 Task: Display skiing trails near Riverside and Salt Lake City with ski rentals available.
Action: Mouse moved to (48, 76)
Screenshot: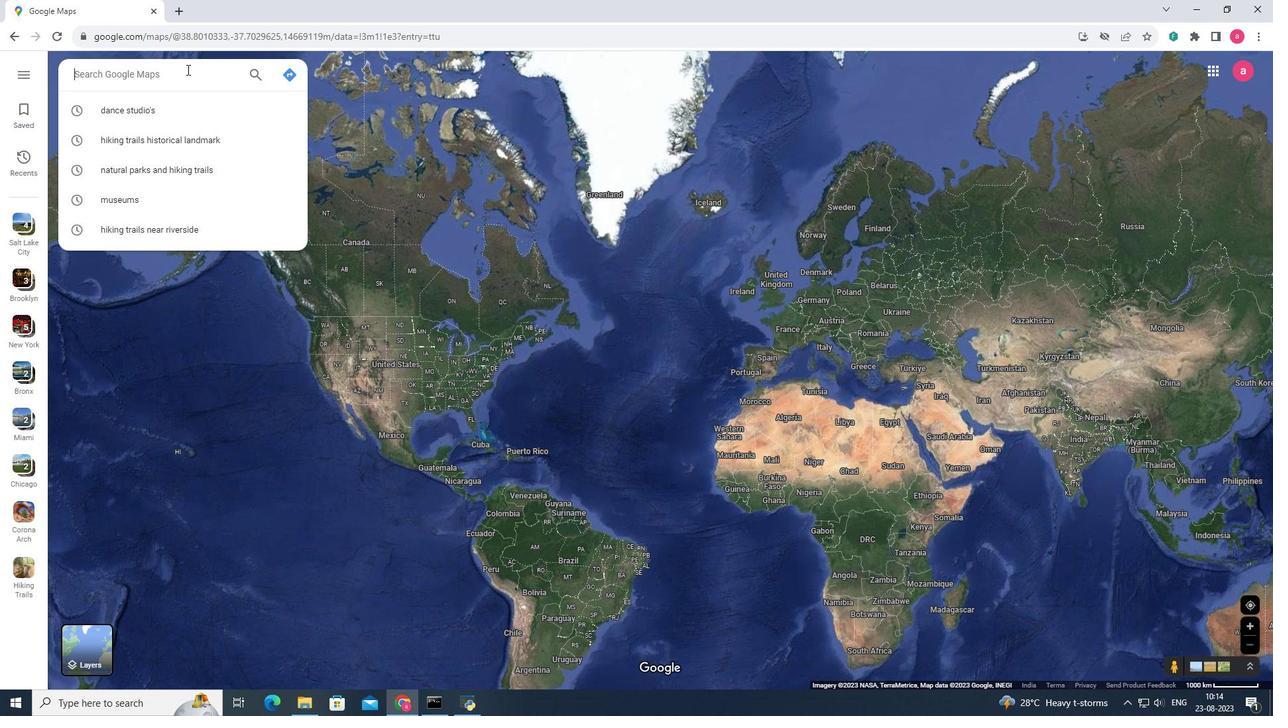
Action: Mouse pressed left at (48, 76)
Screenshot: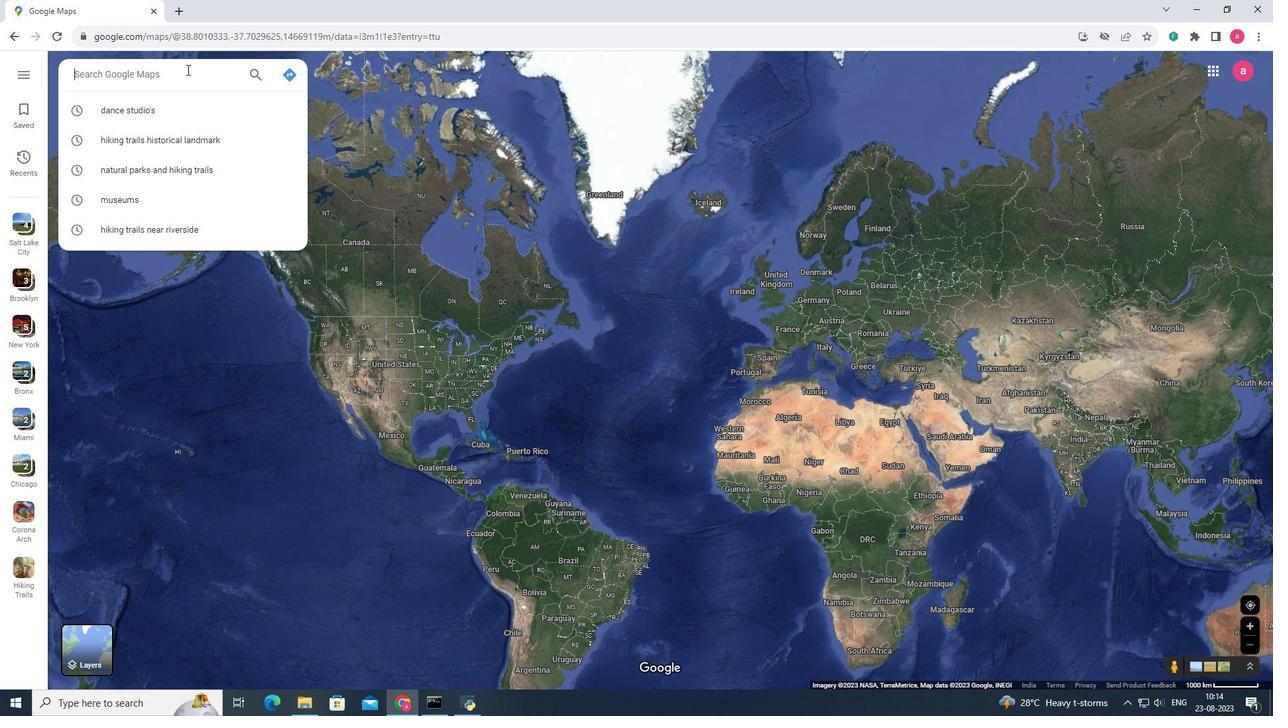 
Action: Key pressed <Key.shift><Key.shift><Key.shift><Key.shift><Key.shift><Key.shift><Key.shift><Key.shift><Key.shift><Key.shift><Key.shift><Key.shift><Key.shift><Key.shift><Key.shift>River
Screenshot: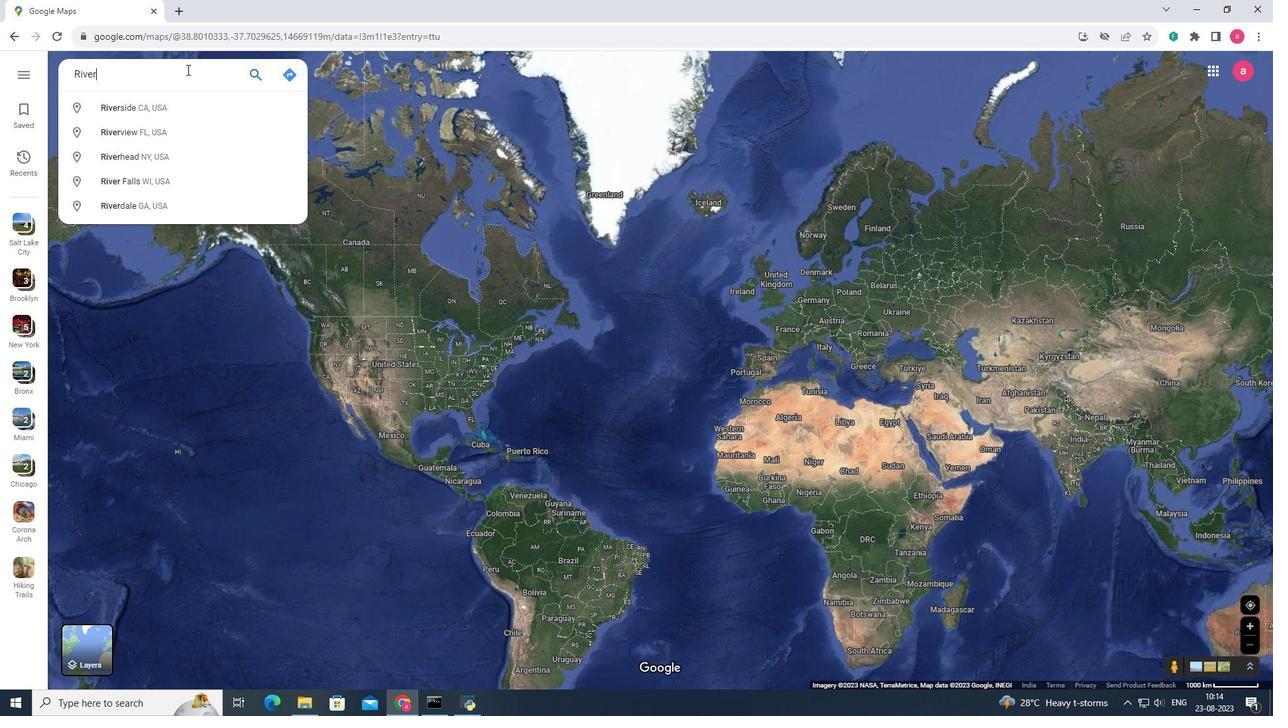 
Action: Mouse moved to (51, 105)
Screenshot: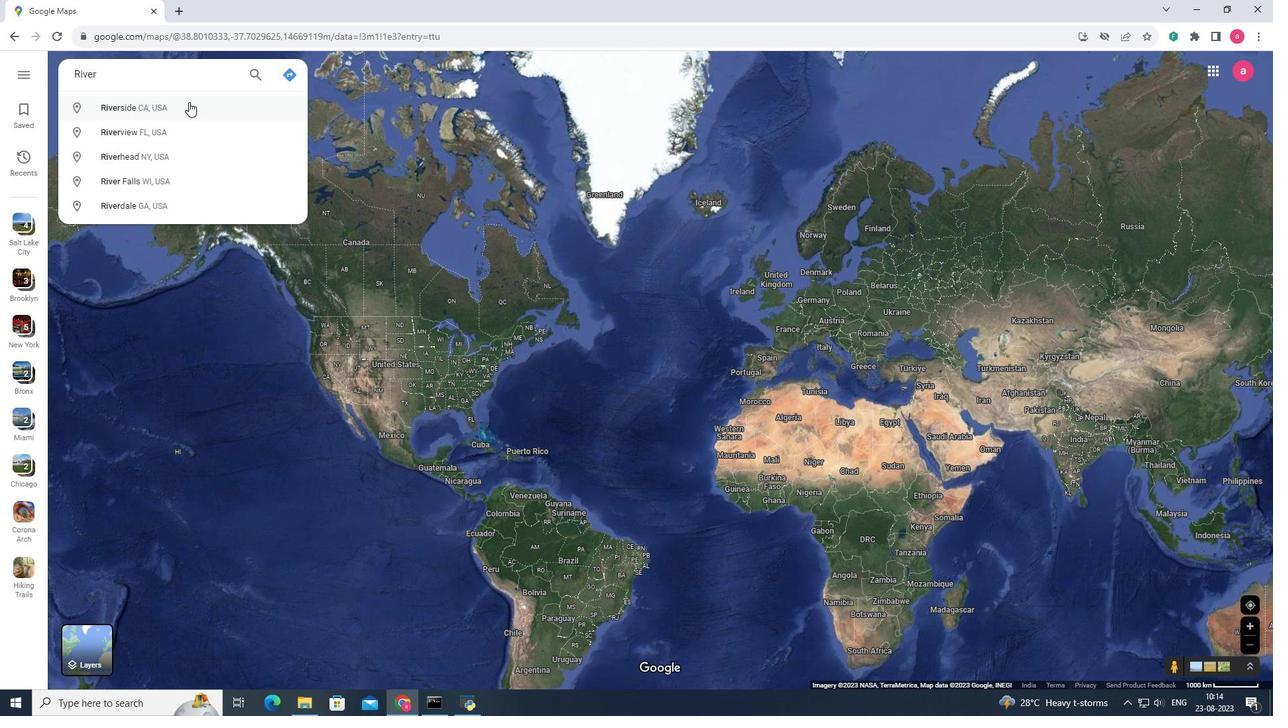 
Action: Mouse pressed left at (51, 105)
Screenshot: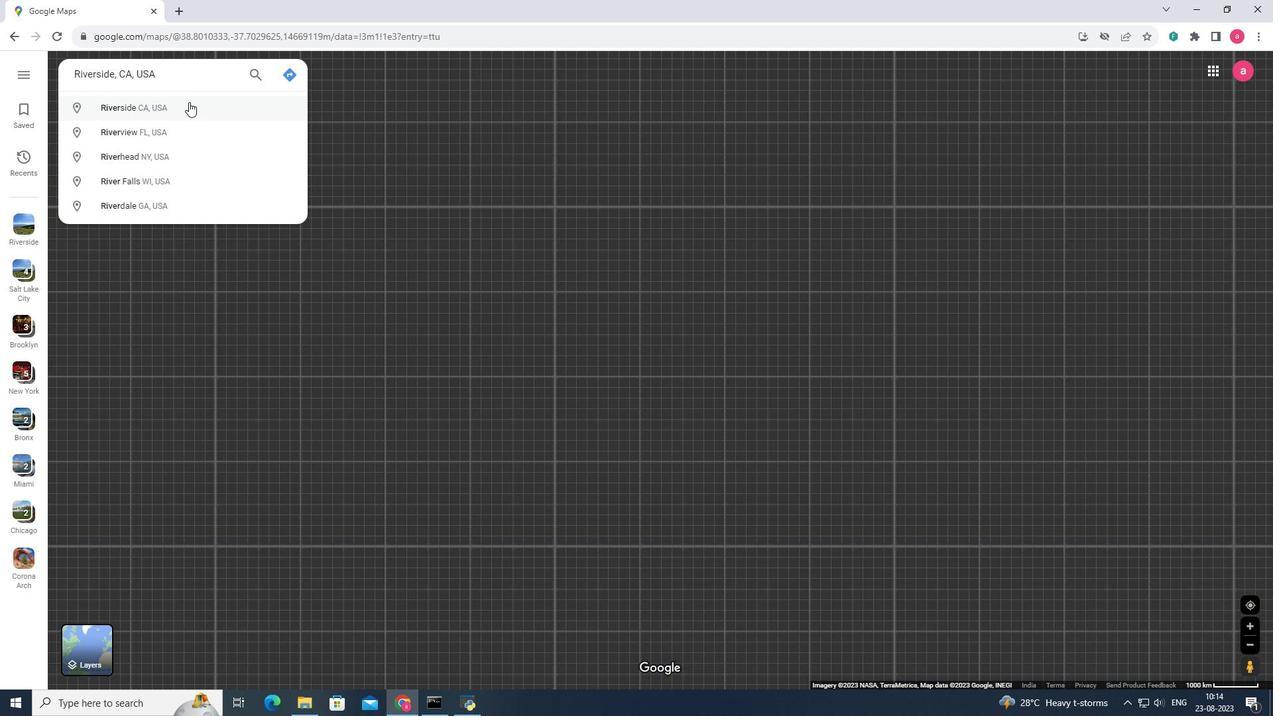 
Action: Mouse moved to (40, 276)
Screenshot: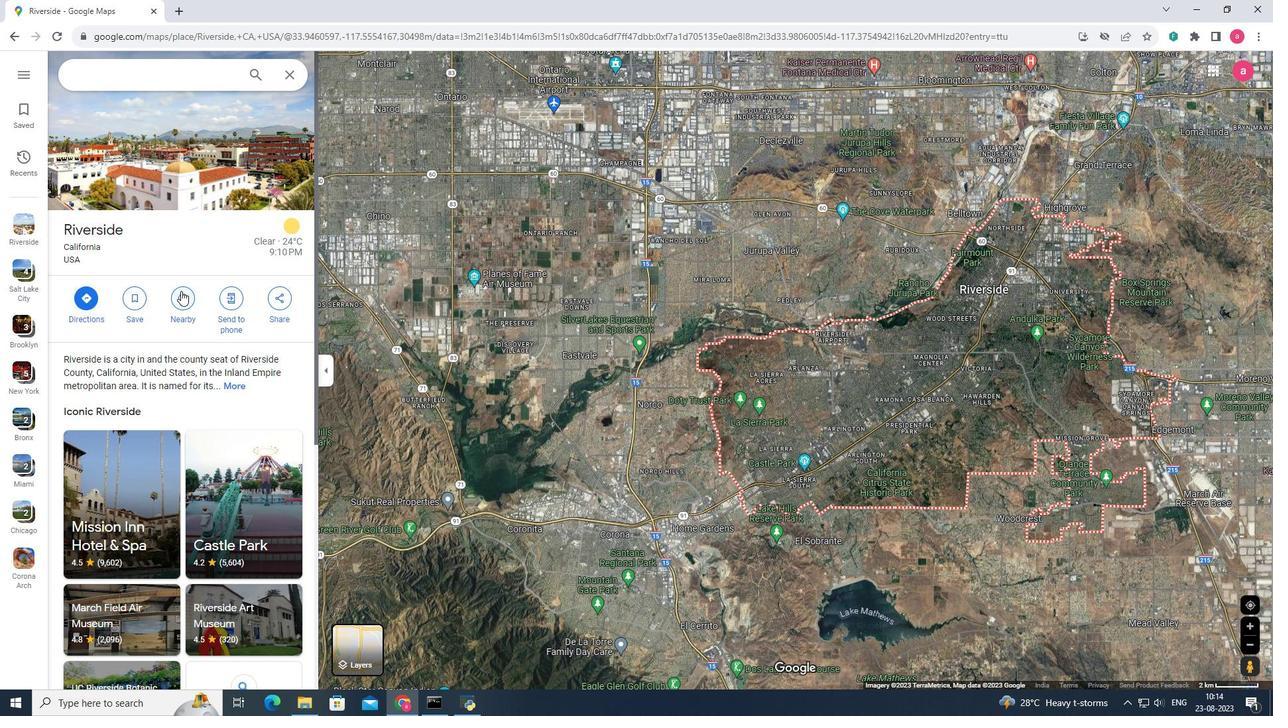 
Action: Mouse pressed left at (40, 276)
Screenshot: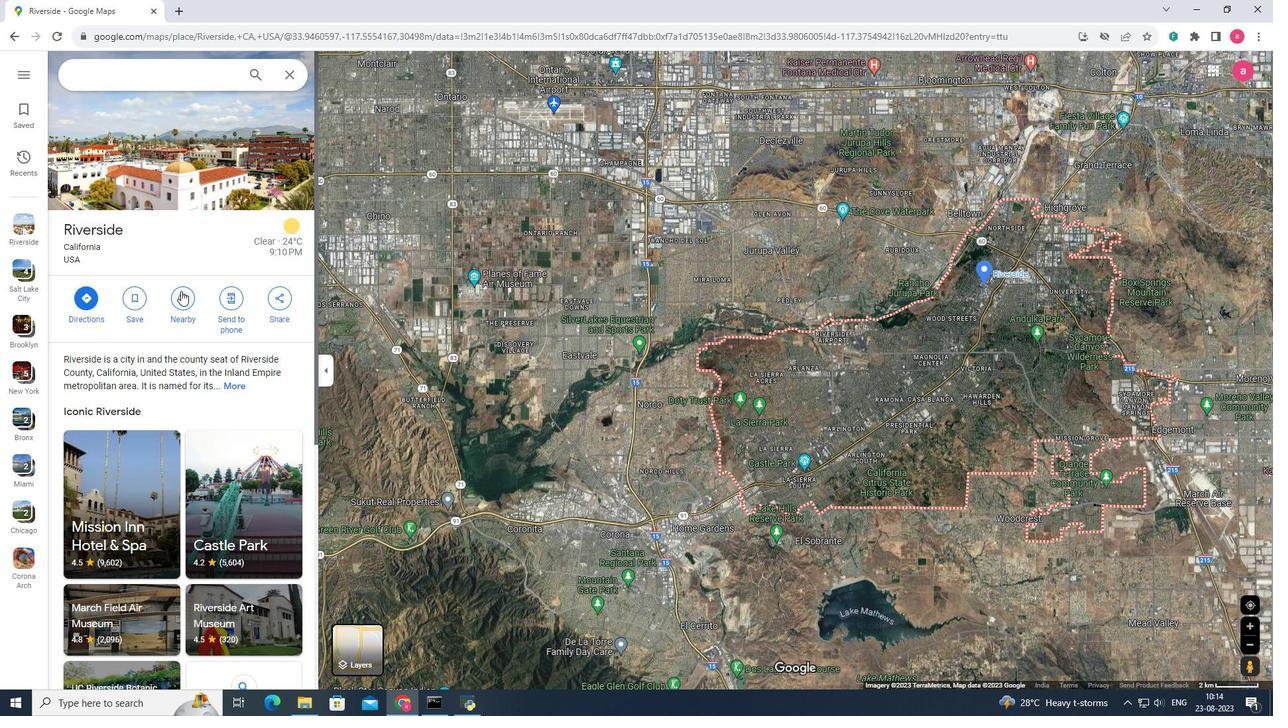 
Action: Key pressed <Key.shift>Skiing<Key.space>trails<Key.enter>
Screenshot: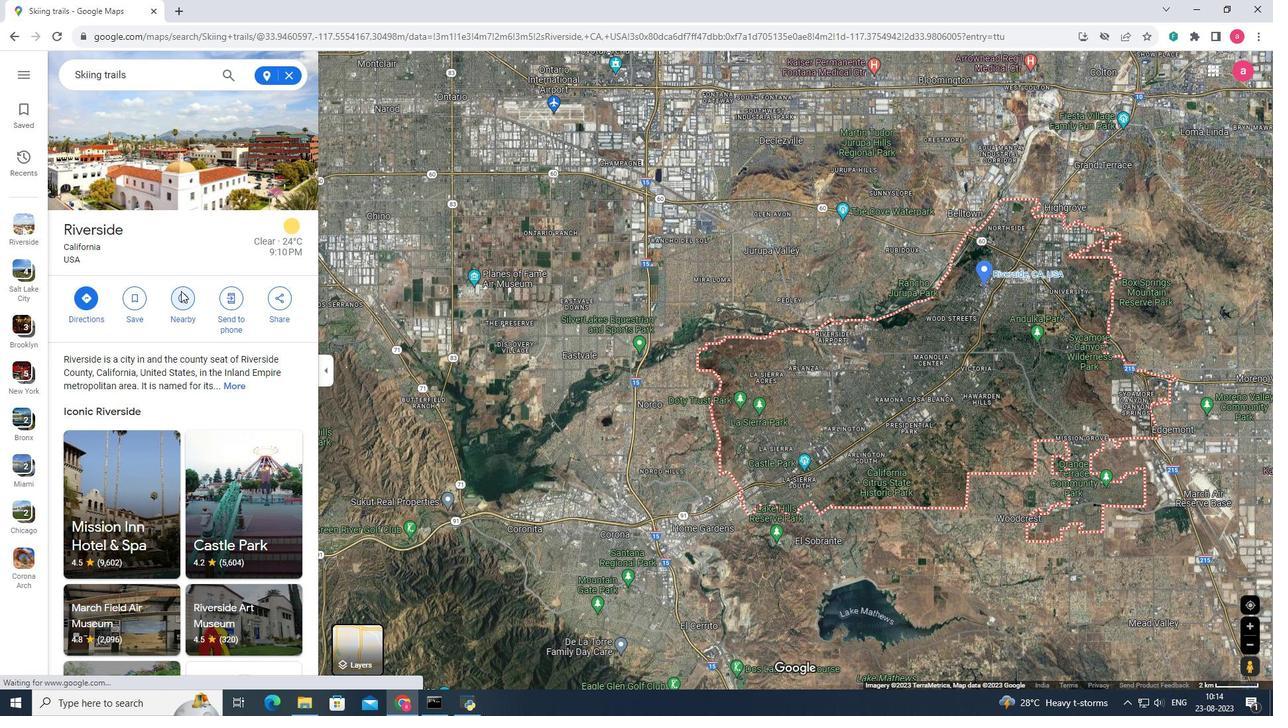 
Action: Mouse moved to (170, 153)
Screenshot: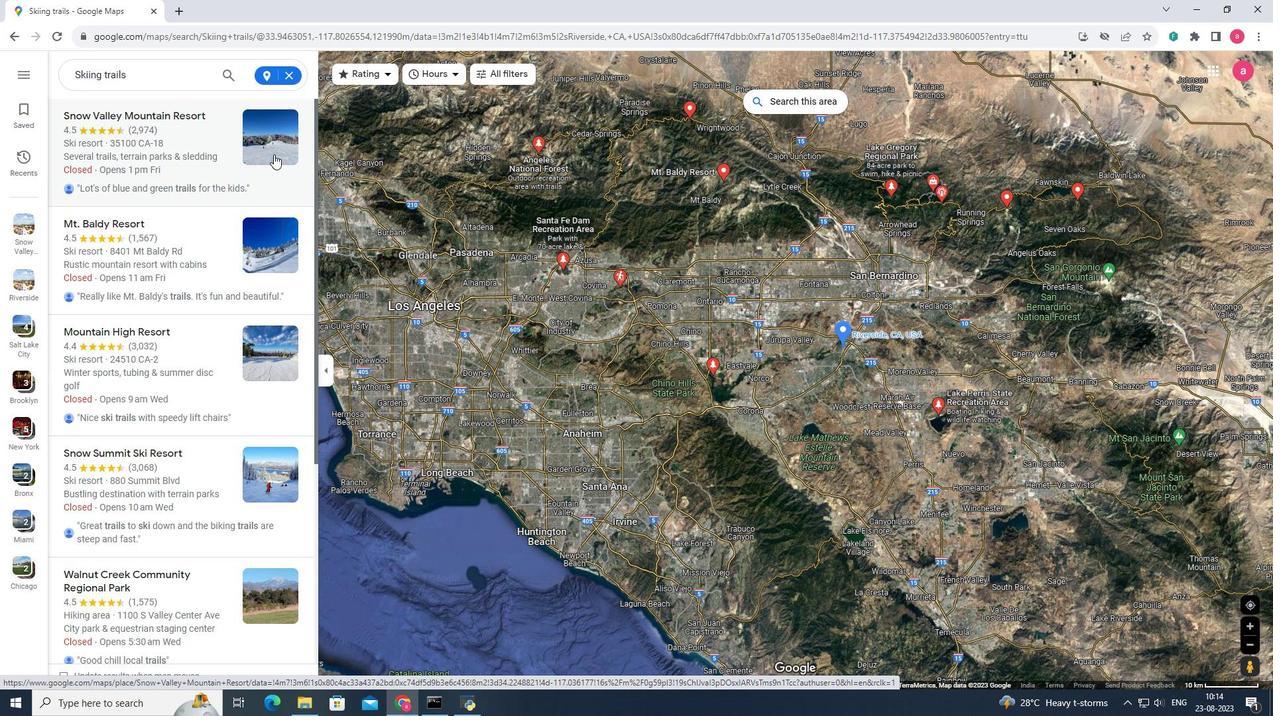 
Action: Mouse pressed left at (170, 153)
Screenshot: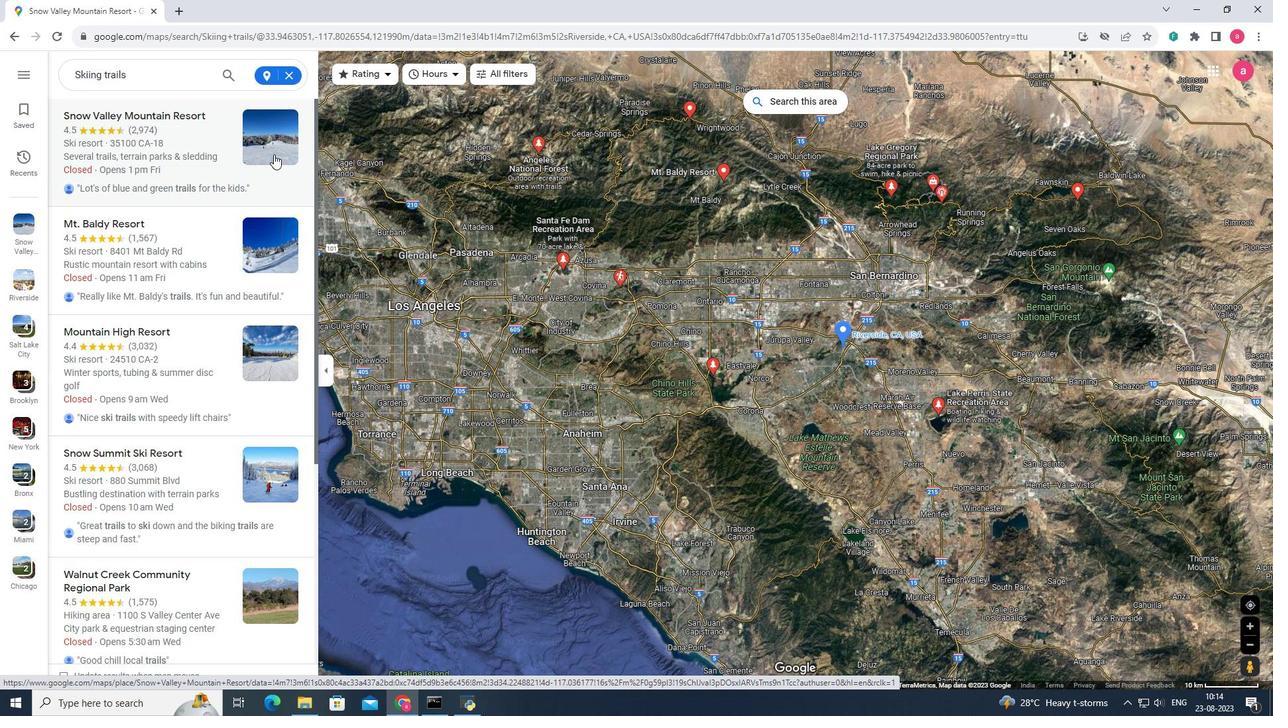 
Action: Mouse moved to (302, 218)
Screenshot: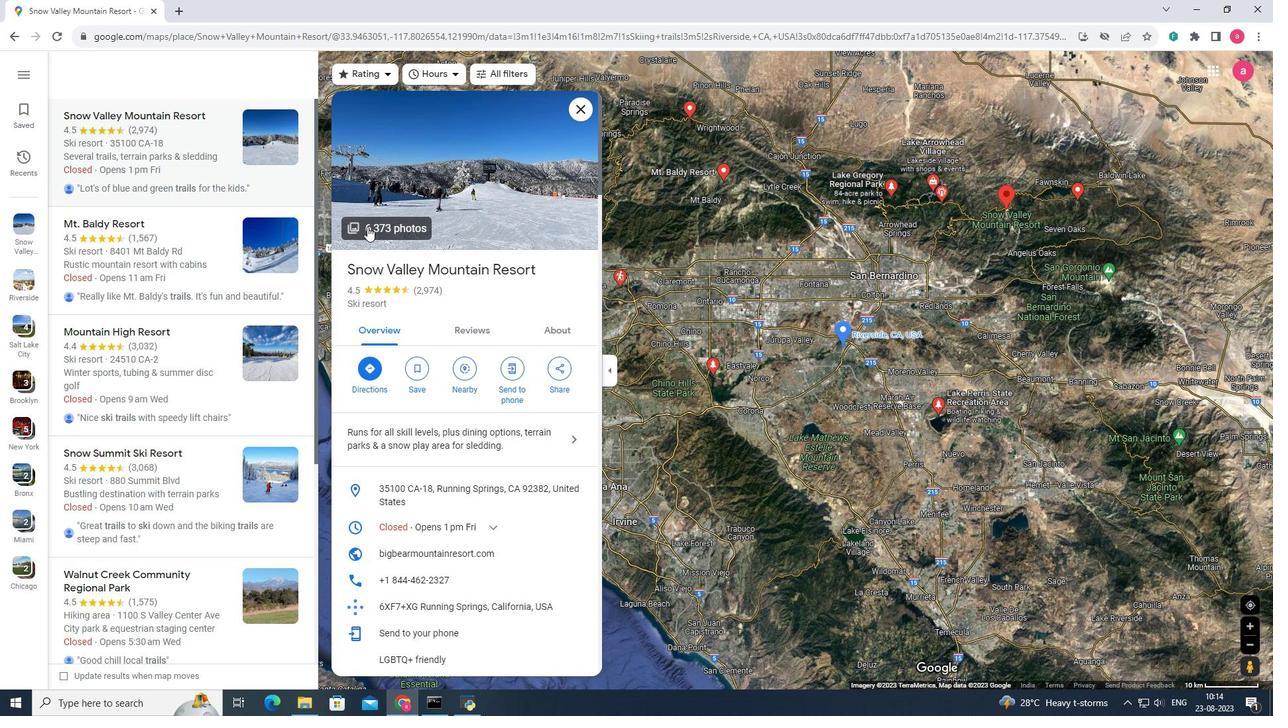 
Action: Mouse pressed left at (302, 218)
Screenshot: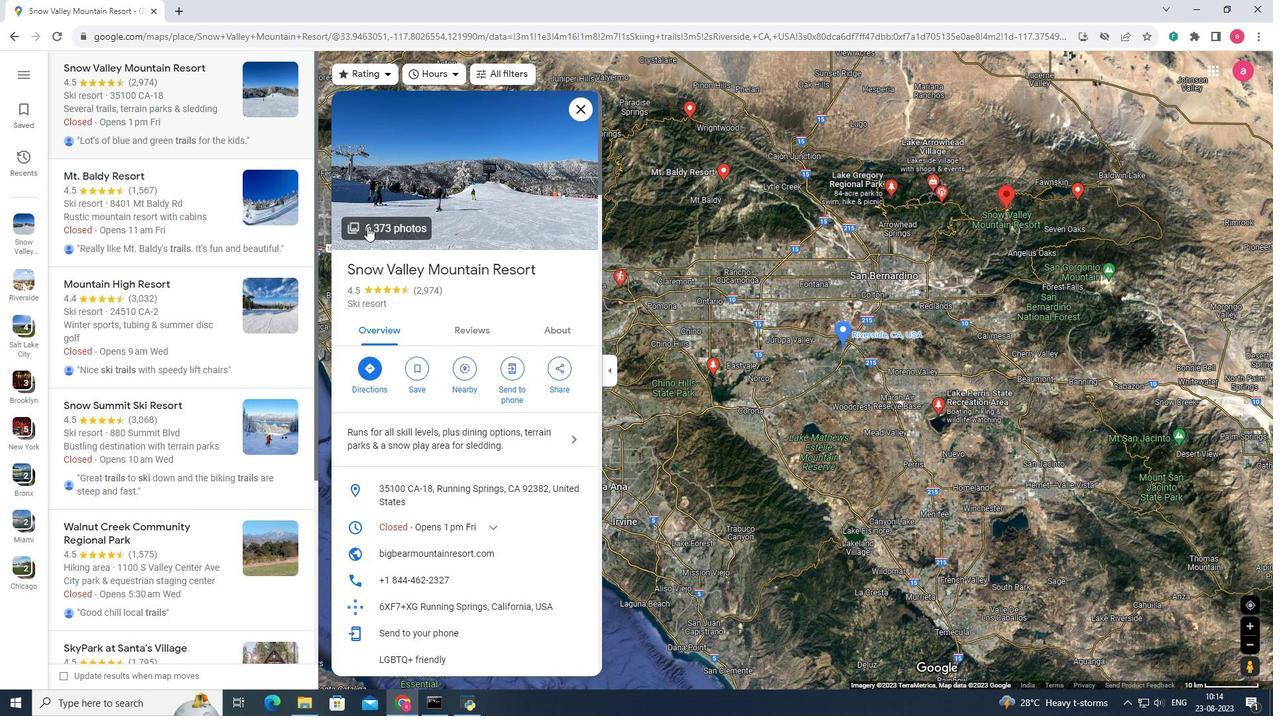 
Action: Mouse moved to (920, 551)
Screenshot: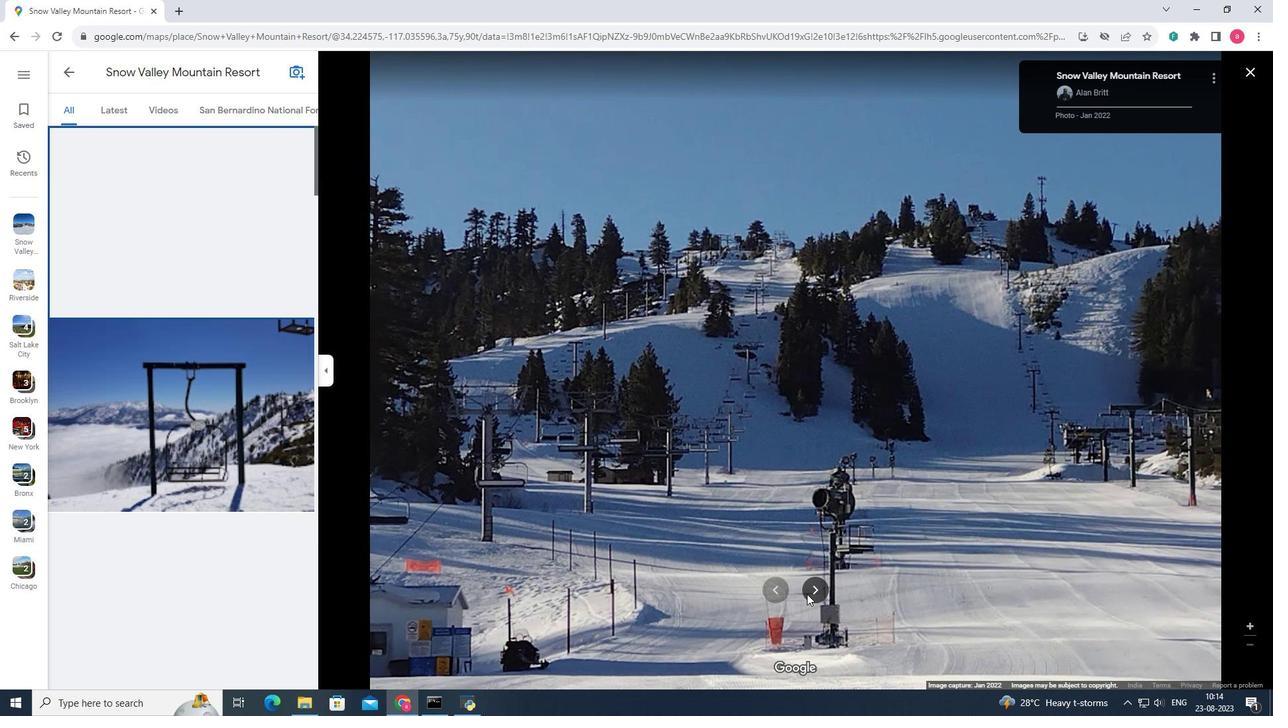 
Action: Mouse pressed left at (920, 551)
Screenshot: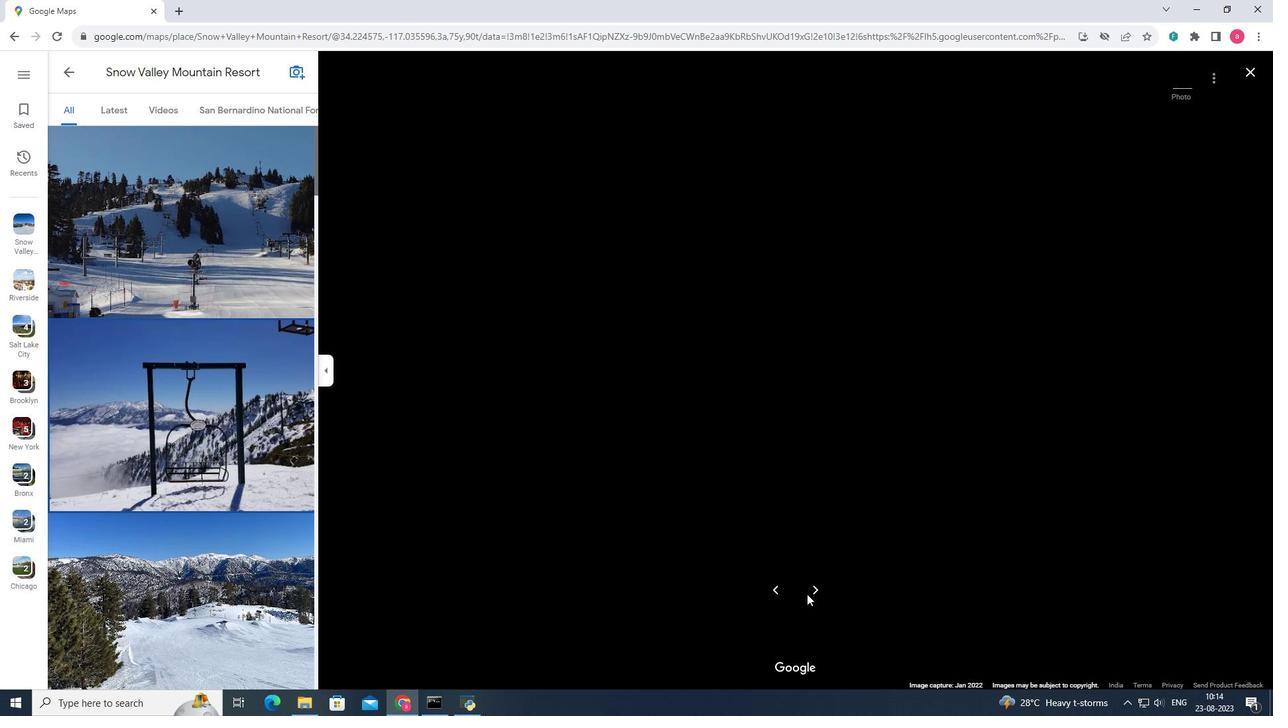 
Action: Key pressed <Key.right><Key.right><Key.right><Key.right><Key.right><Key.right><Key.right><Key.right><Key.right><Key.right><Key.right><Key.right><Key.right><Key.right><Key.left><Key.right><Key.right><Key.right><Key.right><Key.right><Key.right><Key.right><Key.right><Key.right><Key.right><Key.right><Key.right><Key.right><Key.right><Key.right><Key.right><Key.right><Key.right>
Screenshot: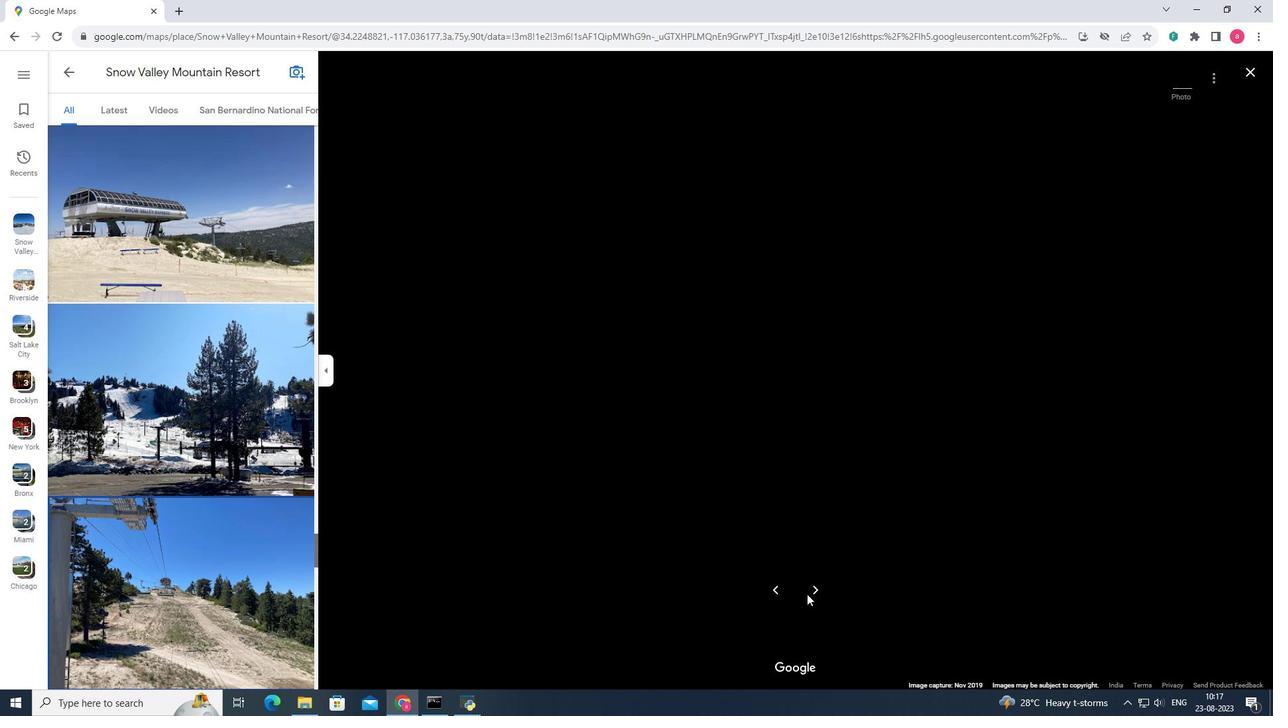 
Action: Mouse moved to (912, 545)
Screenshot: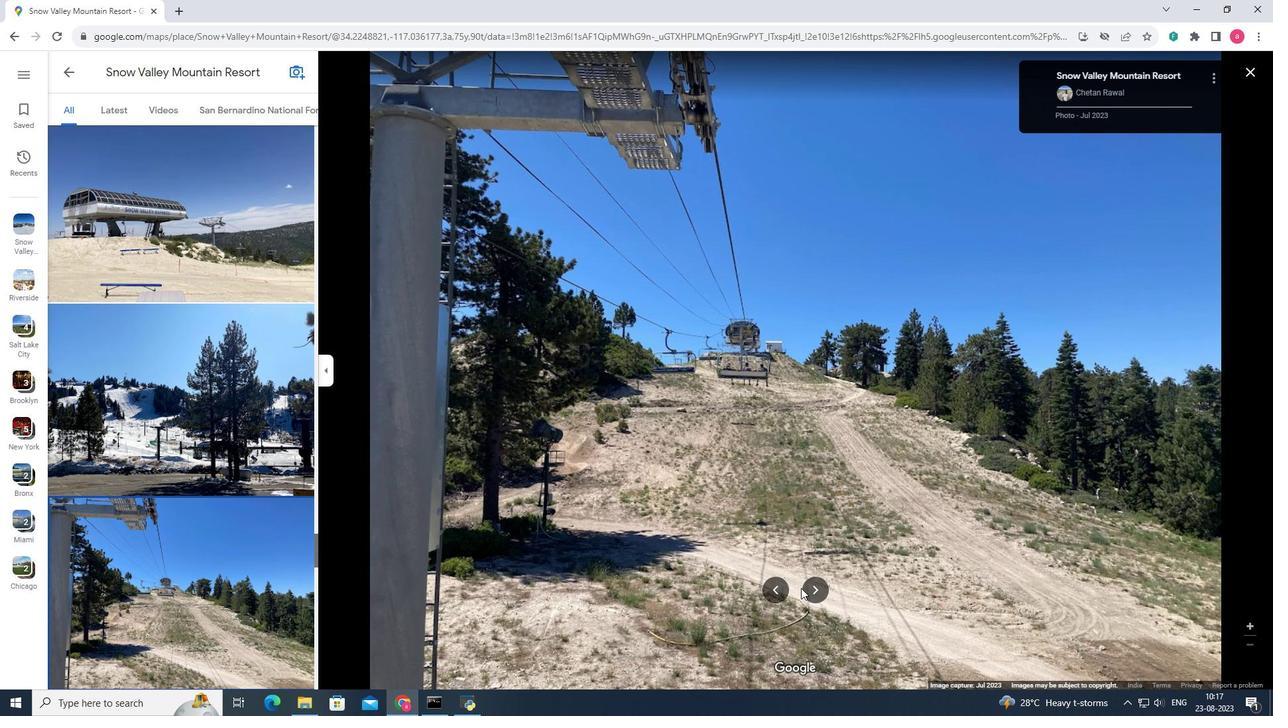 
Action: Key pressed <Key.right><Key.right><Key.right><Key.right><Key.right><Key.right><Key.right><Key.right>
Screenshot: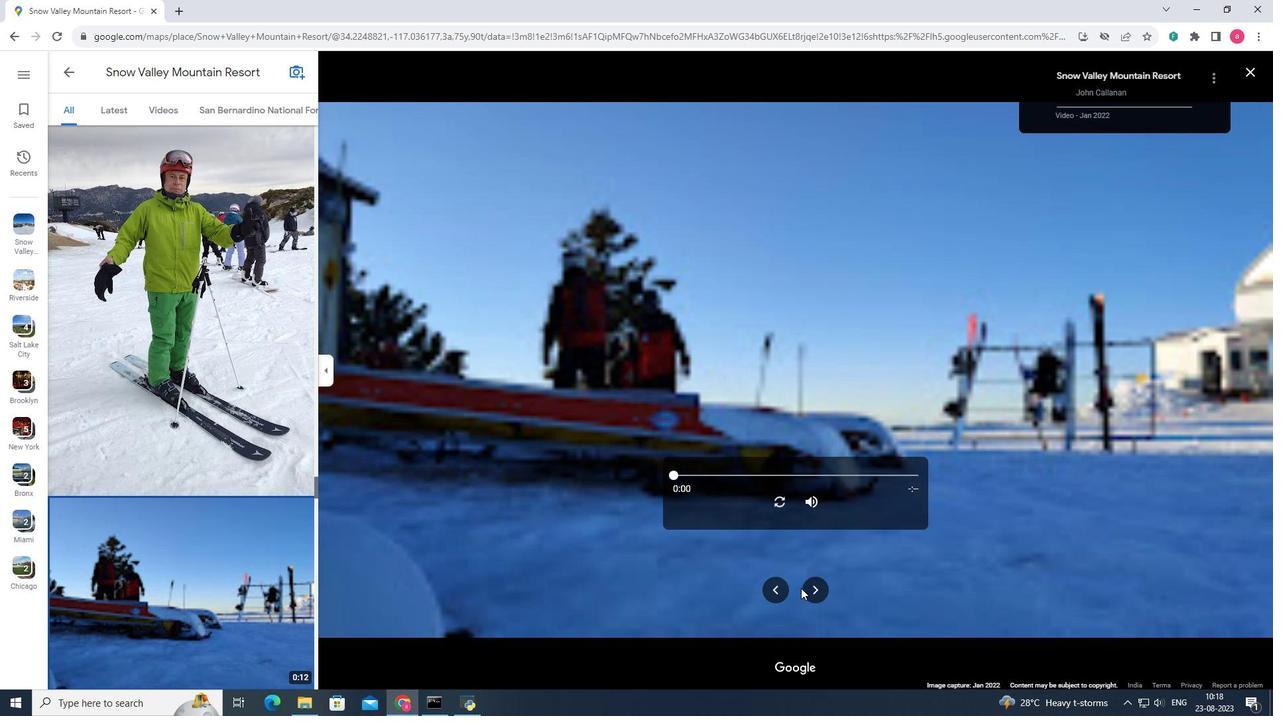 
Action: Mouse moved to (877, 468)
Screenshot: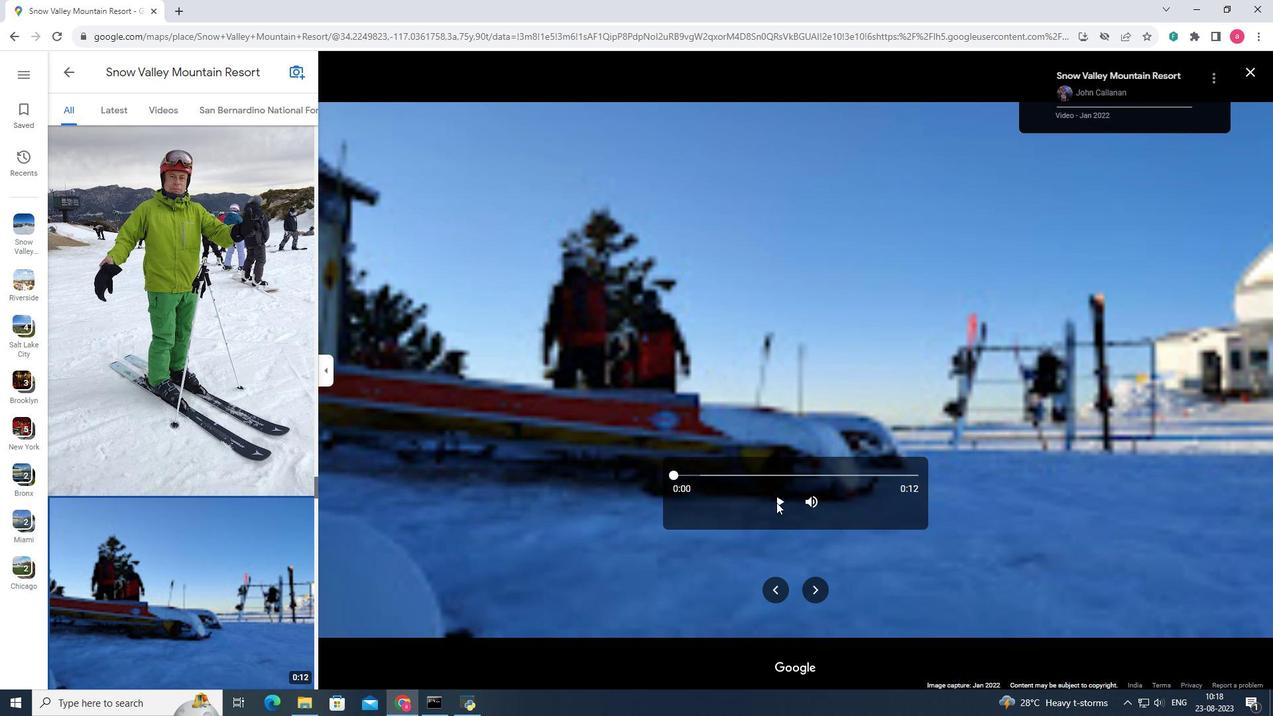 
Action: Mouse pressed left at (877, 468)
Screenshot: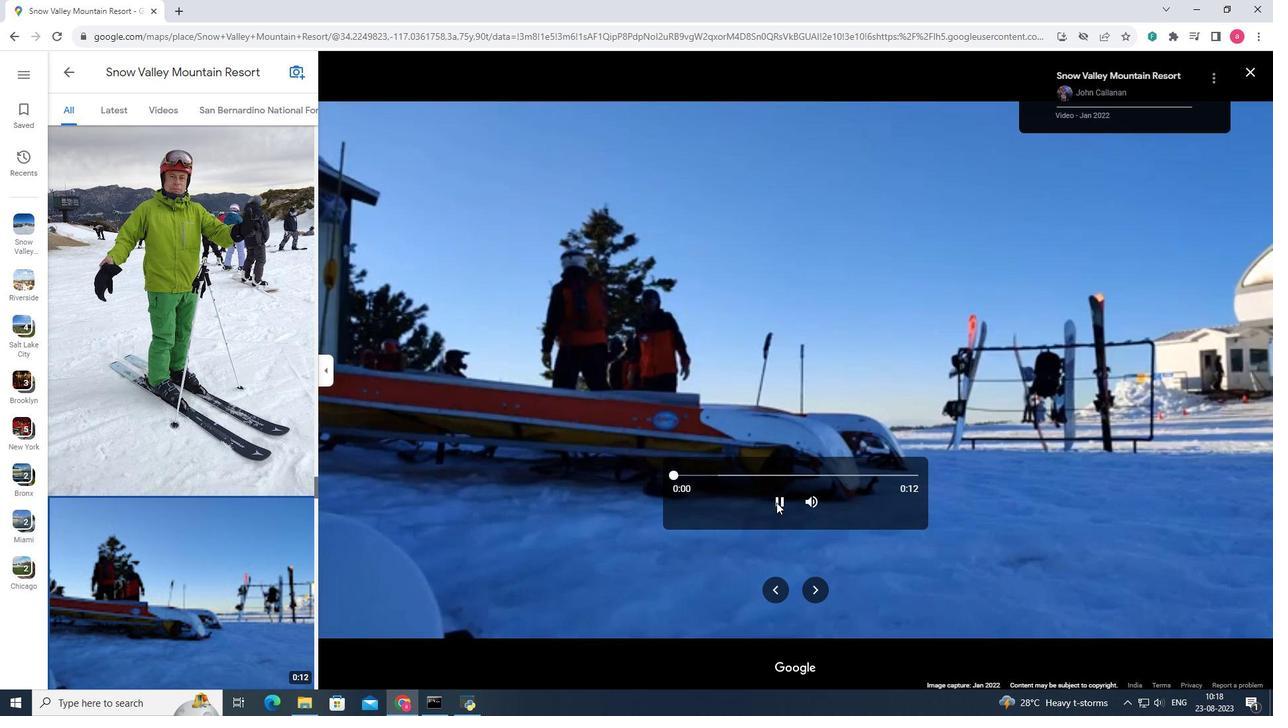 
Action: Mouse moved to (55, 438)
Screenshot: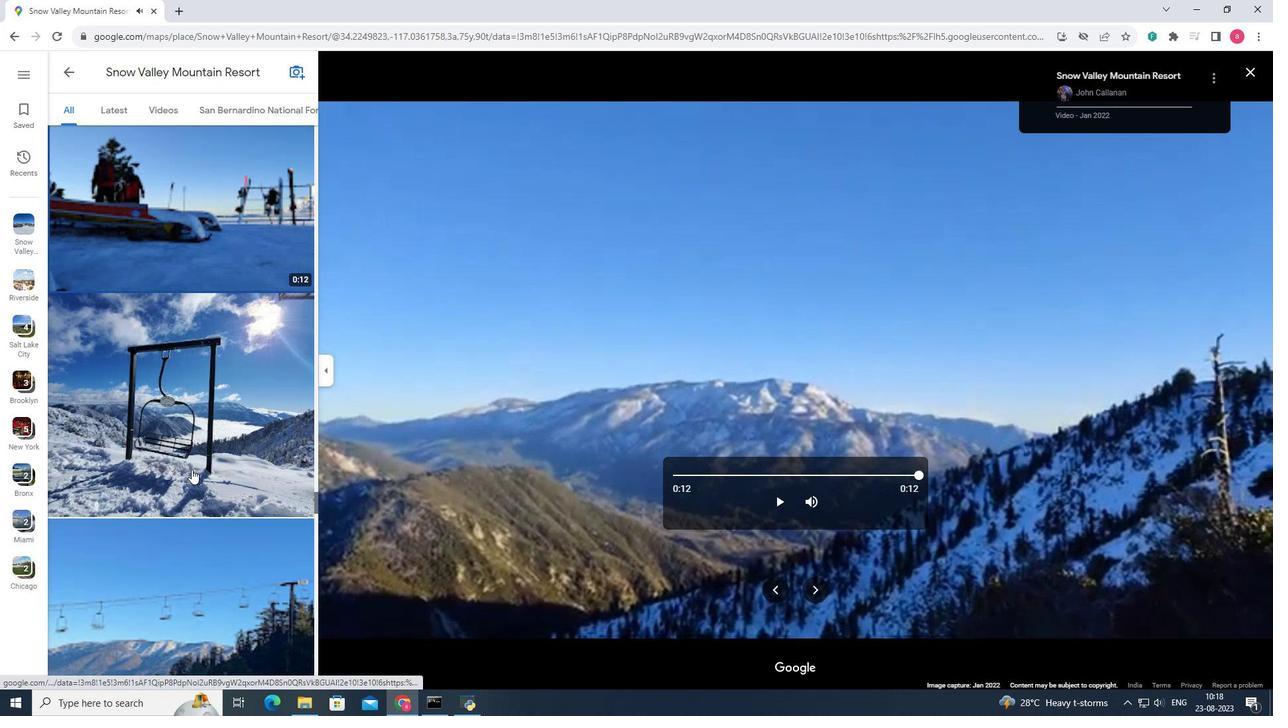 
Action: Mouse scrolled (55, 437) with delta (0, 0)
Screenshot: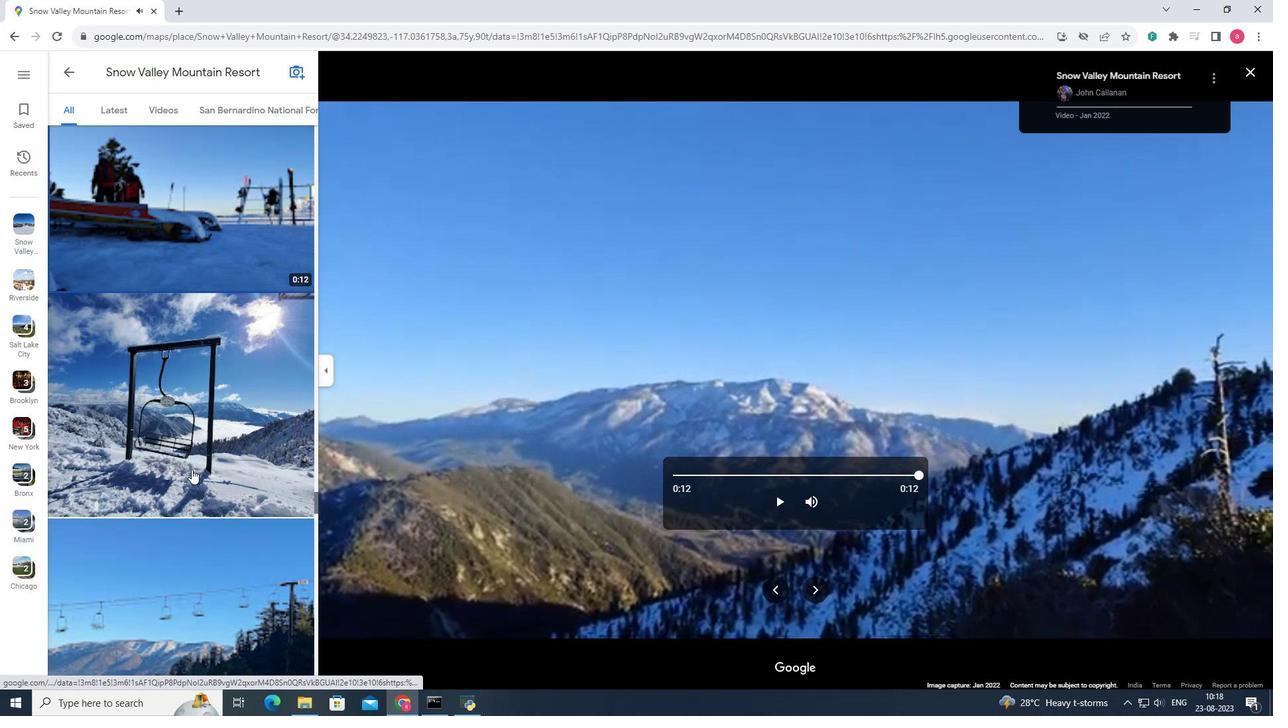 
Action: Mouse moved to (55, 438)
Screenshot: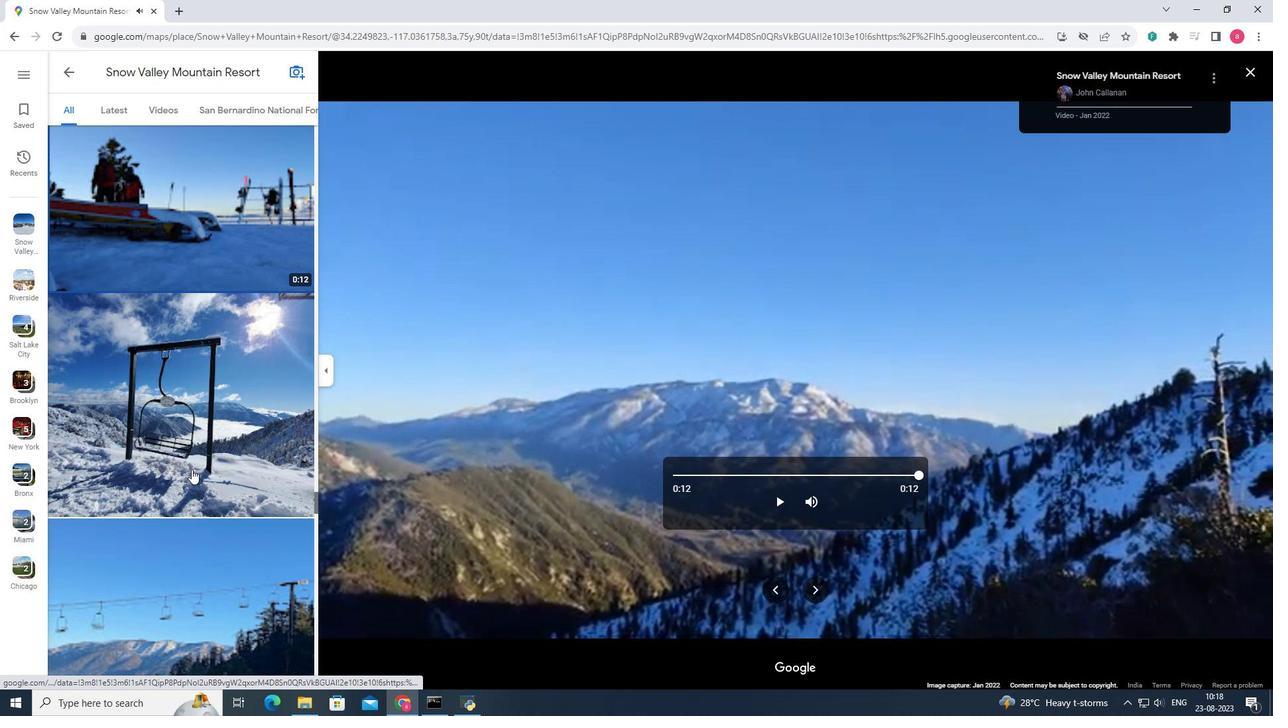 
Action: Mouse scrolled (55, 437) with delta (0, 0)
Screenshot: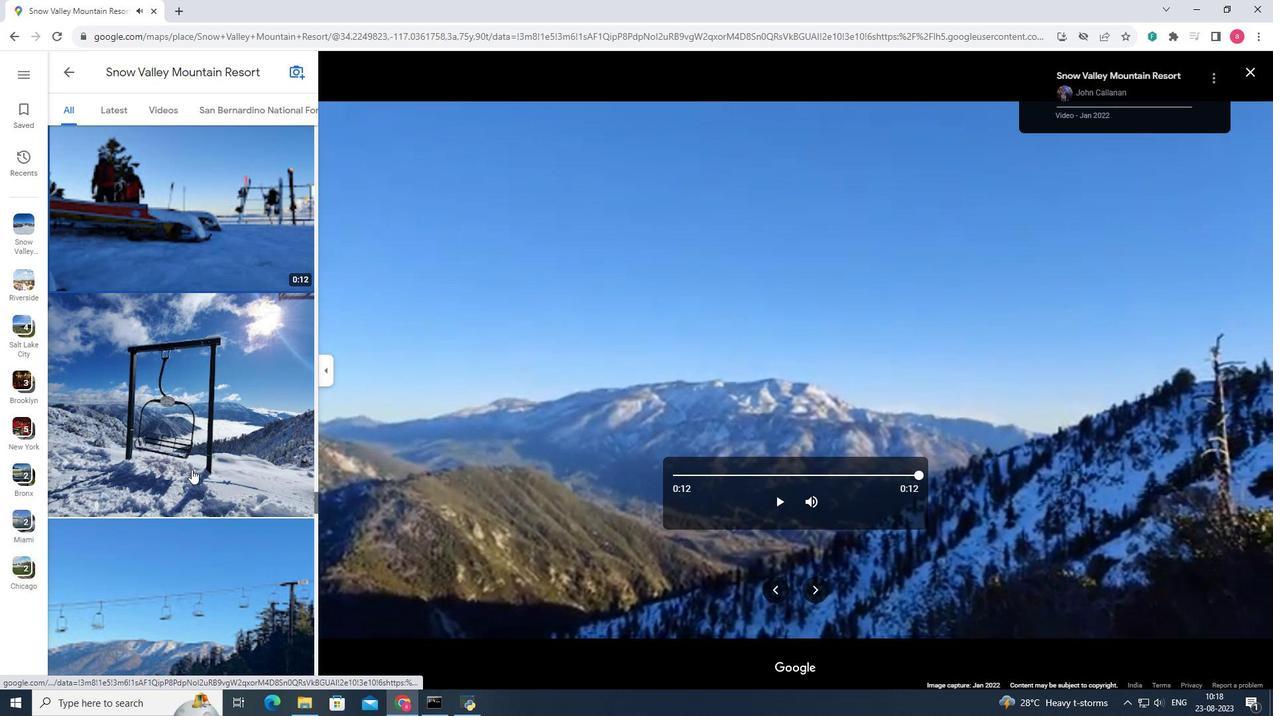 
Action: Mouse scrolled (55, 437) with delta (0, 0)
Screenshot: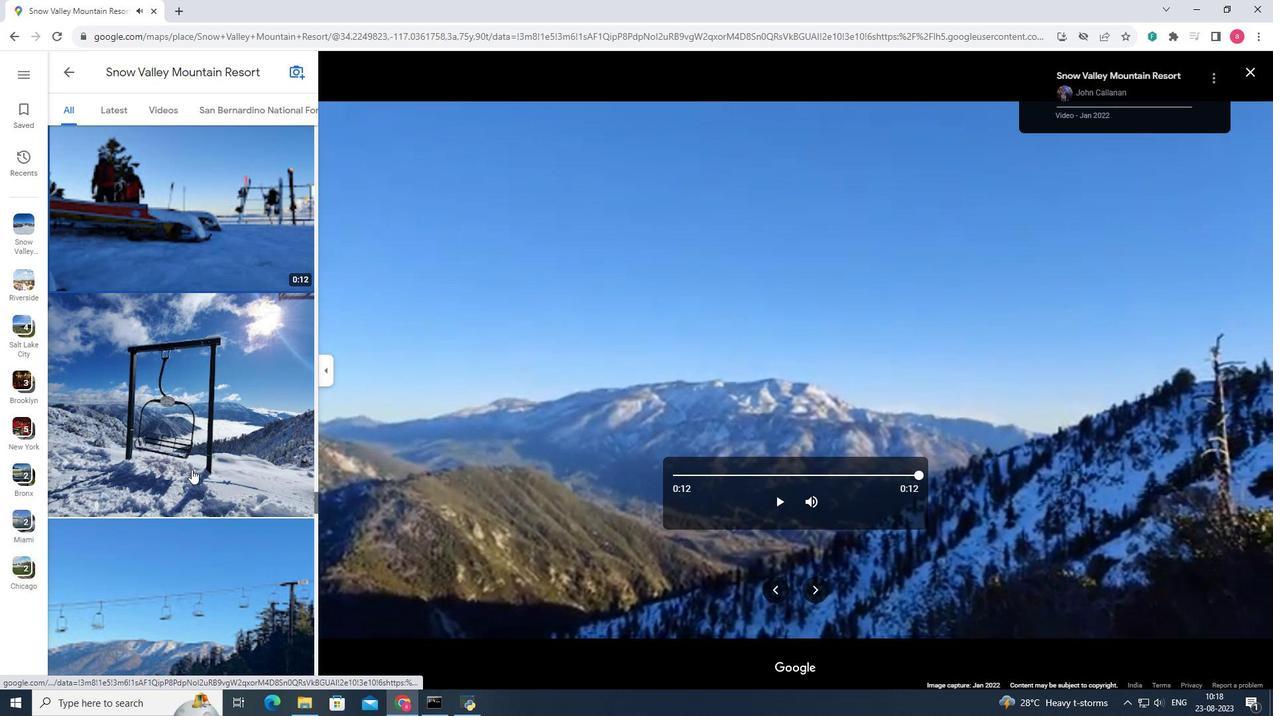 
Action: Mouse scrolled (55, 437) with delta (0, 0)
Screenshot: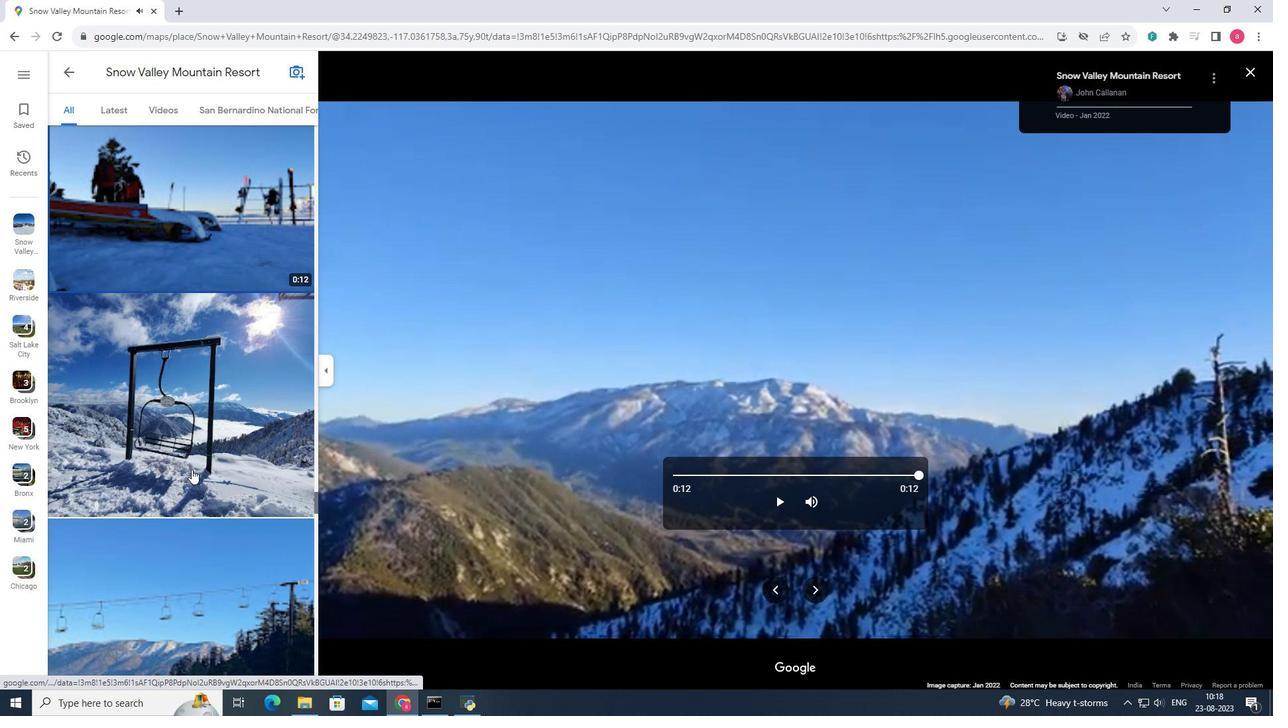 
Action: Mouse scrolled (55, 437) with delta (0, 0)
Screenshot: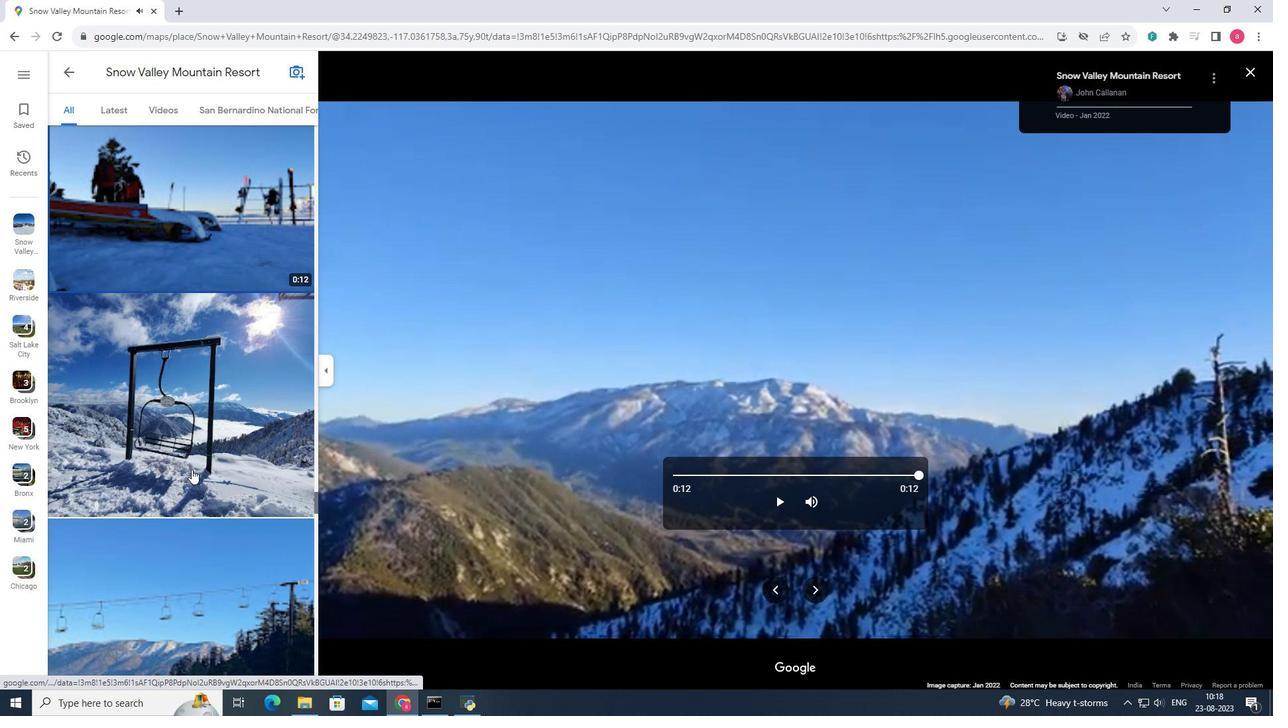 
Action: Mouse scrolled (55, 437) with delta (0, 0)
Screenshot: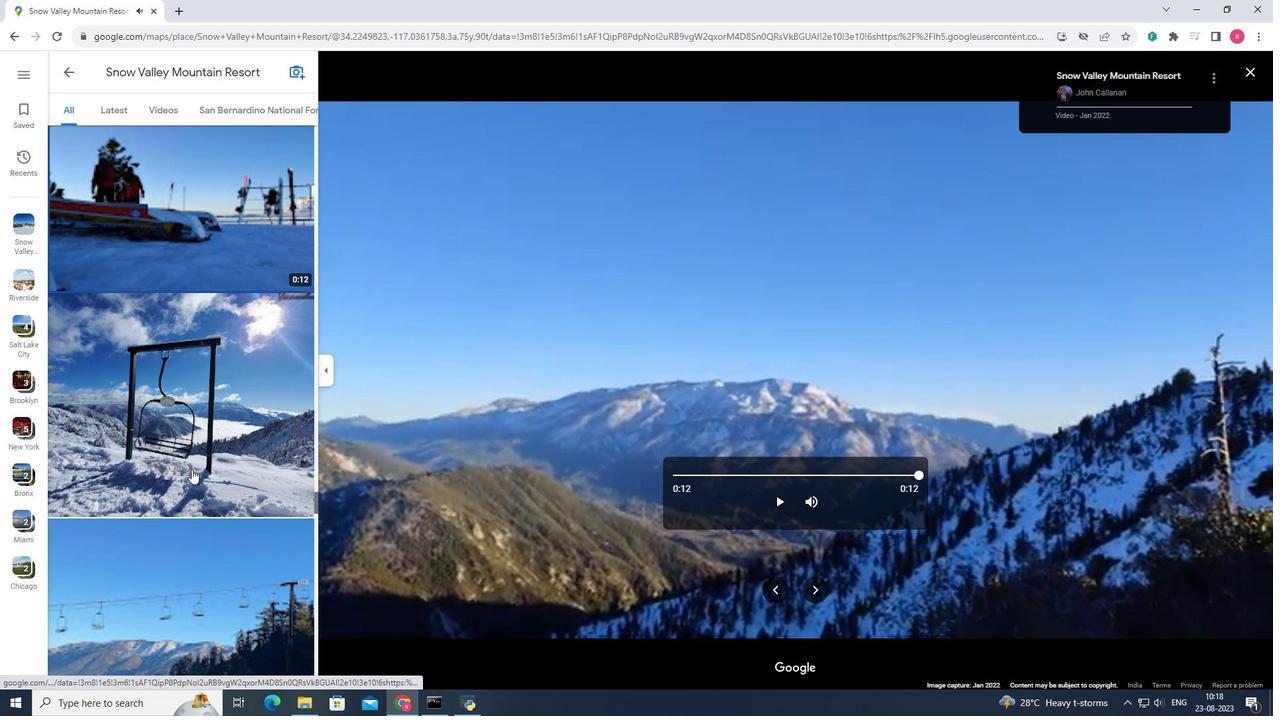 
Action: Mouse moved to (53, 425)
Screenshot: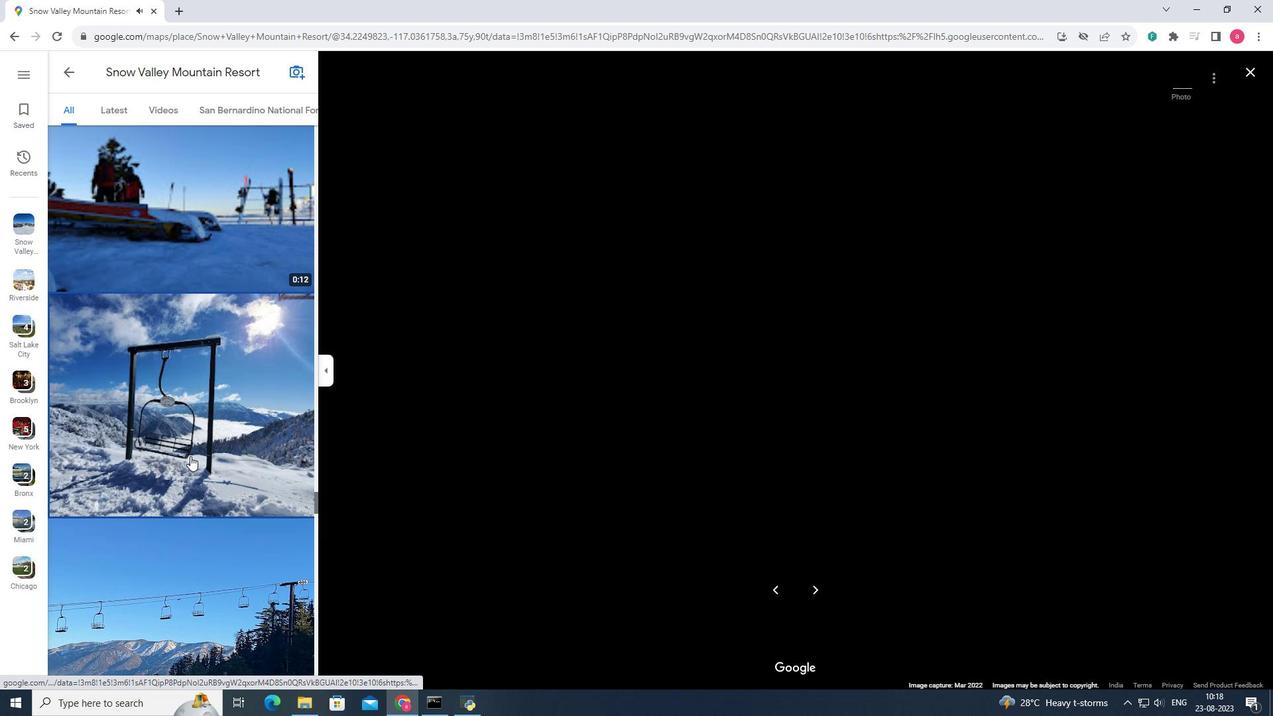 
Action: Mouse pressed left at (53, 425)
Screenshot: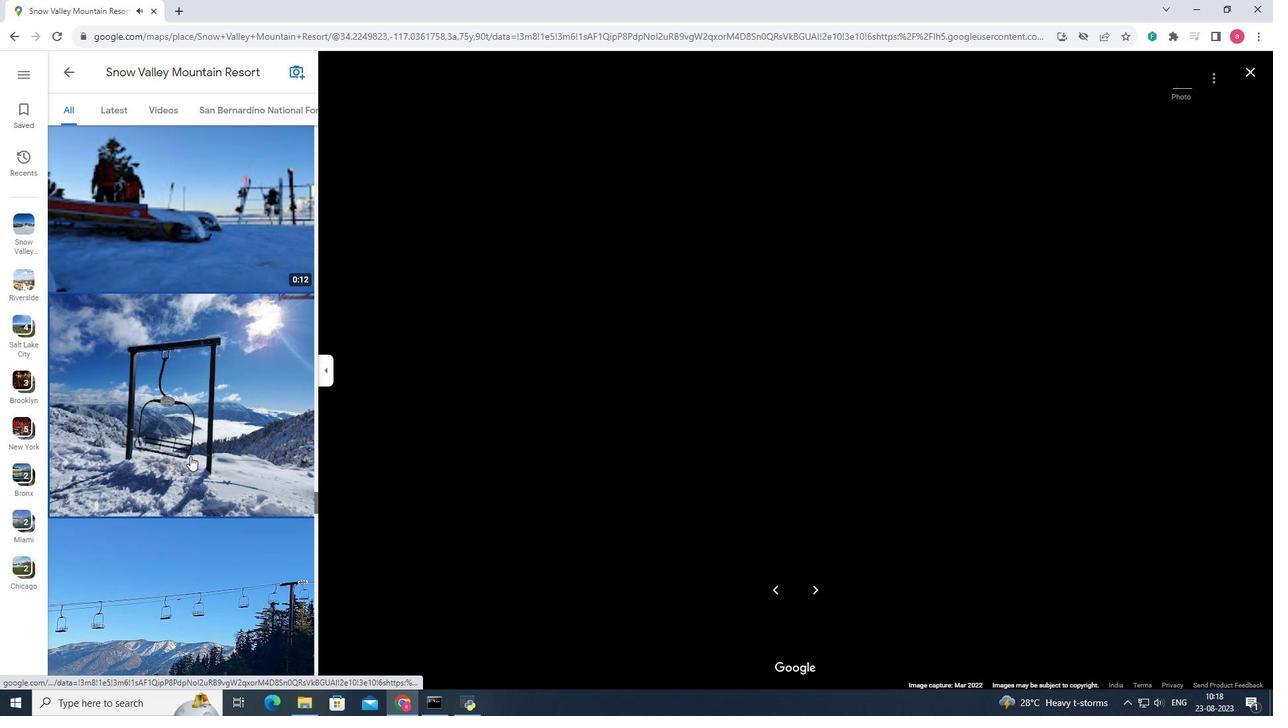 
Action: Mouse moved to (51, 425)
Screenshot: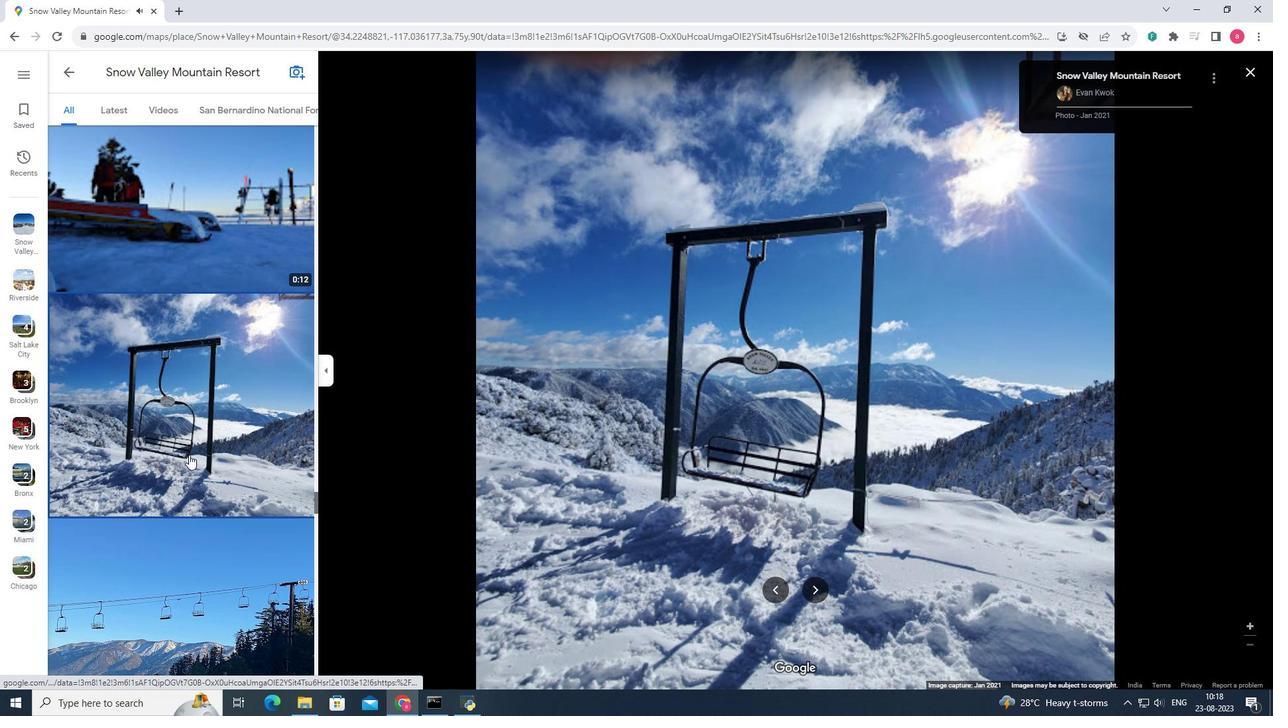 
Action: Key pressed <Key.right><Key.left>
Screenshot: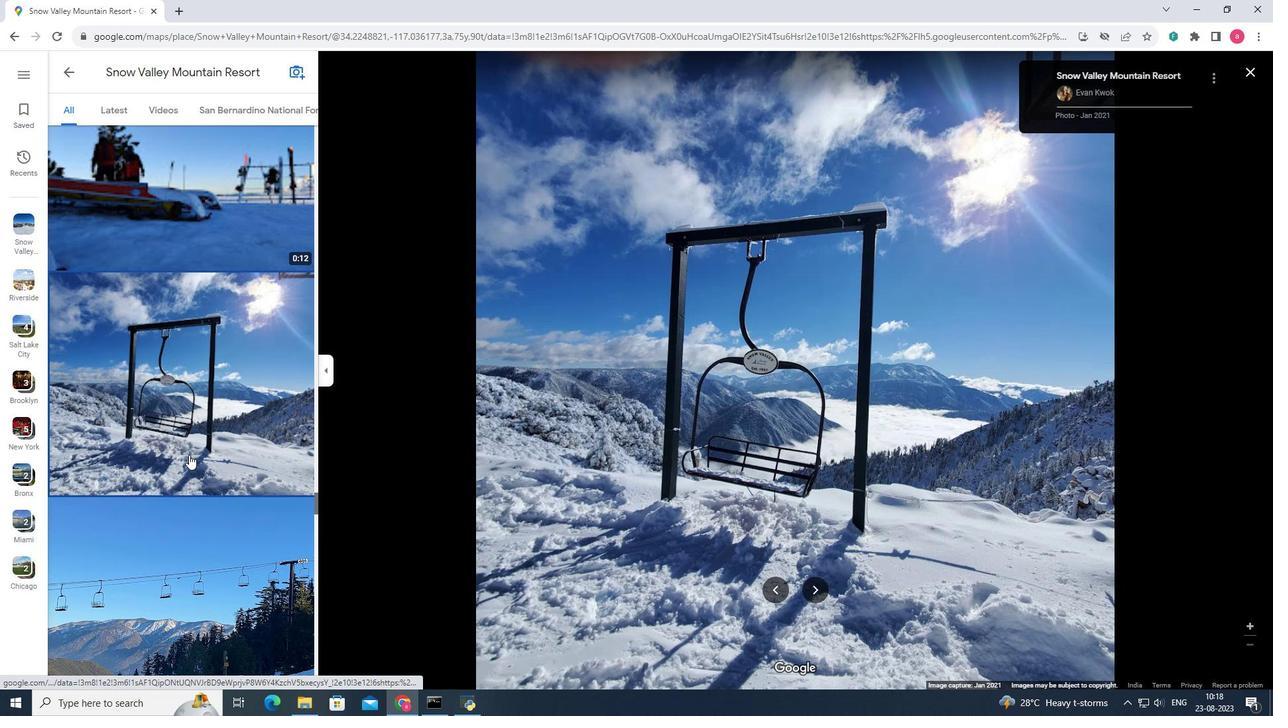 
Action: Mouse moved to (790, 373)
Screenshot: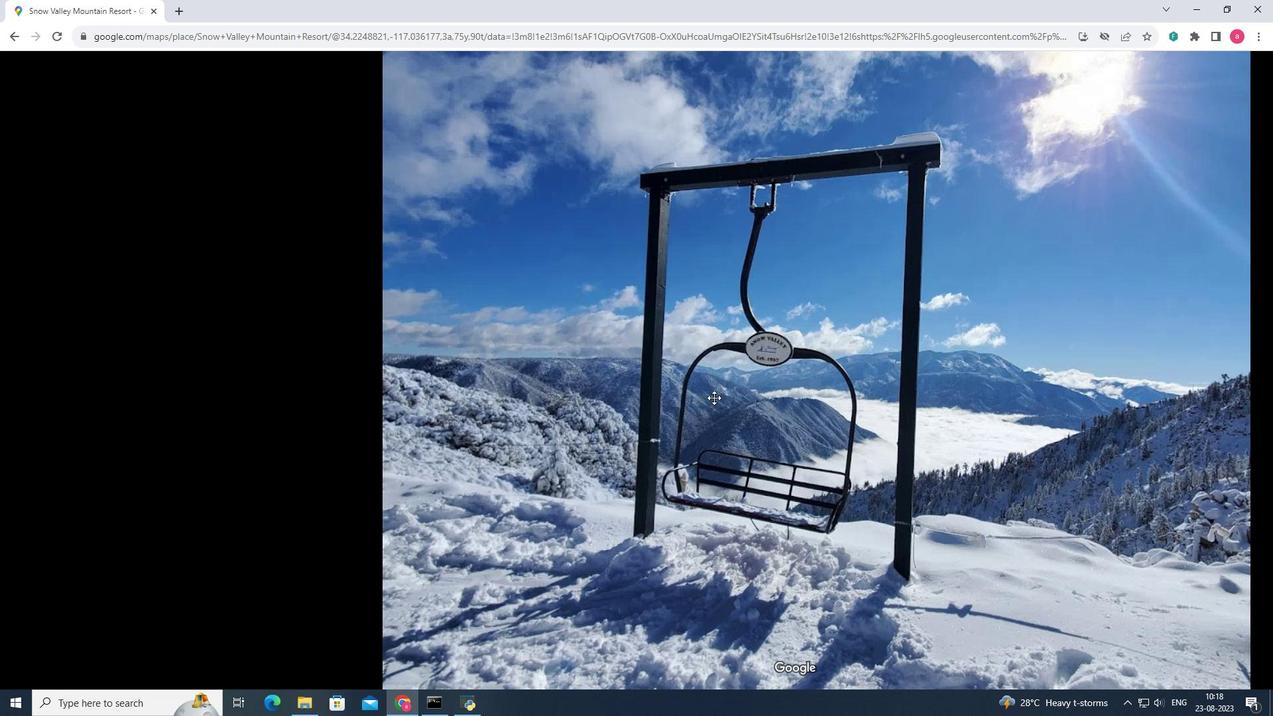 
Action: Mouse scrolled (790, 374) with delta (0, 0)
Screenshot: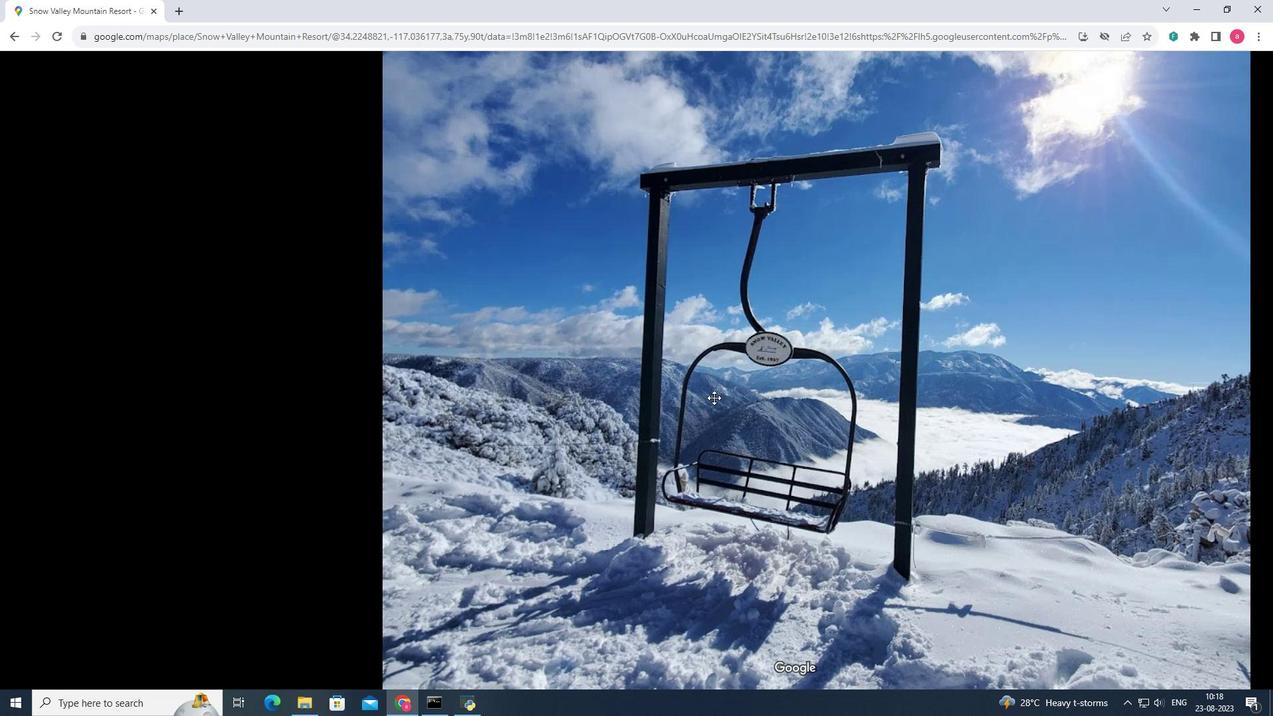 
Action: Mouse scrolled (790, 374) with delta (0, 0)
Screenshot: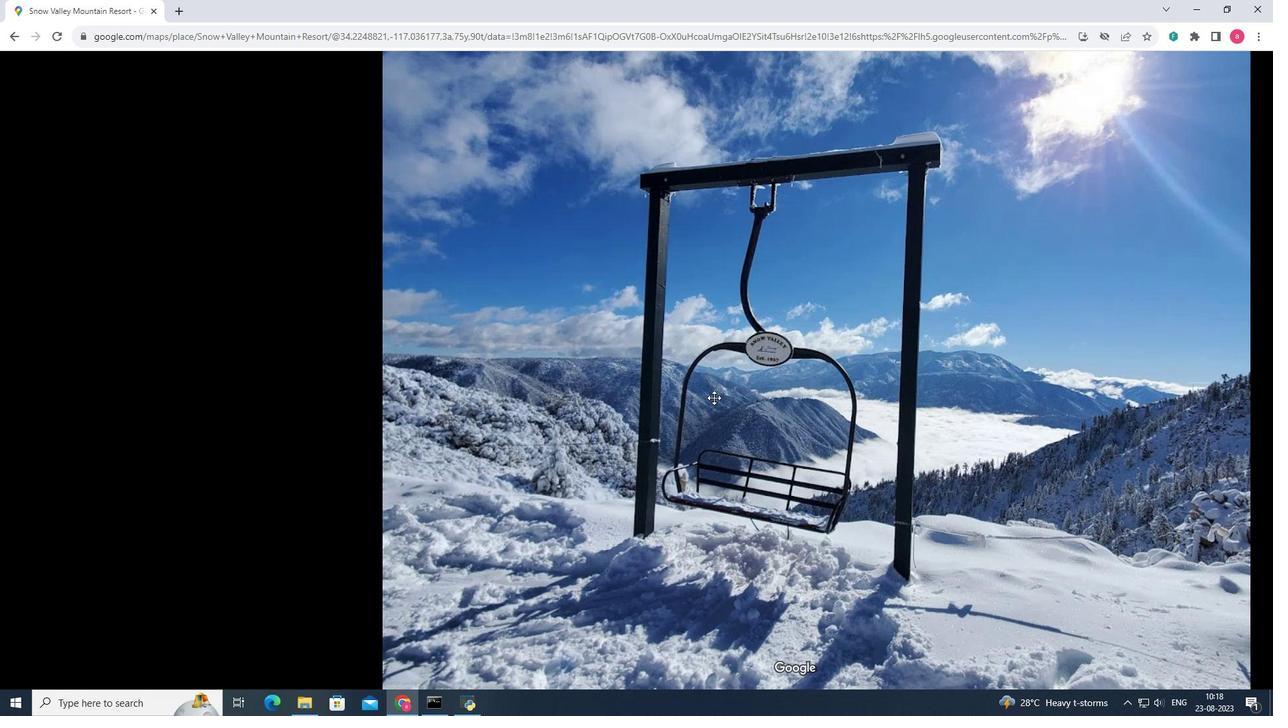 
Action: Mouse scrolled (790, 374) with delta (0, 0)
Screenshot: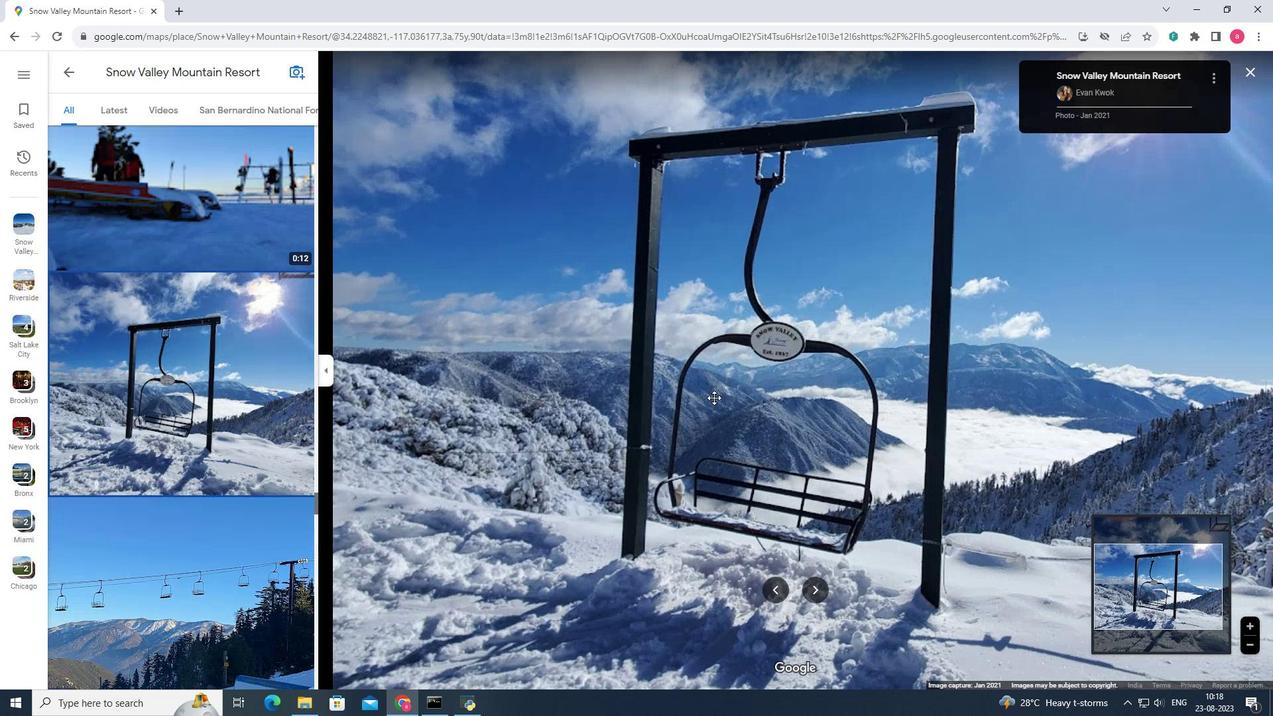 
Action: Mouse moved to (822, 390)
Screenshot: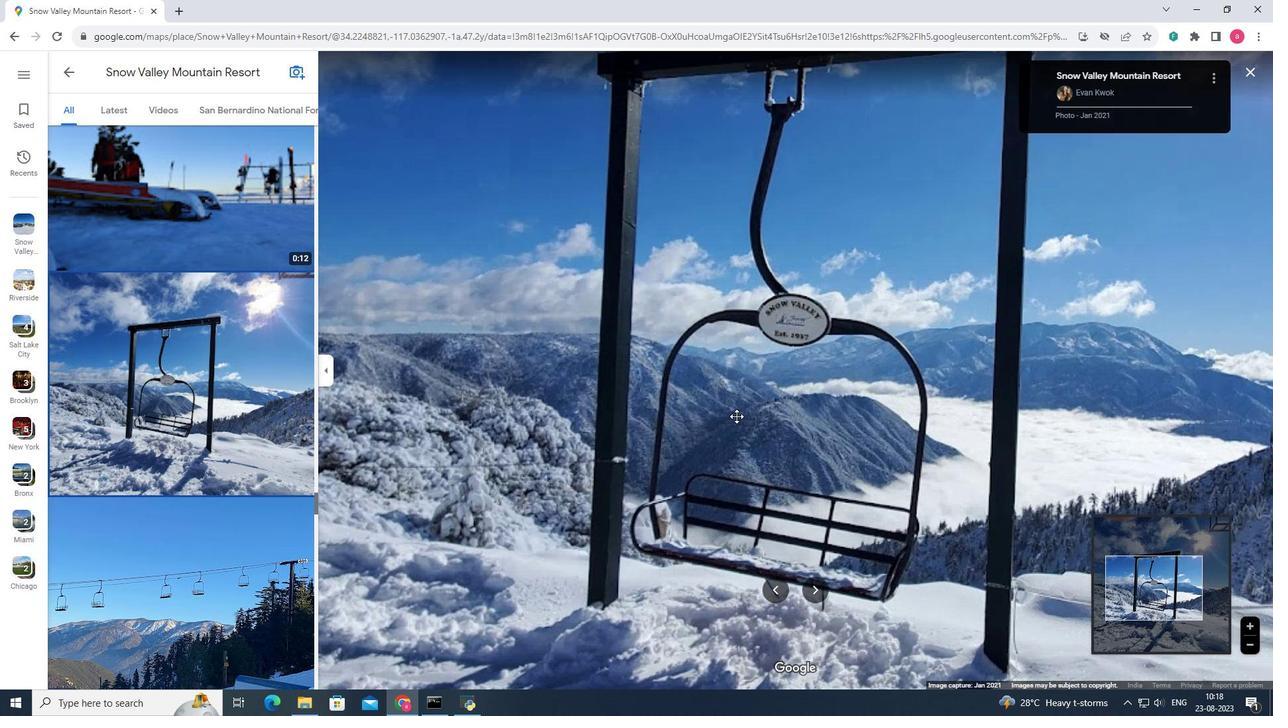 
Action: Mouse scrolled (822, 390) with delta (0, 0)
Screenshot: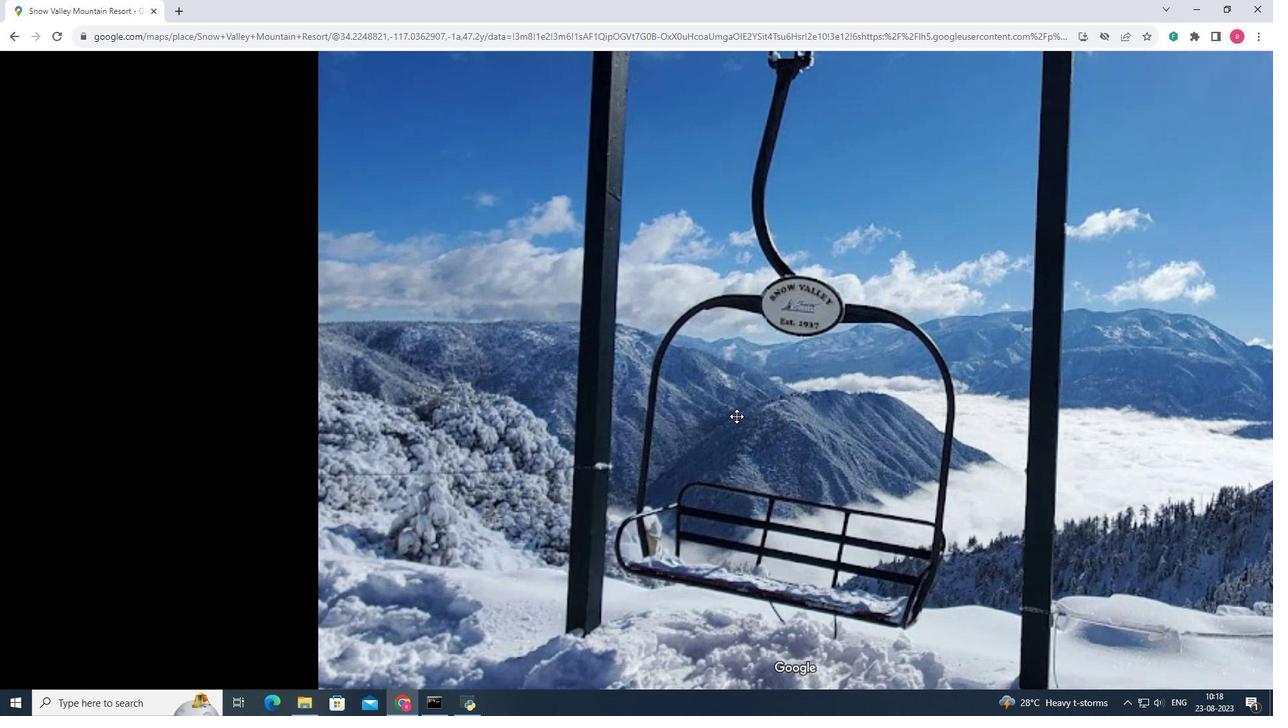 
Action: Mouse scrolled (822, 390) with delta (0, 0)
Screenshot: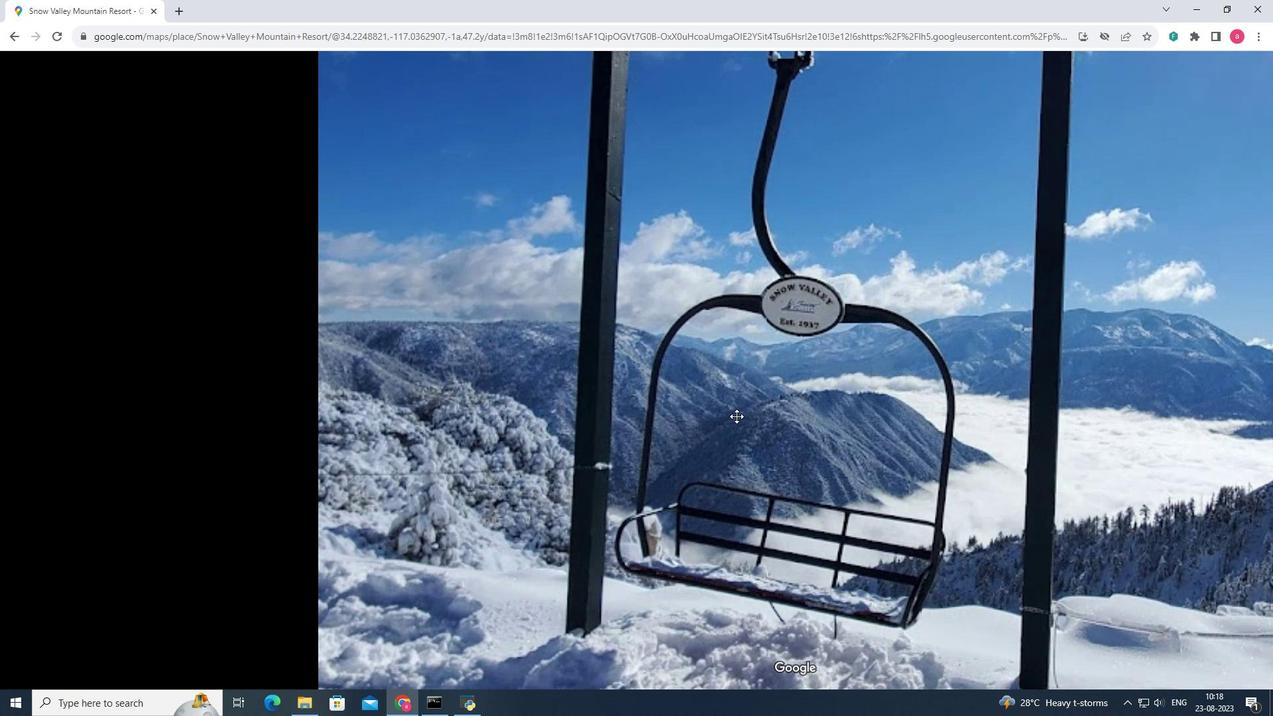 
Action: Mouse scrolled (822, 390) with delta (0, 0)
Screenshot: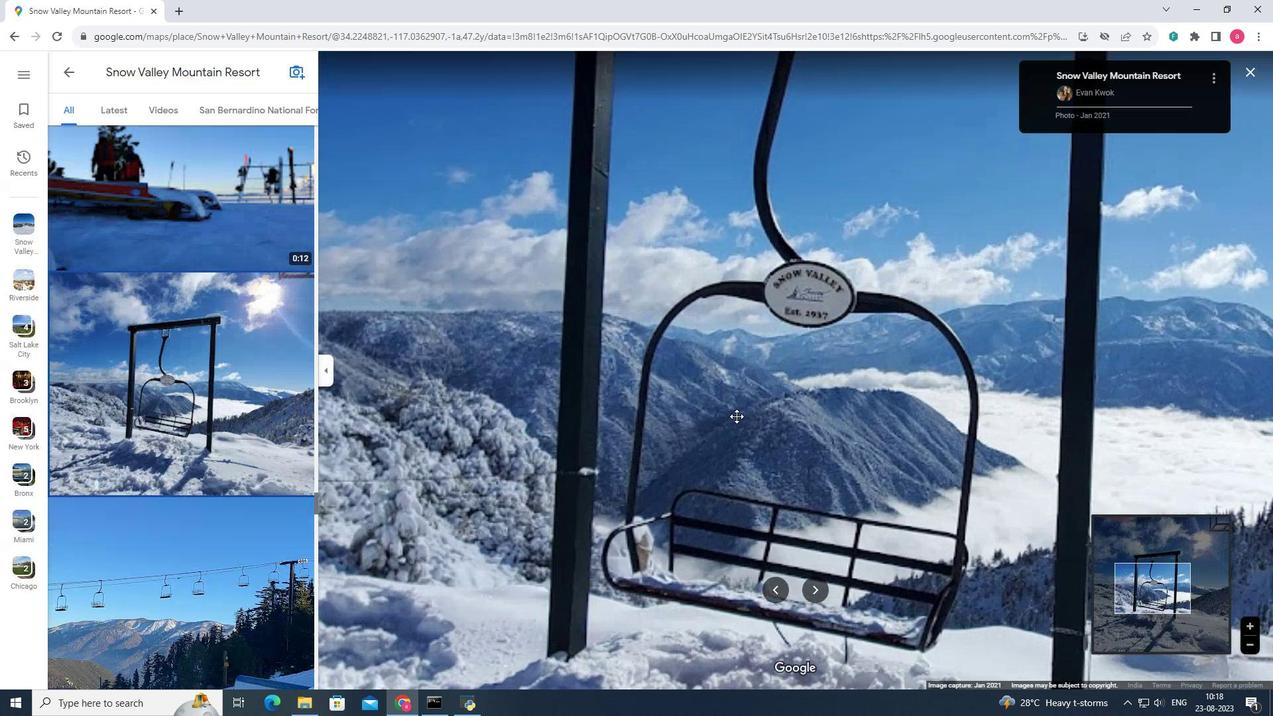 
Action: Mouse scrolled (822, 389) with delta (0, 0)
Screenshot: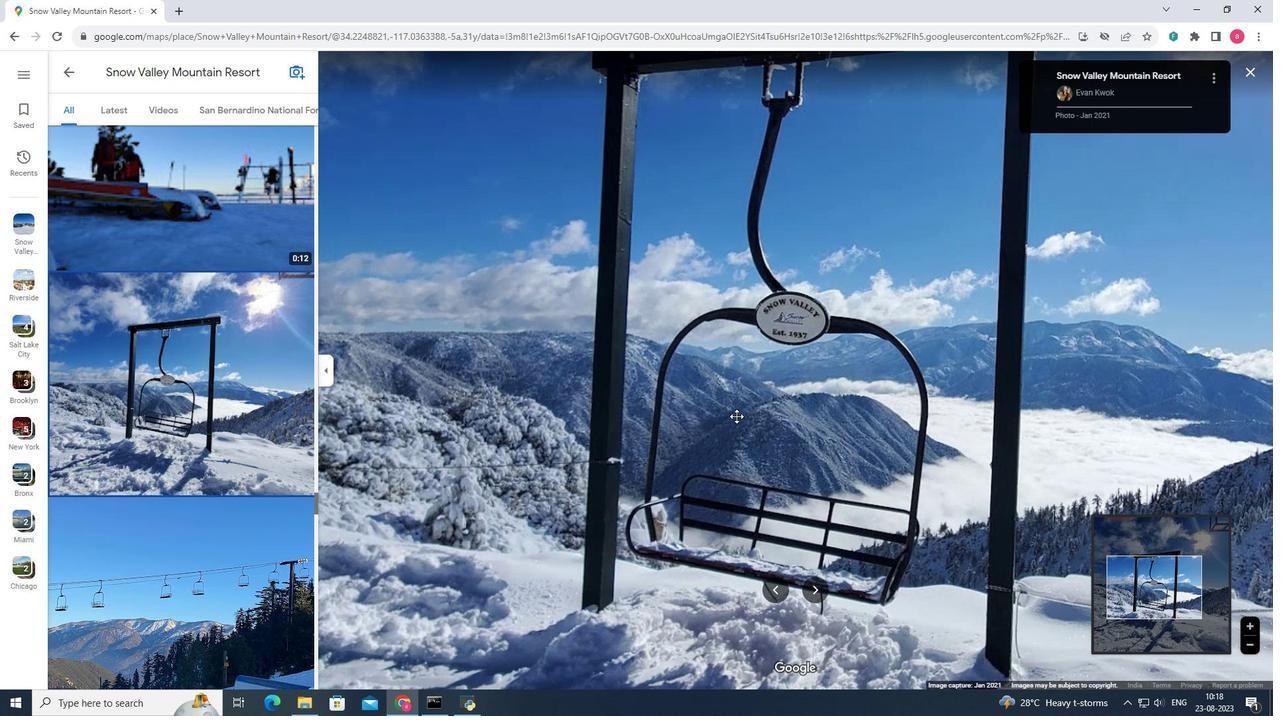 
Action: Mouse scrolled (822, 389) with delta (0, 0)
Screenshot: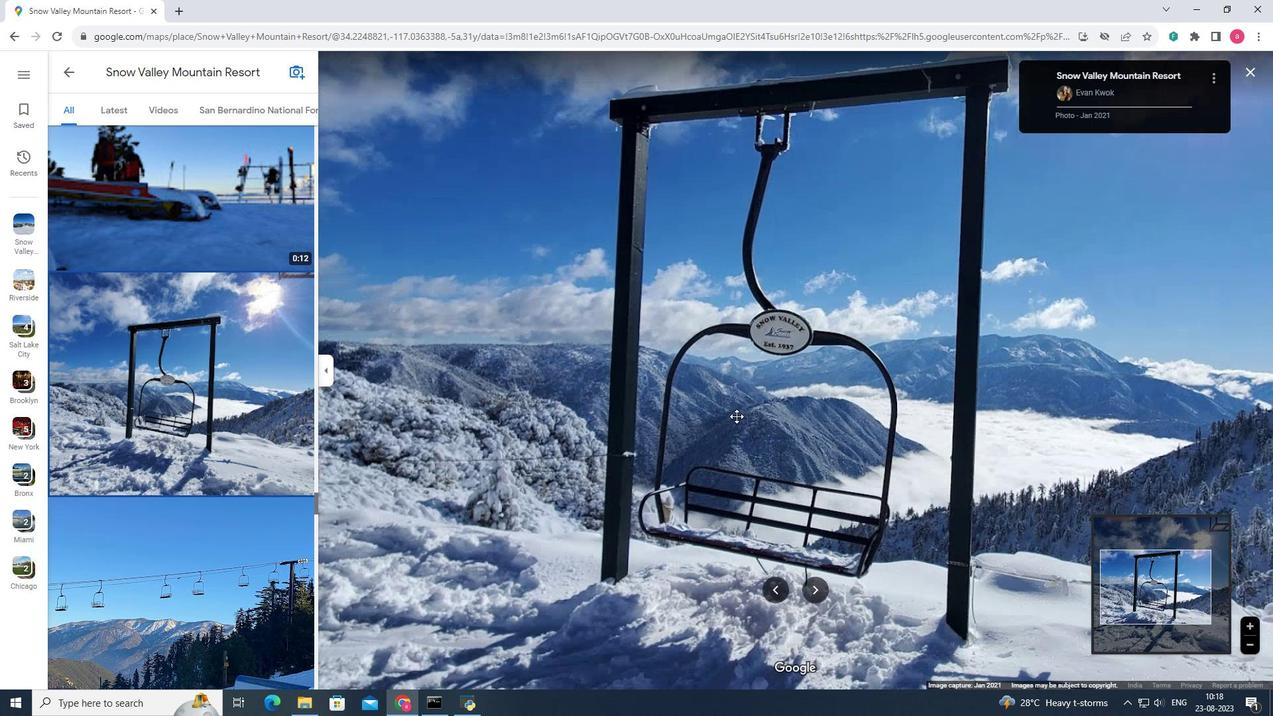 
Action: Mouse scrolled (822, 389) with delta (0, 0)
Screenshot: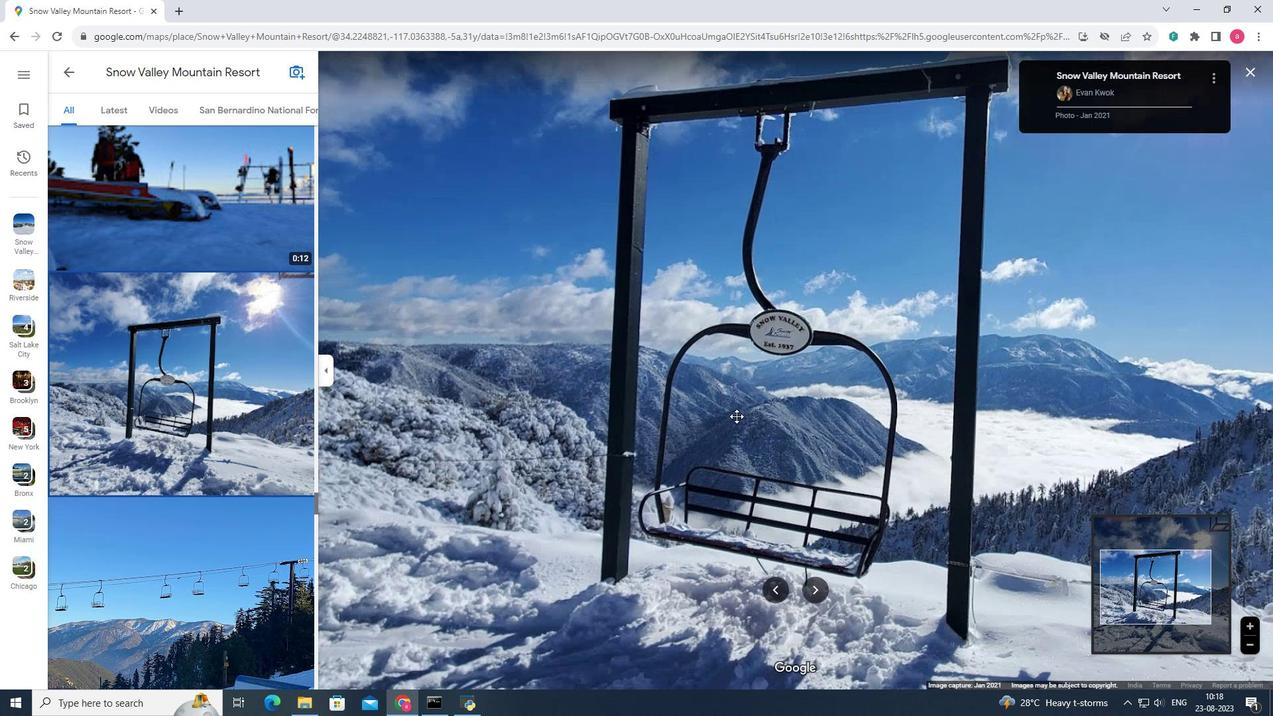 
Action: Mouse scrolled (822, 389) with delta (0, 0)
Screenshot: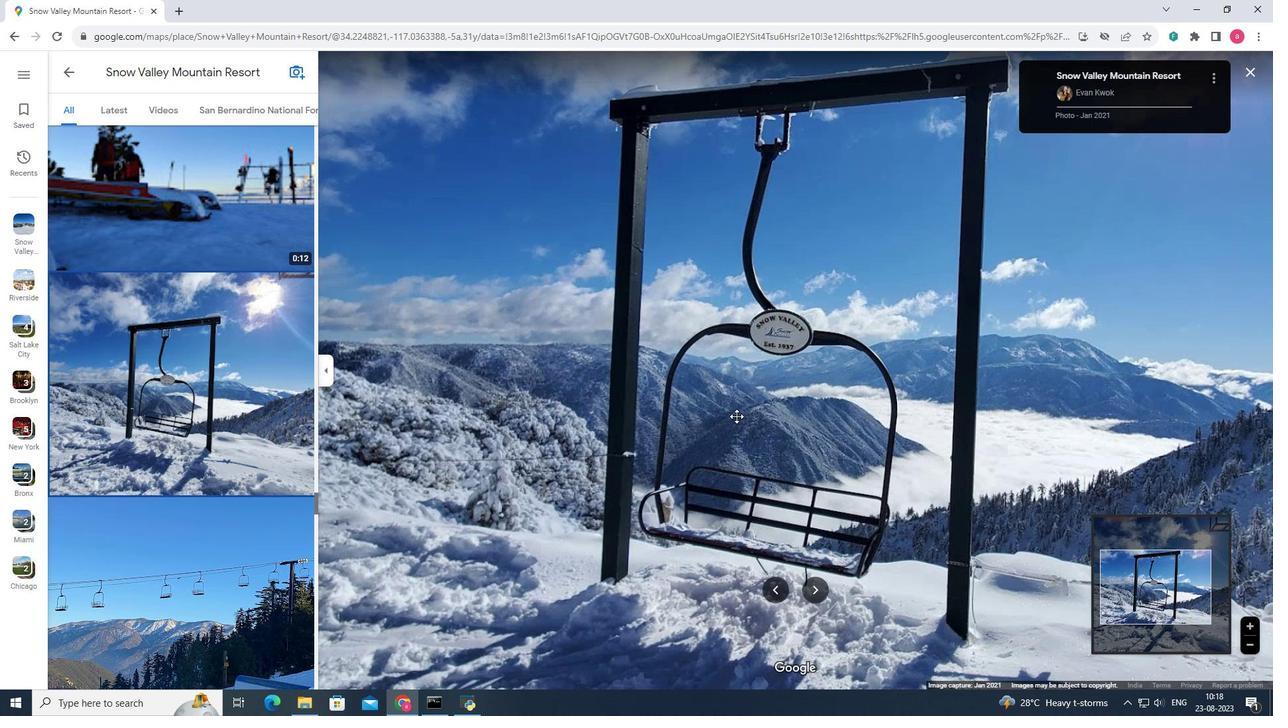 
Action: Mouse scrolled (822, 389) with delta (0, 0)
Screenshot: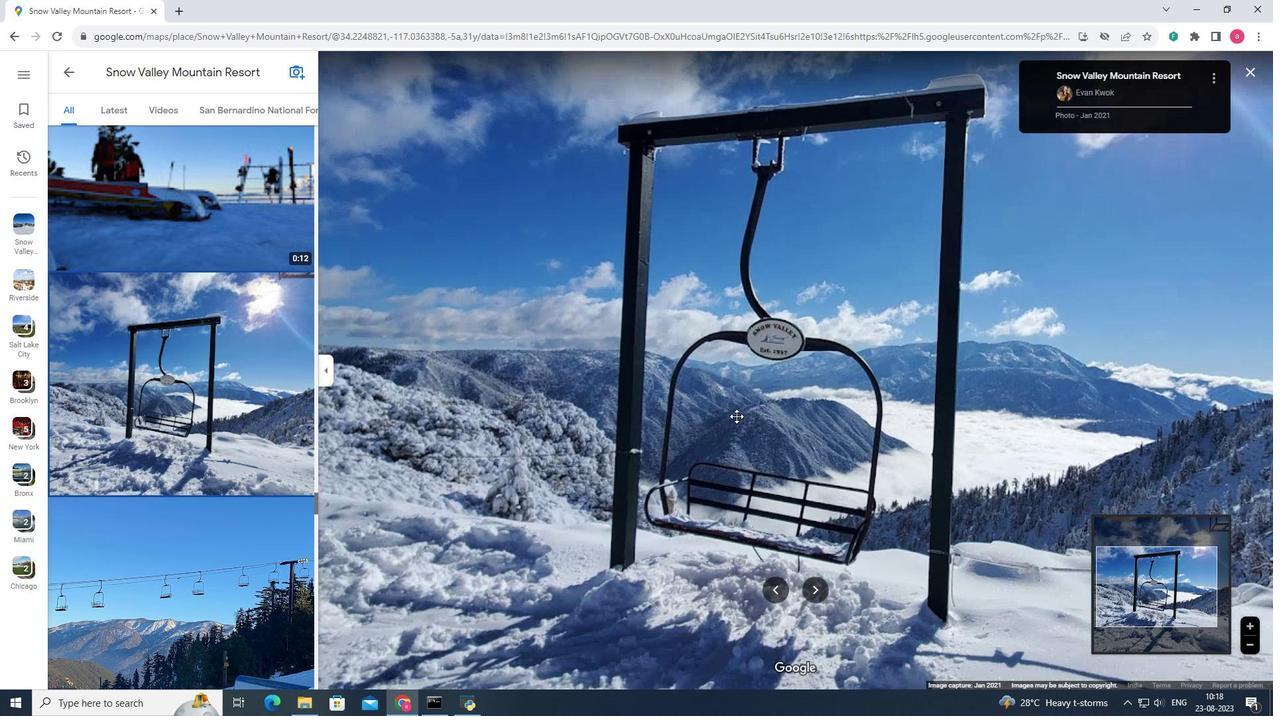 
Action: Key pressed <Key.right>
Screenshot: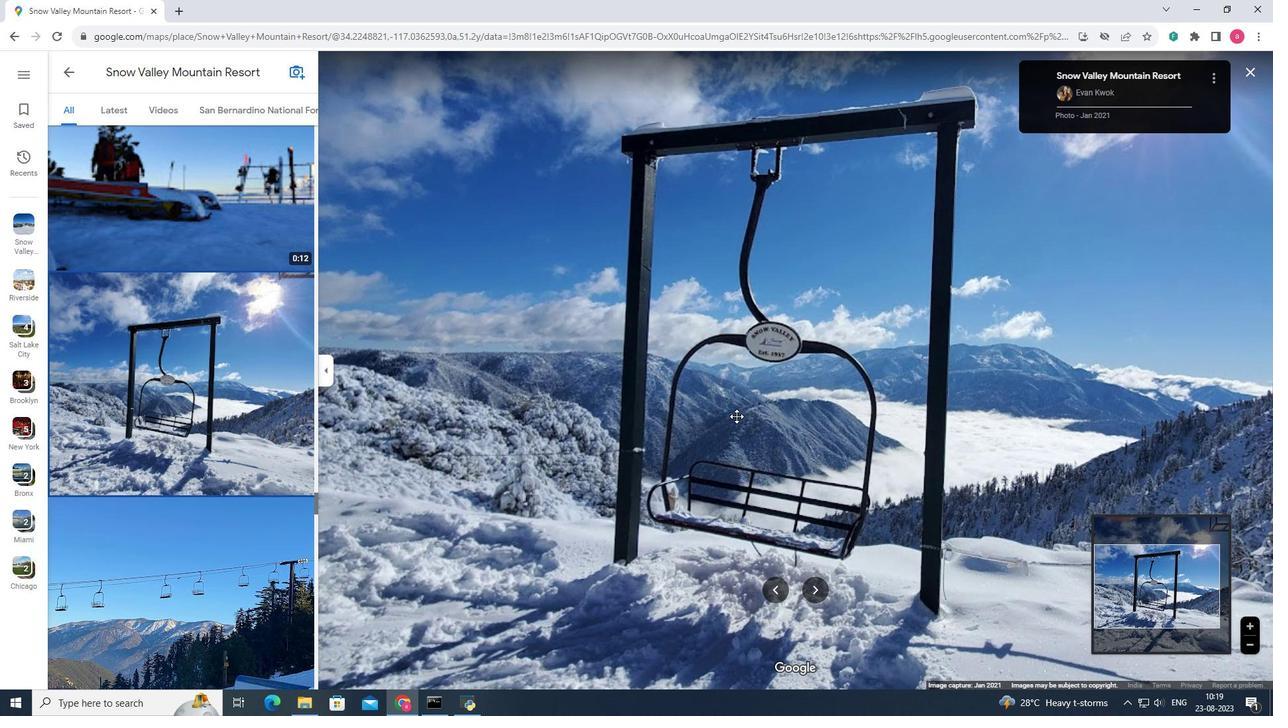 
Action: Mouse moved to (1191, 430)
Screenshot: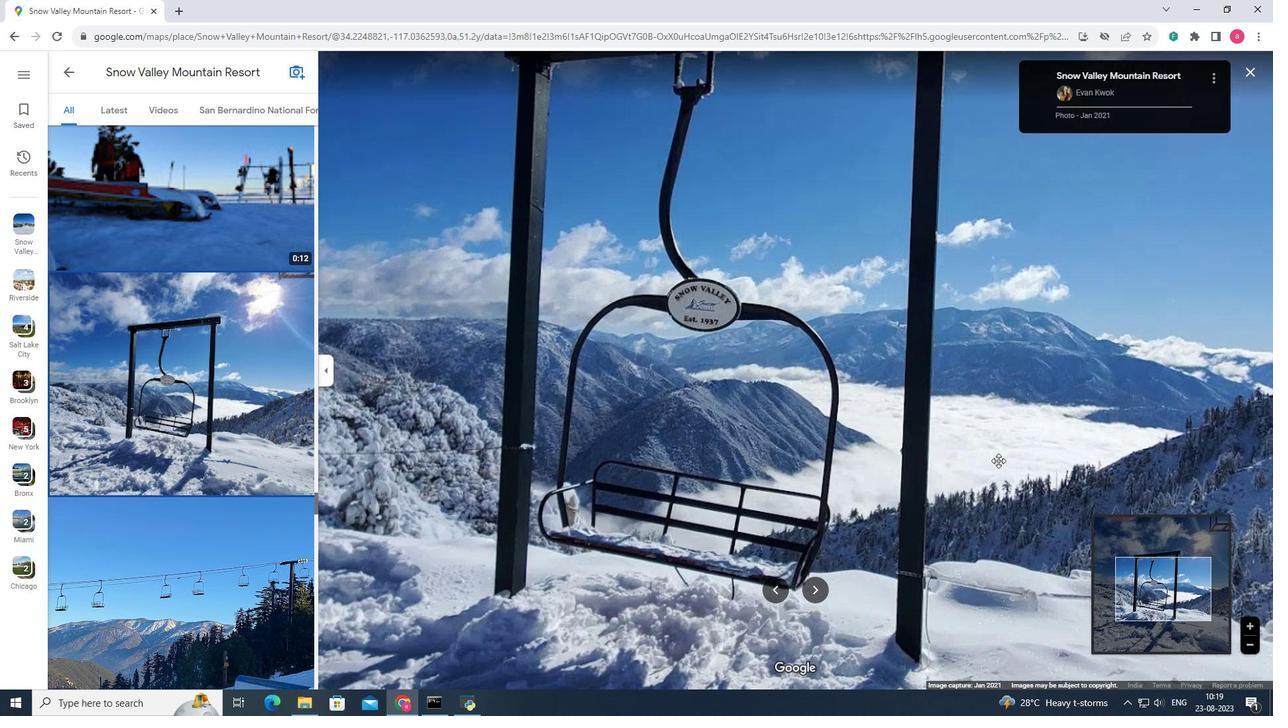 
Action: Mouse scrolled (1184, 433) with delta (0, 0)
Screenshot: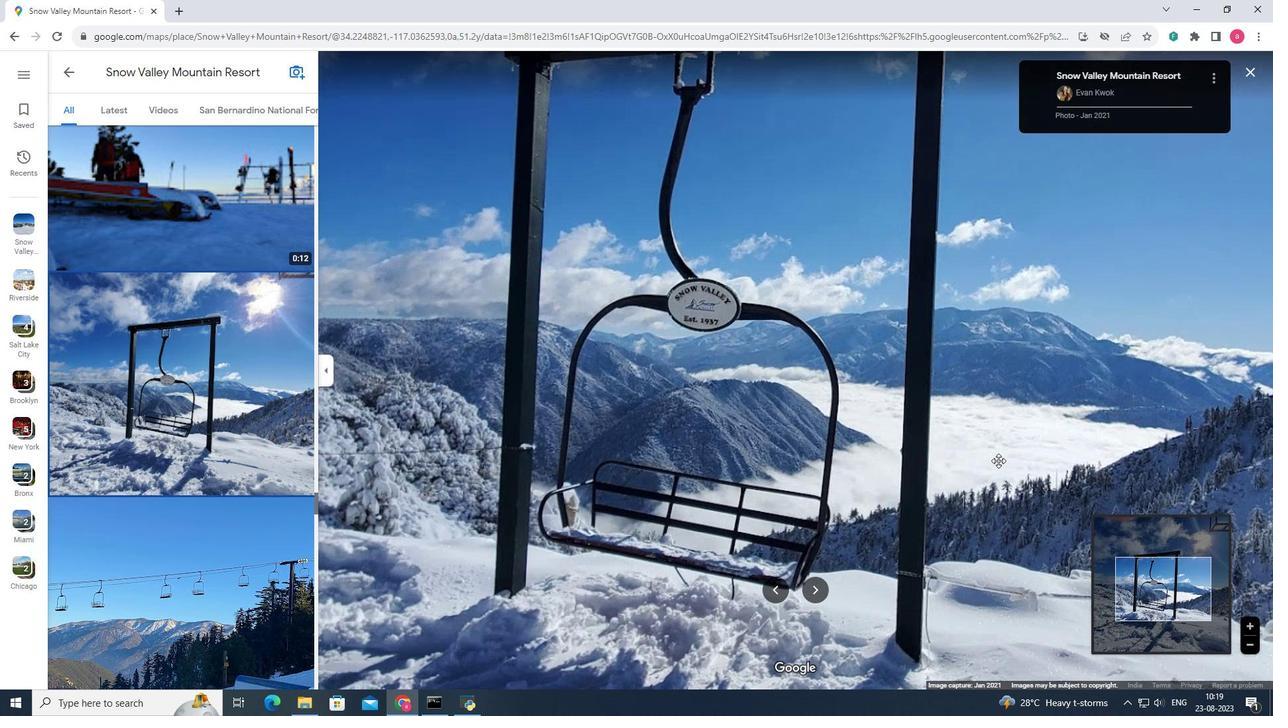 
Action: Mouse scrolled (1189, 431) with delta (0, 0)
Screenshot: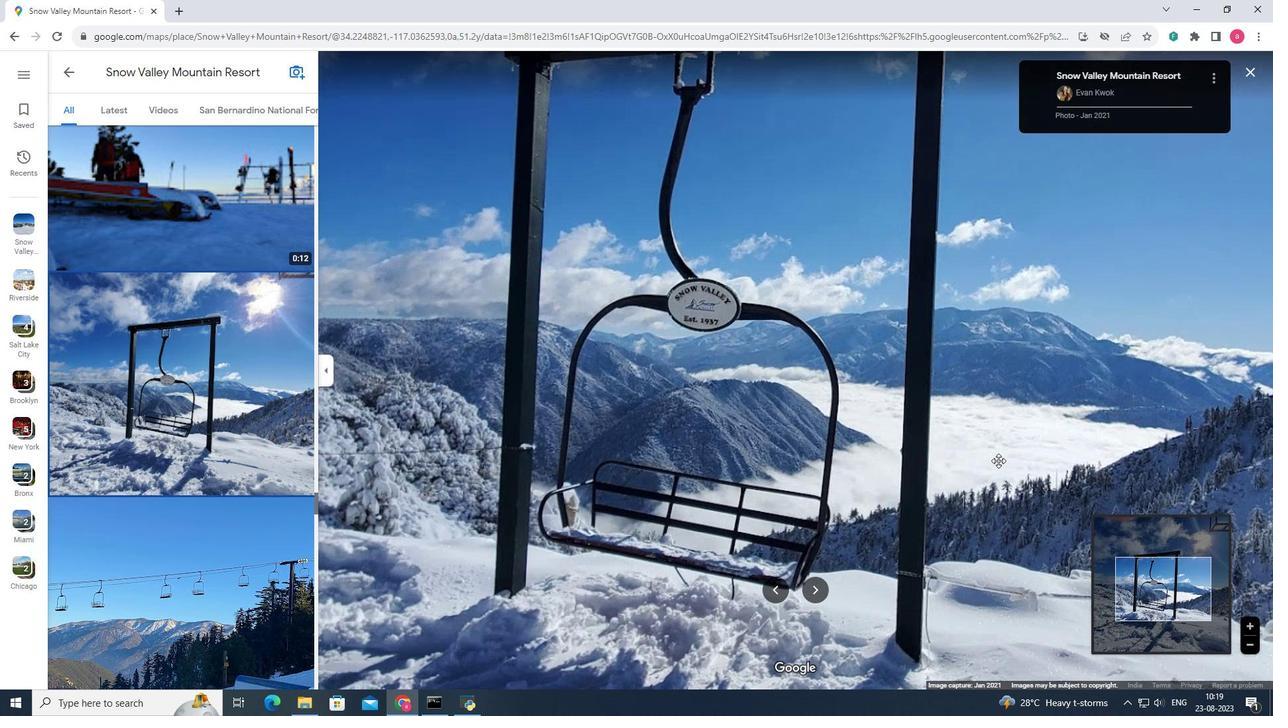 
Action: Mouse scrolled (1191, 431) with delta (0, 0)
Screenshot: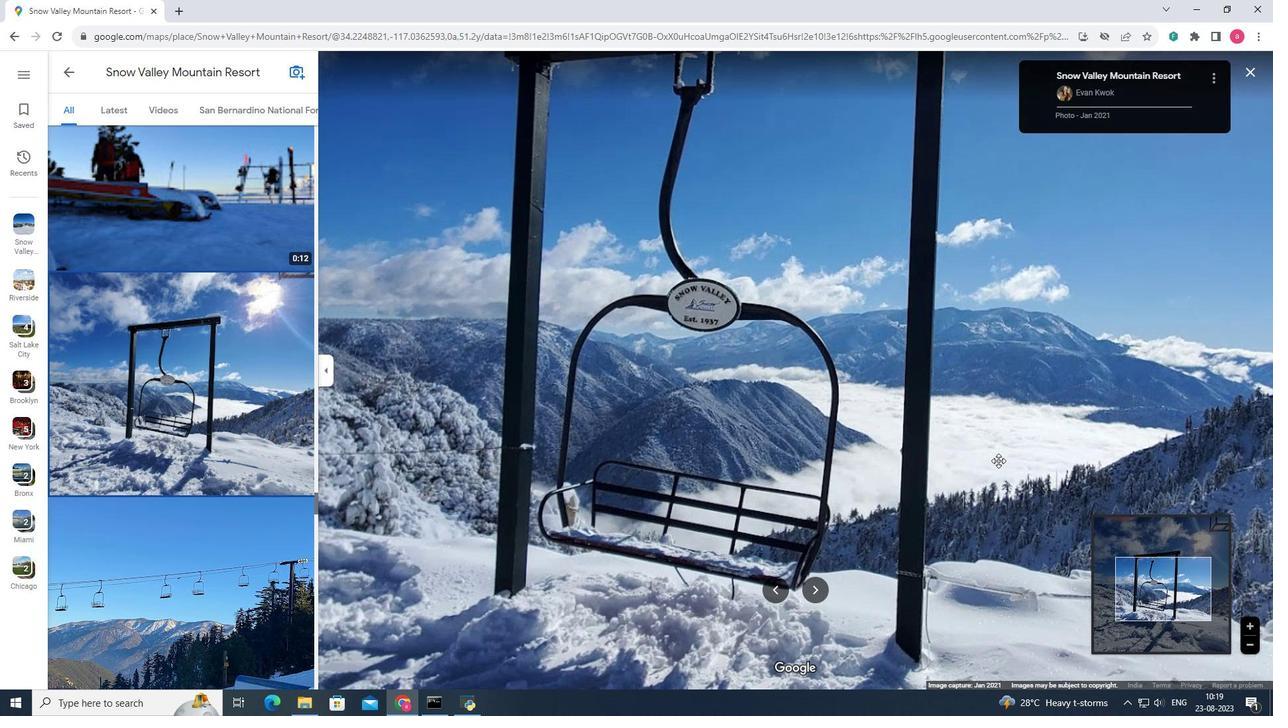 
Action: Mouse scrolled (1191, 431) with delta (0, 0)
Screenshot: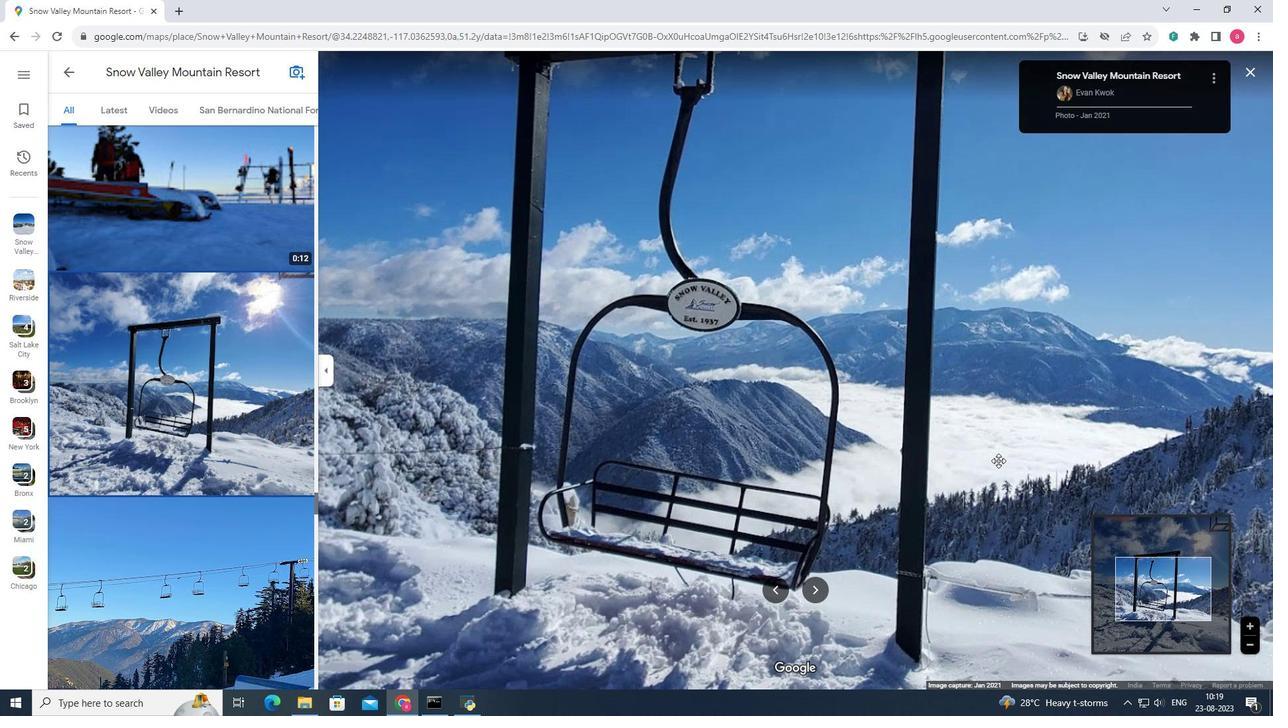 
Action: Mouse scrolled (1191, 431) with delta (0, 0)
Screenshot: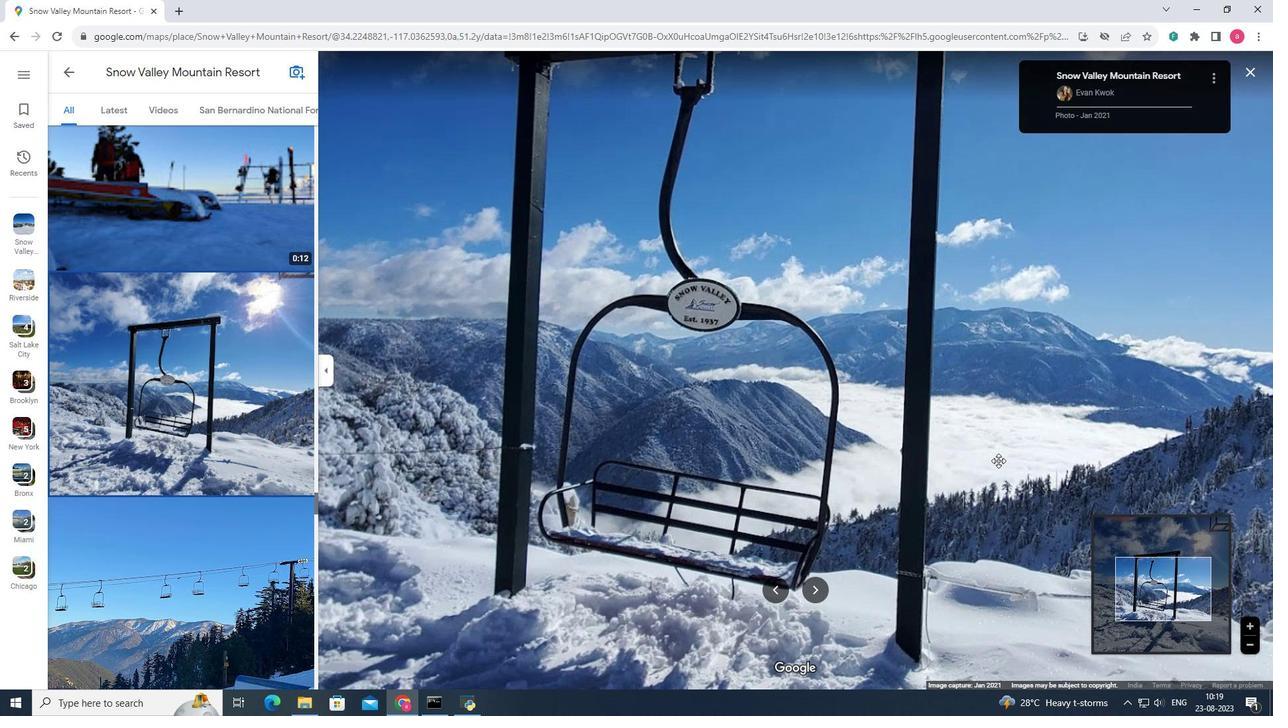 
Action: Mouse scrolled (1191, 431) with delta (0, 0)
Screenshot: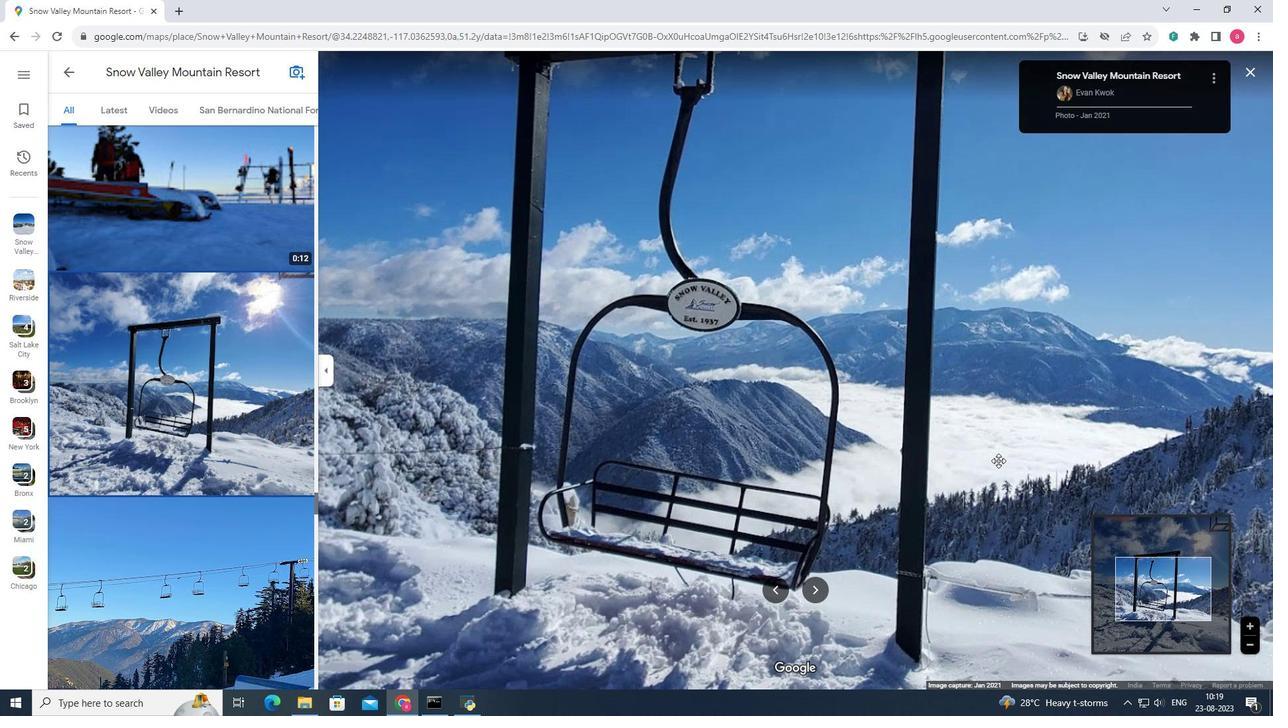 
Action: Mouse scrolled (1191, 431) with delta (0, 0)
Screenshot: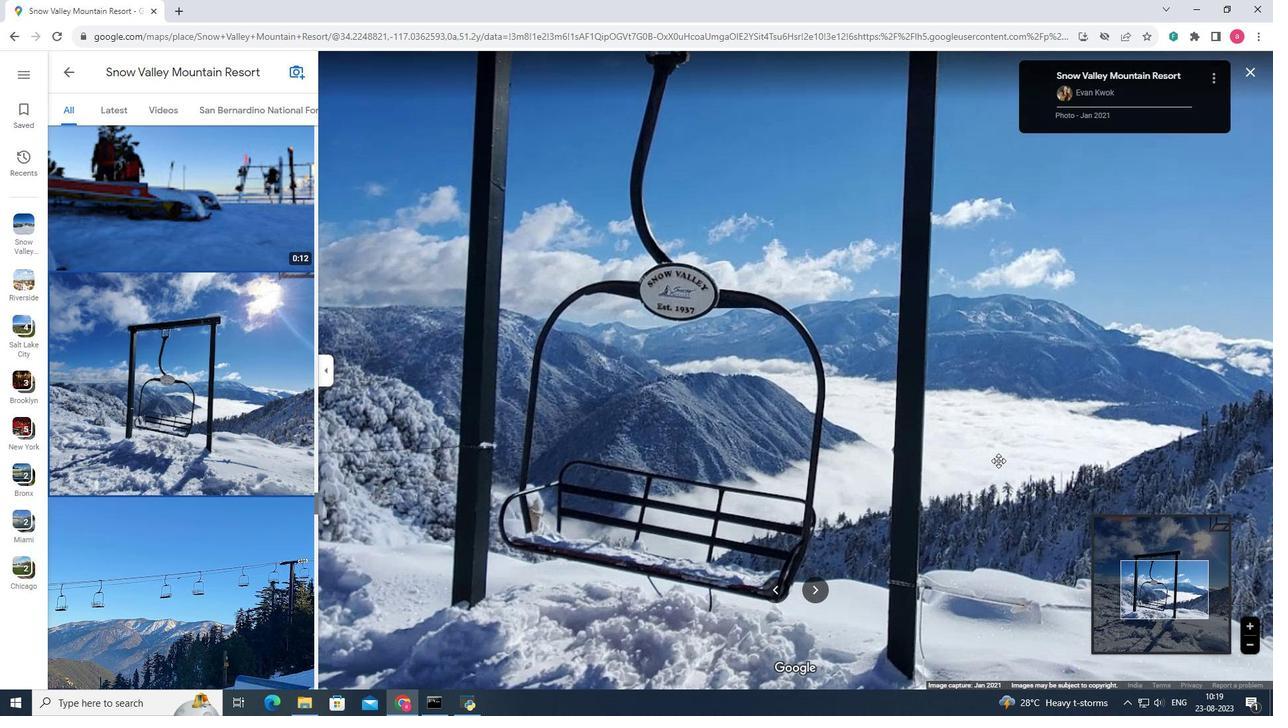 
Action: Mouse scrolled (1191, 431) with delta (0, 0)
Screenshot: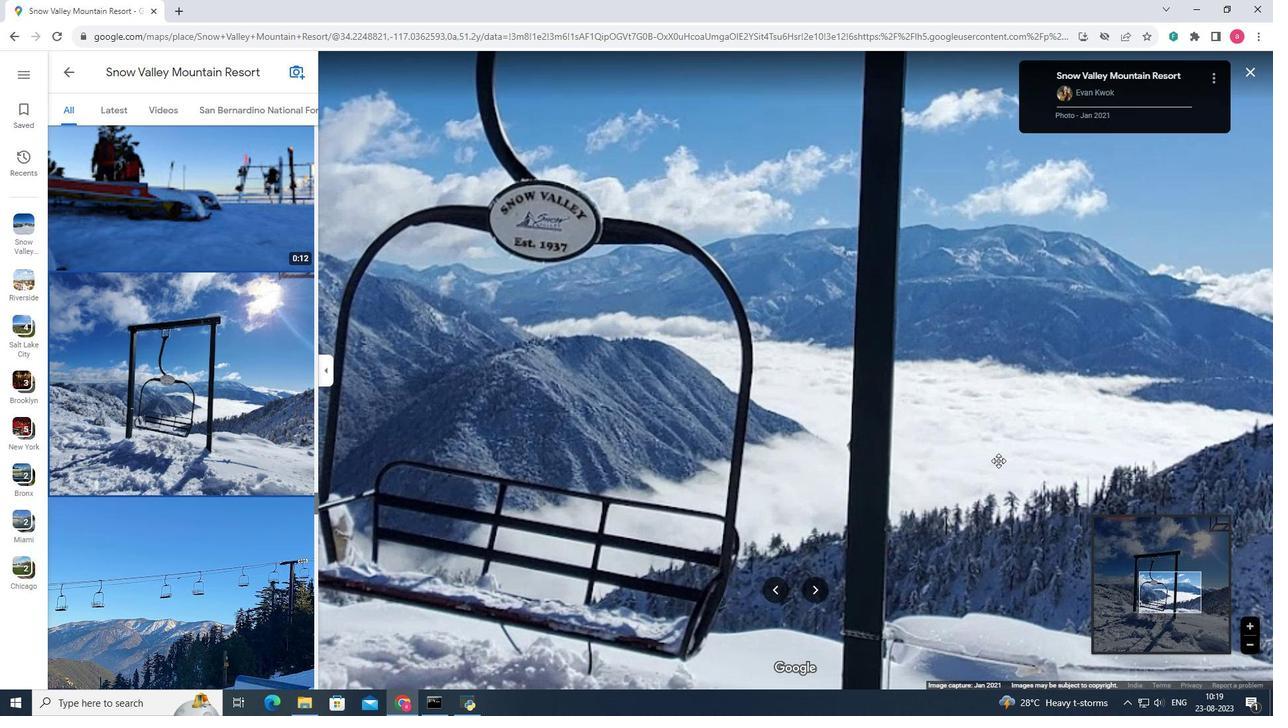 
Action: Mouse scrolled (1191, 431) with delta (0, 0)
Screenshot: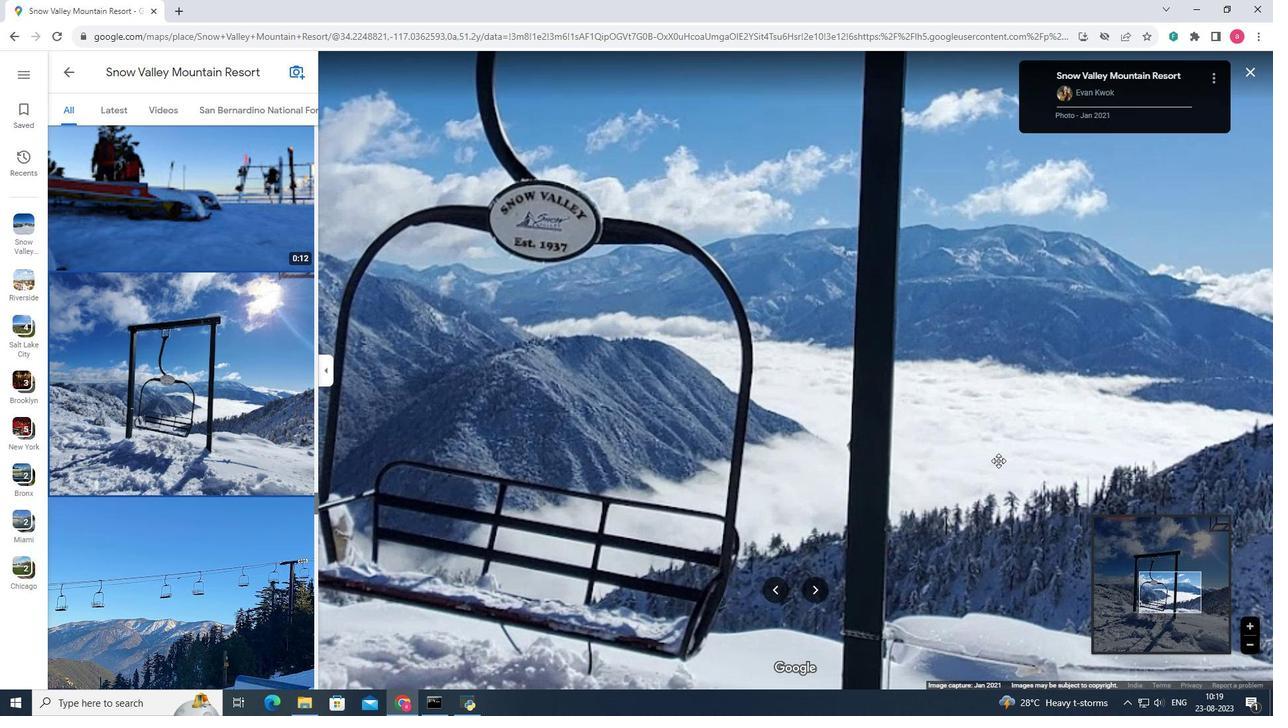 
Action: Mouse scrolled (1191, 431) with delta (0, 0)
Screenshot: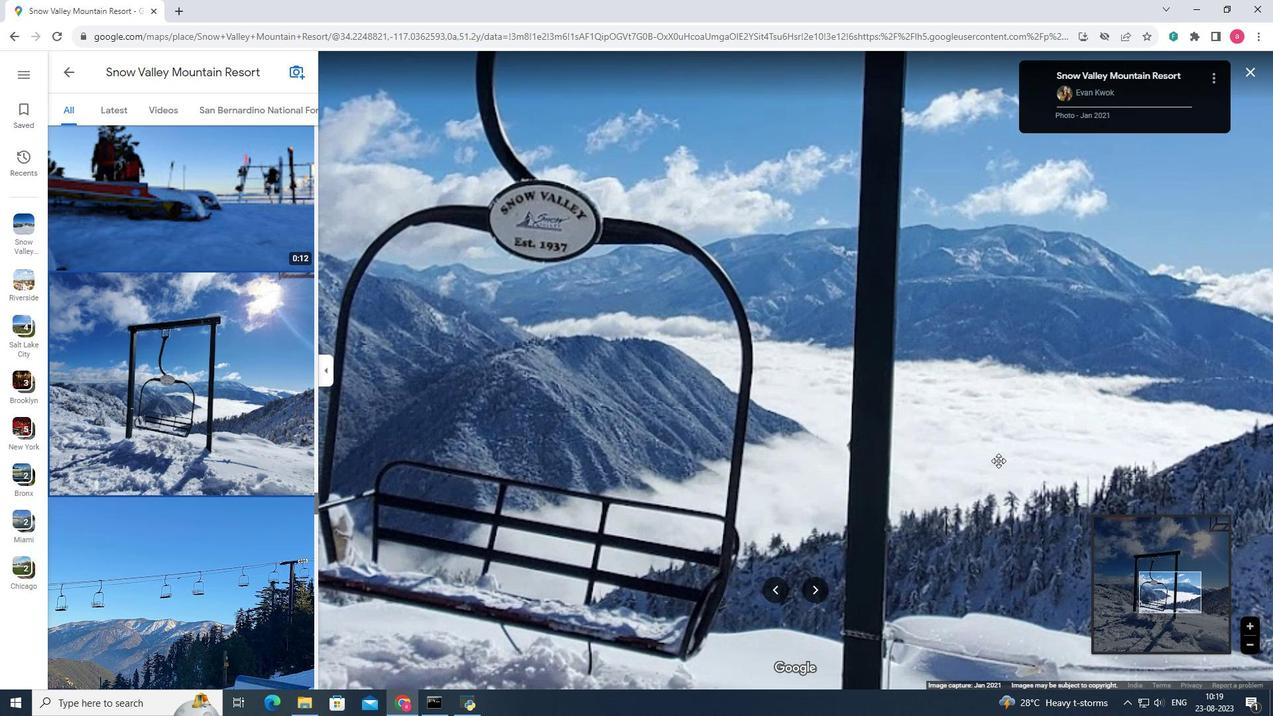 
Action: Mouse scrolled (1191, 431) with delta (0, 0)
Screenshot: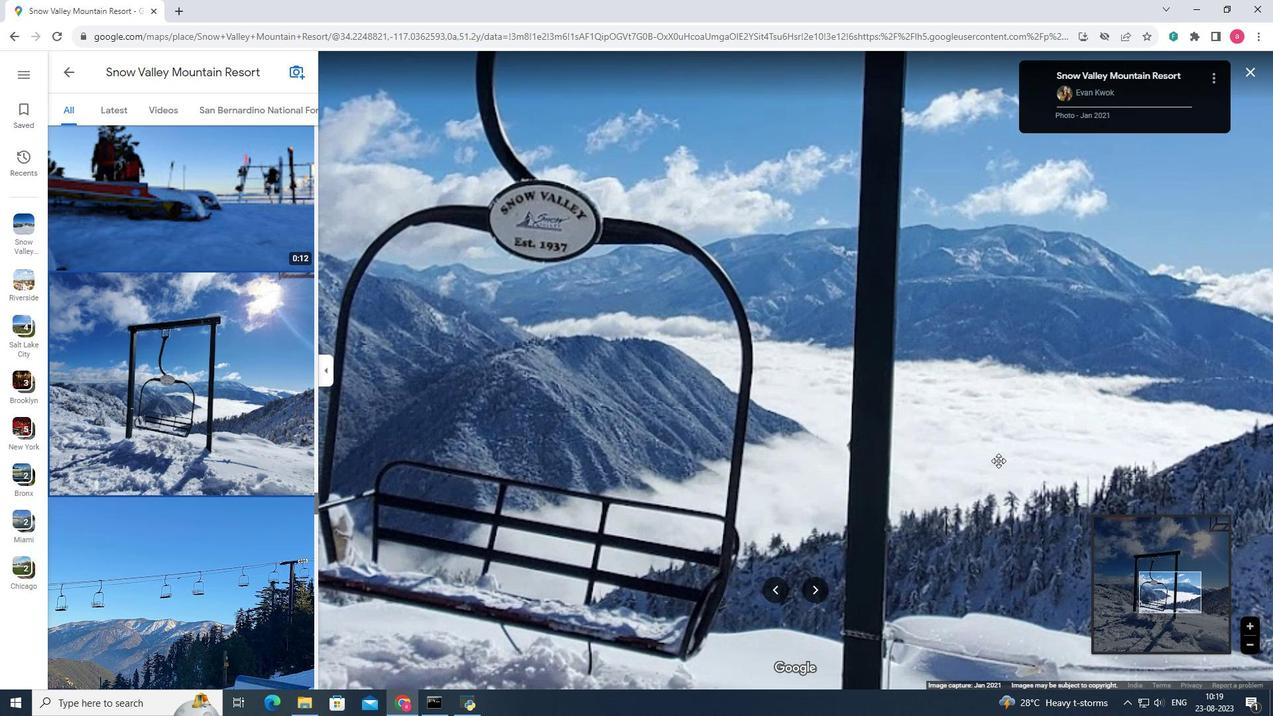 
Action: Mouse scrolled (1191, 431) with delta (0, 0)
Screenshot: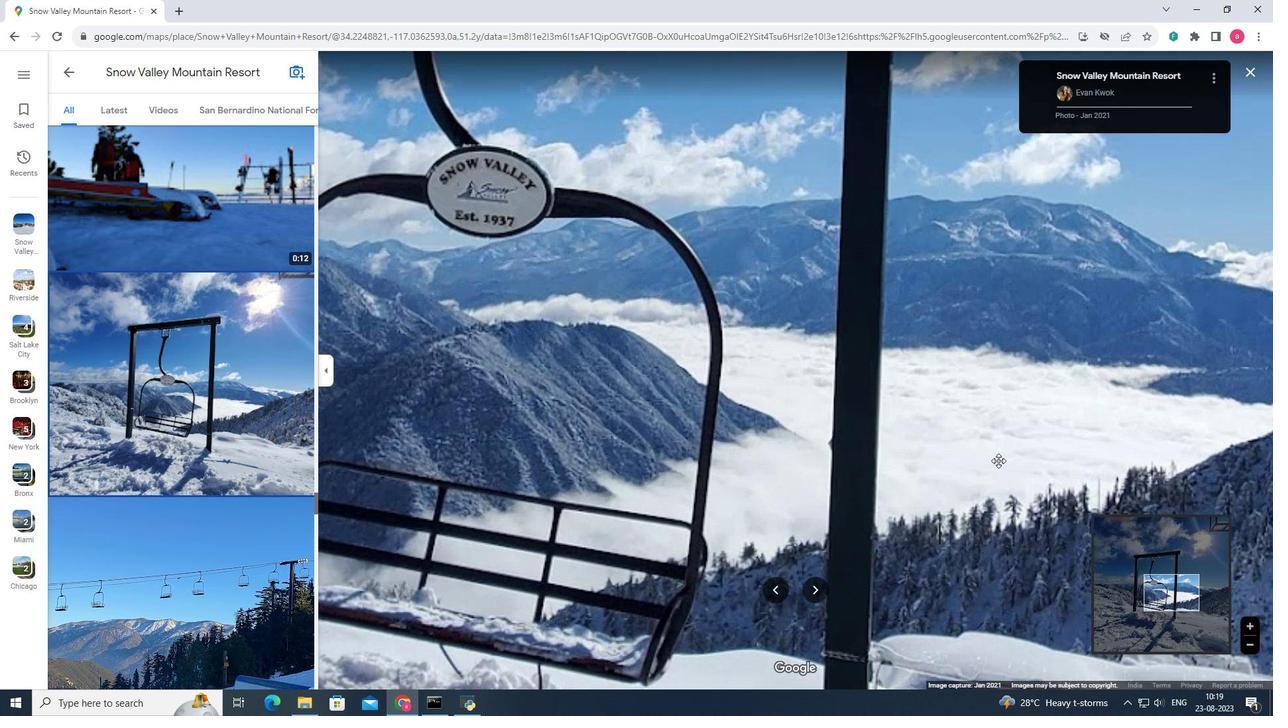 
Action: Mouse scrolled (1191, 431) with delta (0, 0)
Screenshot: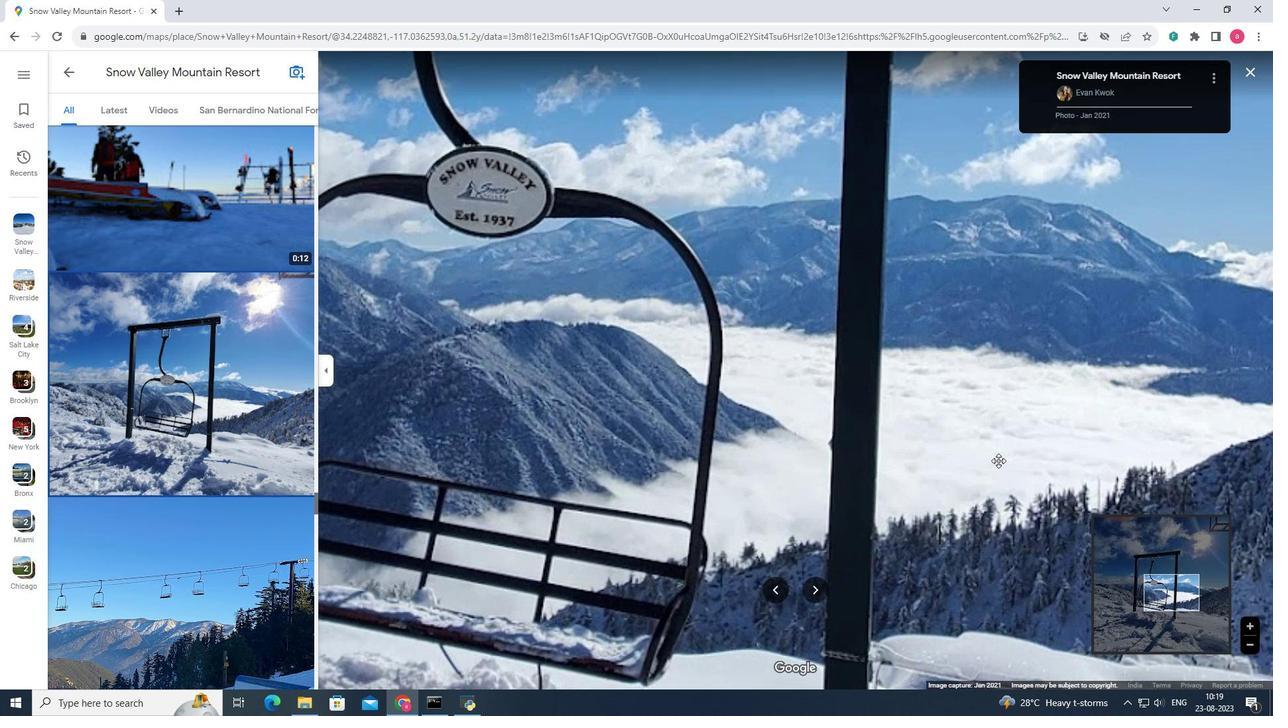 
Action: Mouse scrolled (1191, 431) with delta (0, 0)
Screenshot: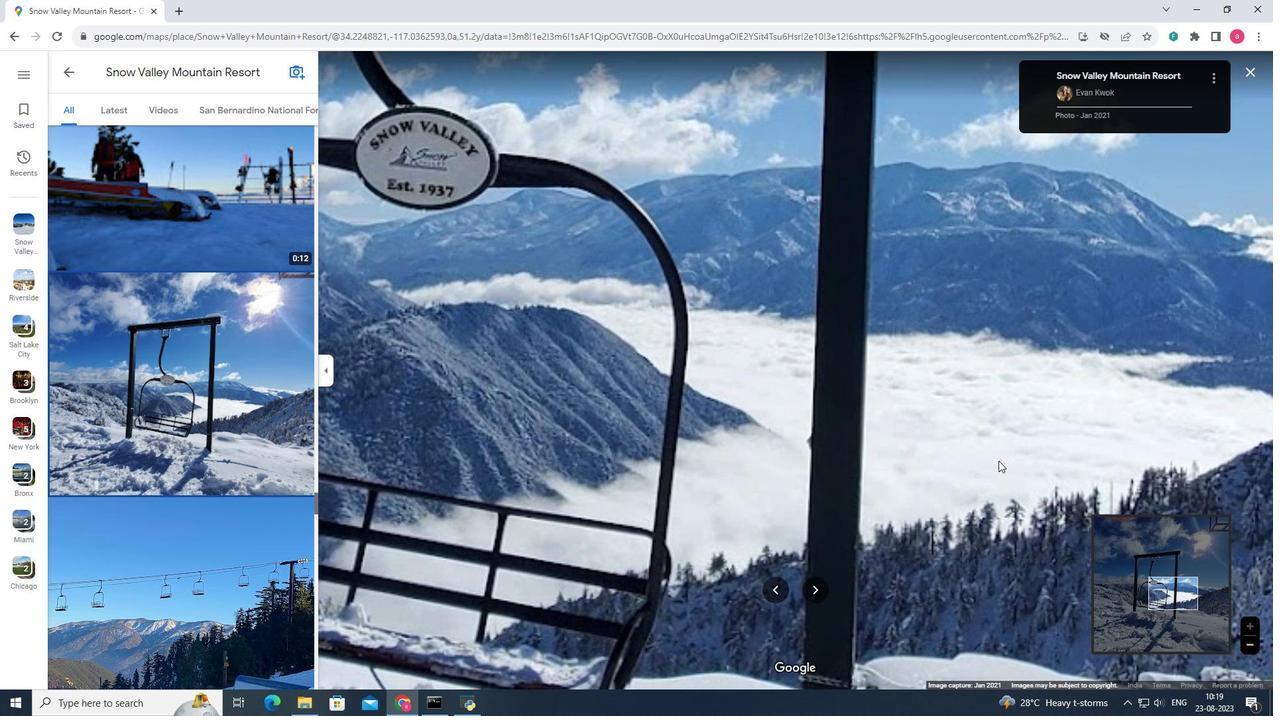 
Action: Mouse scrolled (1191, 431) with delta (0, 0)
Screenshot: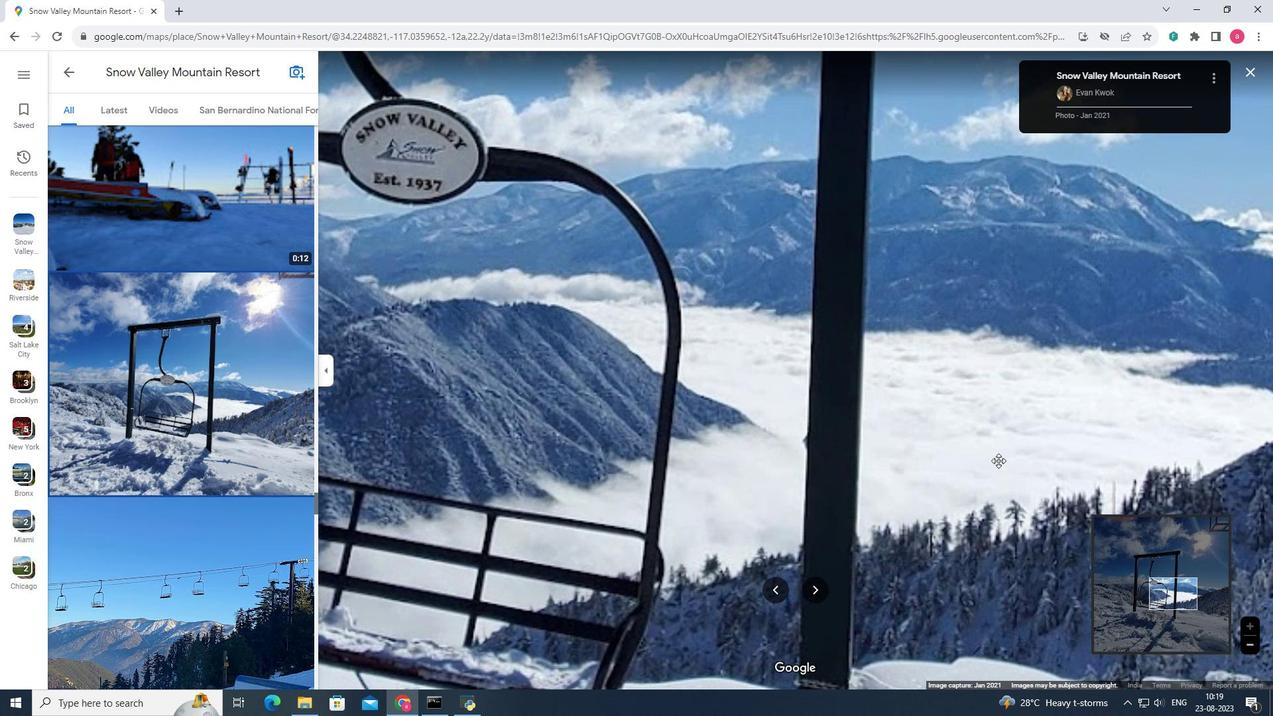 
Action: Mouse scrolled (1191, 431) with delta (0, 0)
Screenshot: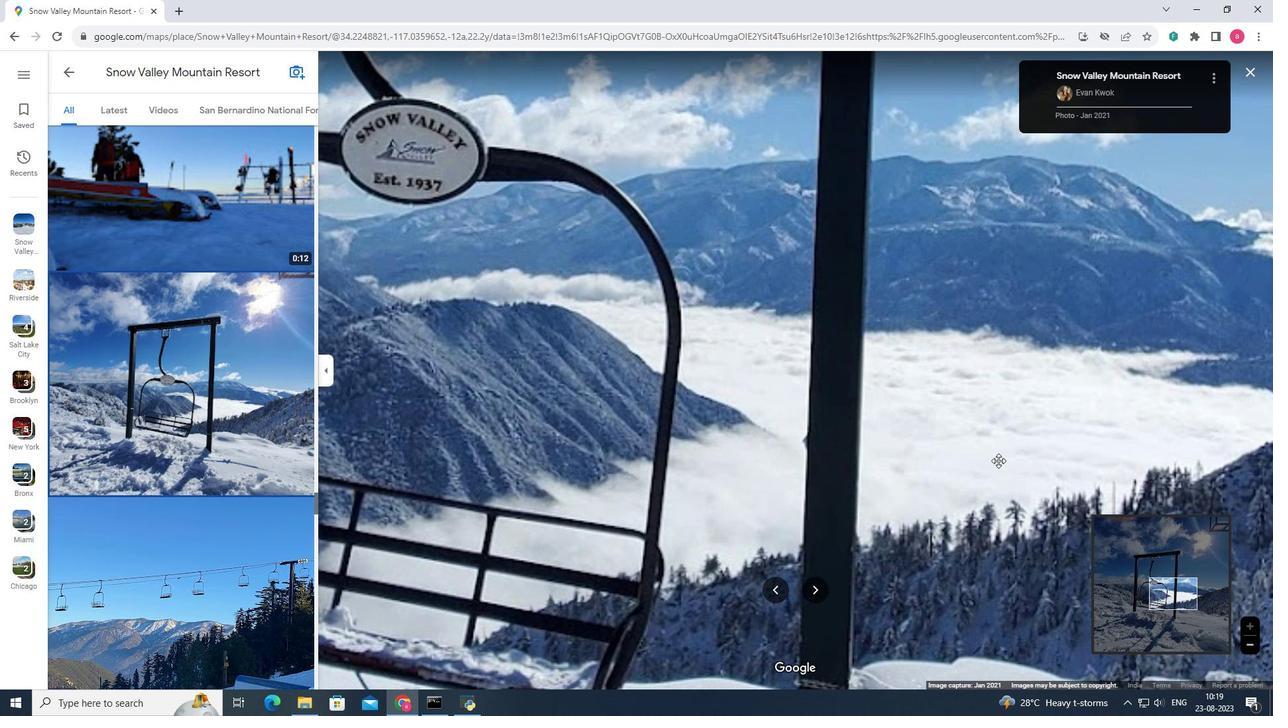 
Action: Mouse scrolled (1191, 431) with delta (0, 0)
Screenshot: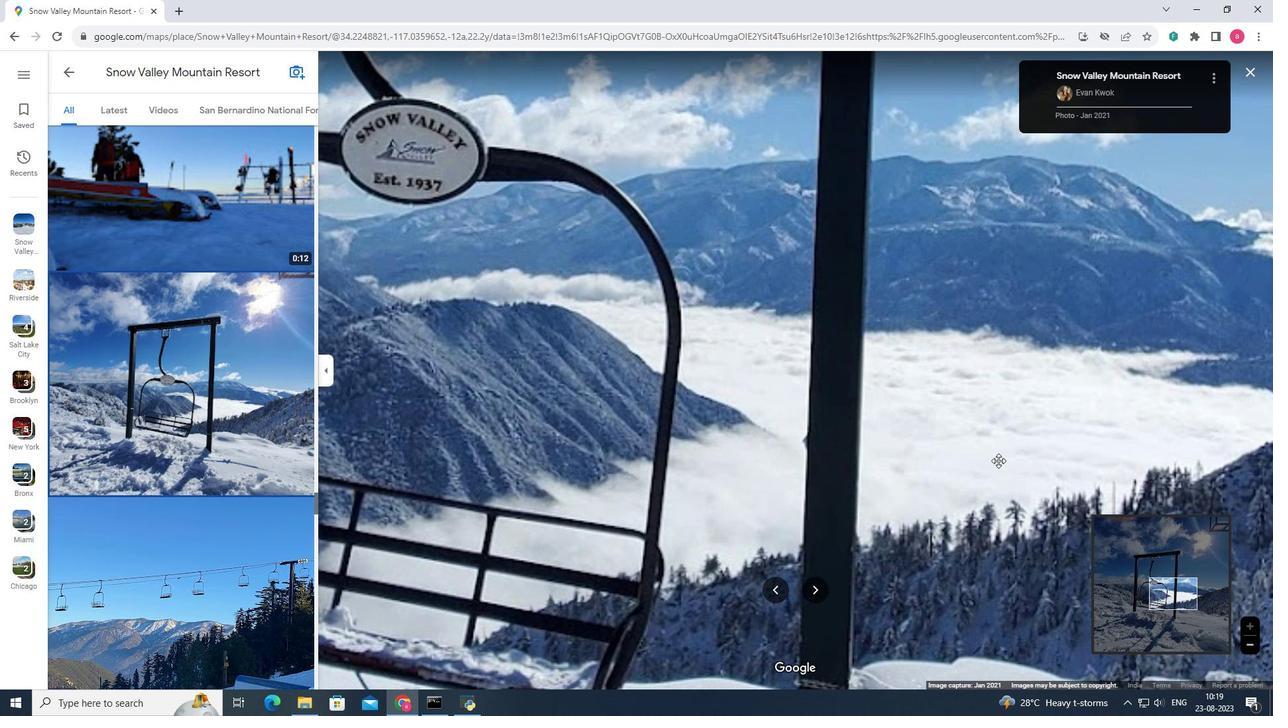 
Action: Mouse scrolled (1191, 431) with delta (0, 0)
Screenshot: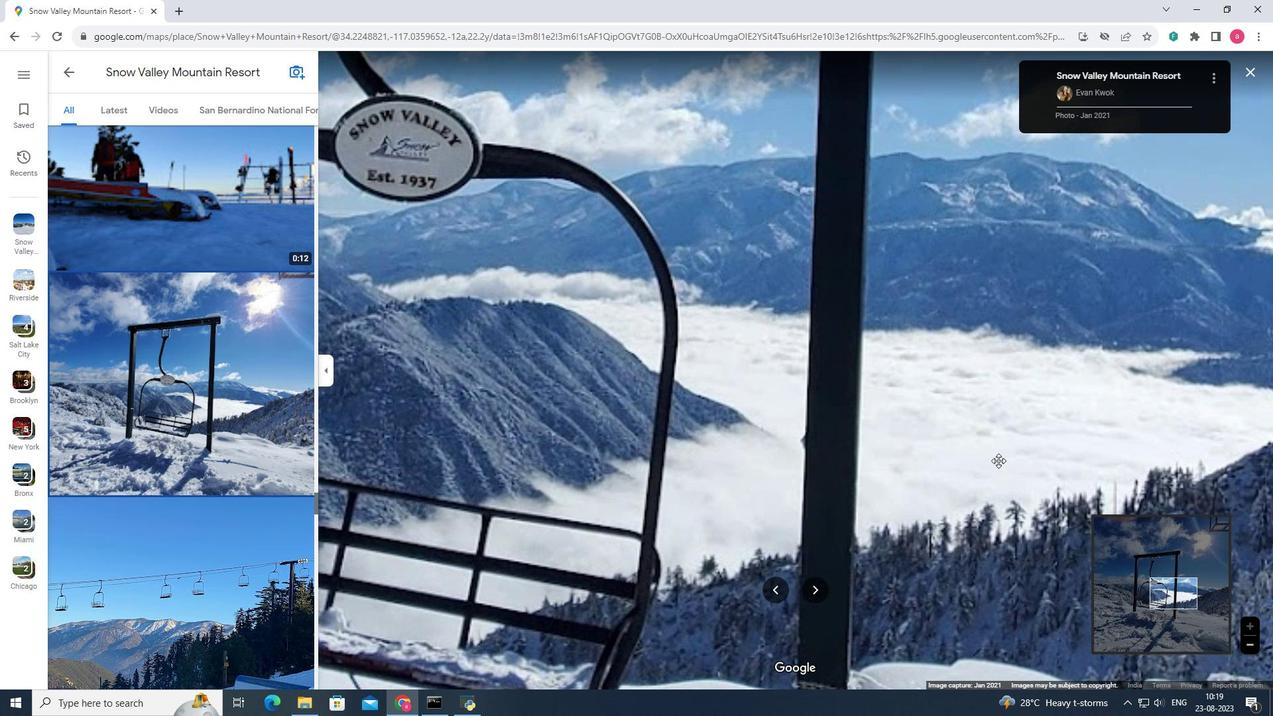 
Action: Mouse scrolled (1191, 431) with delta (0, 0)
Screenshot: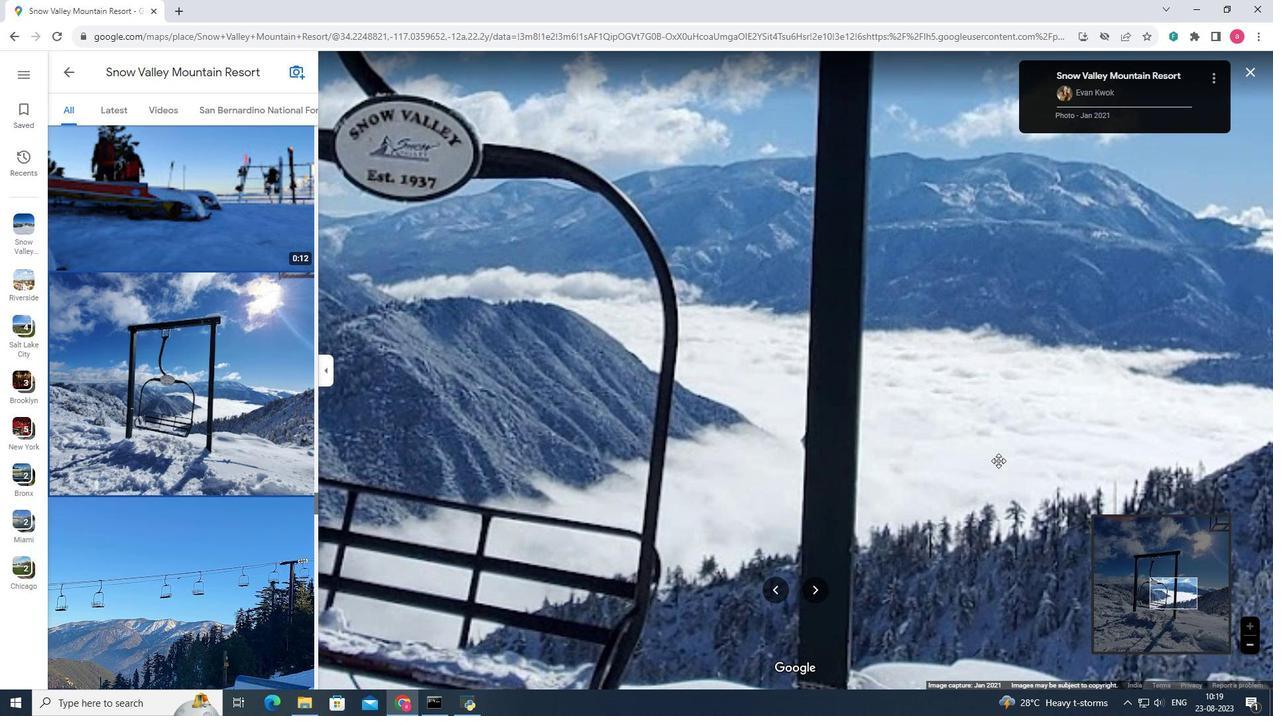 
Action: Mouse scrolled (1191, 431) with delta (0, 0)
Screenshot: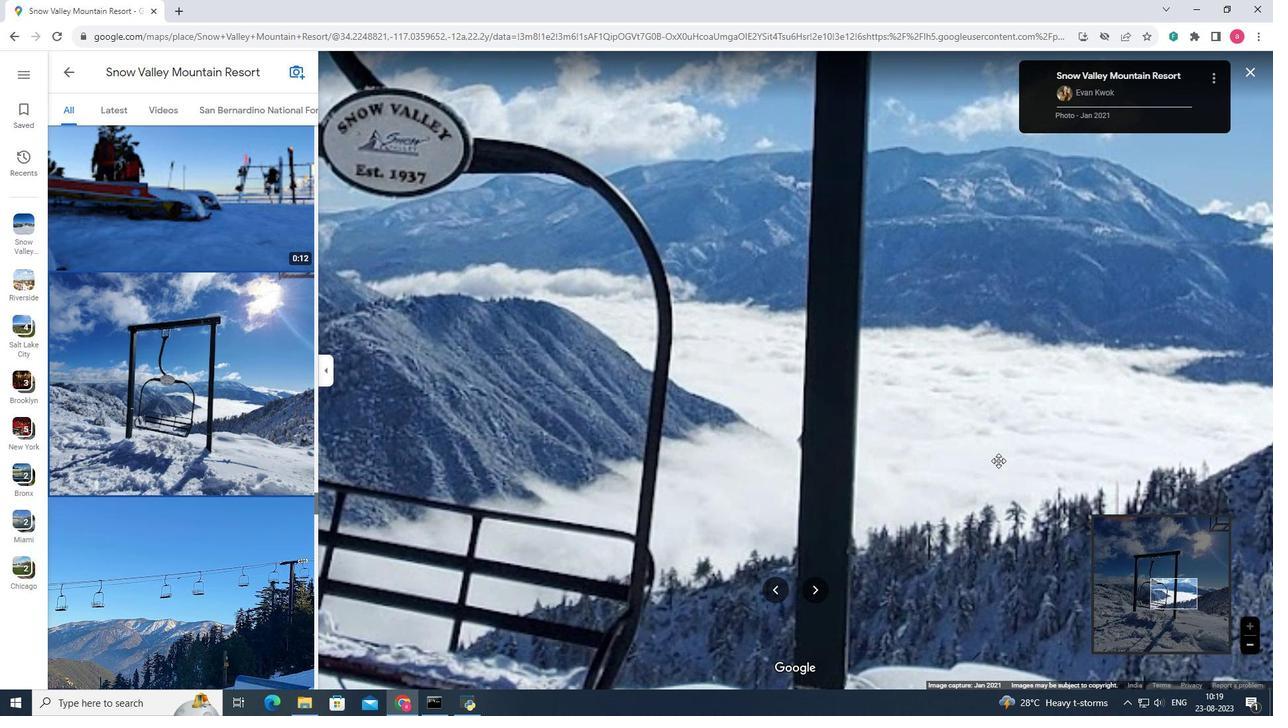 
Action: Mouse scrolled (1191, 429) with delta (0, 0)
Screenshot: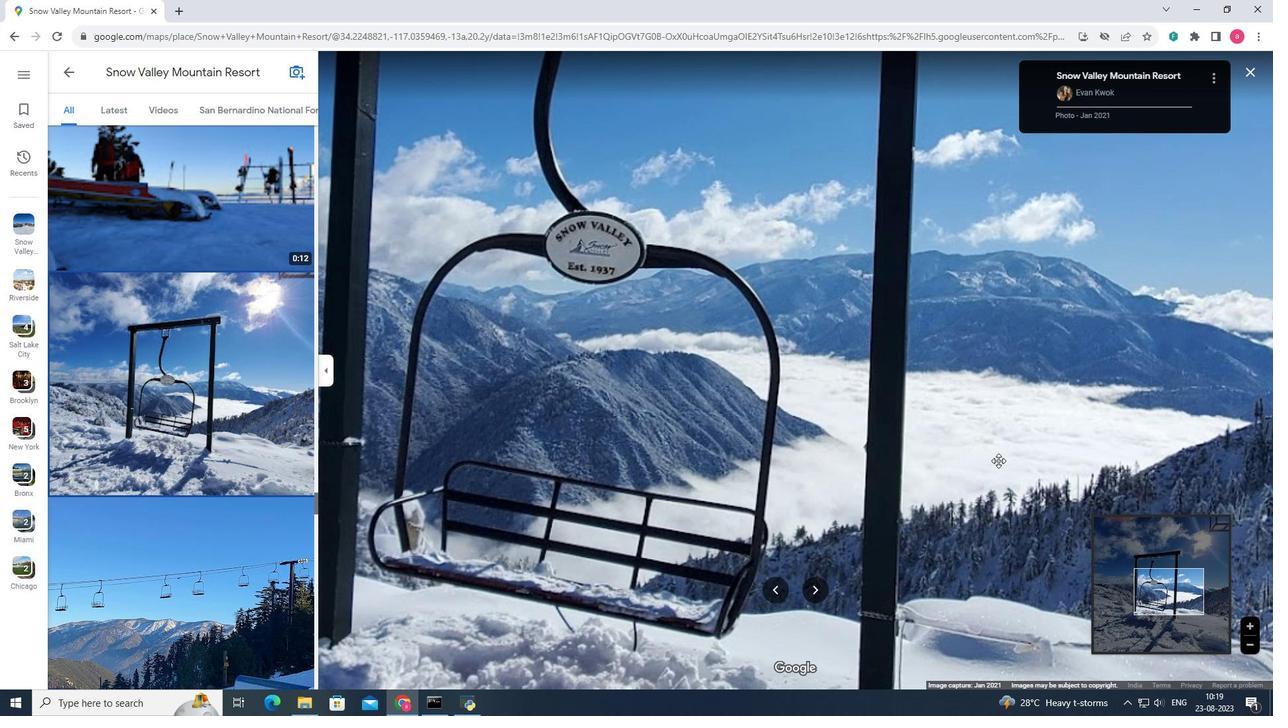 
Action: Mouse scrolled (1191, 429) with delta (0, 0)
Screenshot: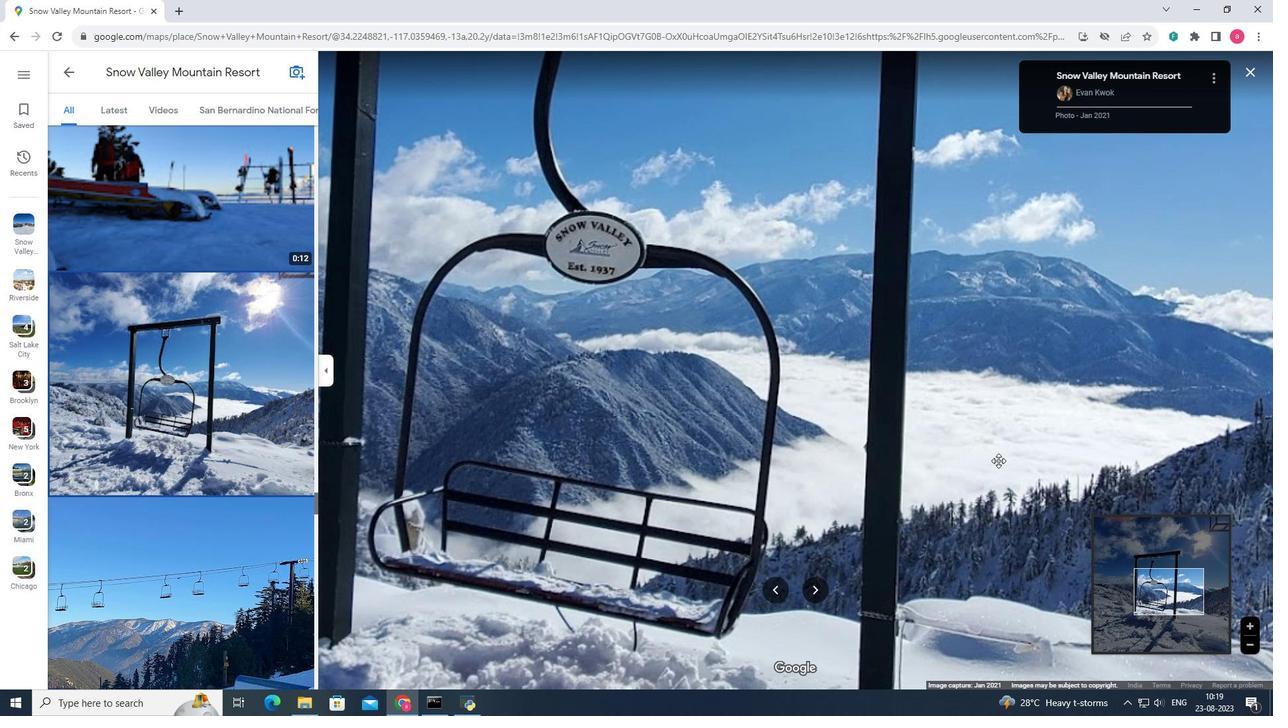 
Action: Mouse scrolled (1191, 429) with delta (0, 0)
Screenshot: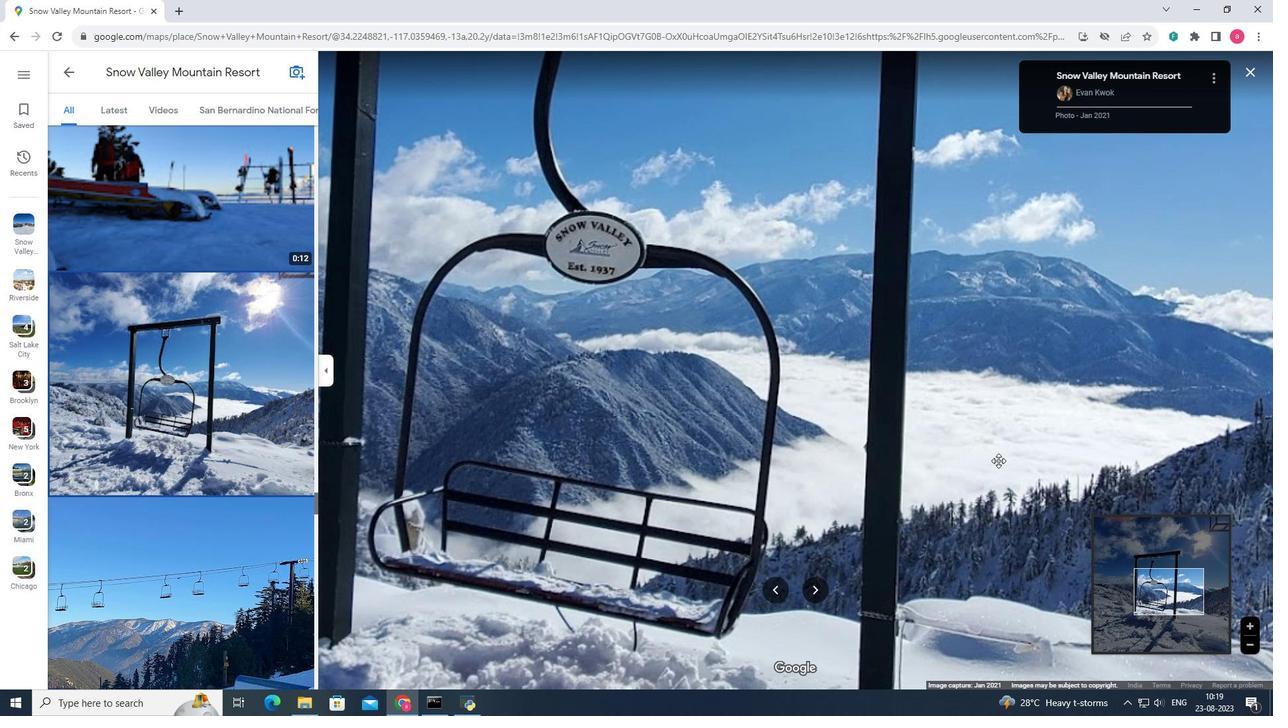 
Action: Mouse scrolled (1191, 429) with delta (0, 0)
Screenshot: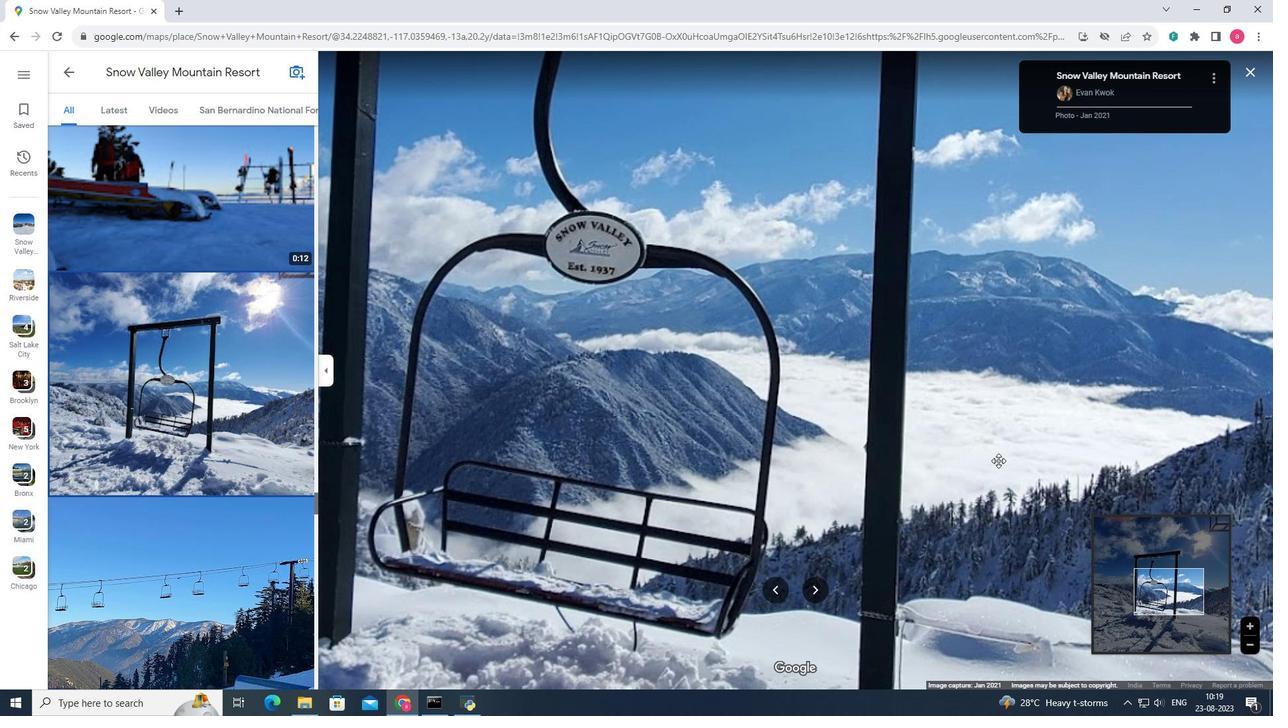 
Action: Mouse scrolled (1191, 429) with delta (0, 0)
Screenshot: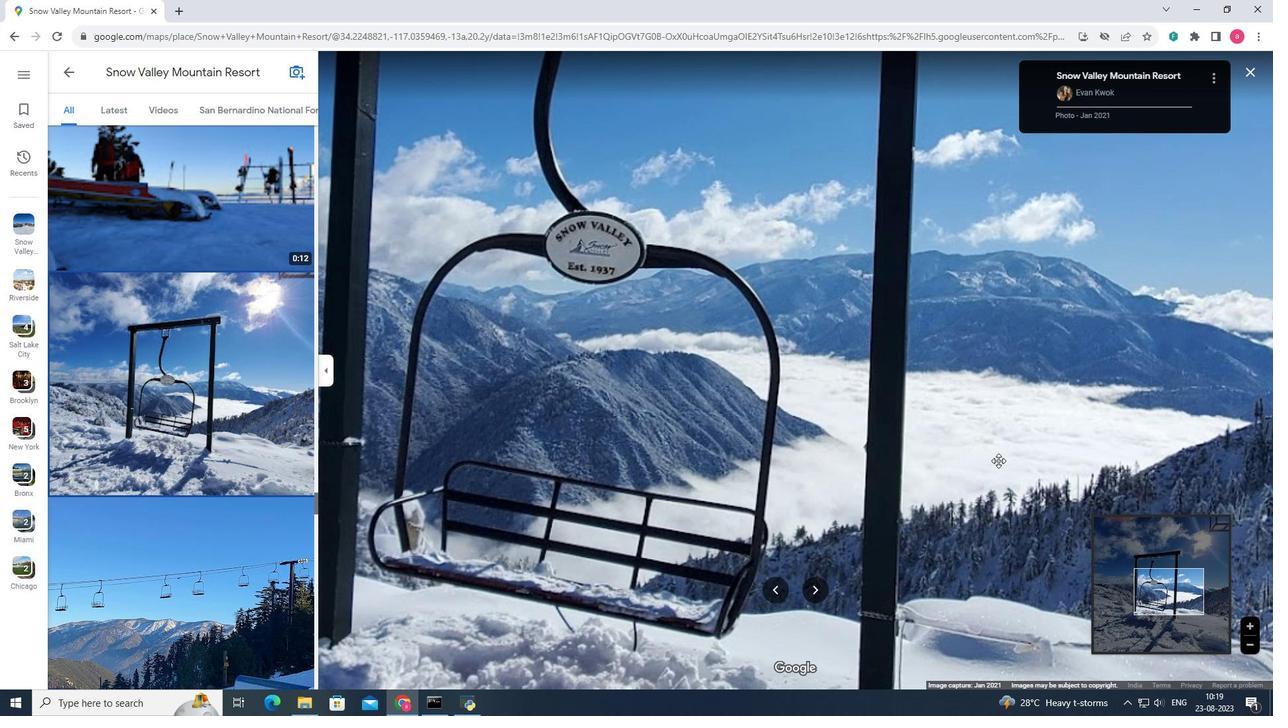 
Action: Mouse scrolled (1191, 429) with delta (0, 0)
Screenshot: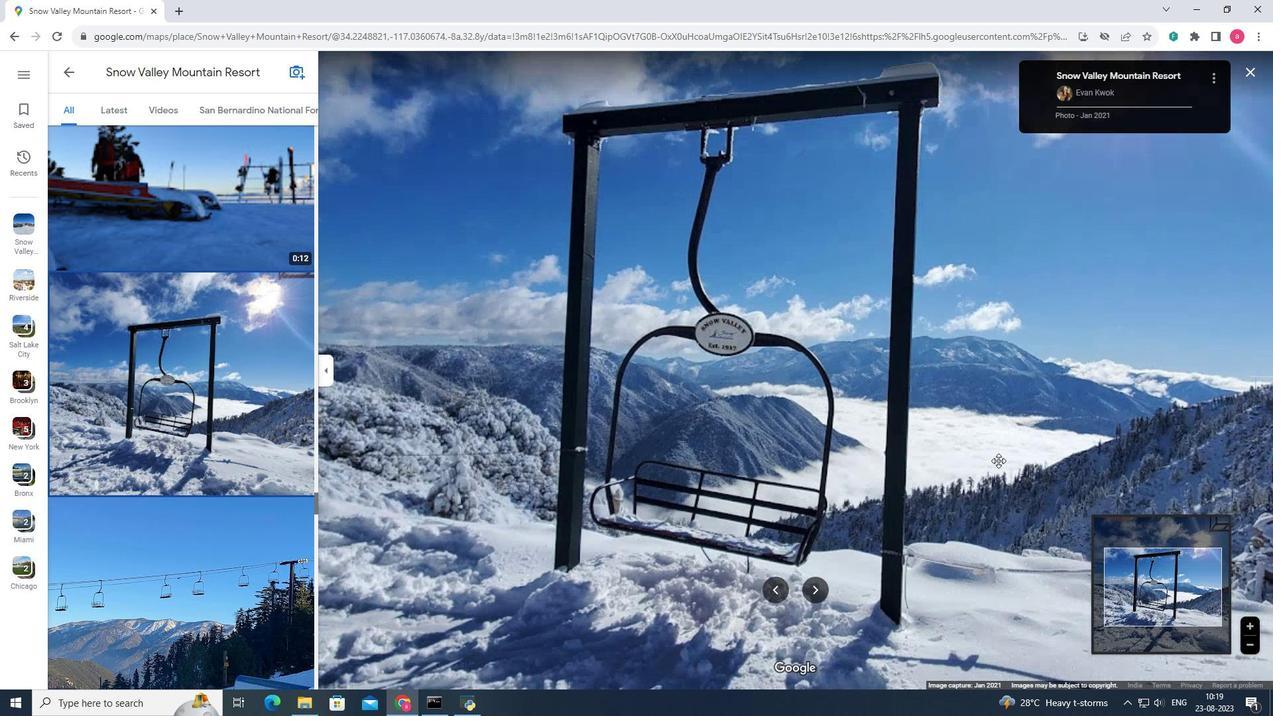 
Action: Mouse scrolled (1191, 429) with delta (0, 0)
Screenshot: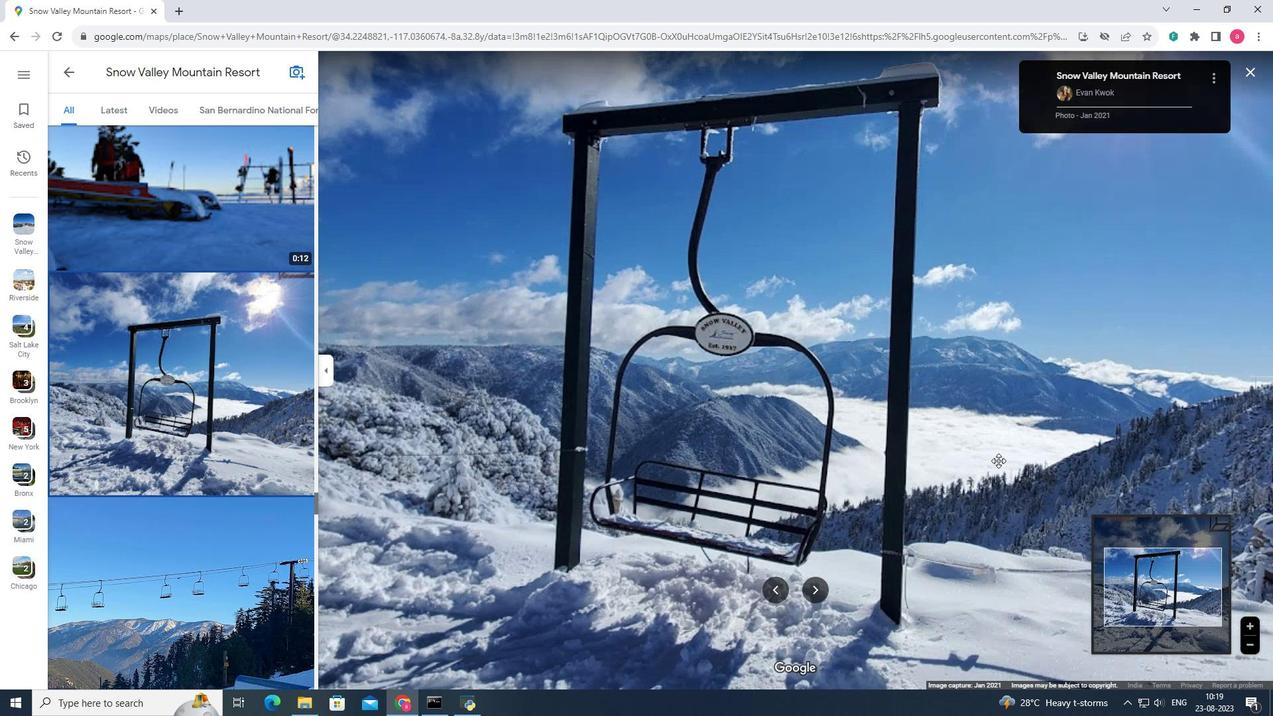 
Action: Mouse scrolled (1191, 429) with delta (0, 0)
Screenshot: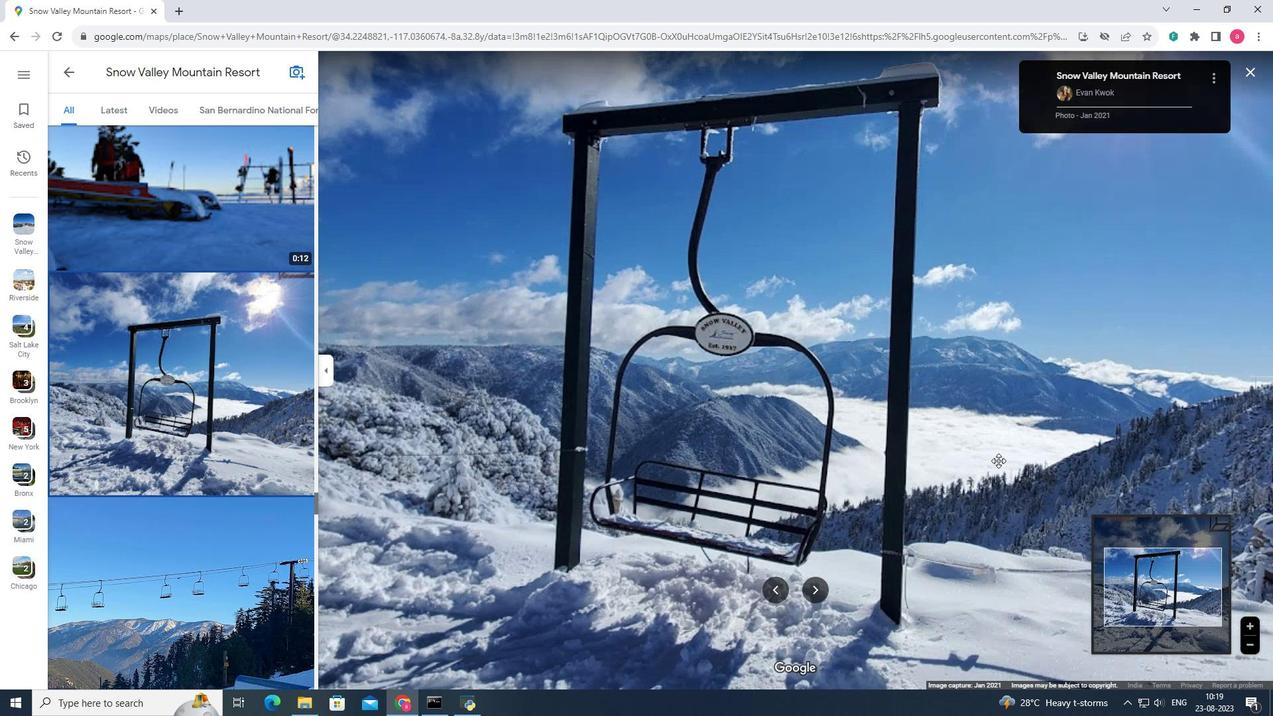 
Action: Mouse scrolled (1191, 429) with delta (0, 0)
Screenshot: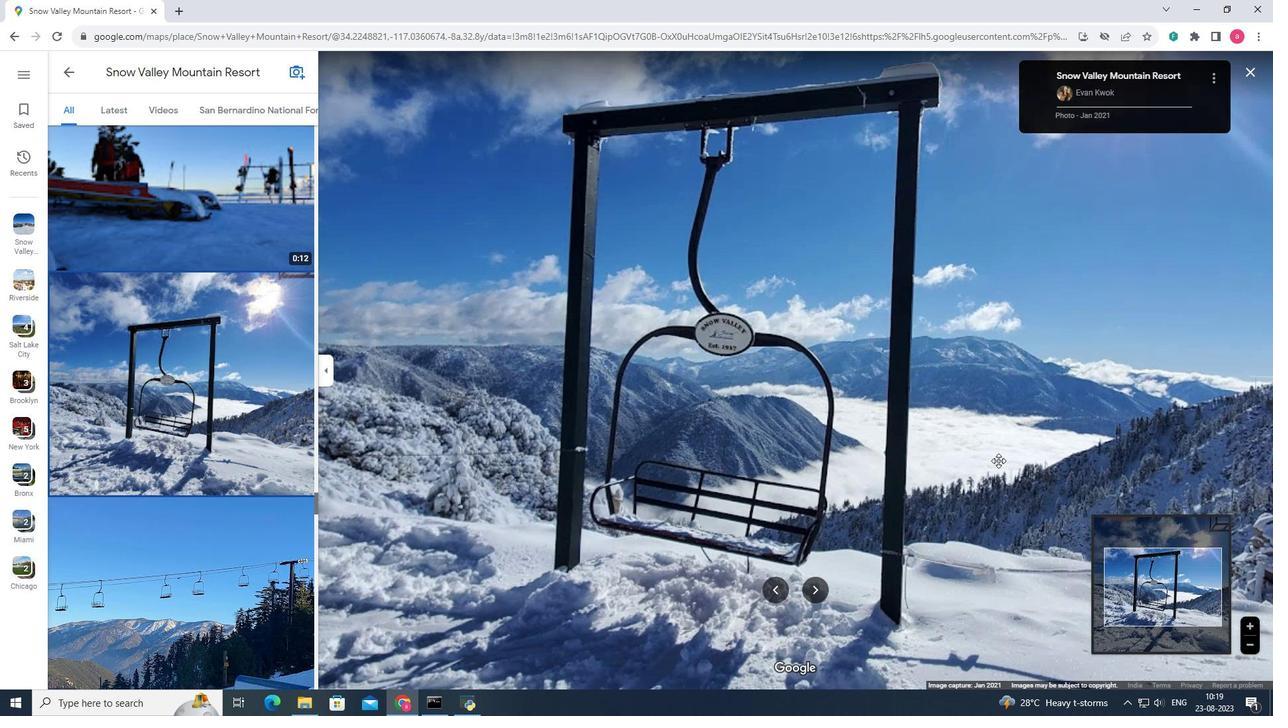 
Action: Mouse scrolled (1191, 429) with delta (0, 0)
Screenshot: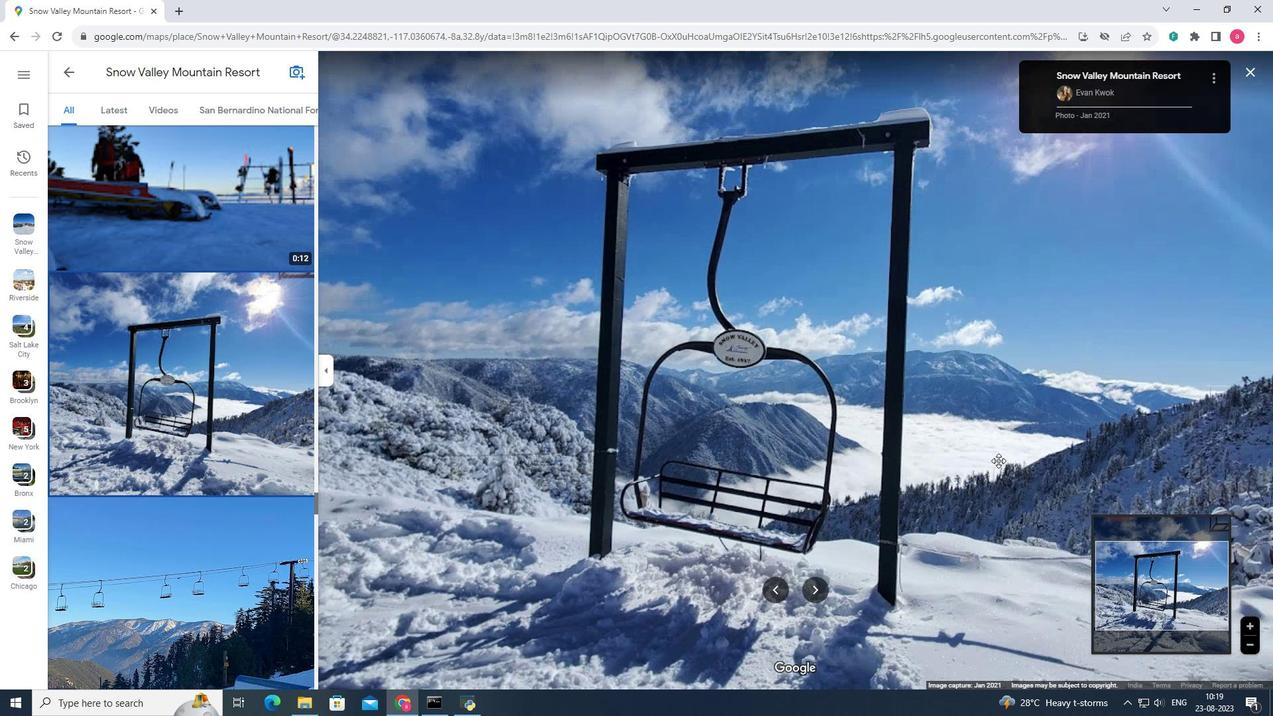 
Action: Mouse scrolled (1191, 429) with delta (0, 0)
Screenshot: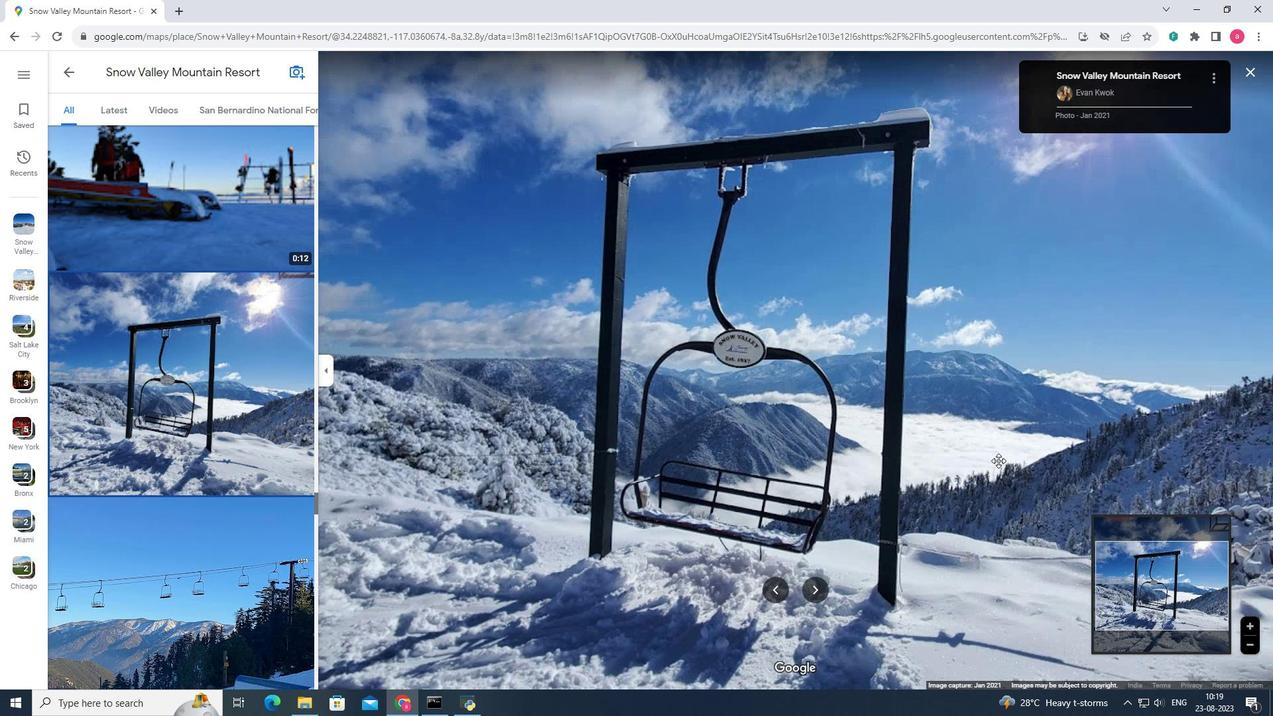 
Action: Mouse scrolled (1191, 429) with delta (0, 0)
Screenshot: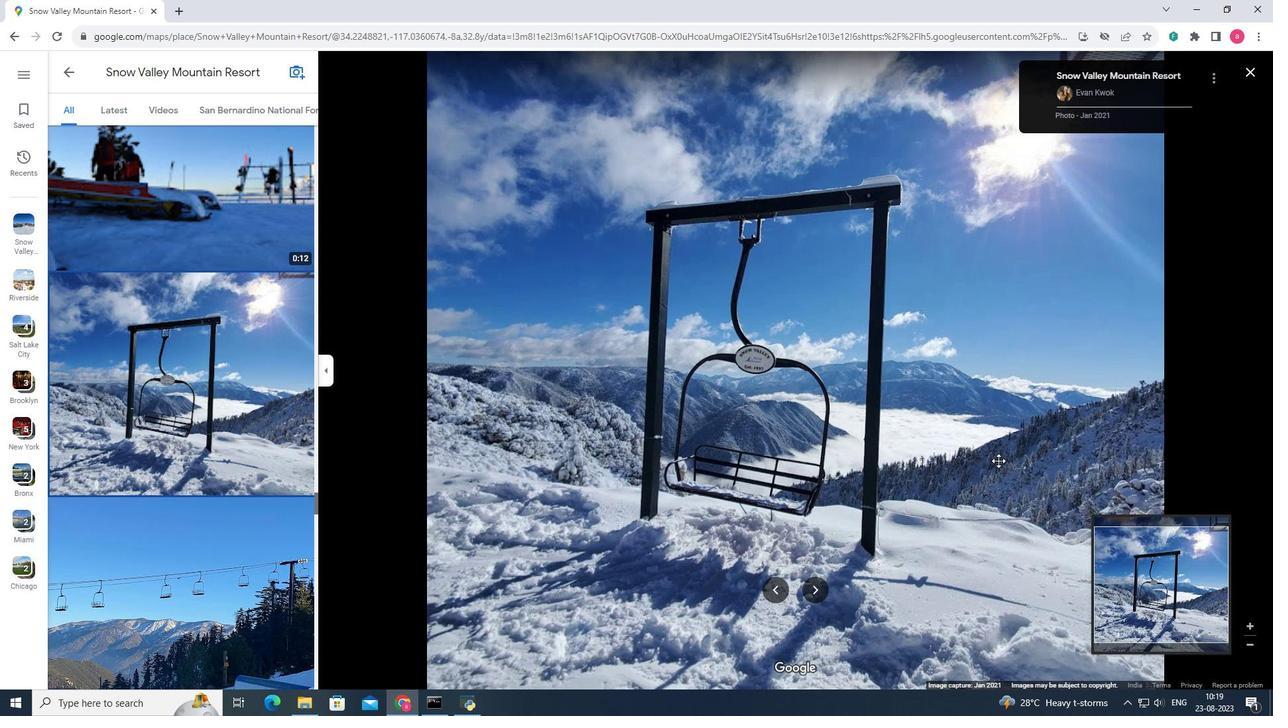 
Action: Mouse scrolled (1191, 429) with delta (0, 0)
Screenshot: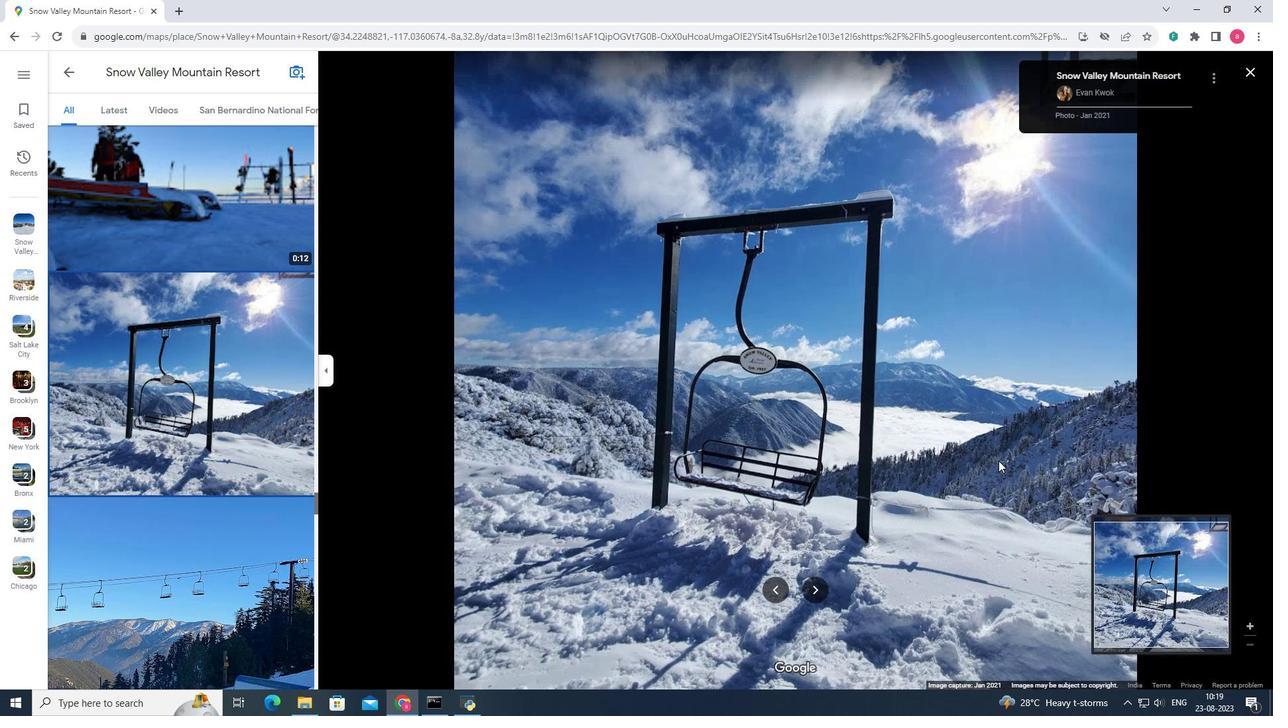 
Action: Mouse scrolled (1191, 429) with delta (0, 0)
Screenshot: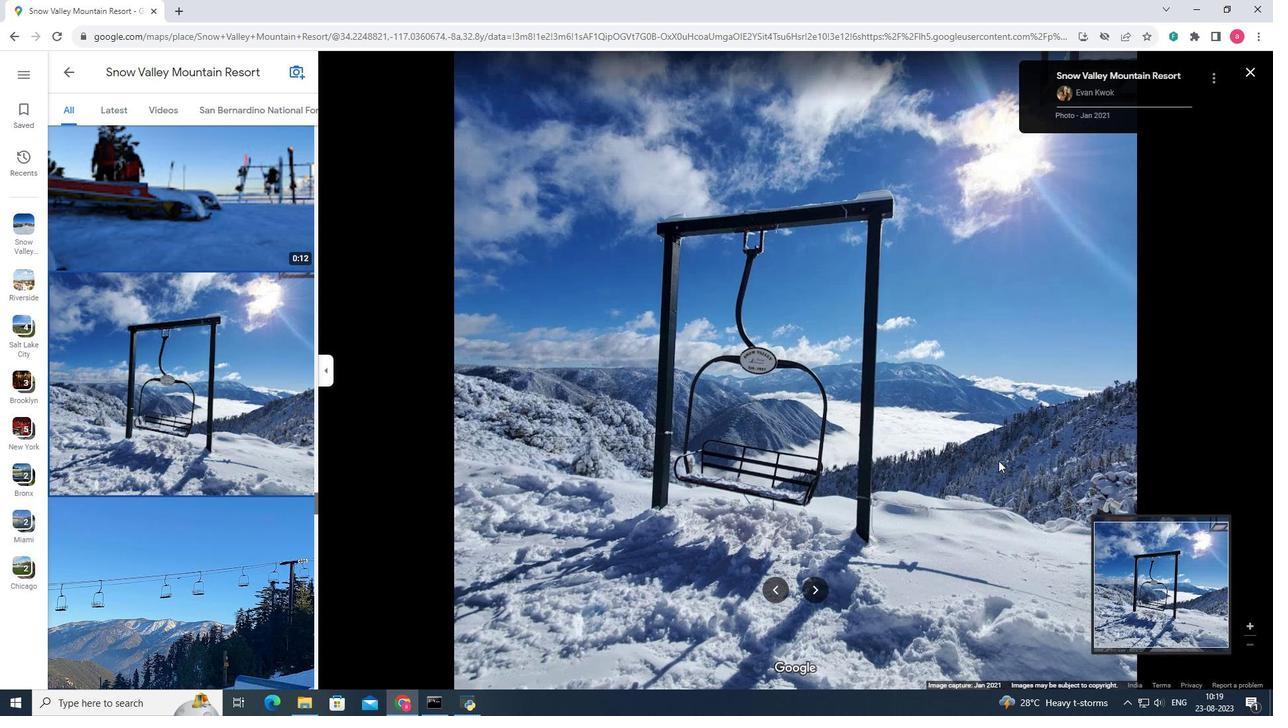 
Action: Mouse scrolled (1191, 429) with delta (0, 0)
Screenshot: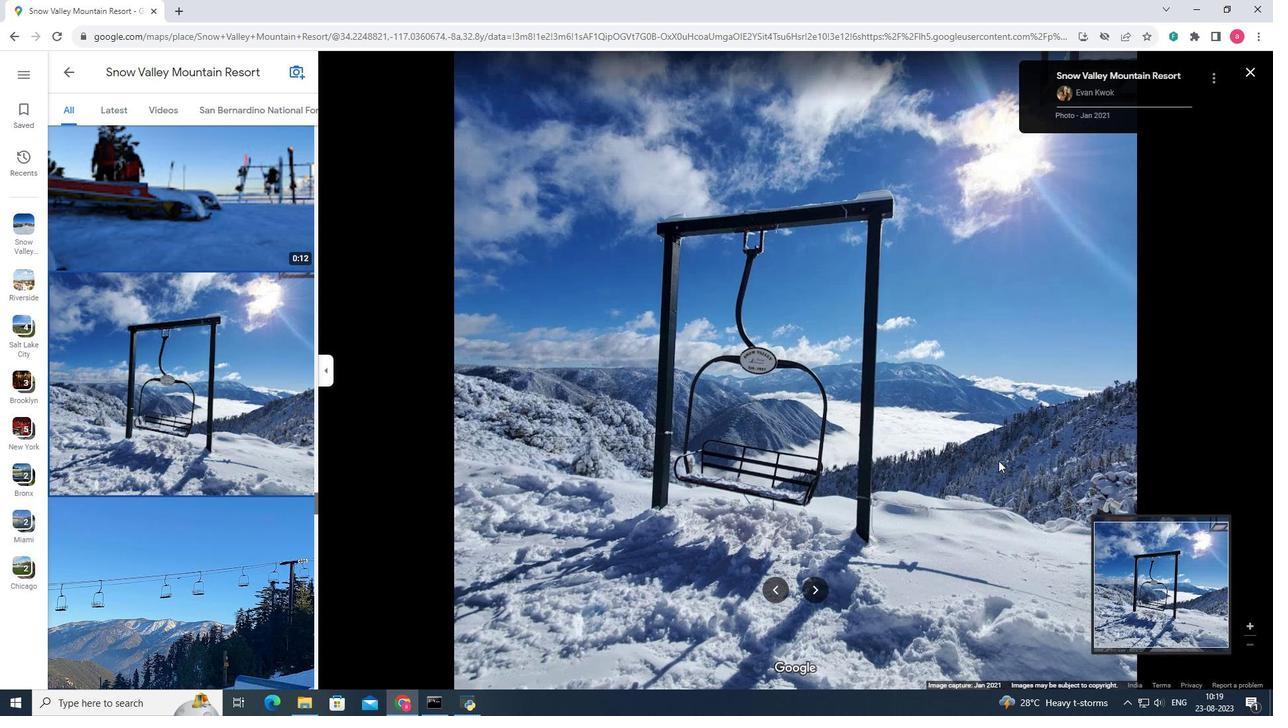 
Action: Mouse scrolled (1191, 429) with delta (0, 0)
Screenshot: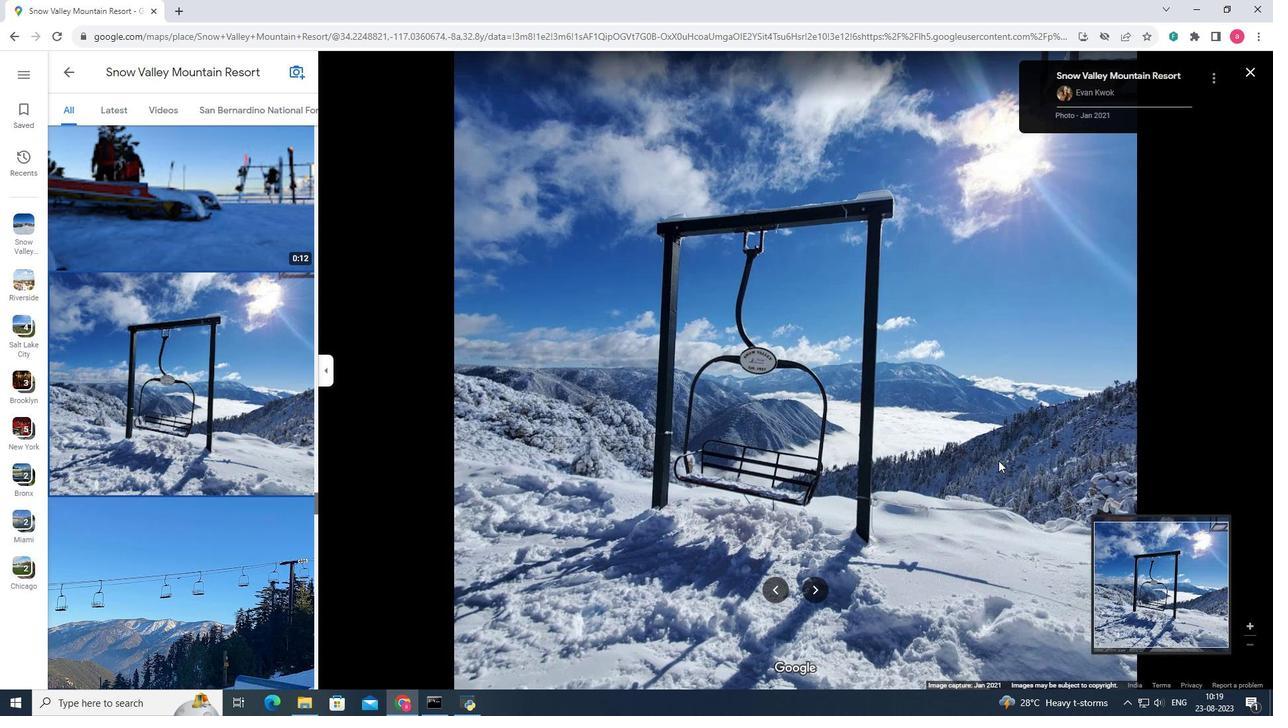 
Action: Mouse scrolled (1191, 429) with delta (0, 0)
Screenshot: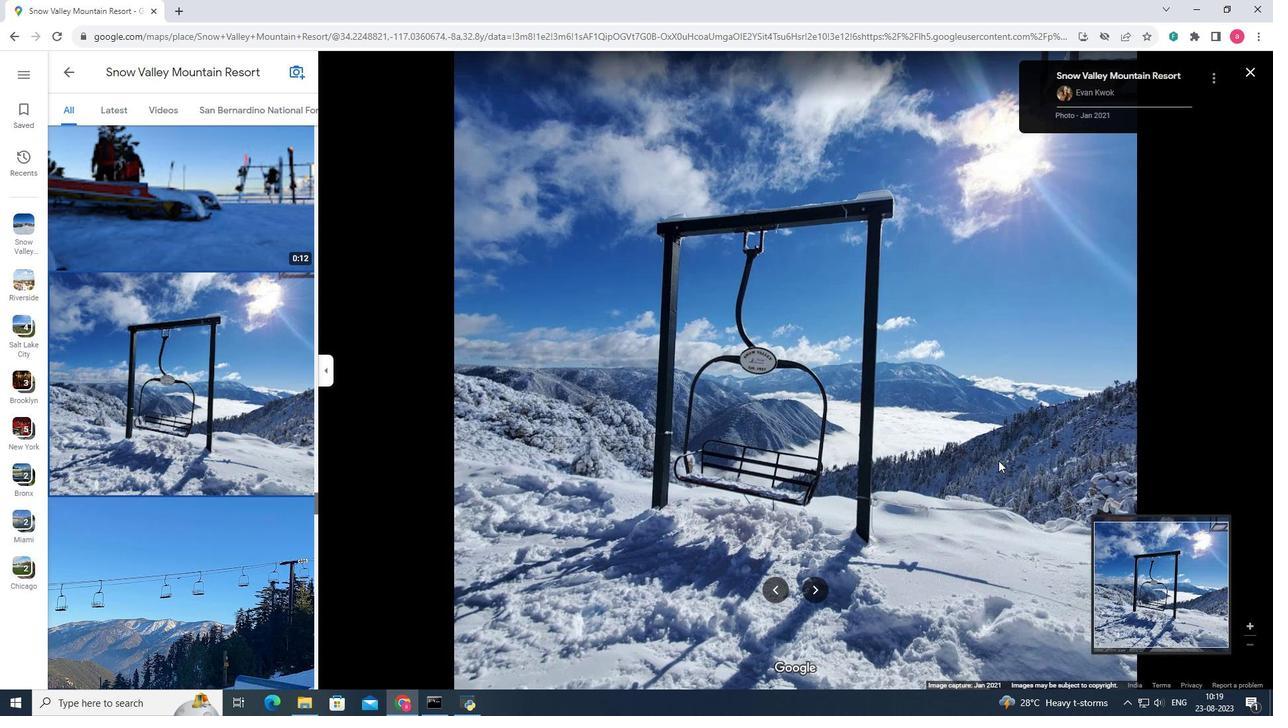 
Action: Mouse scrolled (1191, 429) with delta (0, 0)
Screenshot: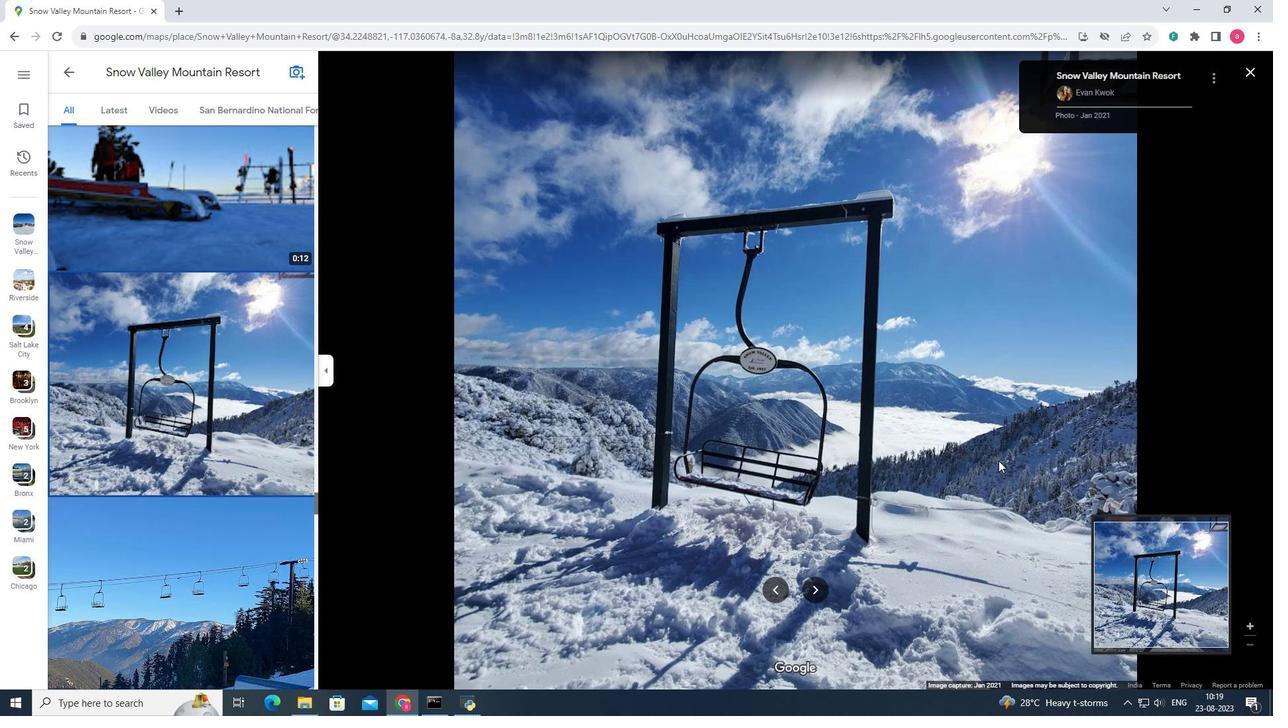 
Action: Mouse scrolled (1191, 429) with delta (0, 0)
Screenshot: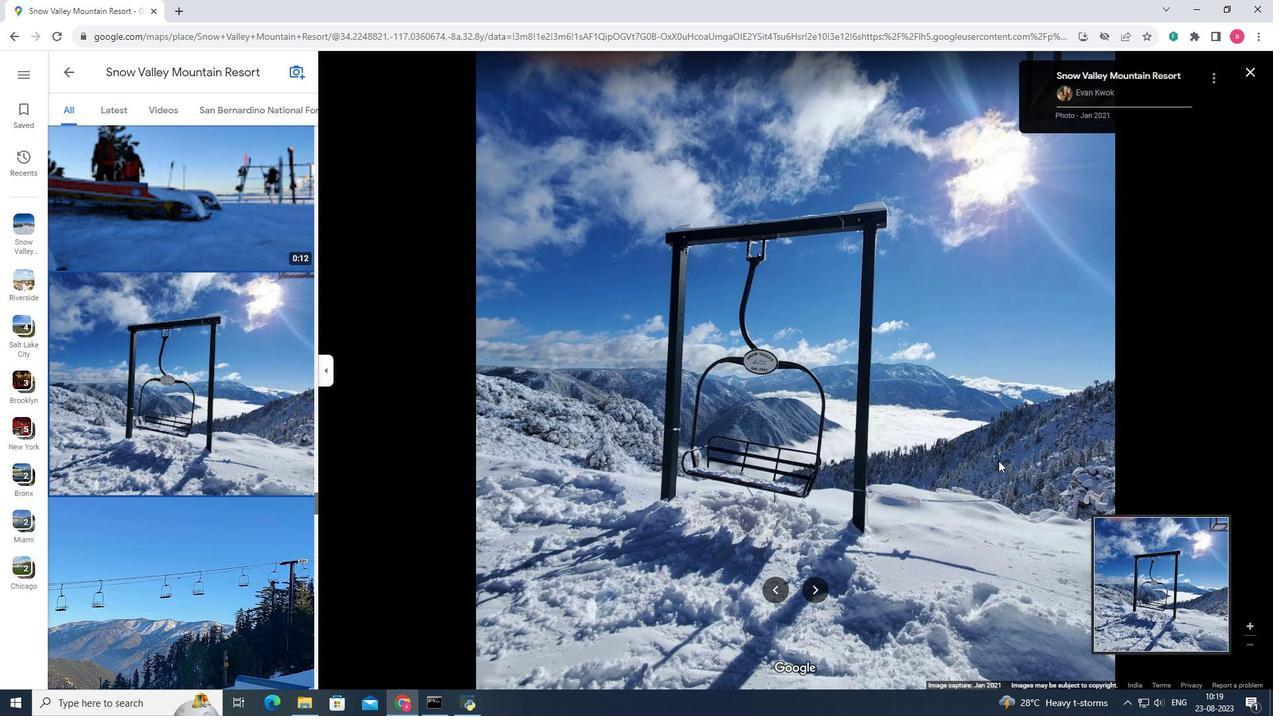 
Action: Mouse scrolled (1191, 429) with delta (0, 0)
Screenshot: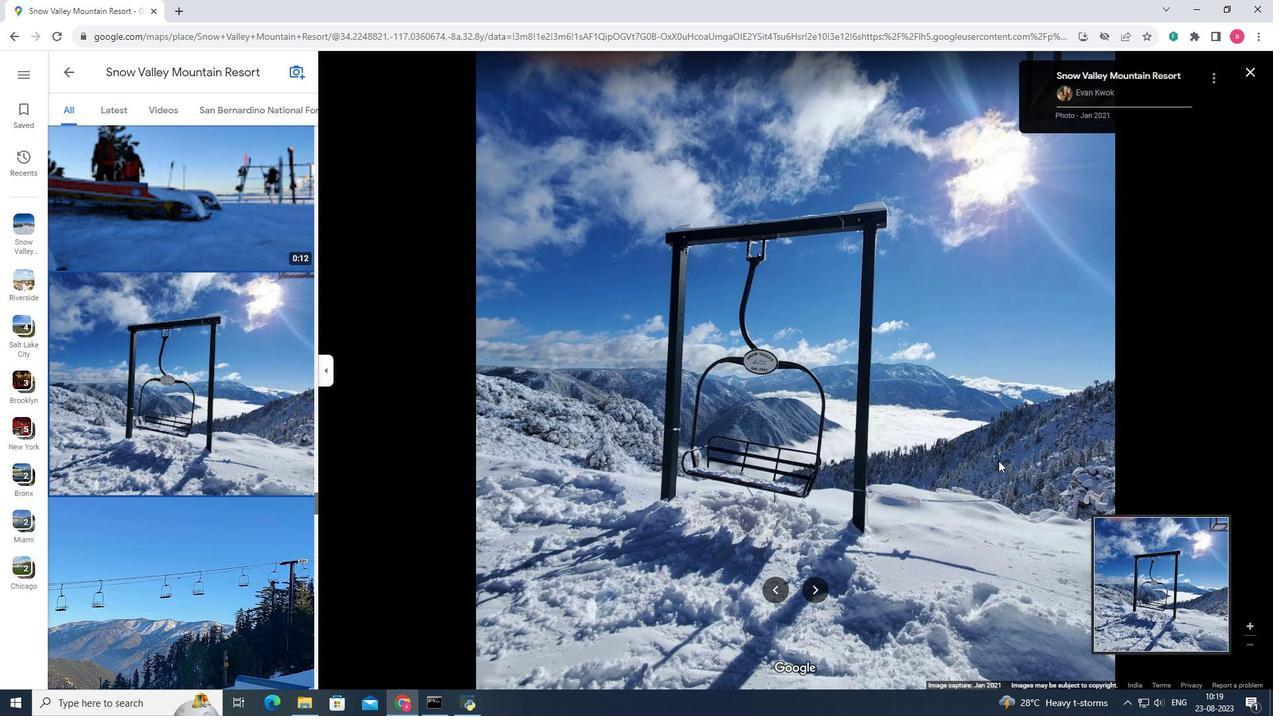
Action: Mouse scrolled (1191, 429) with delta (0, 0)
Screenshot: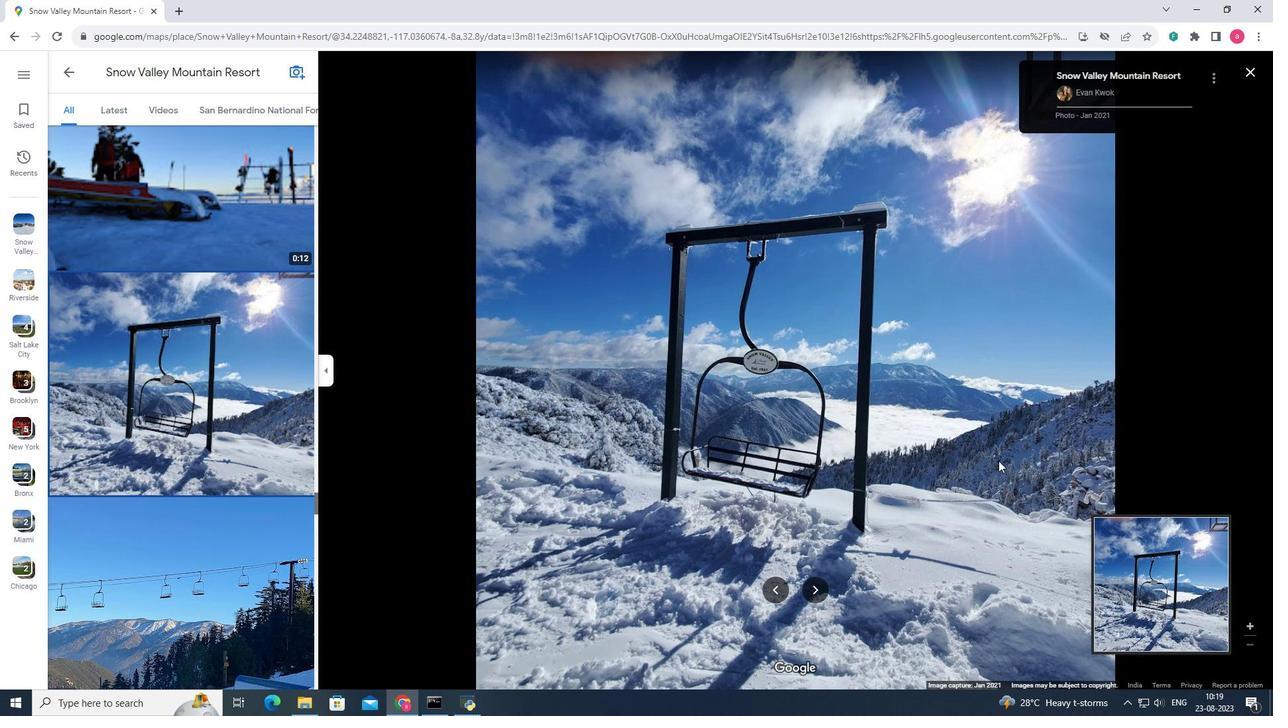 
Action: Mouse scrolled (1191, 429) with delta (0, 0)
Screenshot: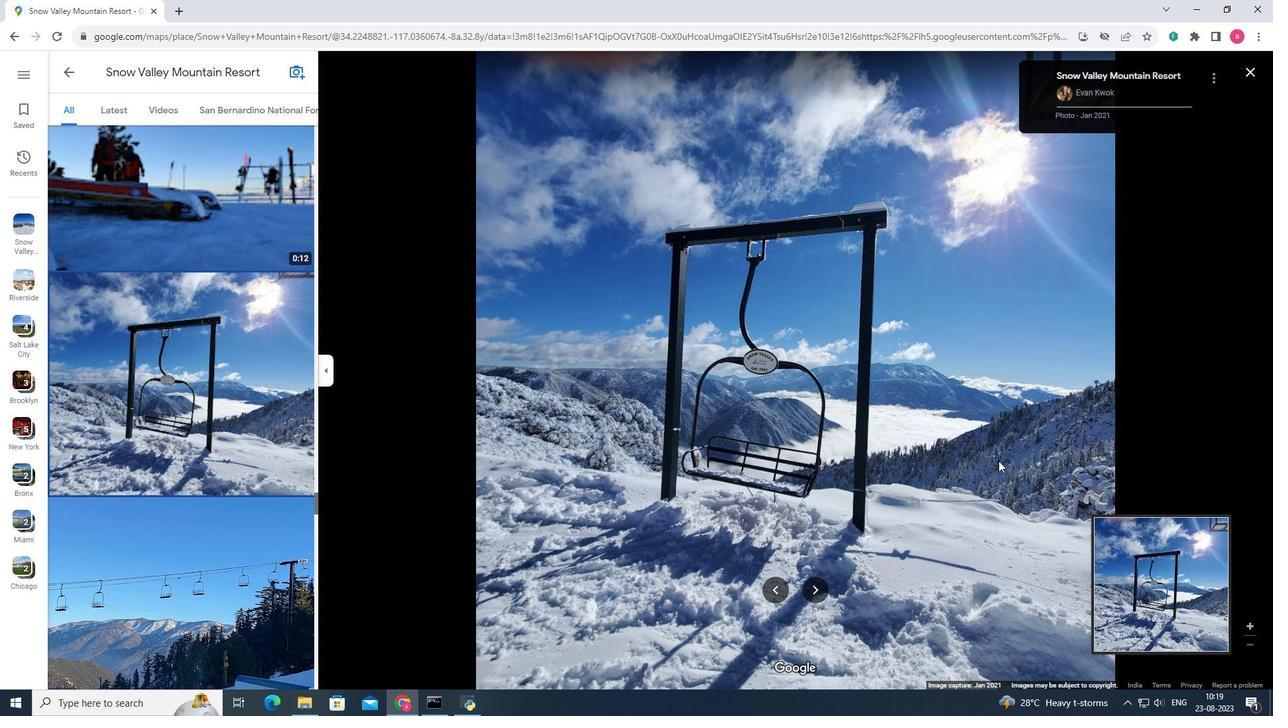 
Action: Mouse scrolled (1191, 429) with delta (0, 0)
Screenshot: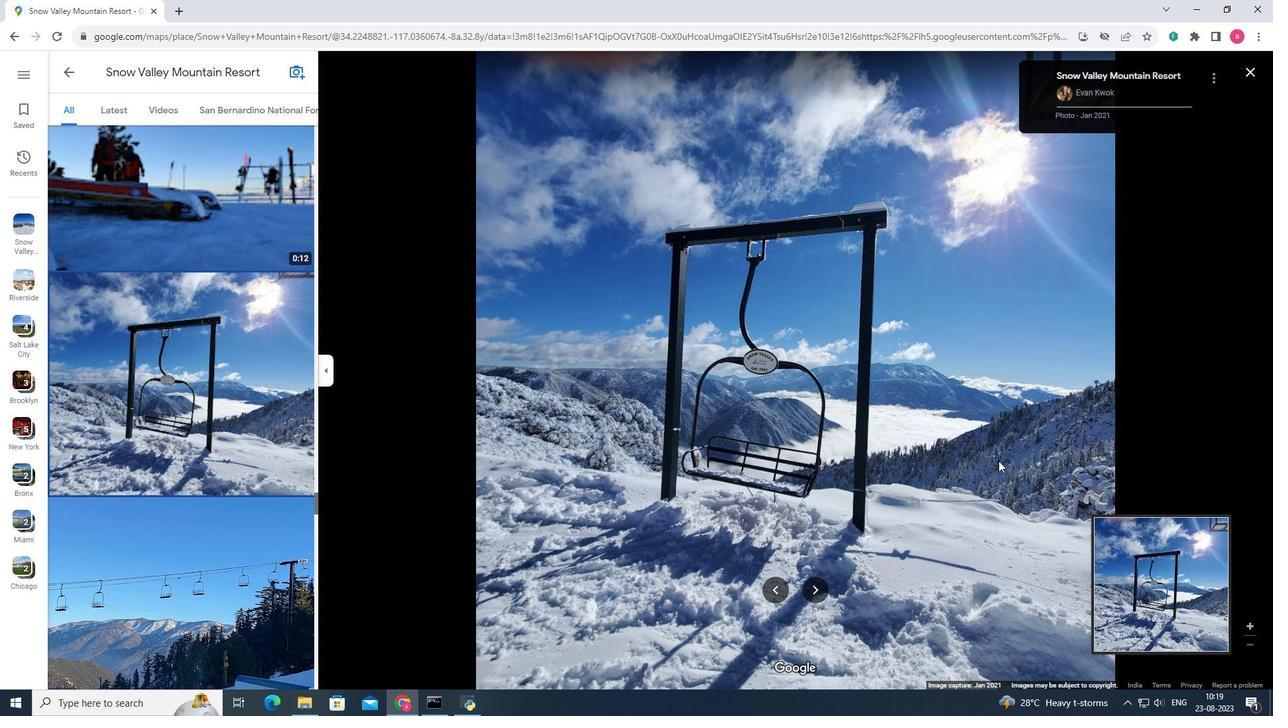 
Action: Mouse scrolled (1191, 429) with delta (0, 0)
Screenshot: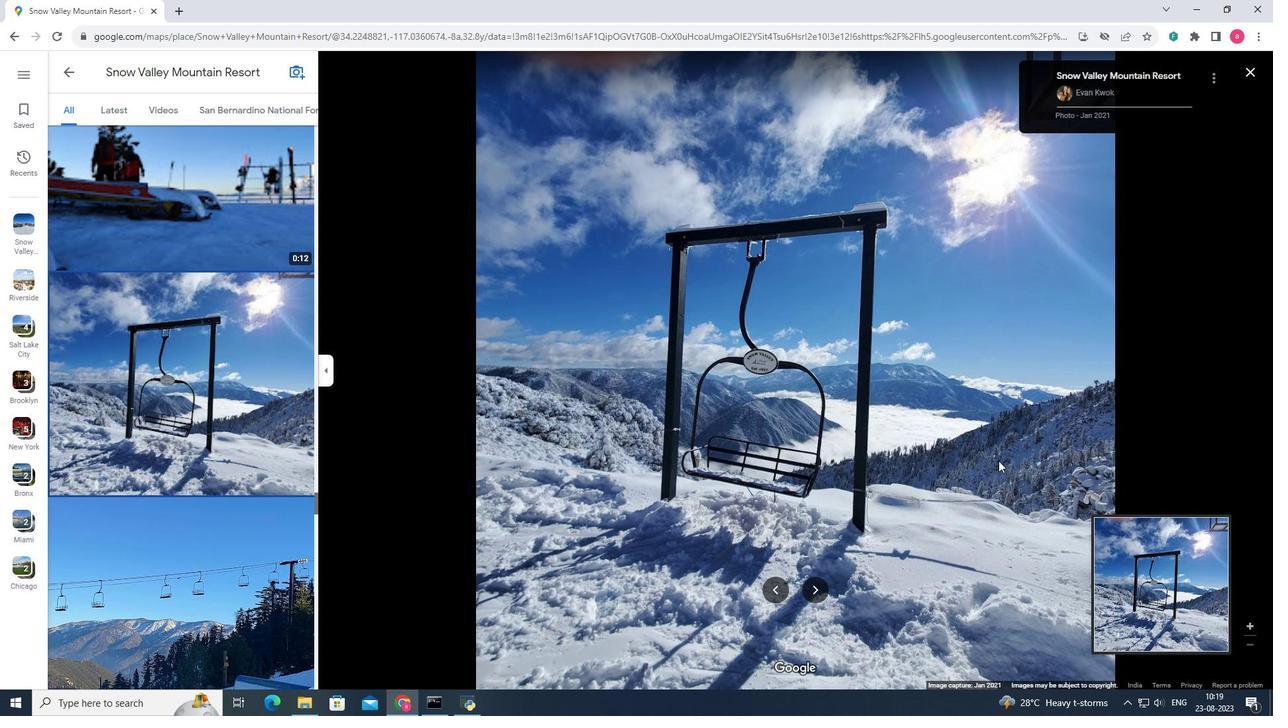 
Action: Mouse scrolled (1191, 429) with delta (0, 0)
Screenshot: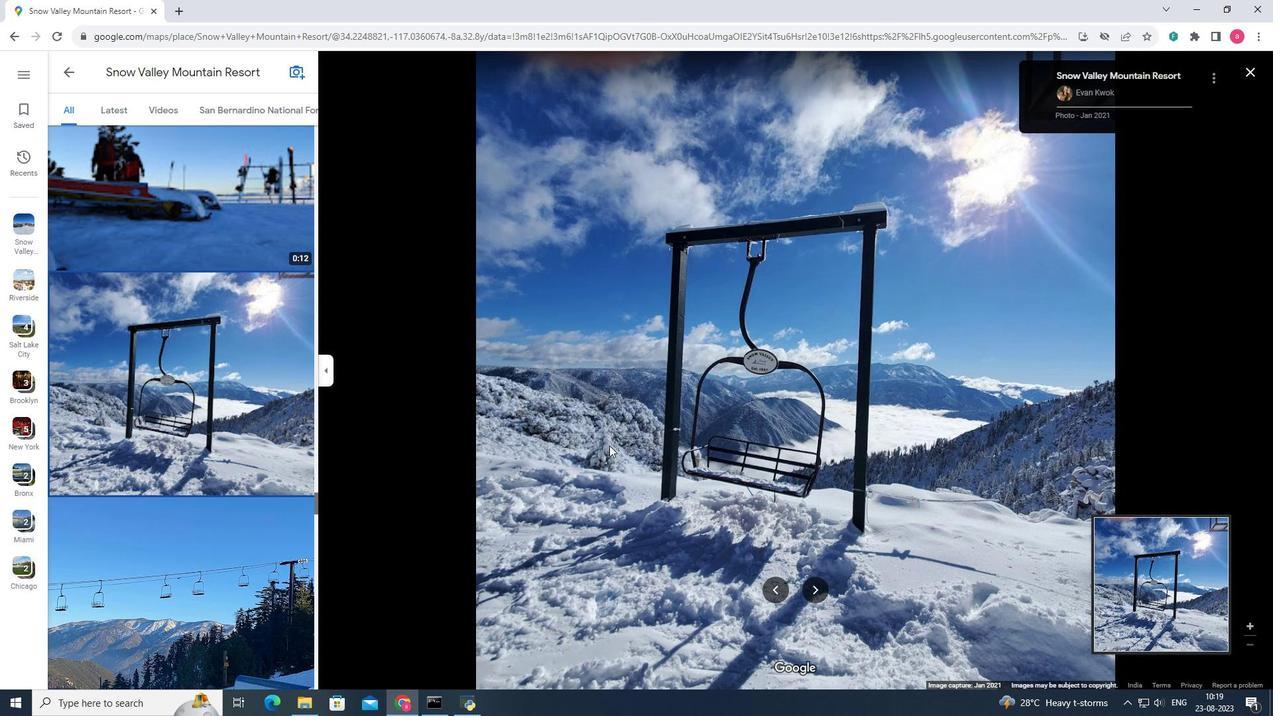 
Action: Mouse moved to (128, 423)
Screenshot: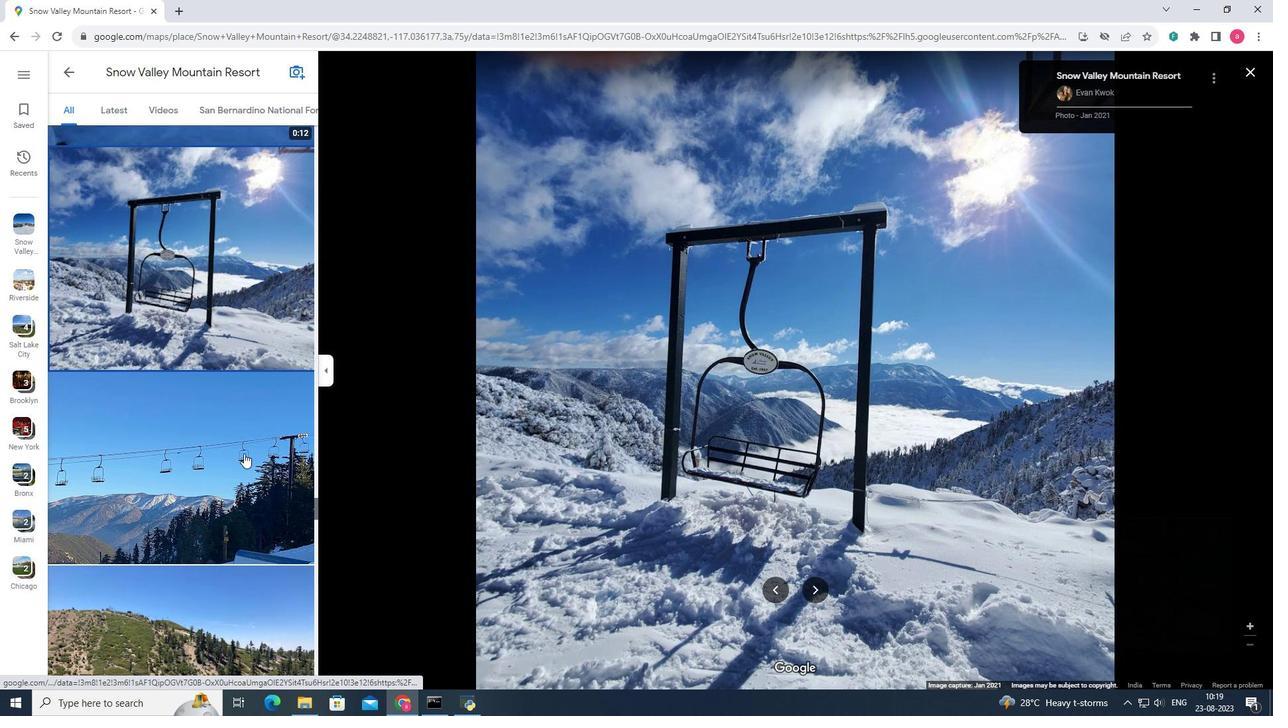 
Action: Mouse scrolled (128, 423) with delta (0, 0)
Screenshot: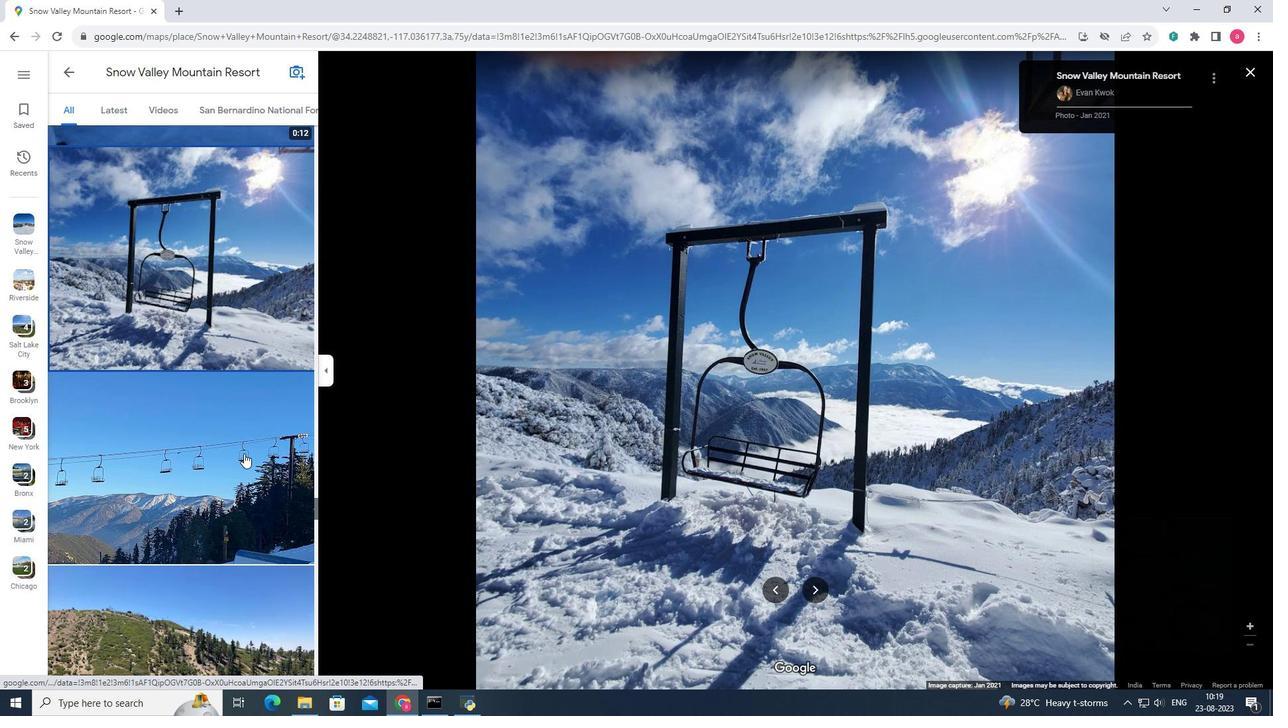 
Action: Mouse scrolled (128, 423) with delta (0, 0)
Screenshot: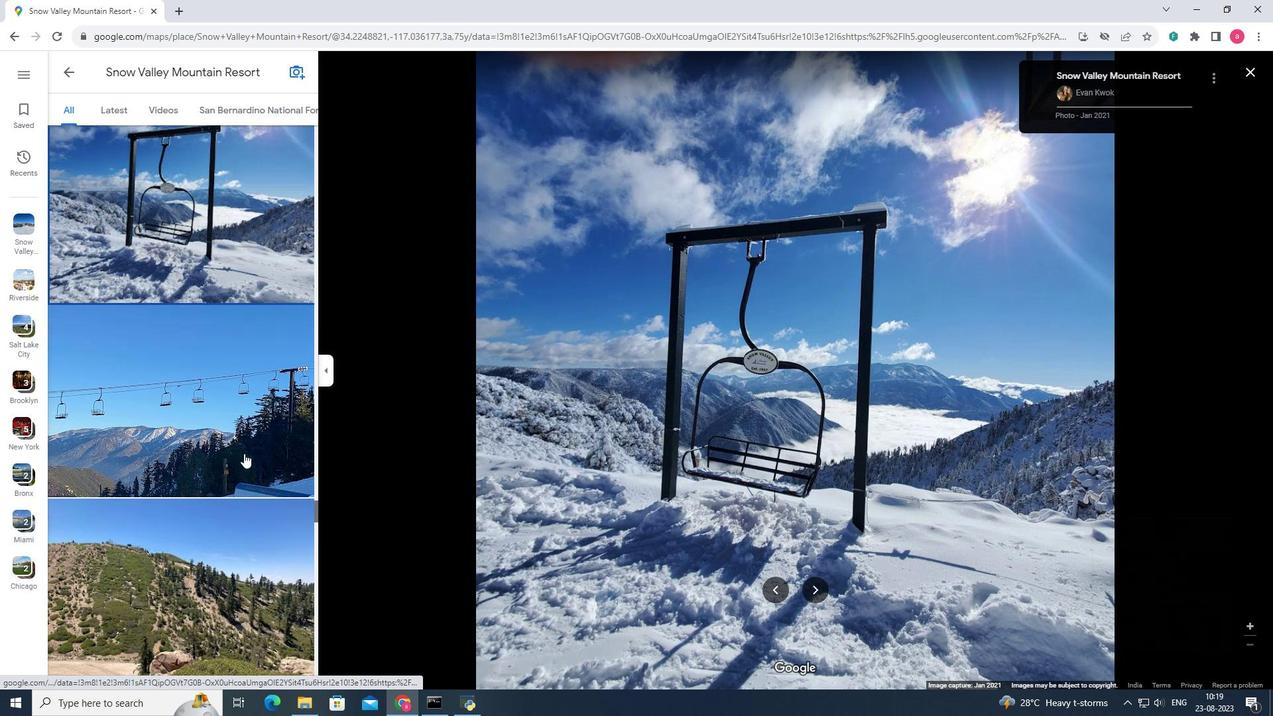 
Action: Mouse scrolled (128, 423) with delta (0, 0)
Screenshot: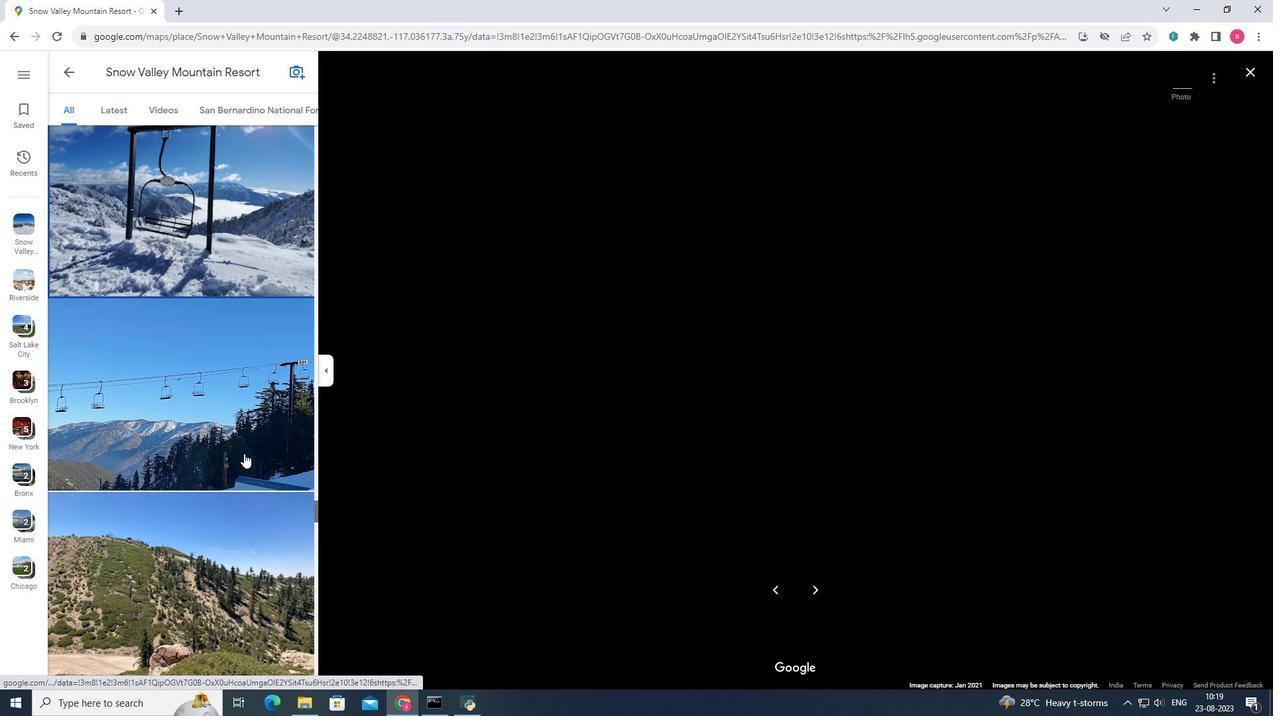 
Action: Mouse pressed left at (128, 423)
Screenshot: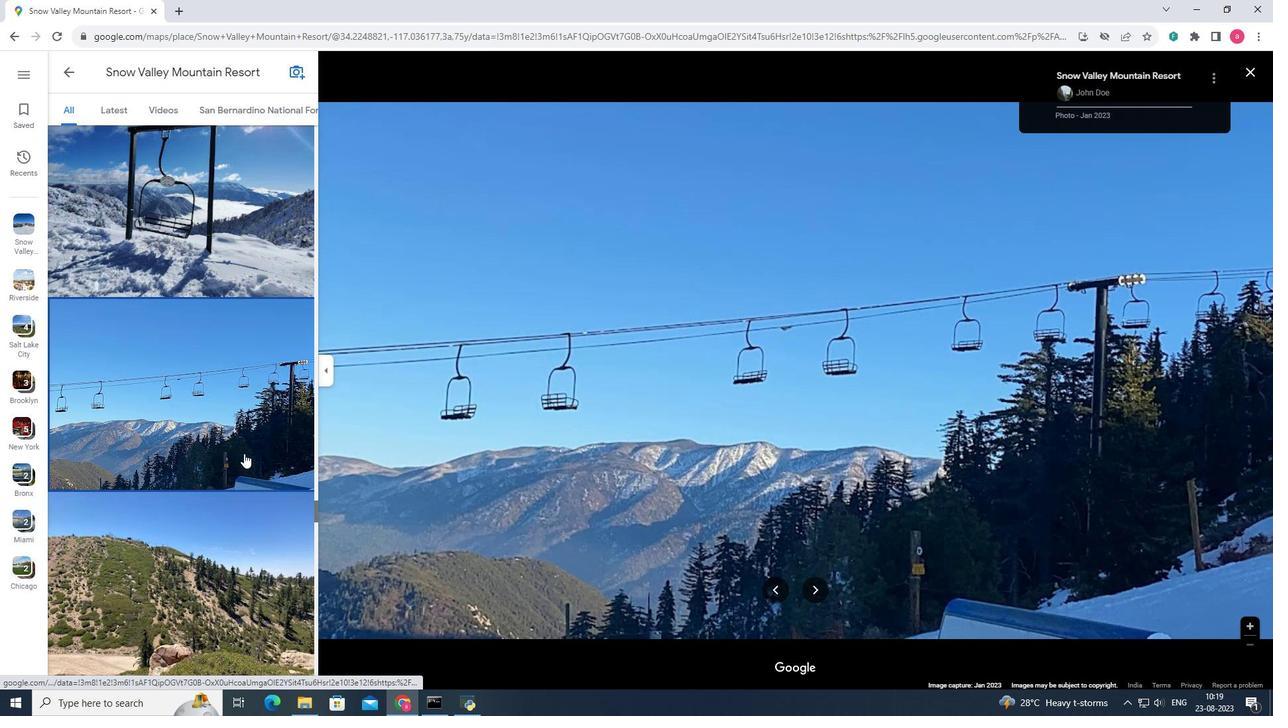 
Action: Key pressed <Key.right><Key.right>
Screenshot: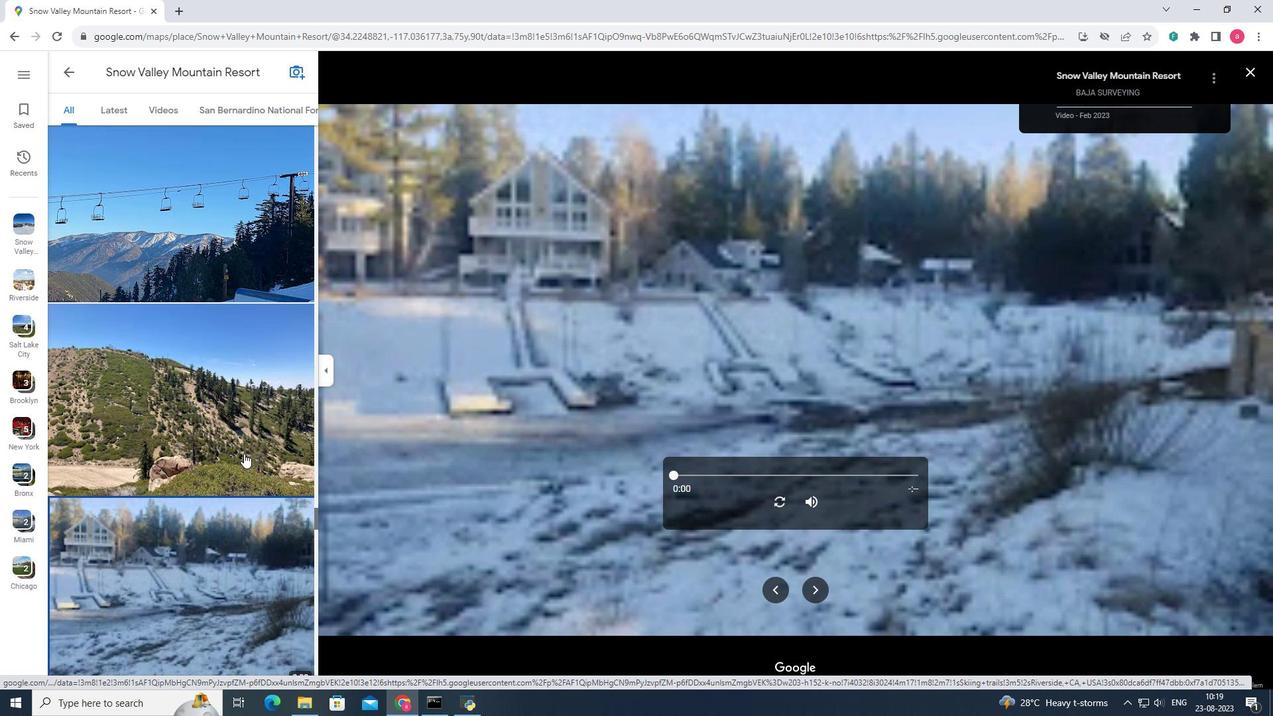 
Action: Mouse moved to (883, 463)
Screenshot: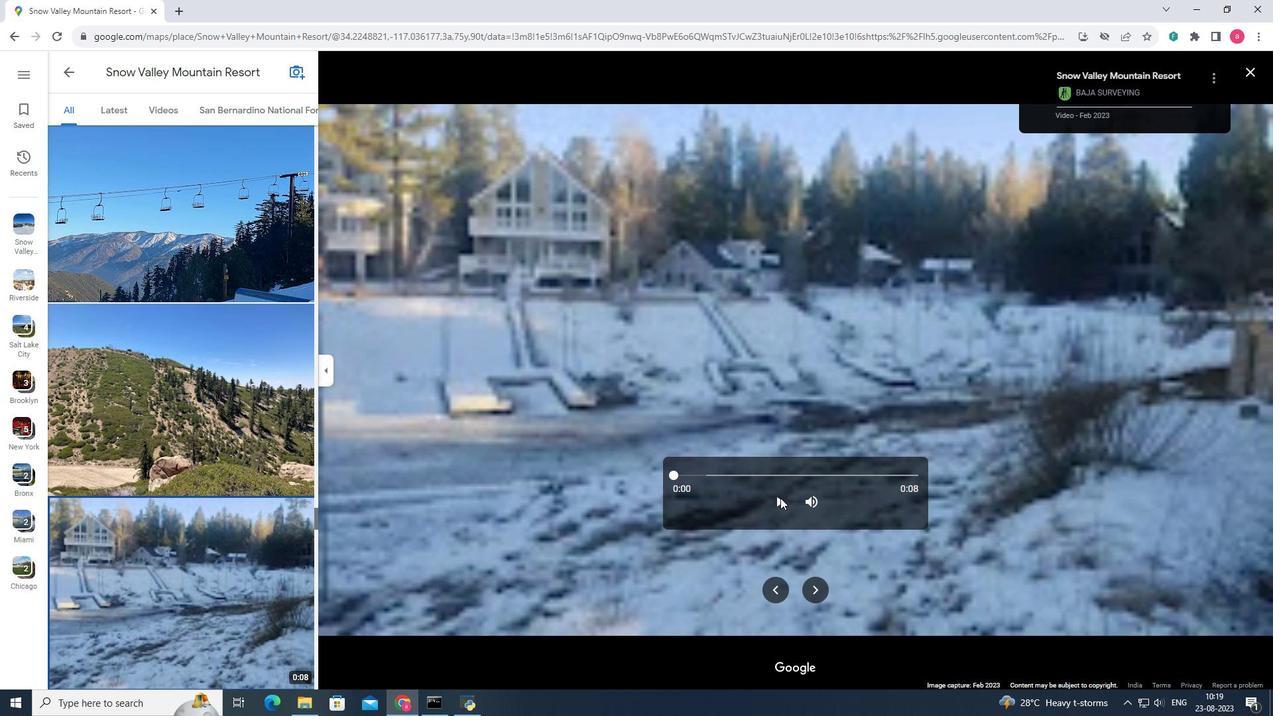 
Action: Mouse pressed left at (883, 463)
Screenshot: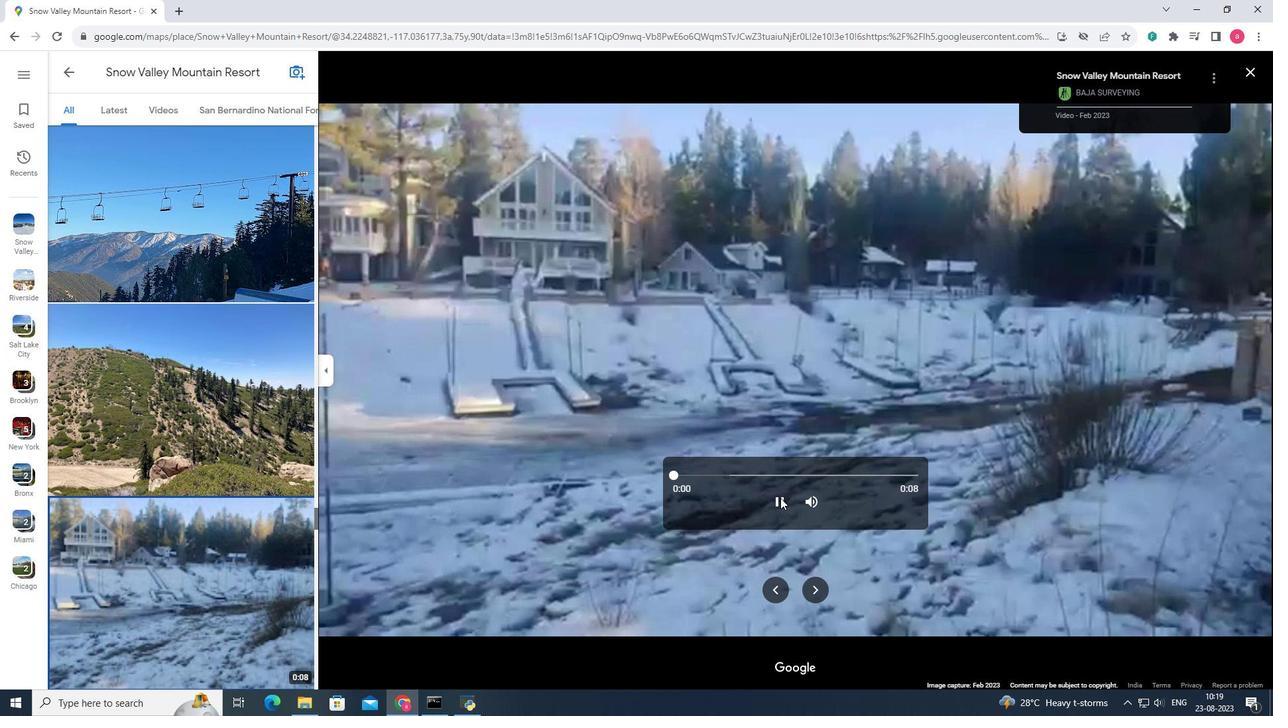 
Action: Mouse moved to (59, 485)
Screenshot: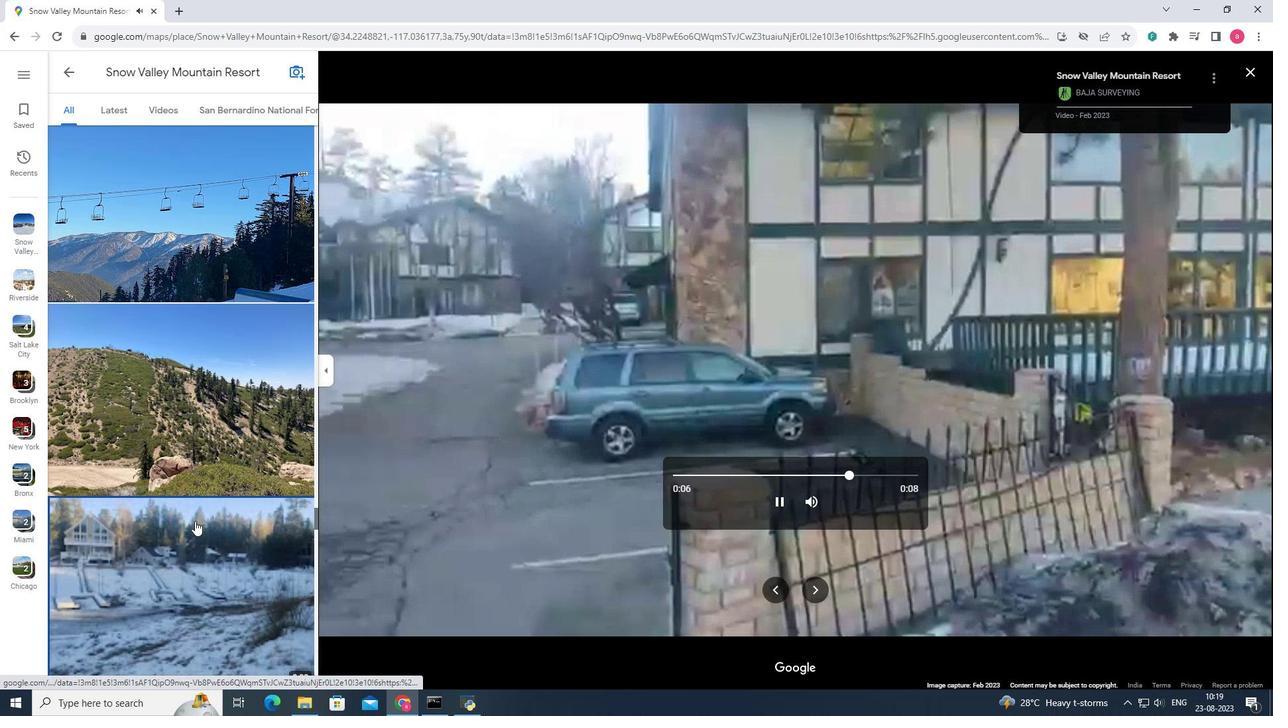 
Action: Mouse scrolled (59, 484) with delta (0, 0)
Screenshot: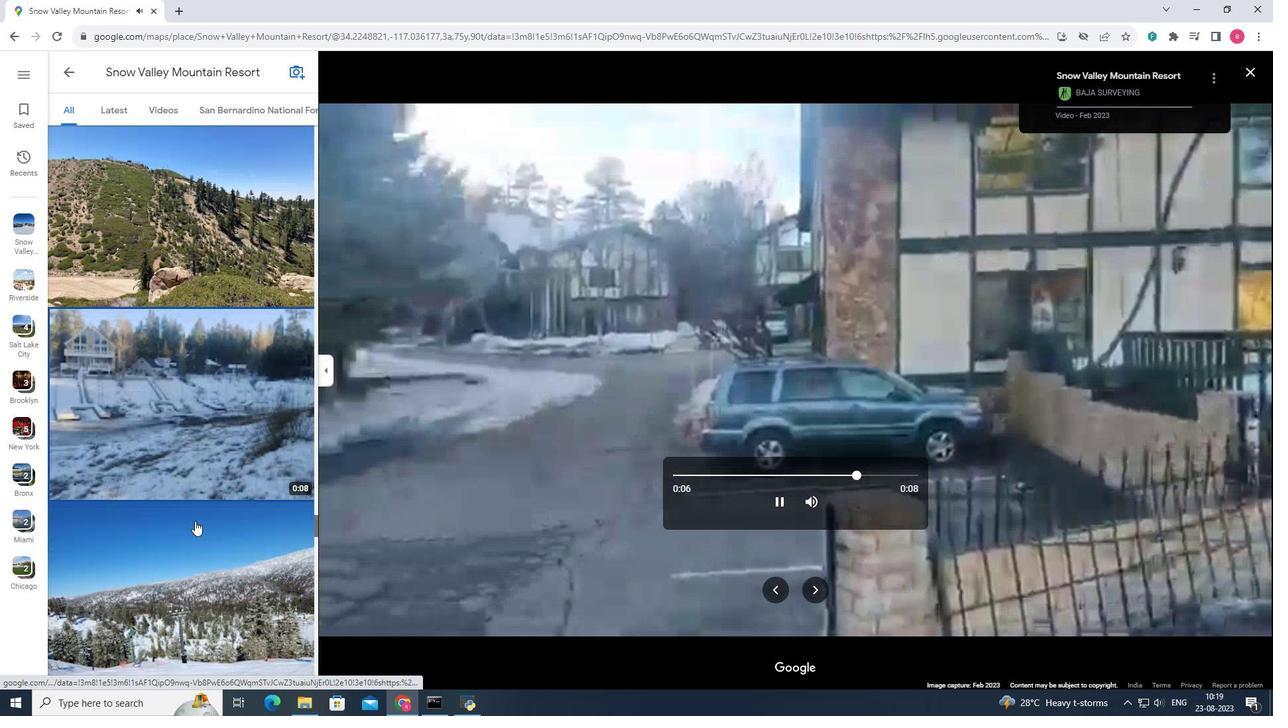 
Action: Mouse scrolled (59, 484) with delta (0, 0)
Screenshot: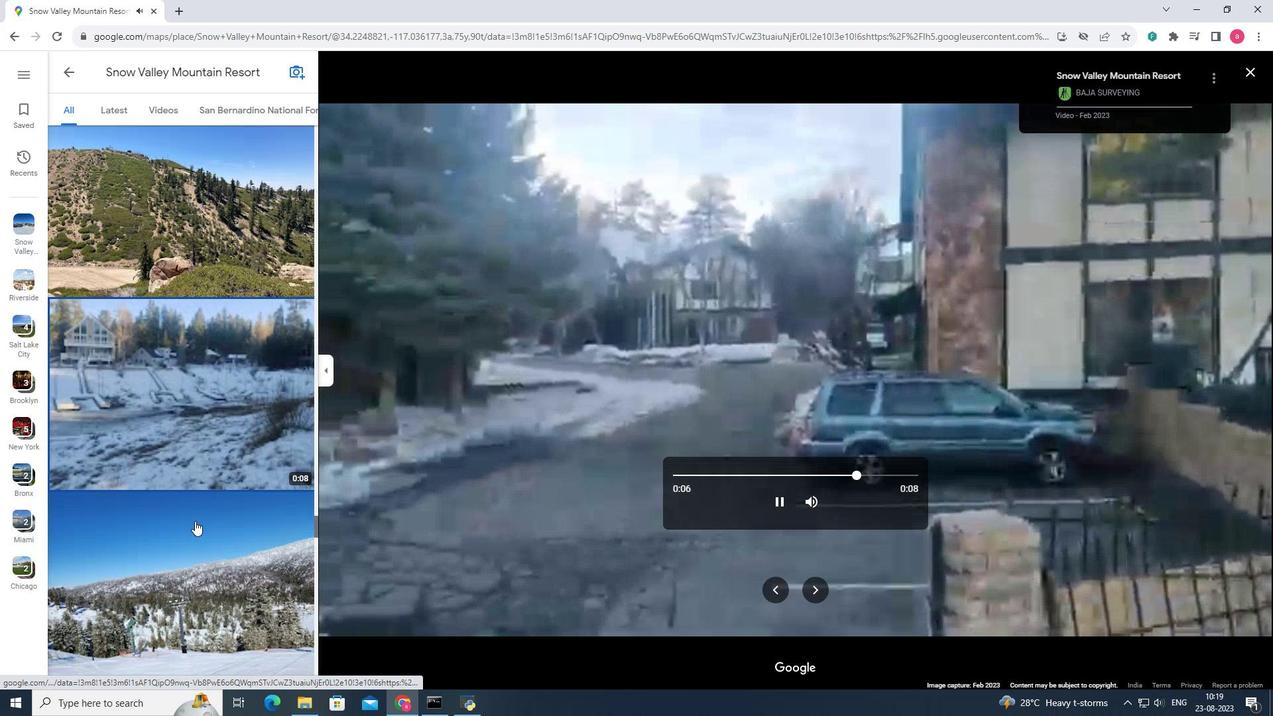 
Action: Mouse scrolled (59, 484) with delta (0, 0)
Screenshot: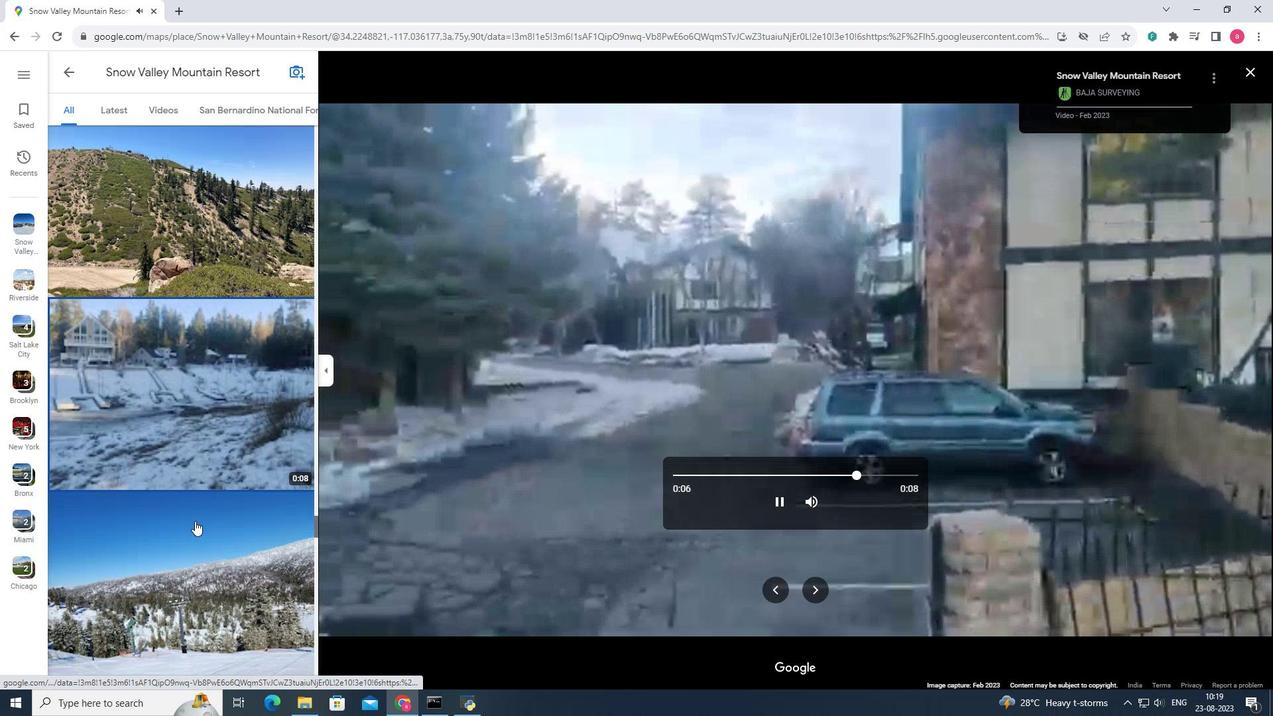 
Action: Mouse scrolled (59, 484) with delta (0, 0)
Screenshot: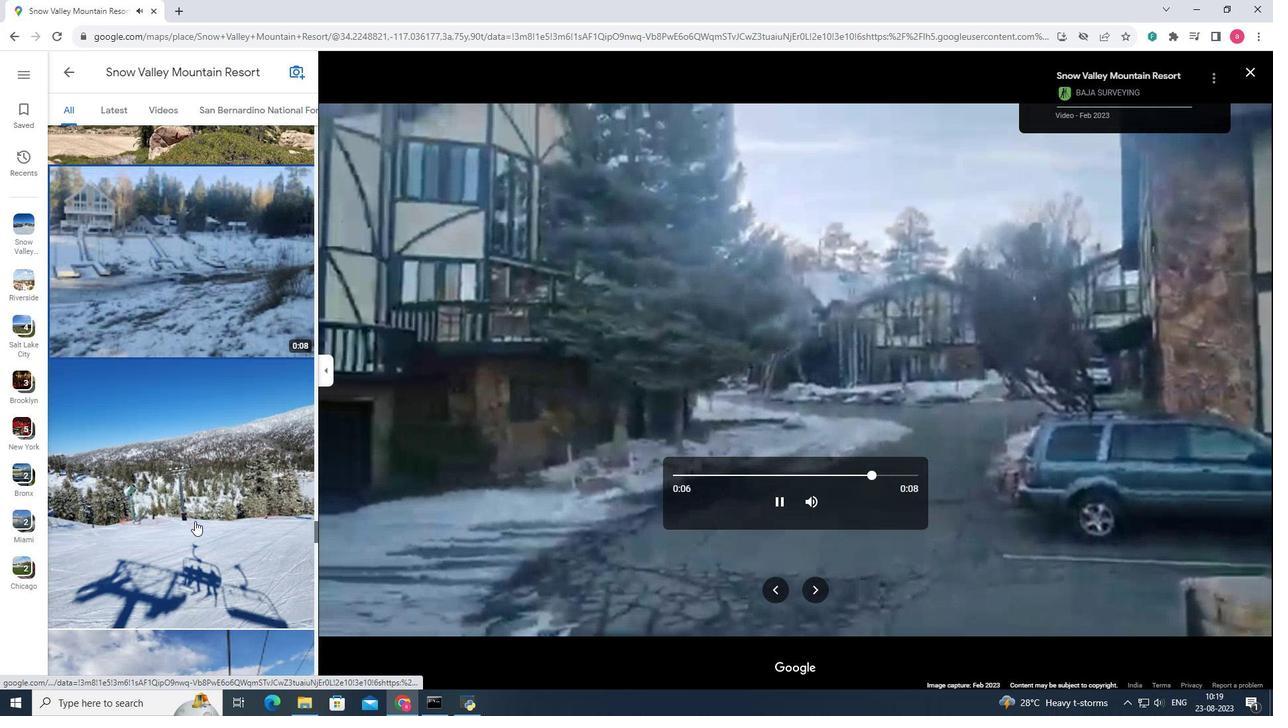 
Action: Mouse scrolled (59, 484) with delta (0, 0)
Screenshot: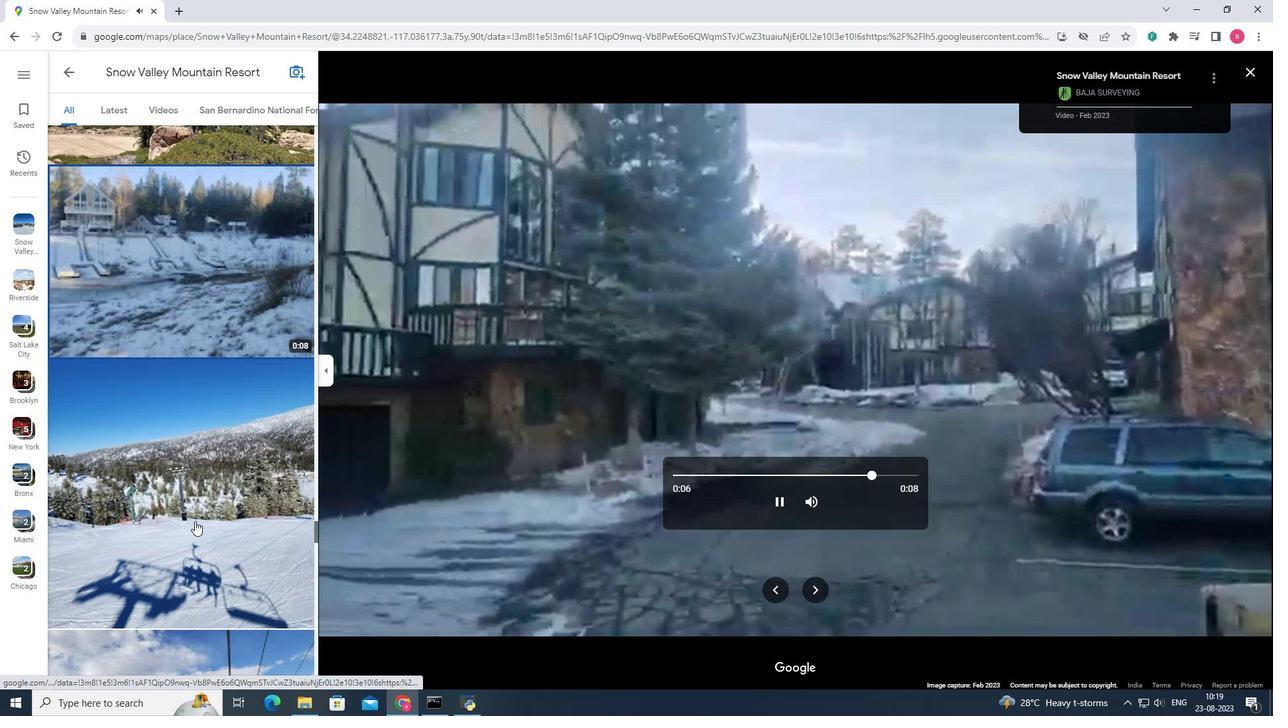 
Action: Mouse pressed left at (59, 485)
Screenshot: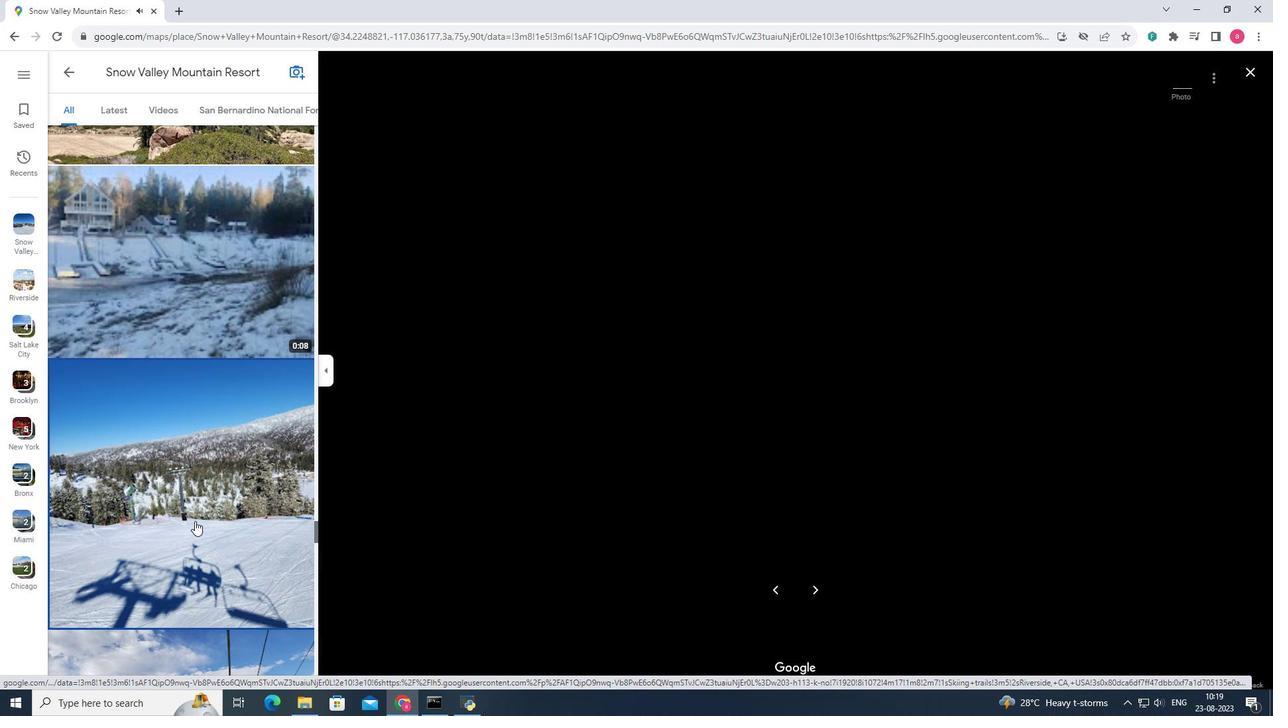 
Action: Mouse scrolled (59, 484) with delta (0, 0)
Screenshot: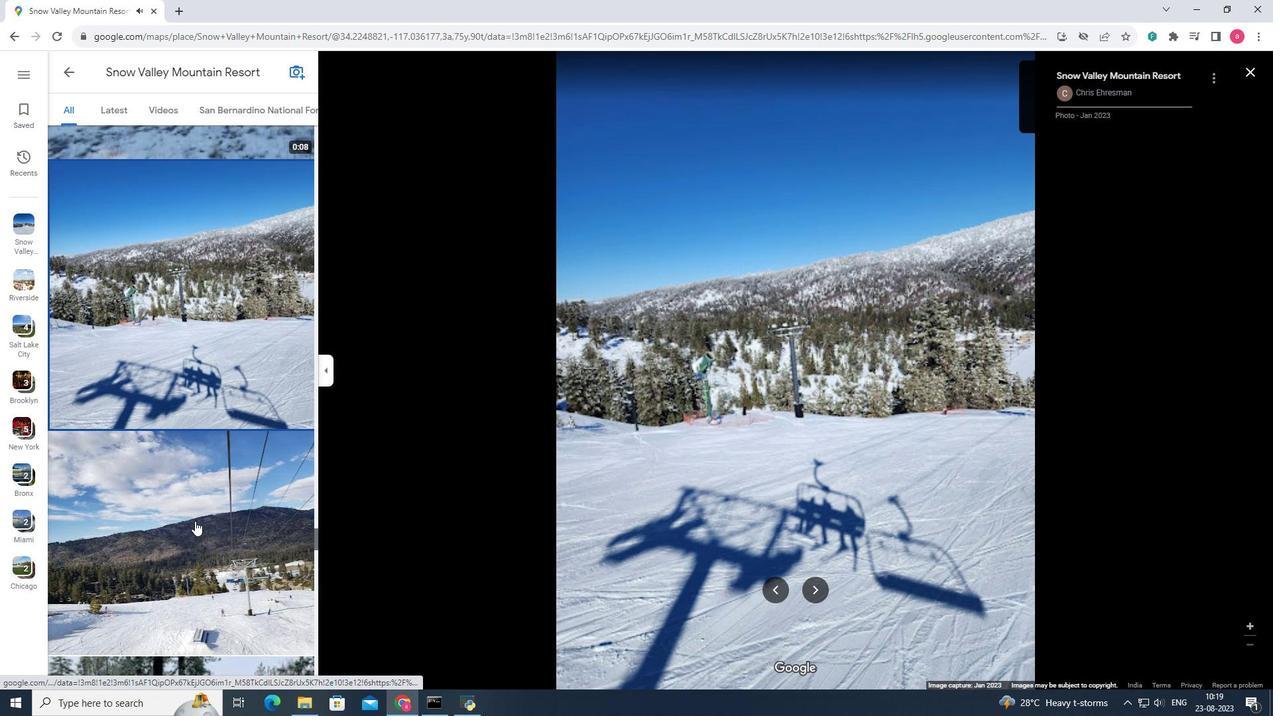 
Action: Mouse scrolled (59, 484) with delta (0, 0)
Screenshot: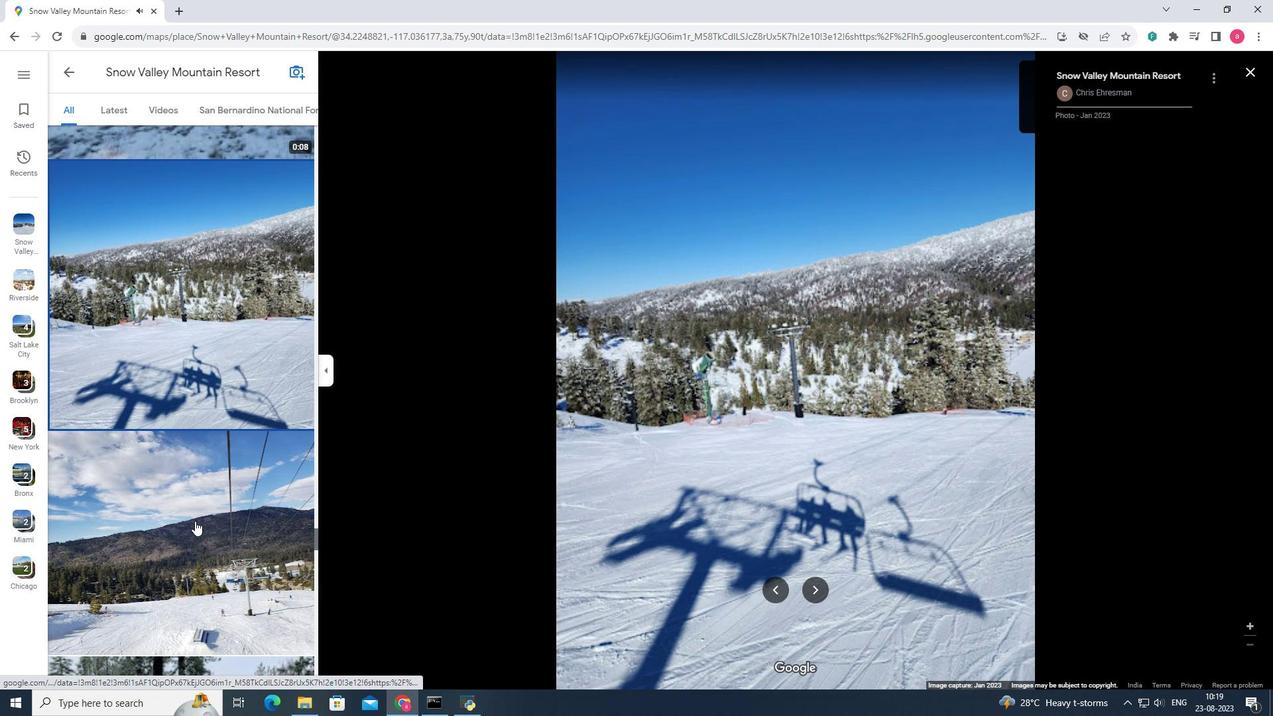 
Action: Mouse scrolled (59, 484) with delta (0, 0)
Screenshot: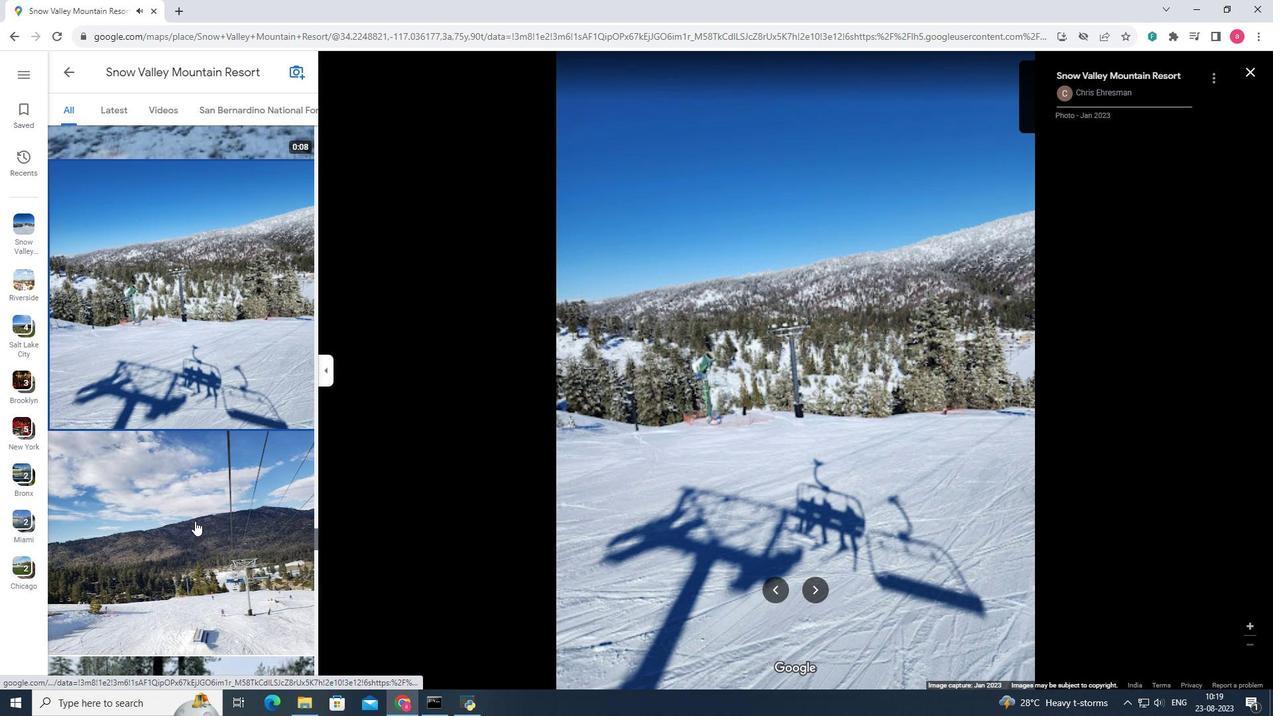 
Action: Mouse pressed left at (59, 485)
Screenshot: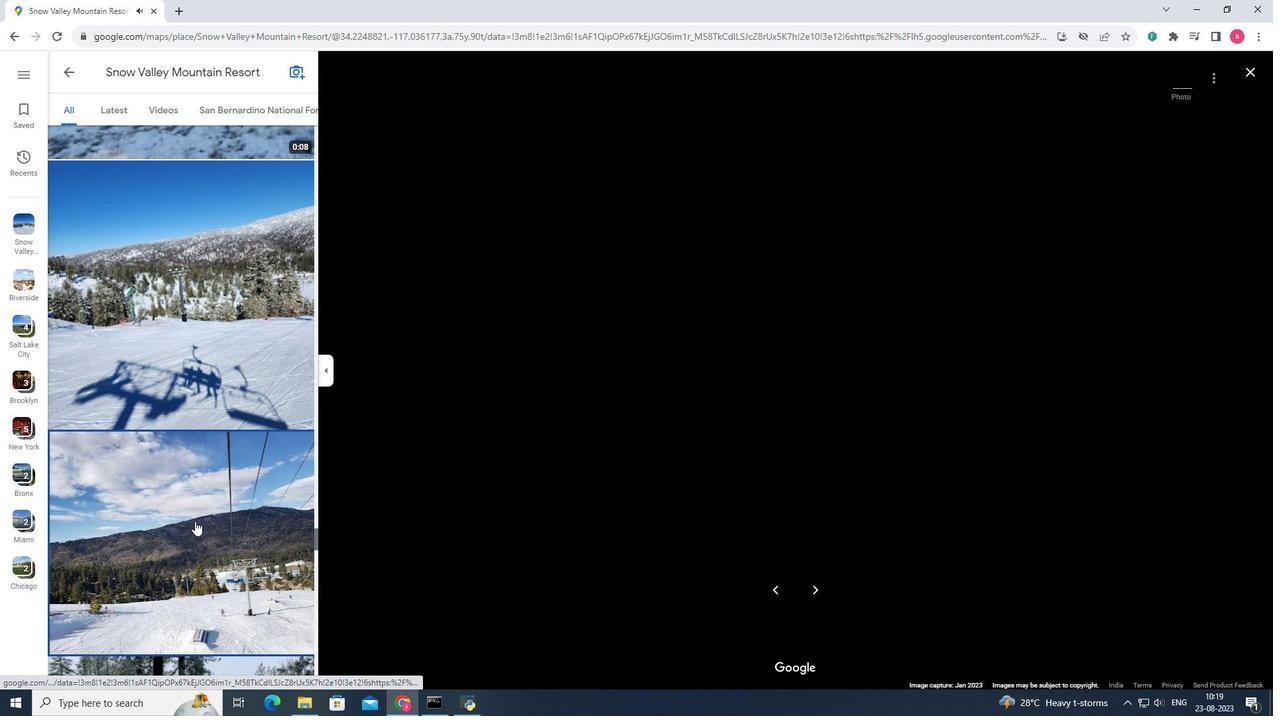 
Action: Mouse scrolled (59, 484) with delta (0, 0)
Screenshot: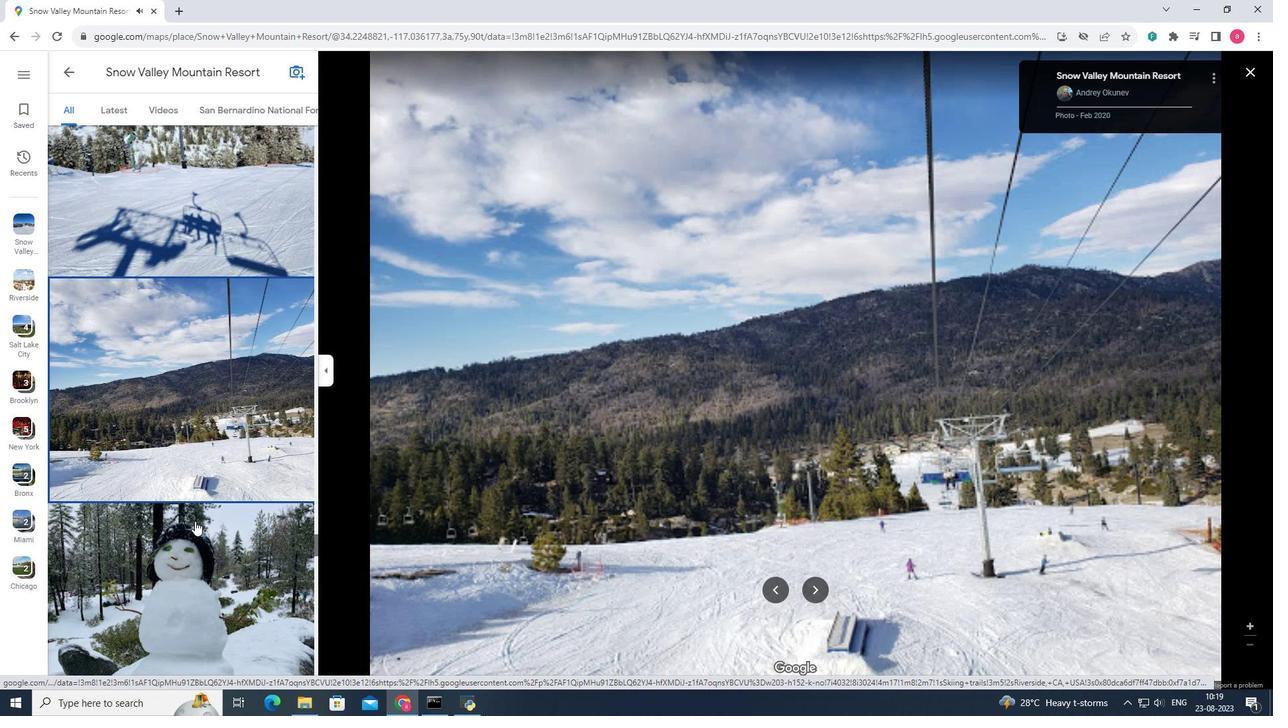 
Action: Mouse scrolled (59, 484) with delta (0, 0)
Screenshot: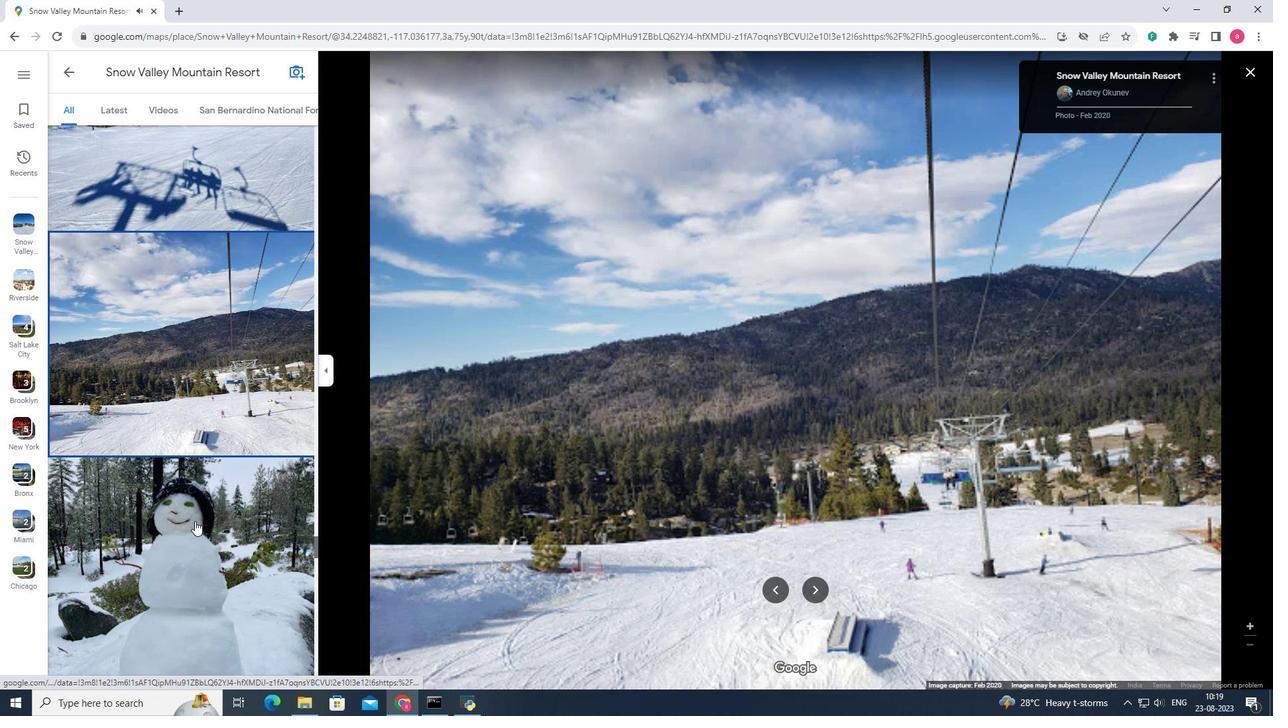 
Action: Mouse scrolled (59, 484) with delta (0, 0)
Screenshot: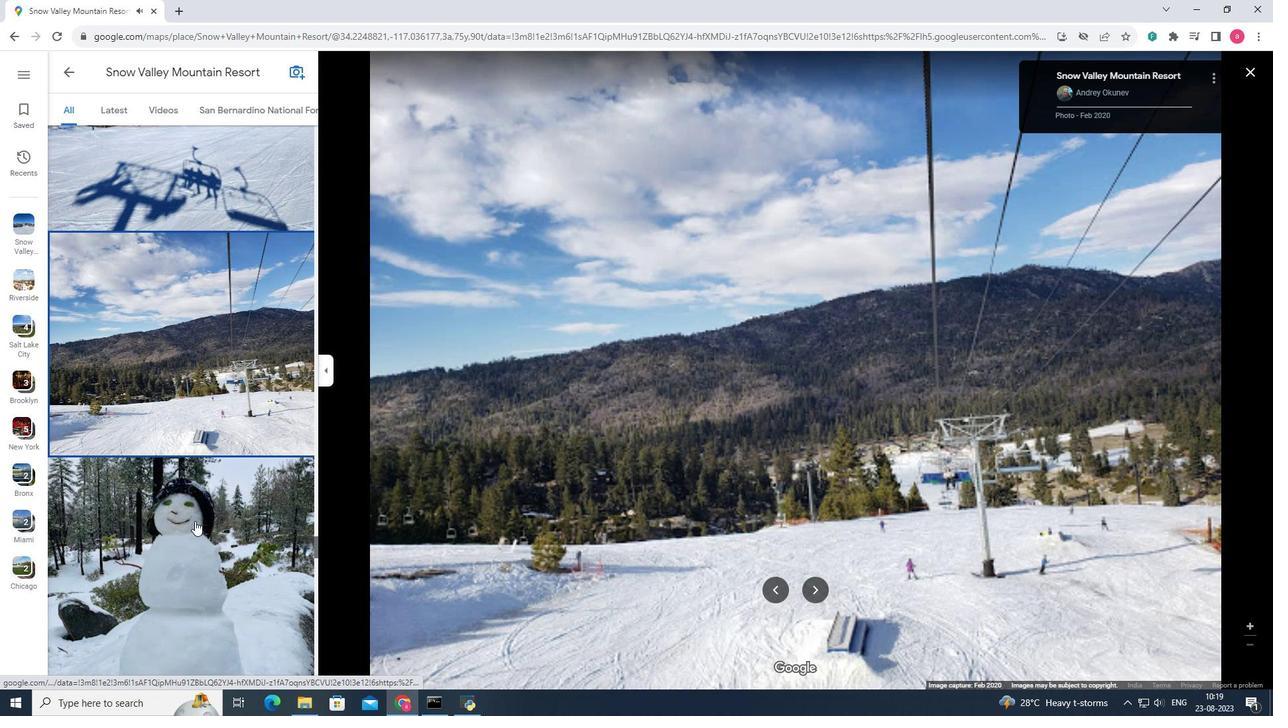 
Action: Mouse pressed left at (59, 485)
Screenshot: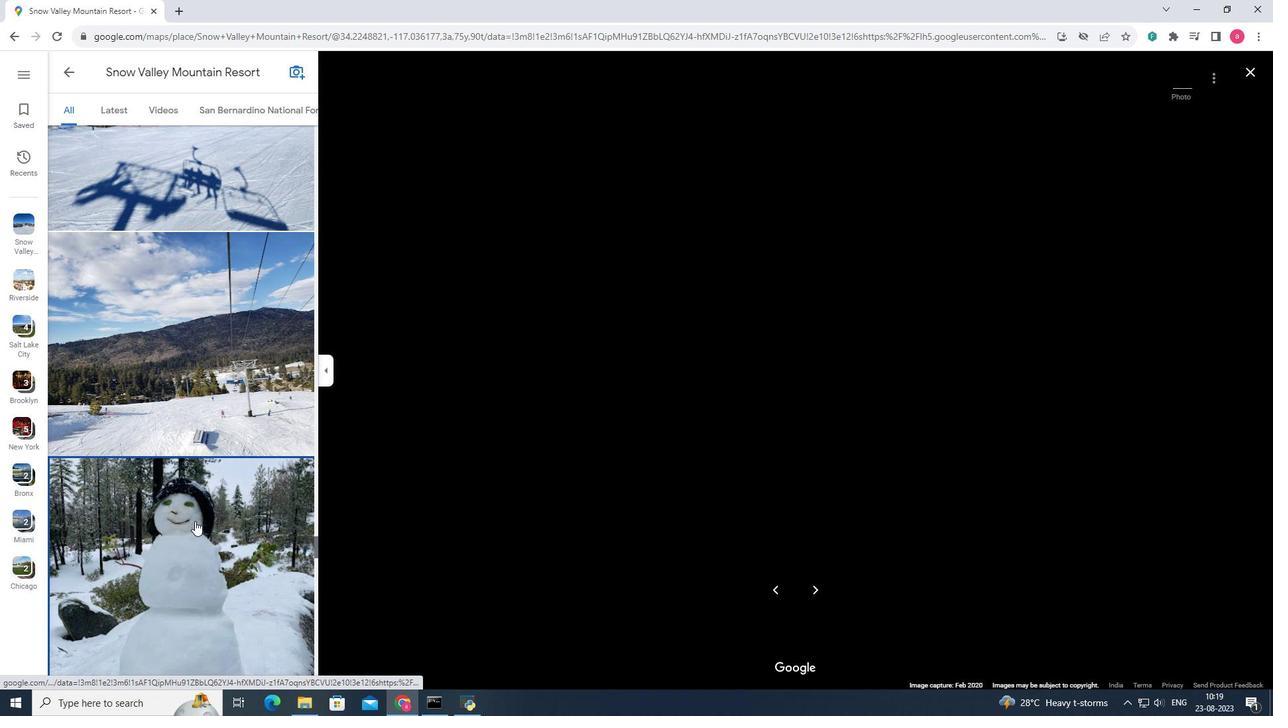 
Action: Mouse scrolled (59, 484) with delta (0, 0)
Screenshot: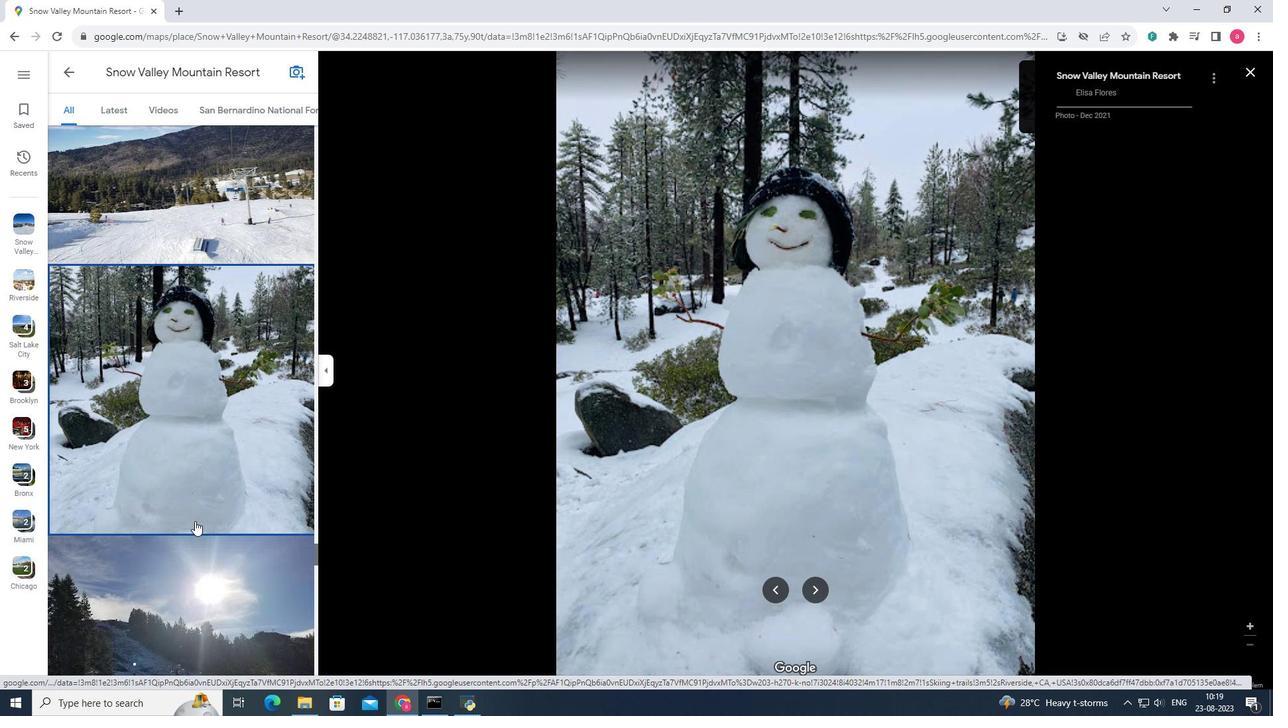 
Action: Mouse scrolled (59, 484) with delta (0, 0)
Screenshot: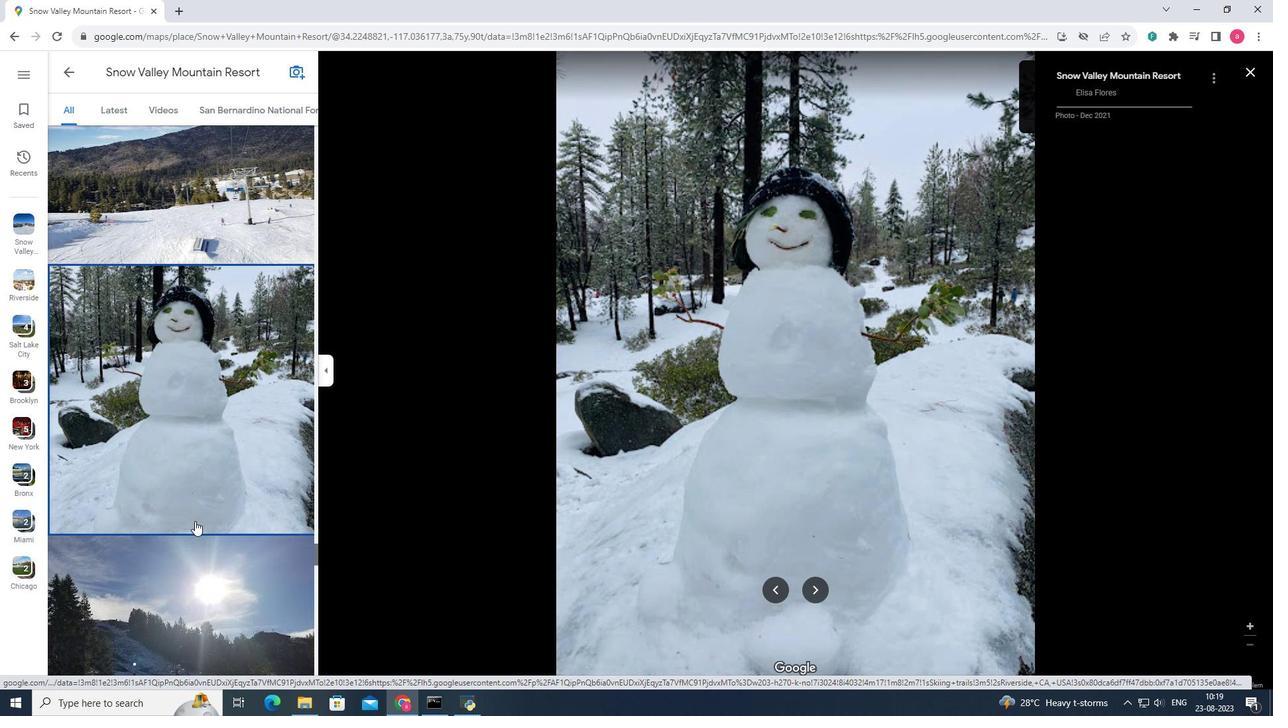 
Action: Mouse scrolled (59, 484) with delta (0, 0)
Screenshot: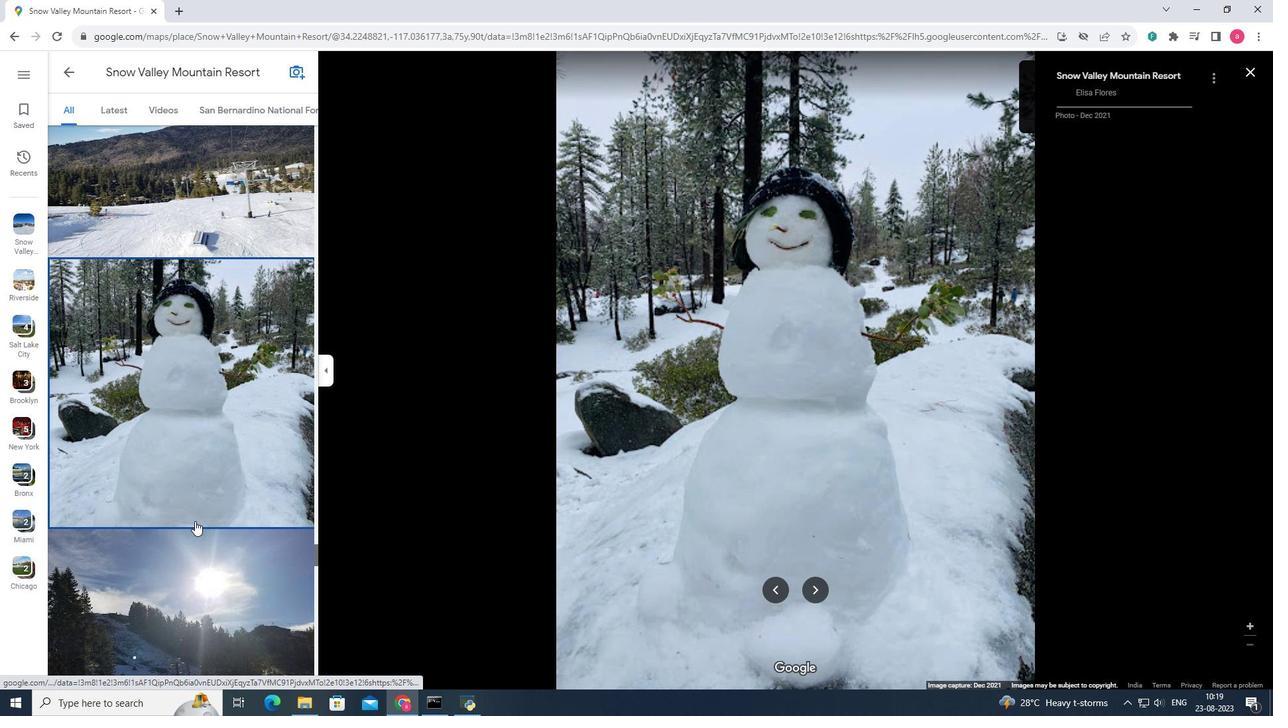 
Action: Mouse scrolled (59, 484) with delta (0, 0)
Screenshot: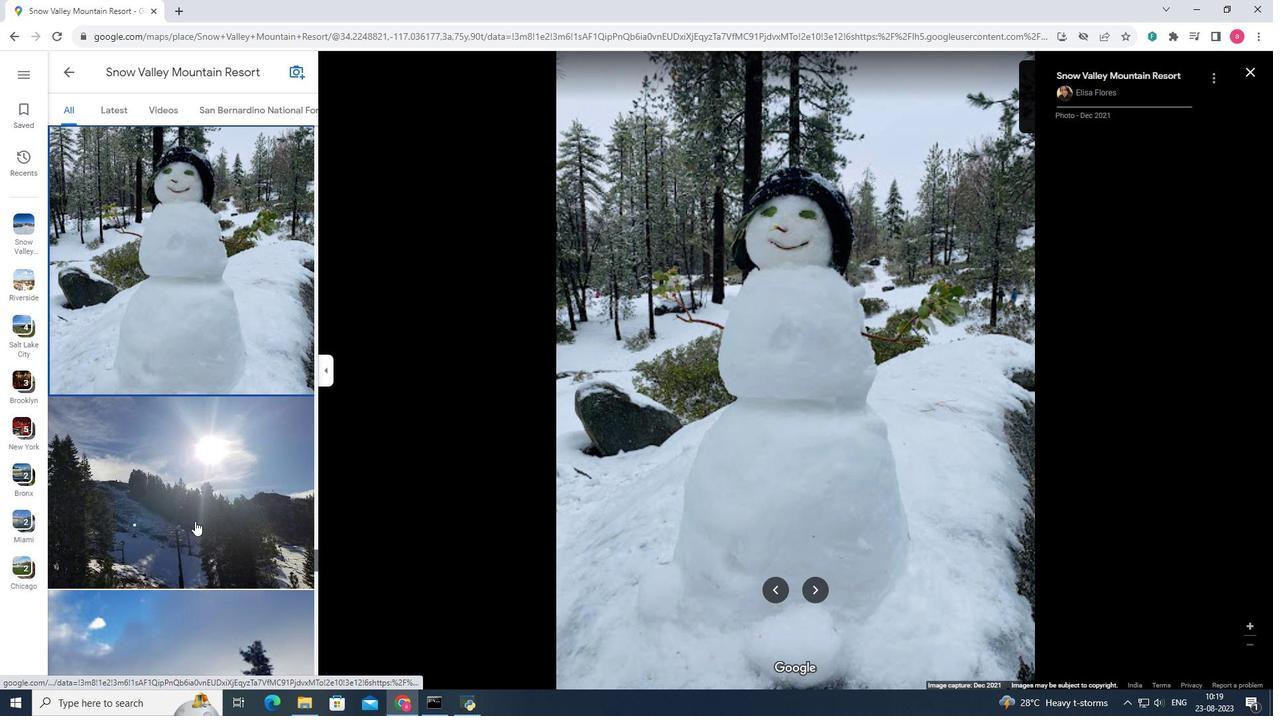 
Action: Mouse scrolled (59, 484) with delta (0, 0)
Screenshot: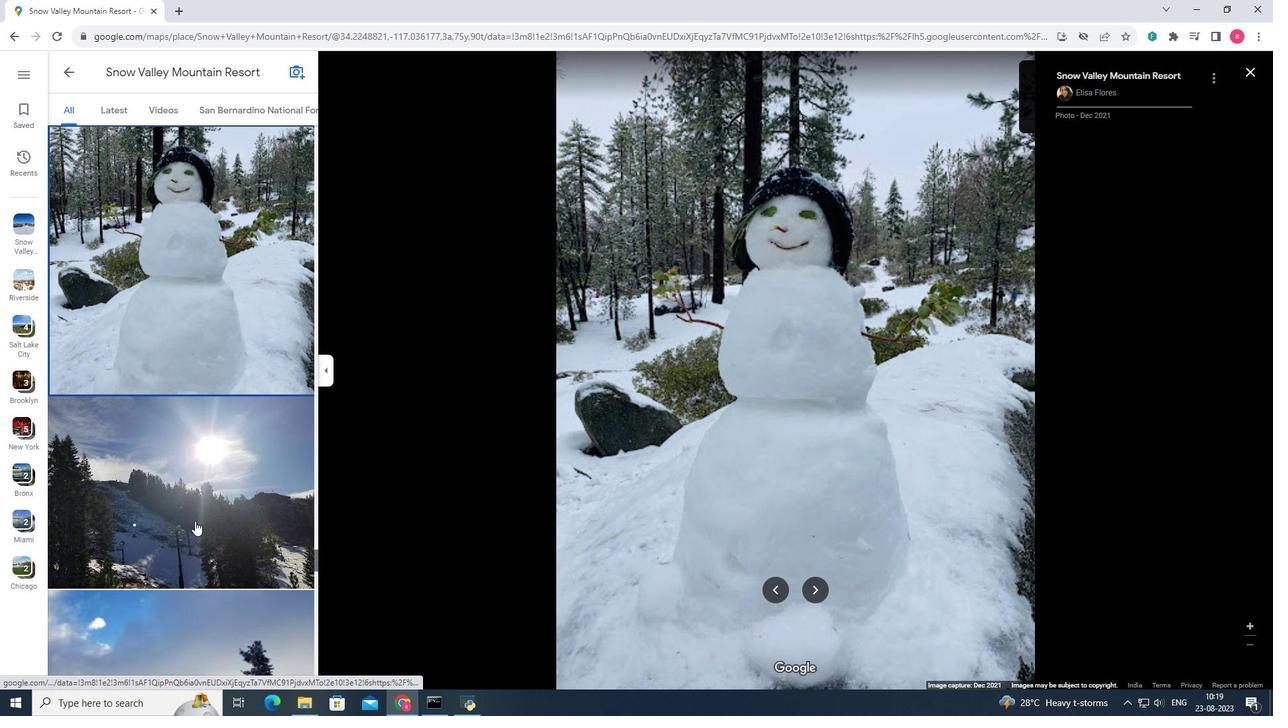 
Action: Mouse pressed left at (59, 485)
Screenshot: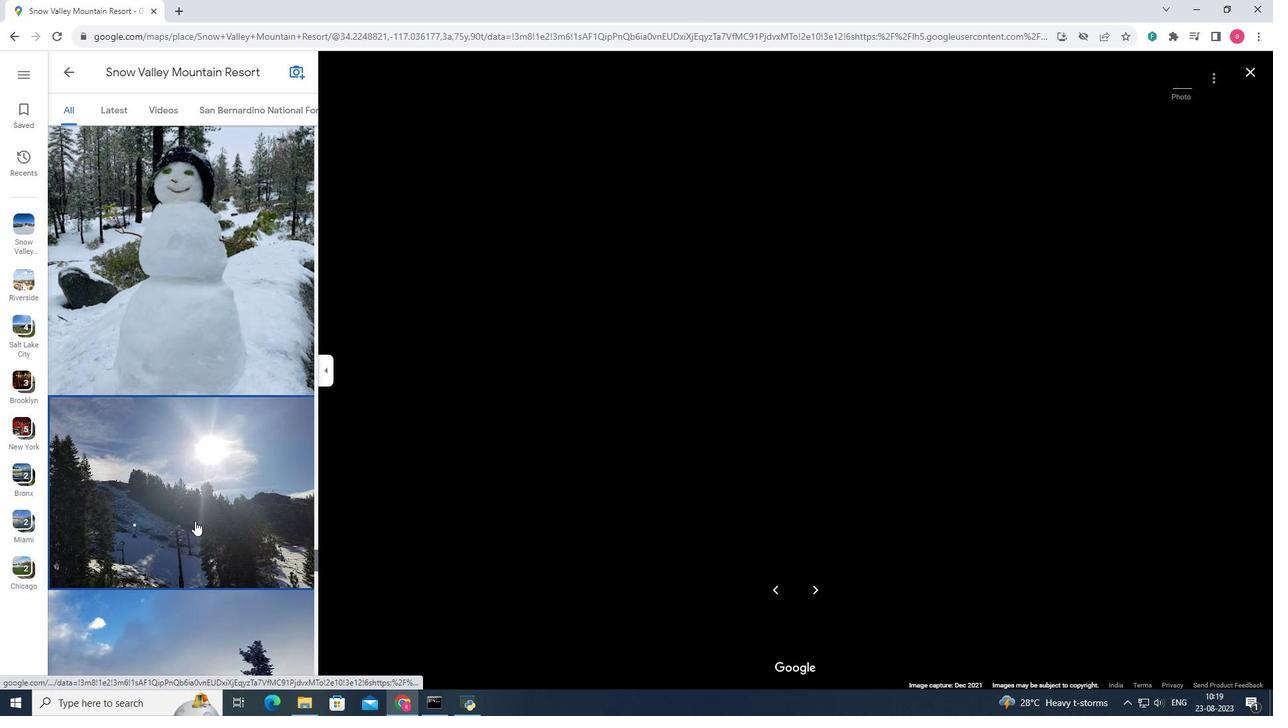 
Action: Mouse scrolled (59, 484) with delta (0, 0)
Screenshot: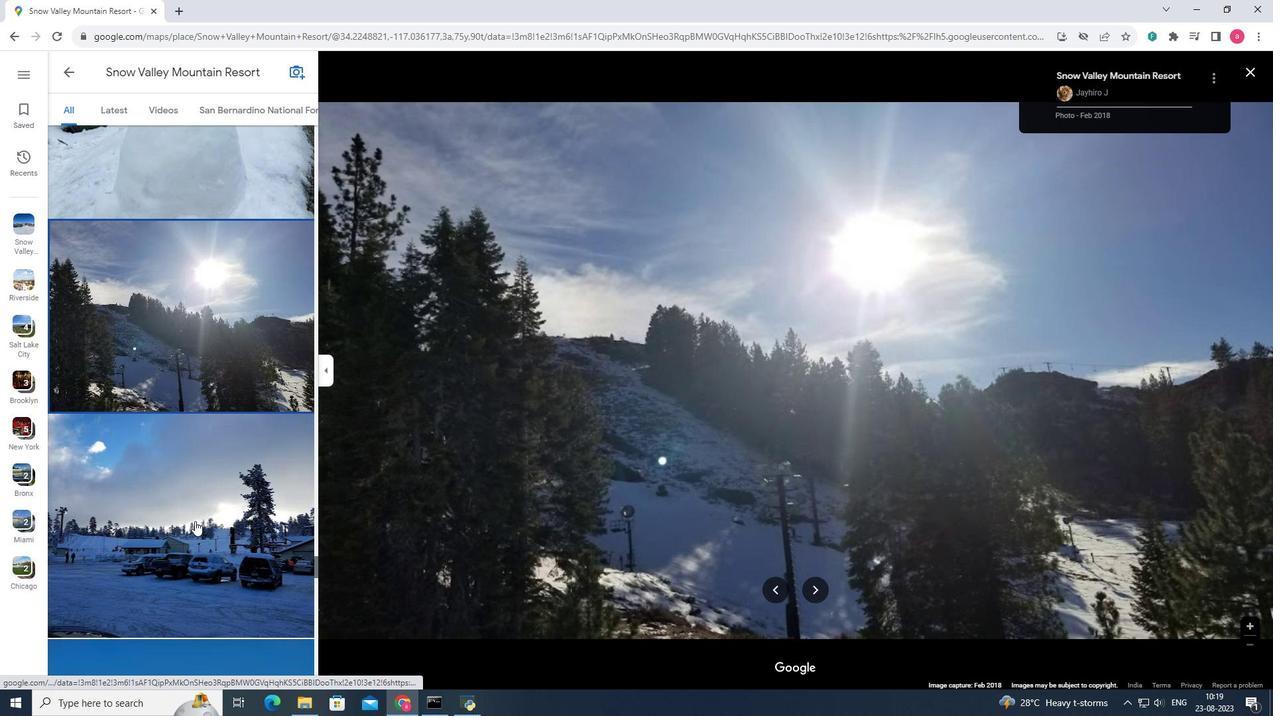 
Action: Mouse scrolled (59, 484) with delta (0, 0)
Screenshot: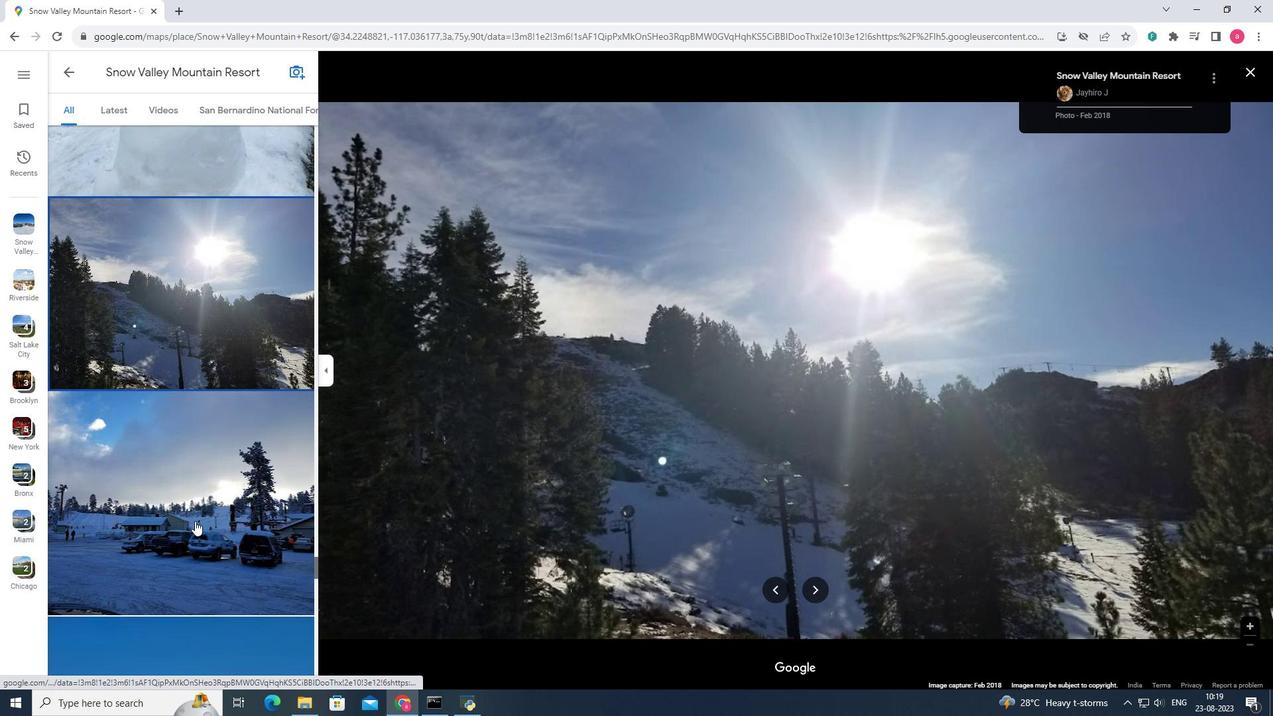 
Action: Mouse scrolled (59, 484) with delta (0, 0)
Screenshot: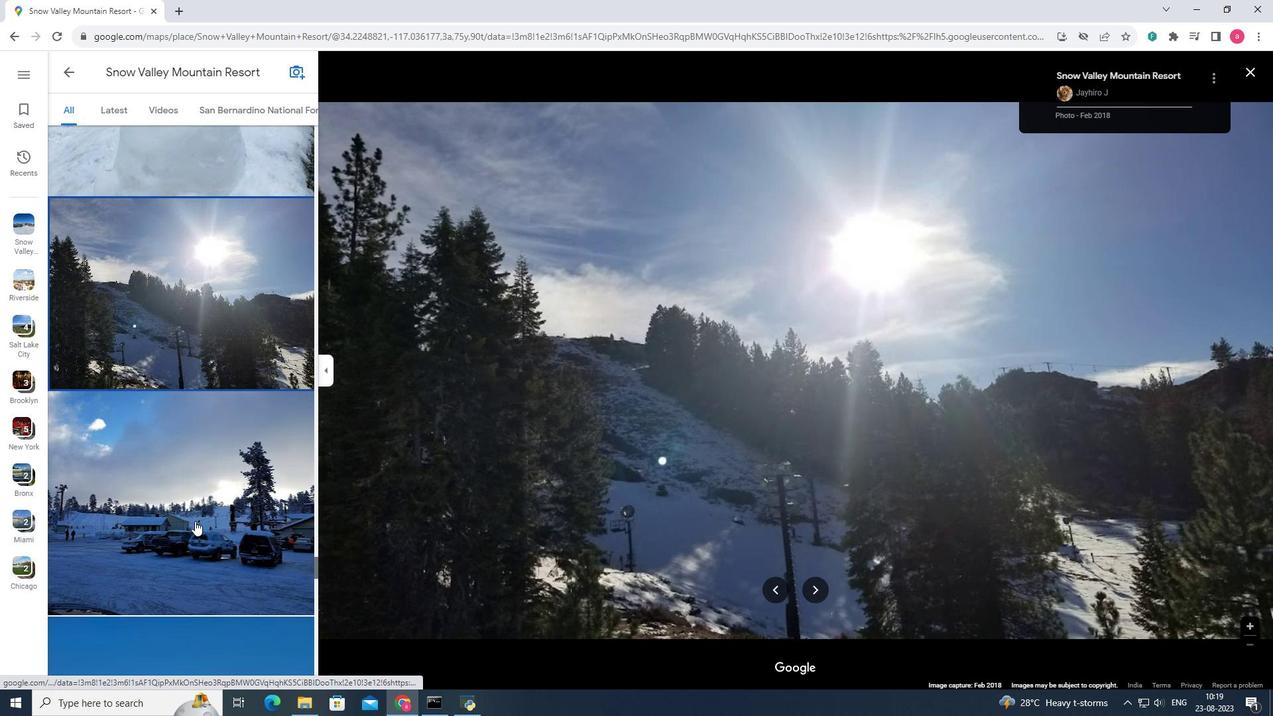 
Action: Mouse pressed left at (59, 485)
Screenshot: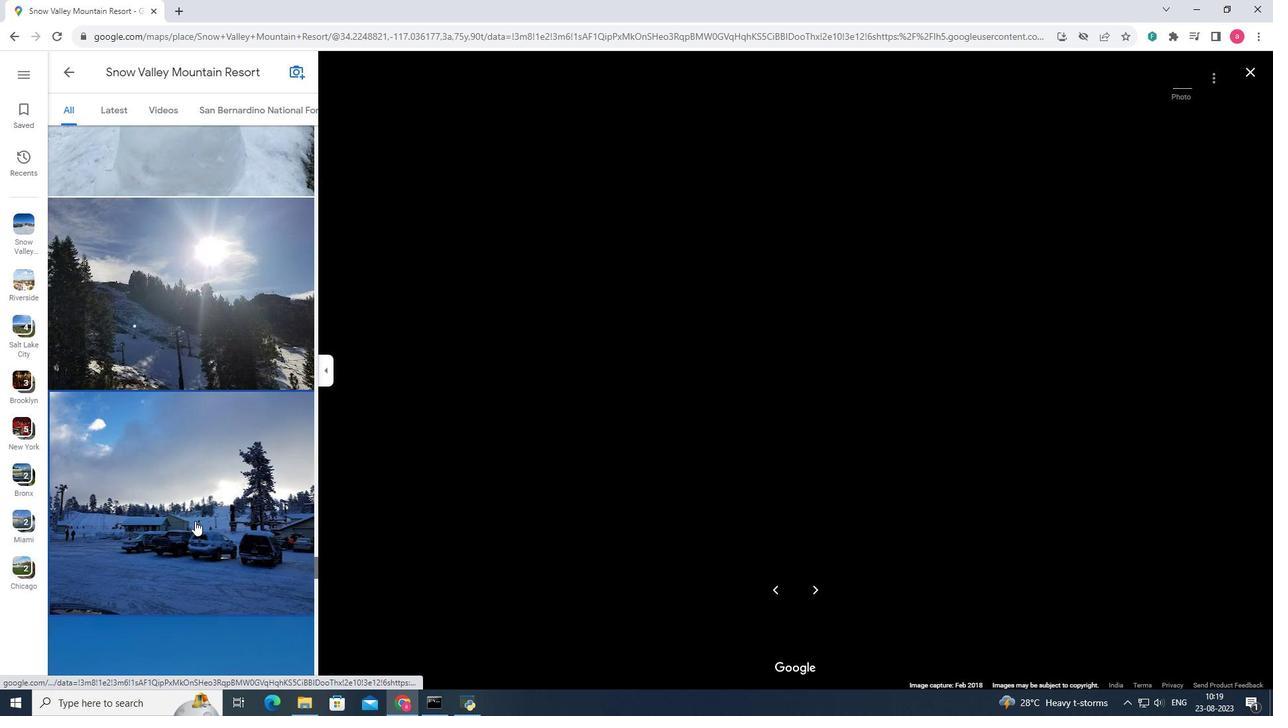 
Action: Mouse scrolled (59, 484) with delta (0, 0)
Screenshot: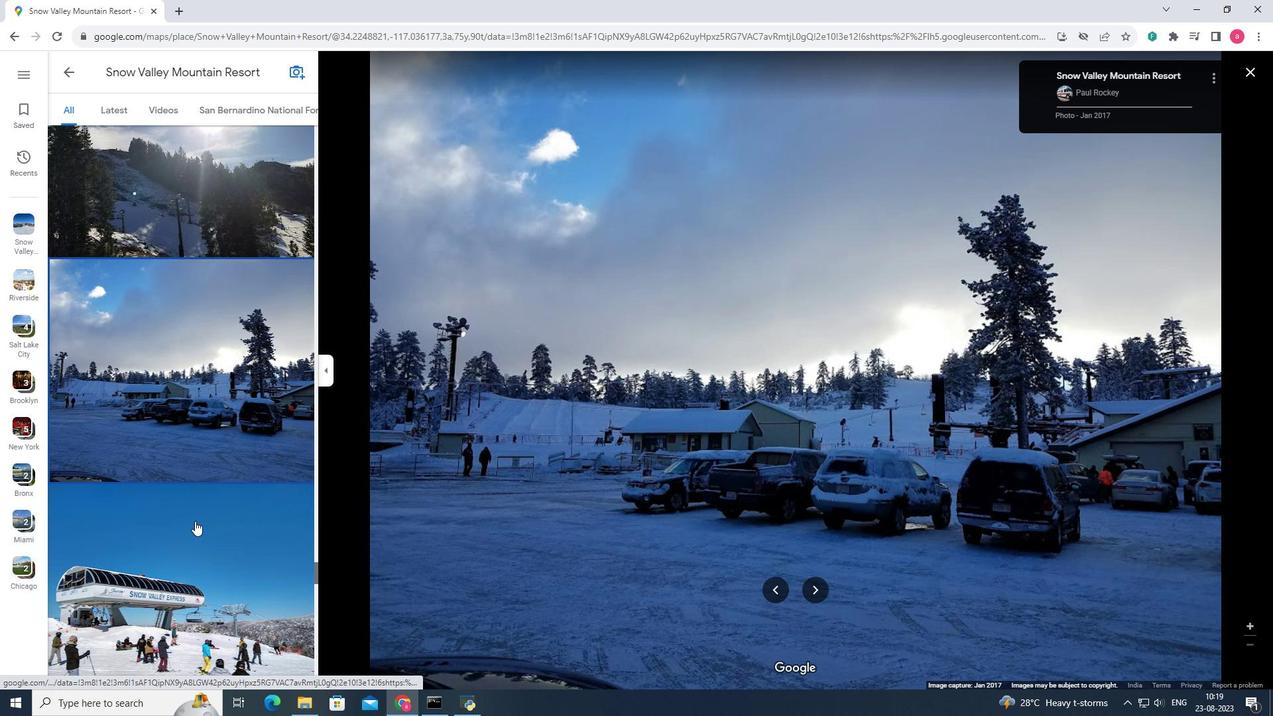 
Action: Mouse scrolled (59, 484) with delta (0, 0)
Screenshot: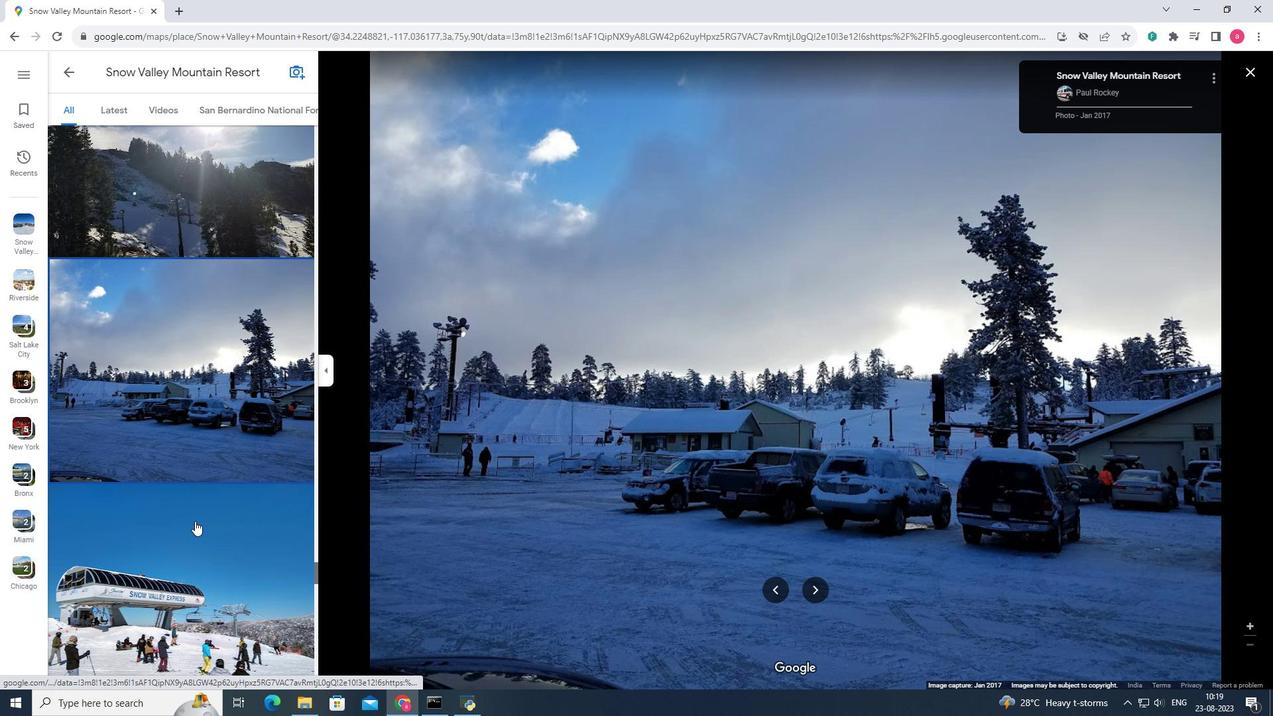 
Action: Mouse scrolled (59, 484) with delta (0, 0)
Screenshot: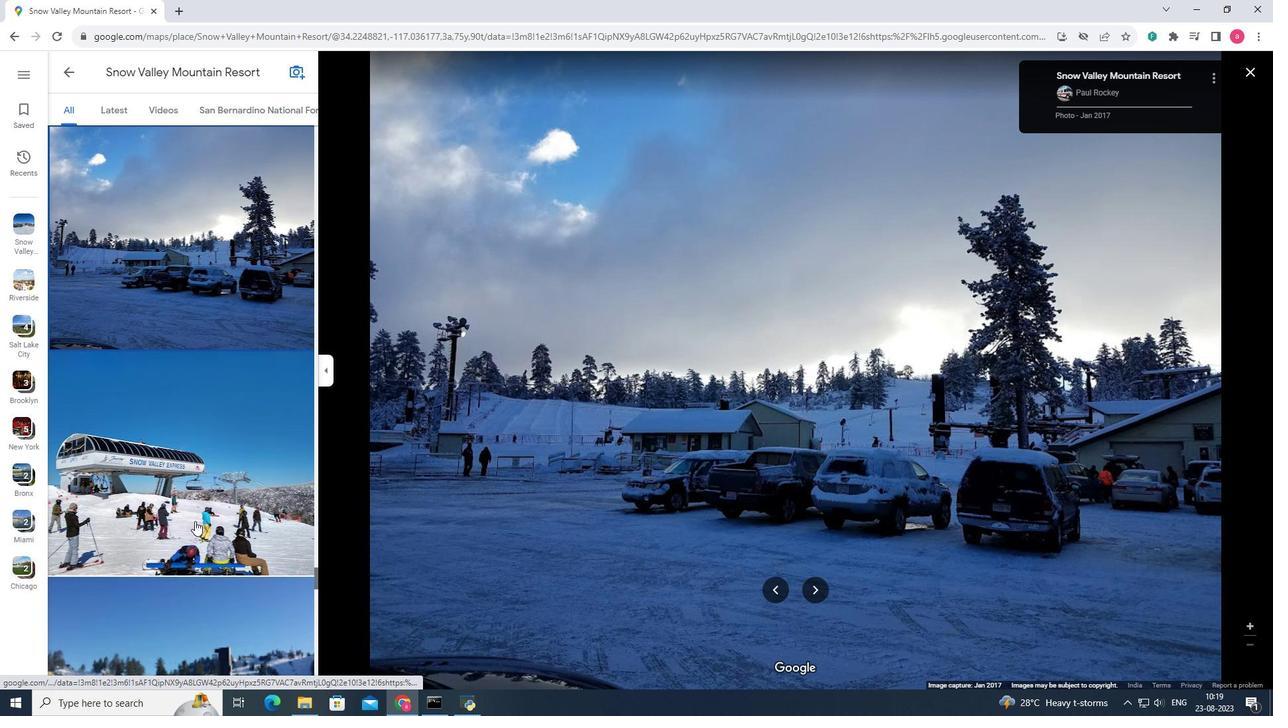 
Action: Mouse scrolled (59, 484) with delta (0, 0)
Screenshot: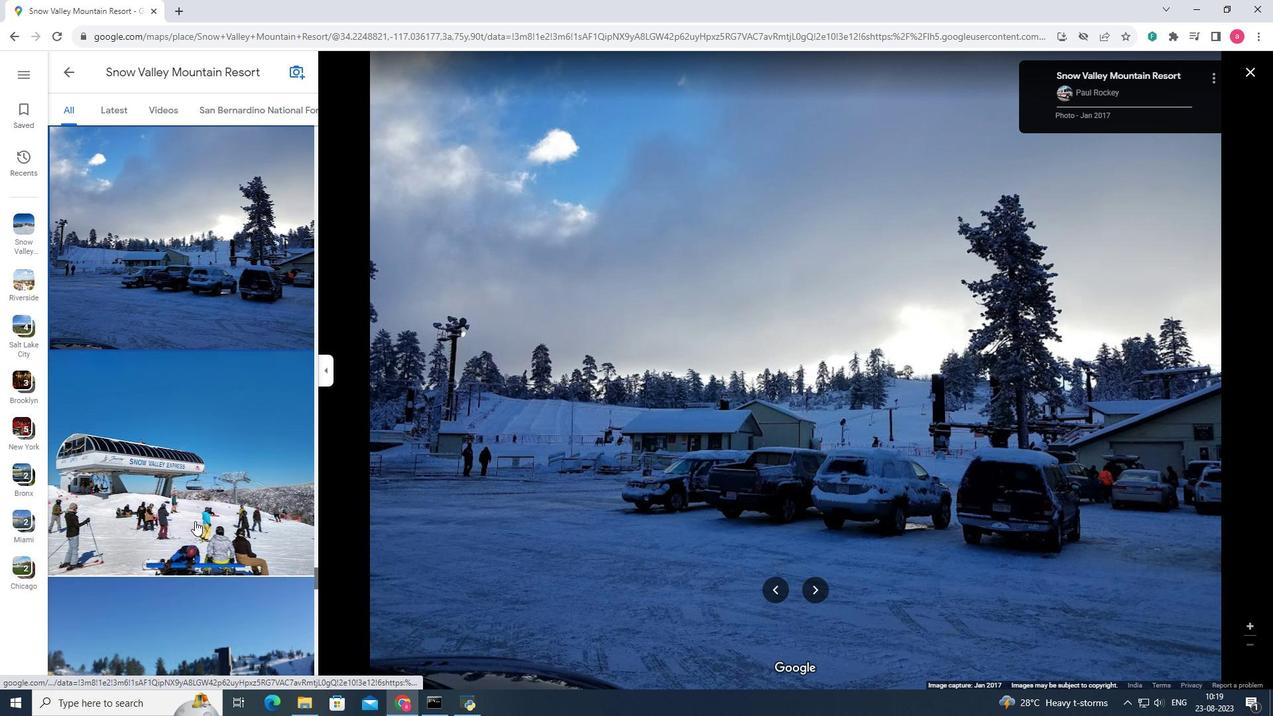 
Action: Mouse pressed left at (59, 485)
Screenshot: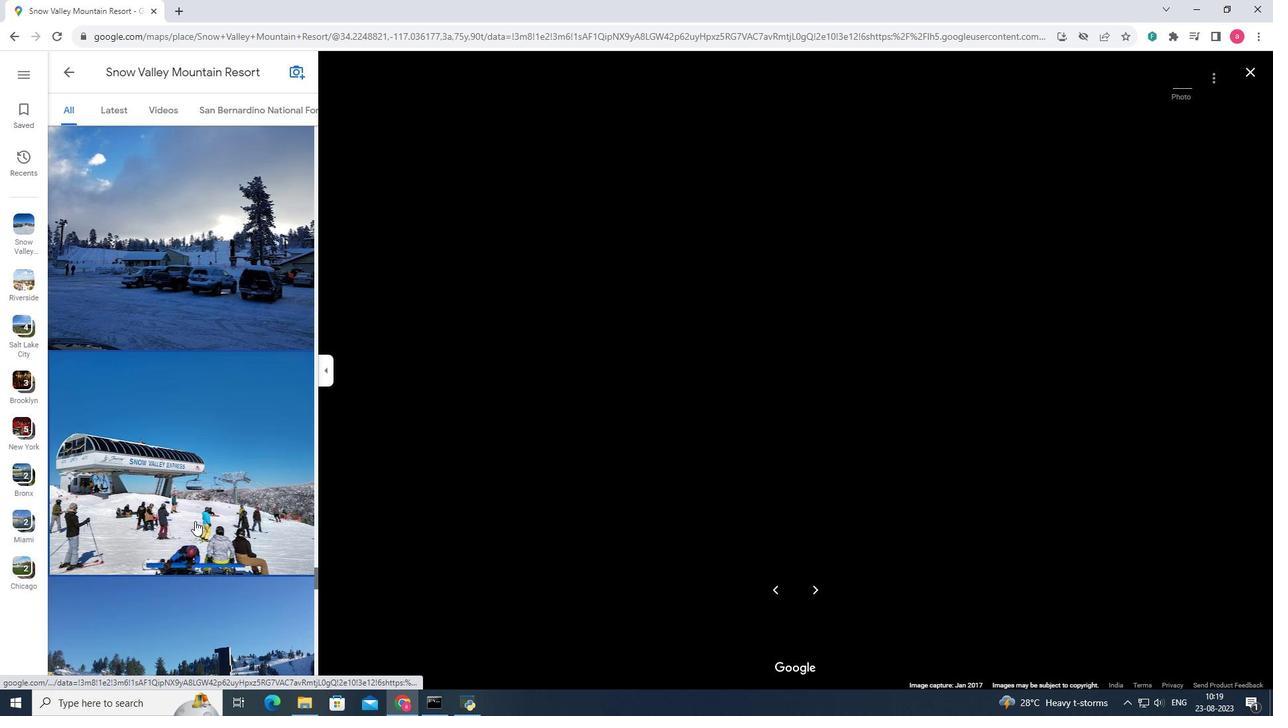 
Action: Key pressed <Key.right><Key.right><Key.right><Key.right><Key.right>
Screenshot: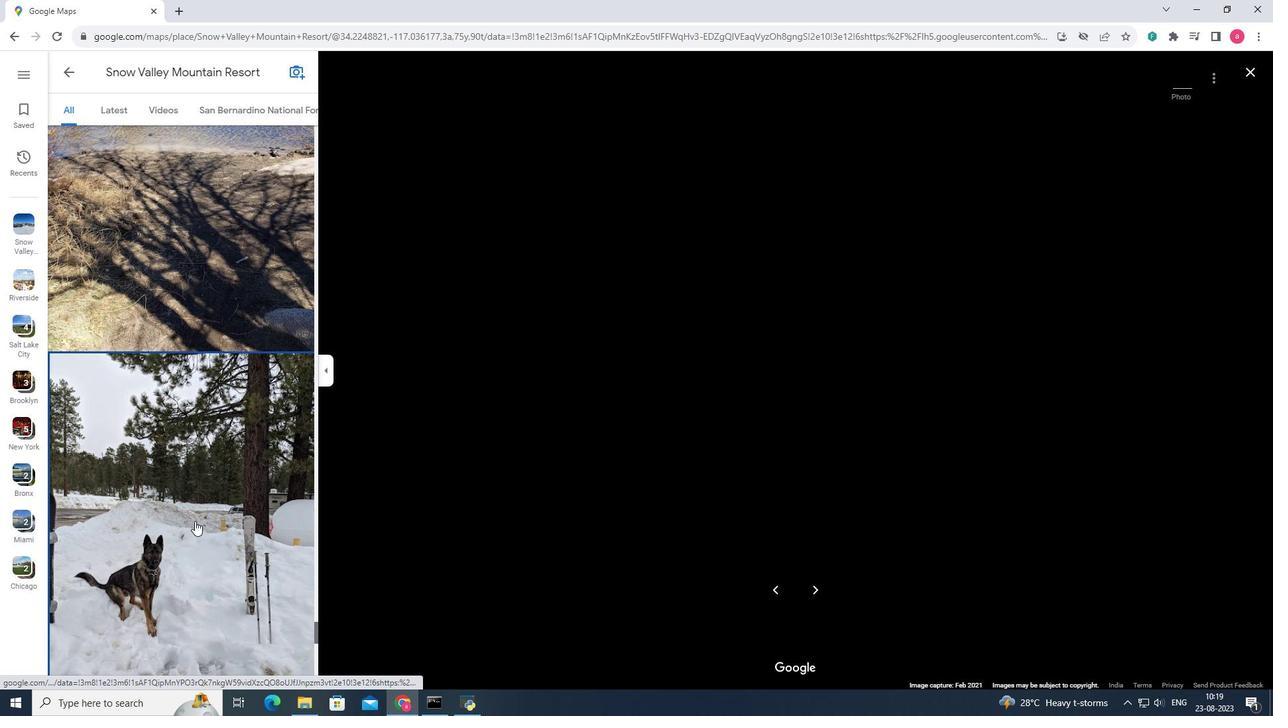 
Action: Mouse moved to (854, 425)
Screenshot: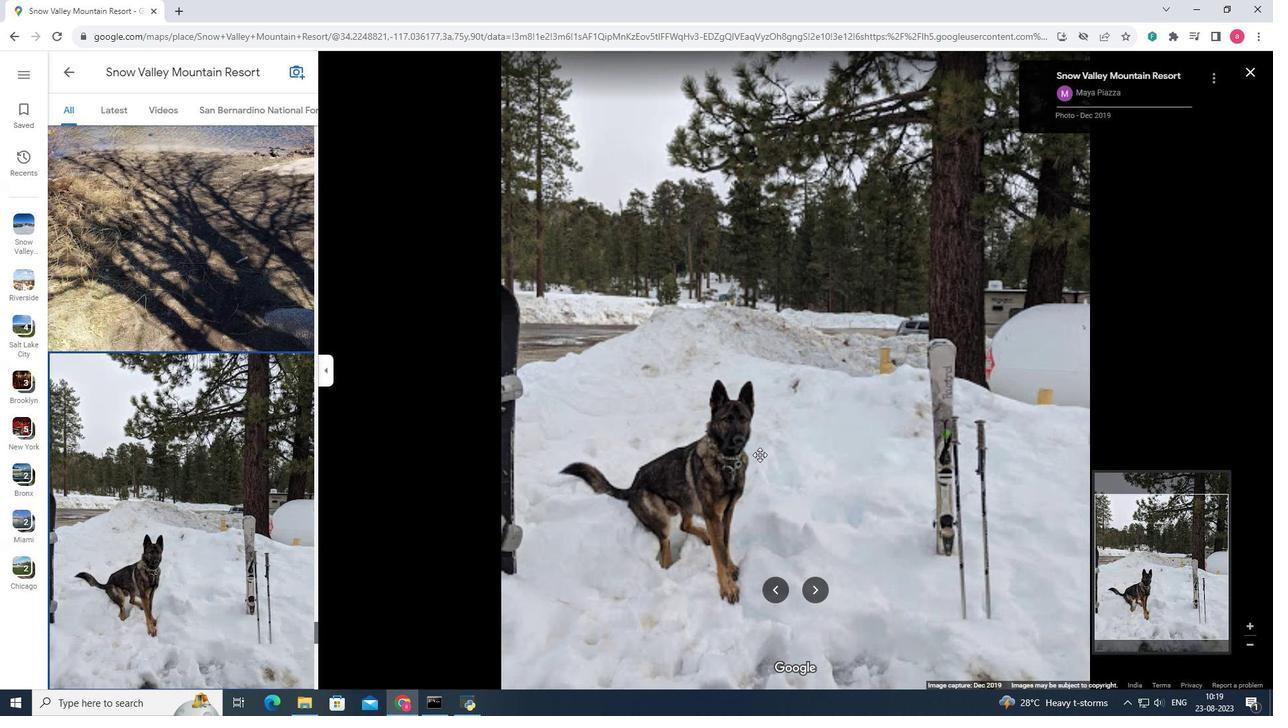 
Action: Mouse scrolled (854, 425) with delta (0, 0)
Screenshot: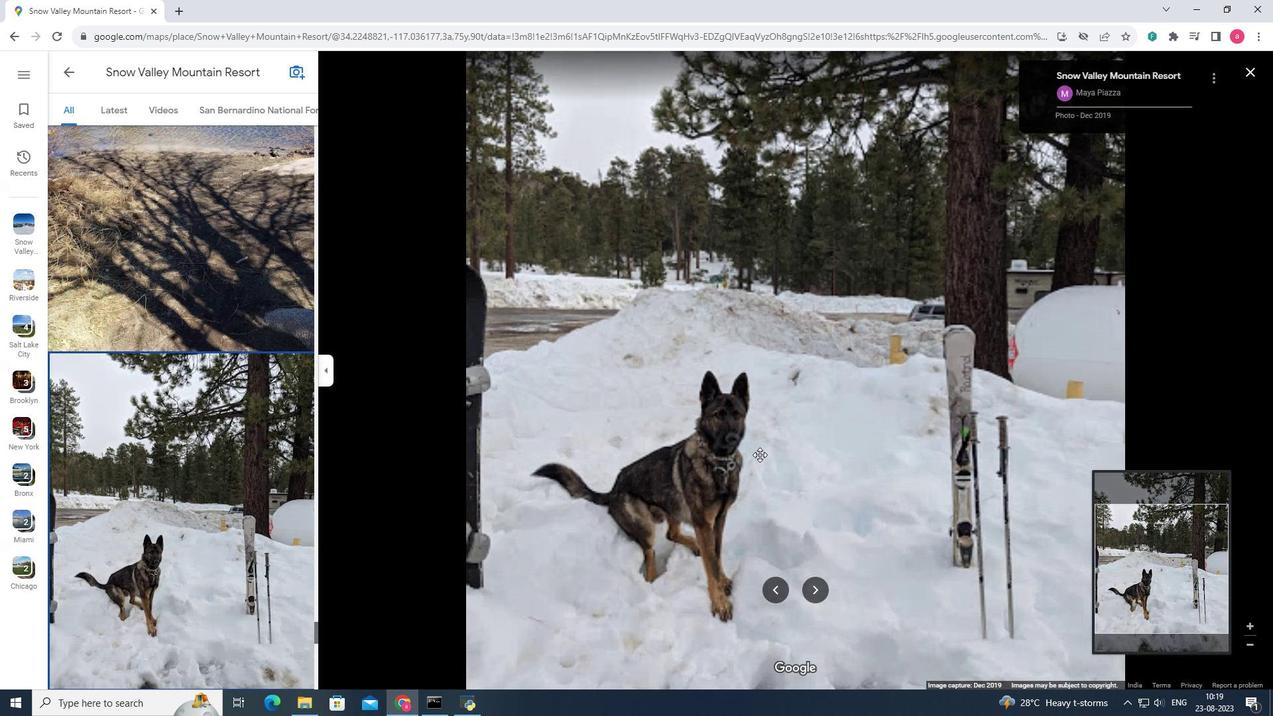 
Action: Mouse scrolled (854, 425) with delta (0, 0)
Screenshot: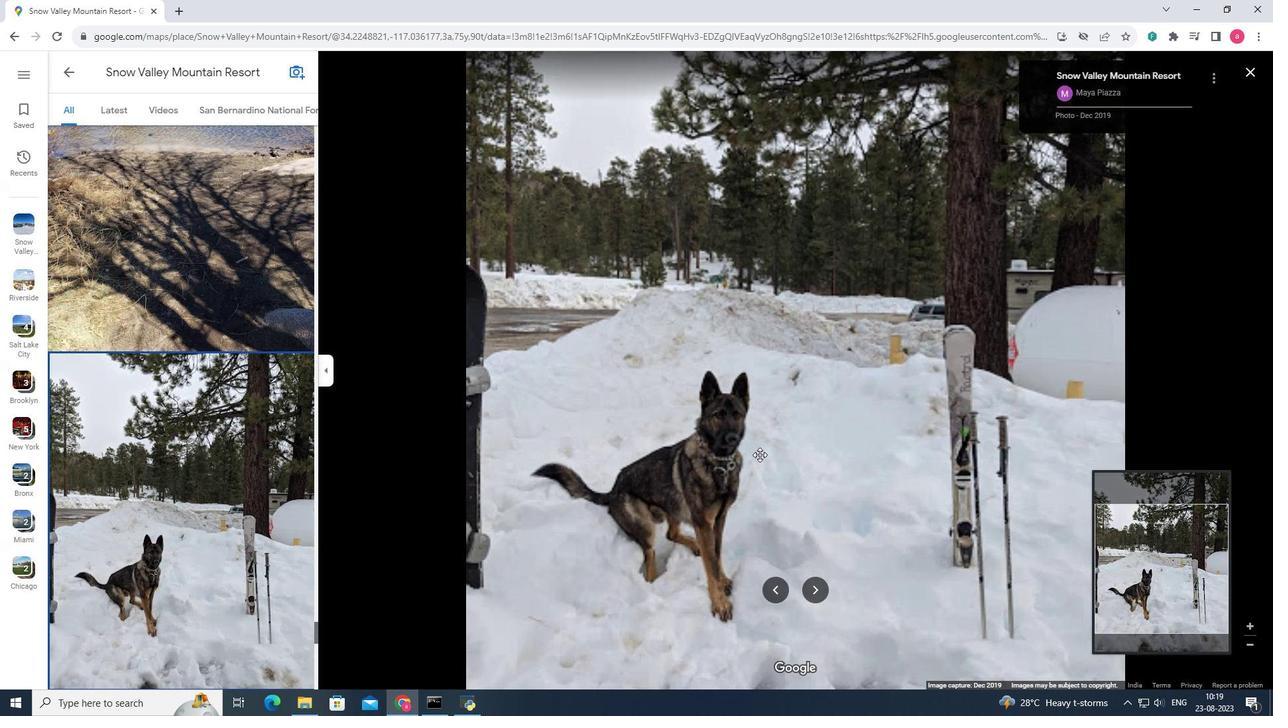 
Action: Mouse scrolled (854, 425) with delta (0, 0)
Screenshot: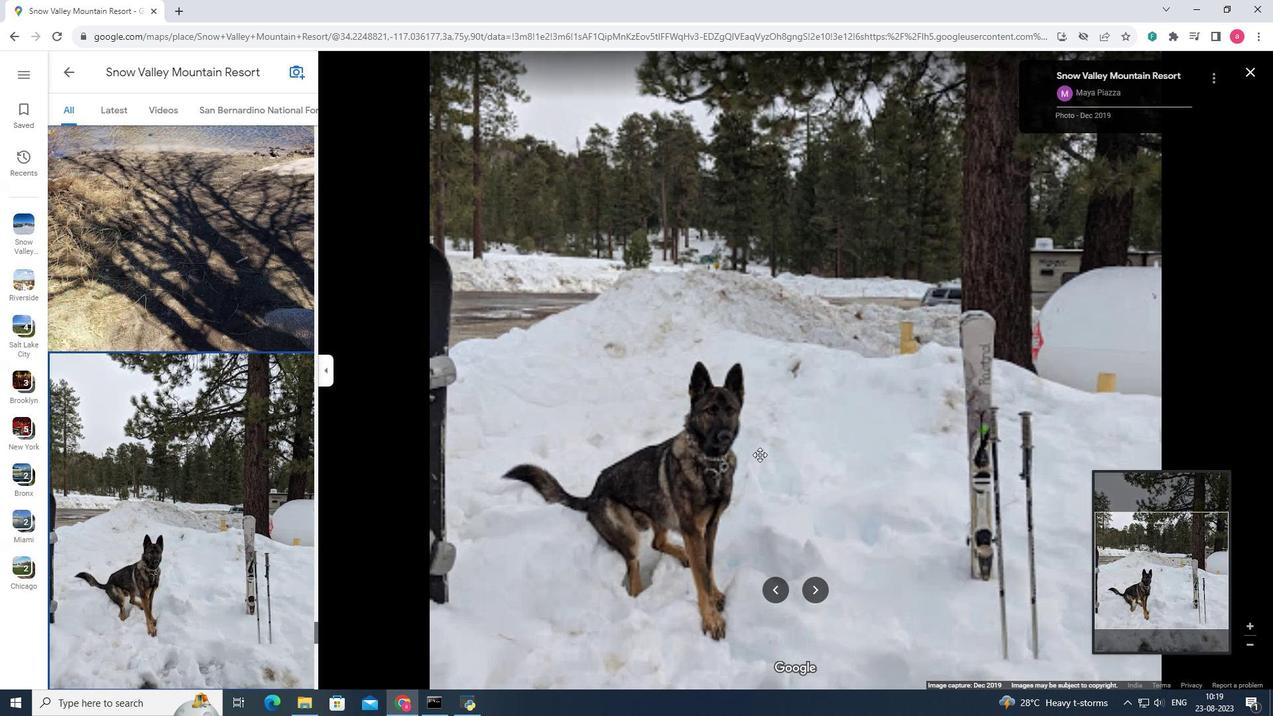 
Action: Mouse scrolled (854, 425) with delta (0, 0)
Screenshot: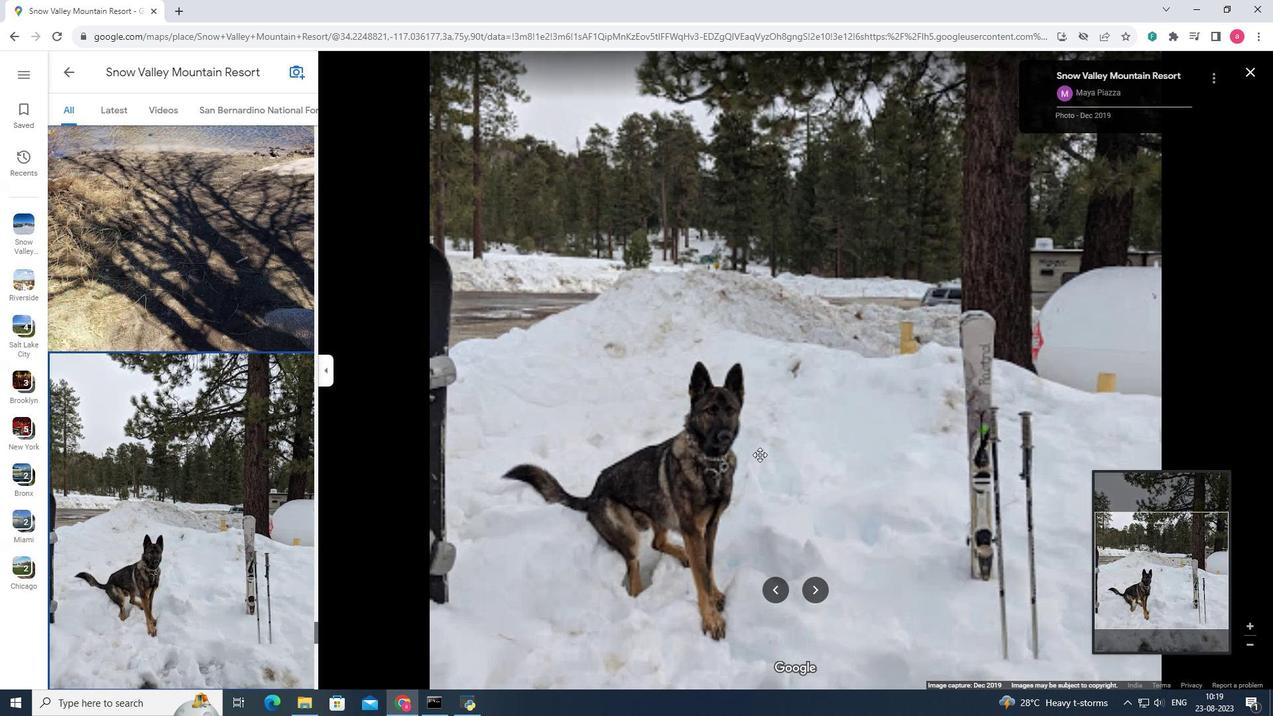 
Action: Mouse scrolled (854, 425) with delta (0, 0)
Screenshot: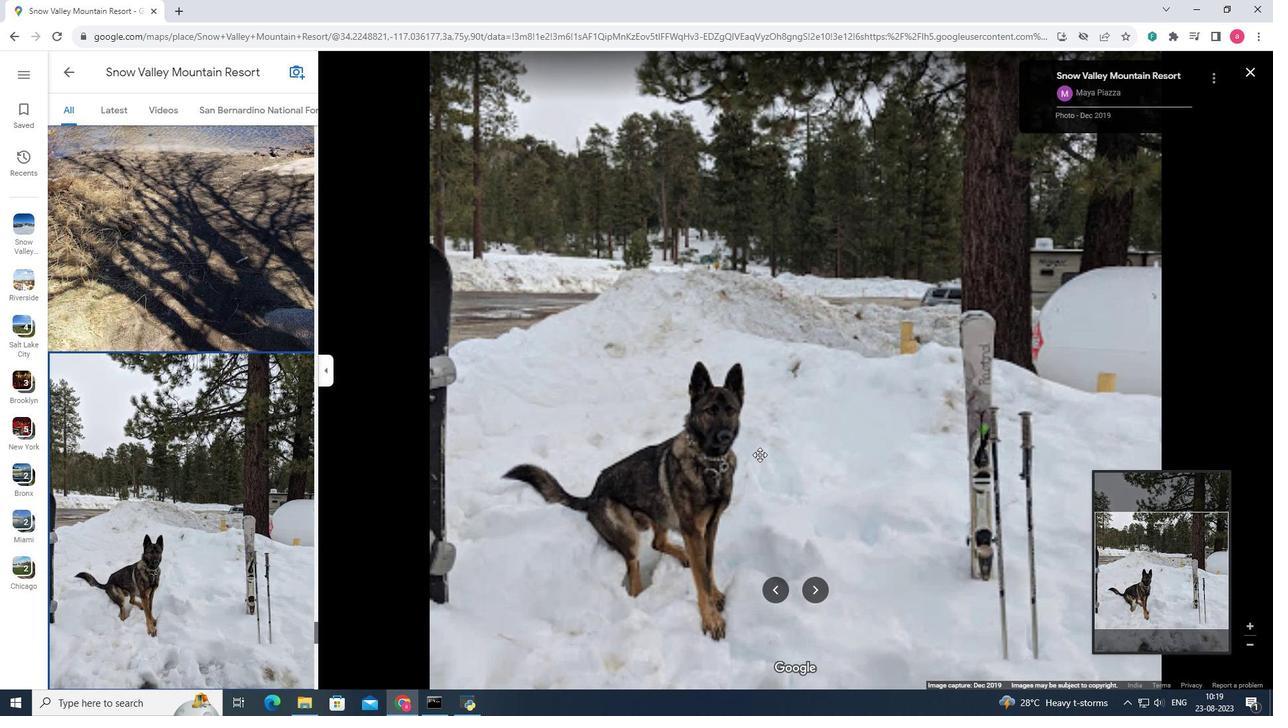 
Action: Mouse scrolled (854, 425) with delta (0, 0)
Screenshot: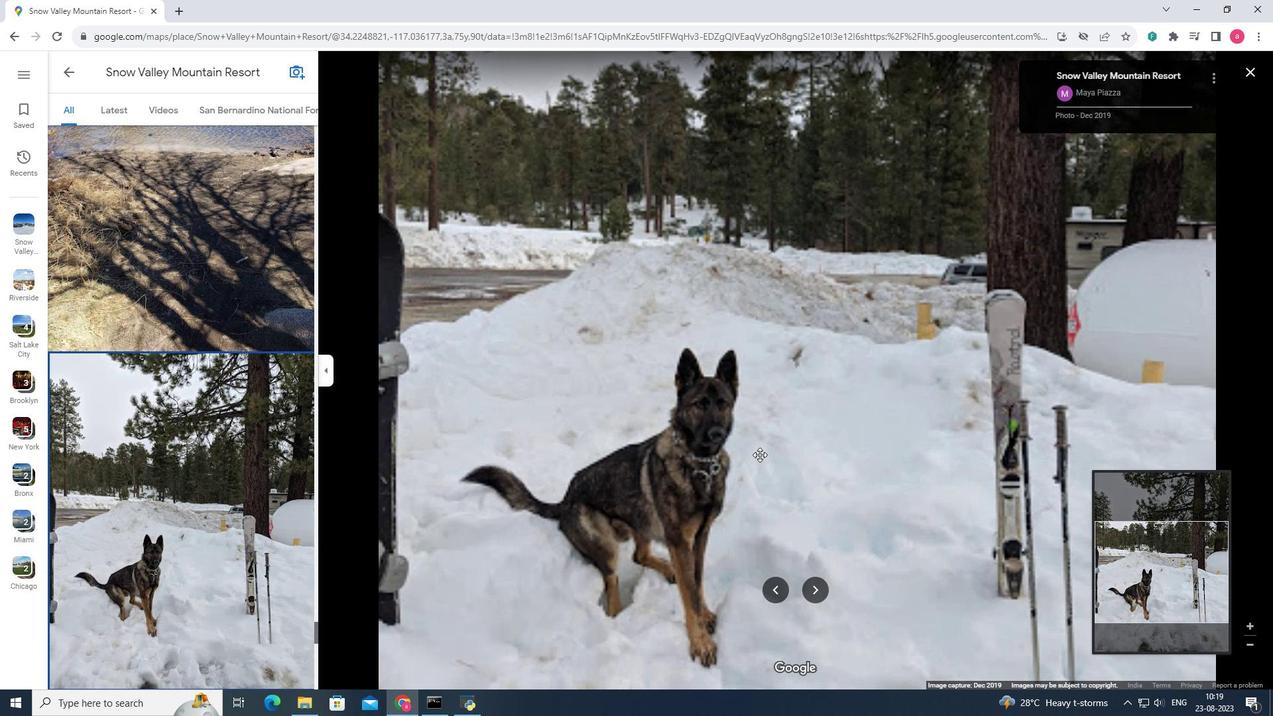 
Action: Mouse scrolled (854, 425) with delta (0, 0)
Screenshot: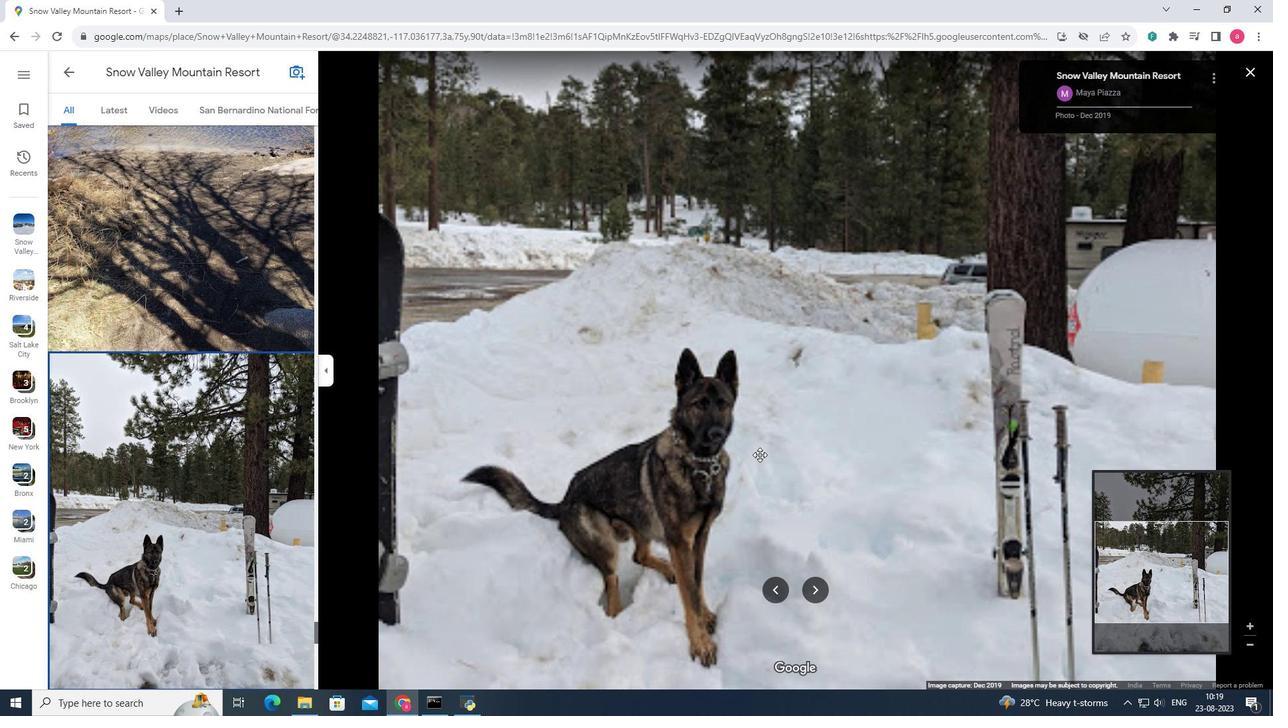 
Action: Mouse pressed left at (854, 425)
Screenshot: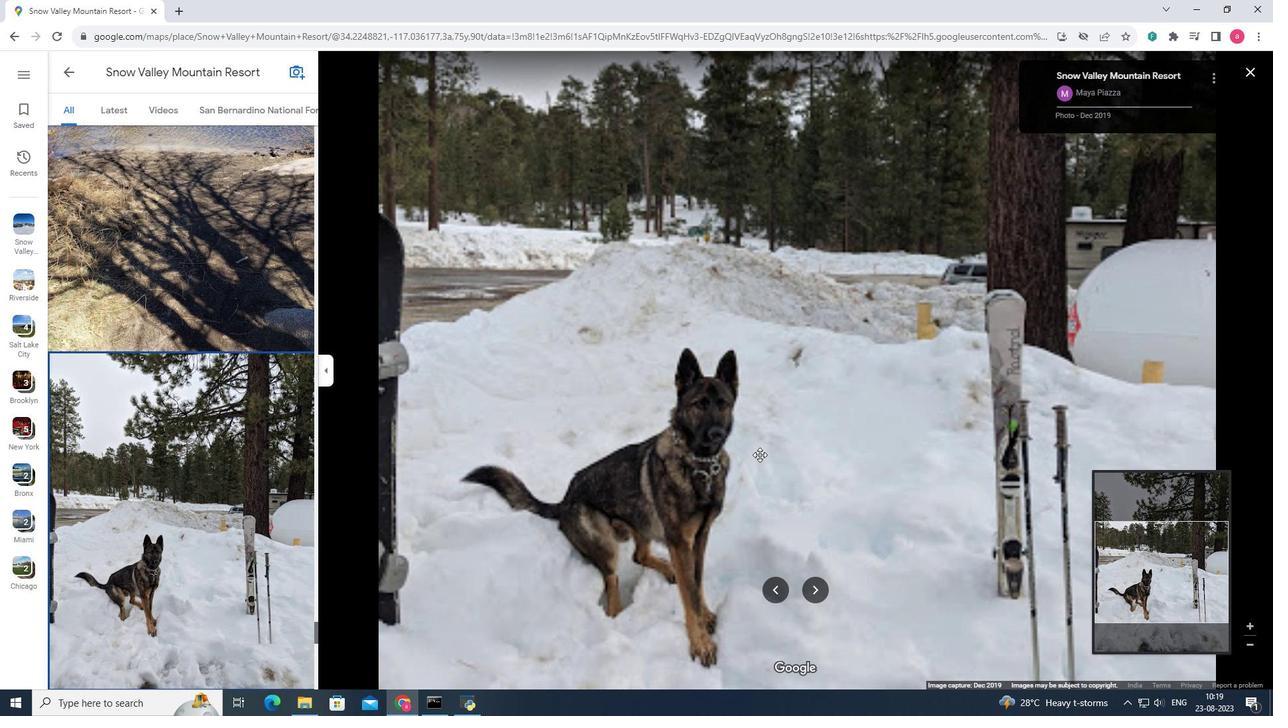 
Action: Mouse moved to (800, 427)
Screenshot: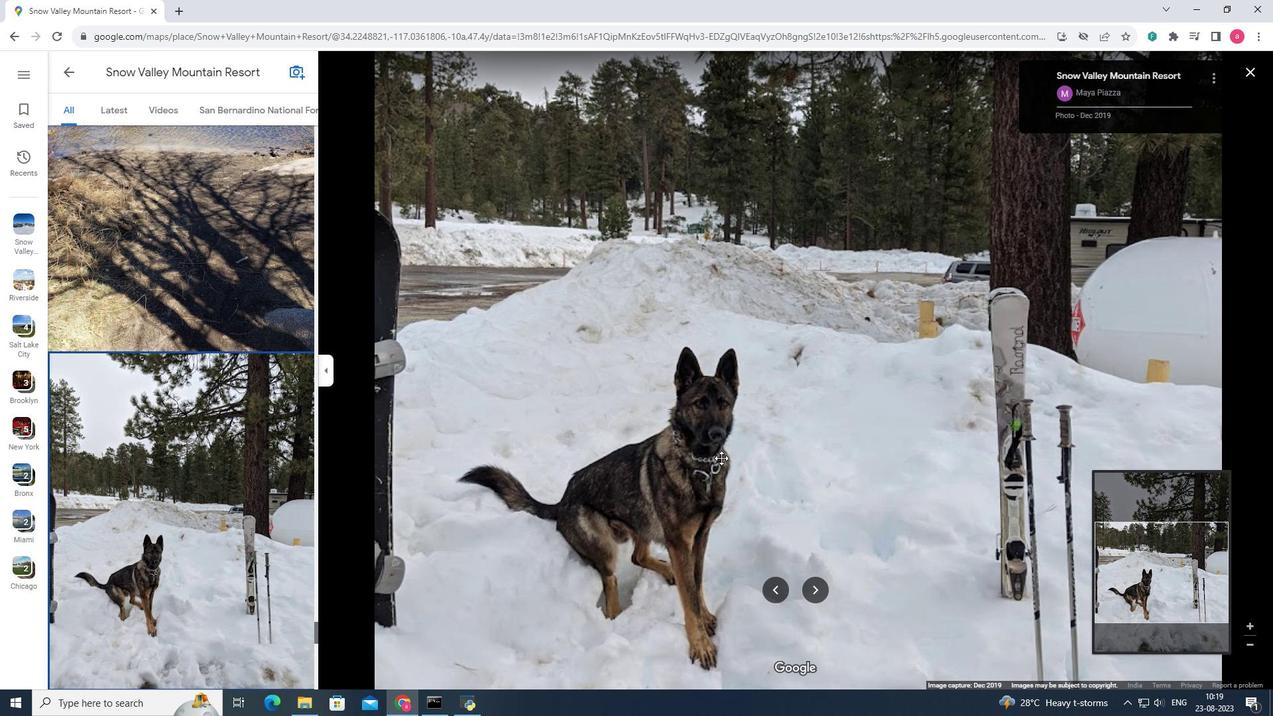 
Action: Mouse scrolled (800, 428) with delta (0, 0)
Screenshot: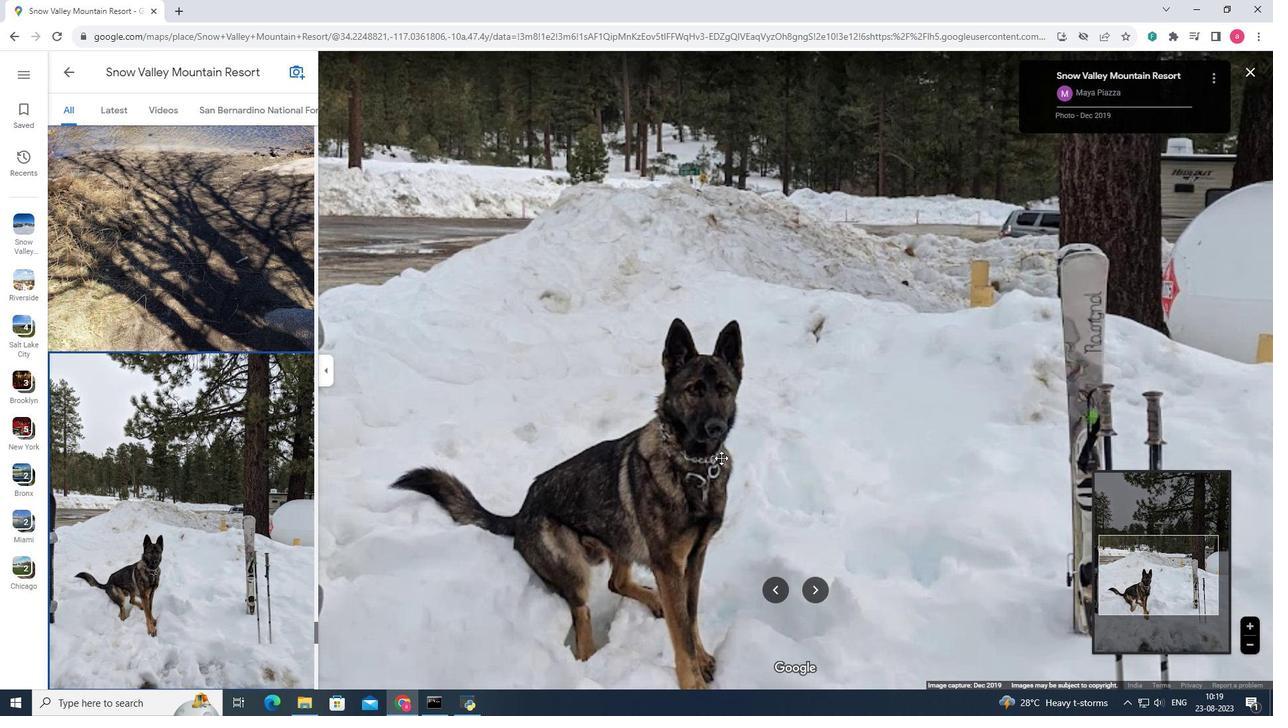 
Action: Mouse scrolled (800, 428) with delta (0, 0)
Screenshot: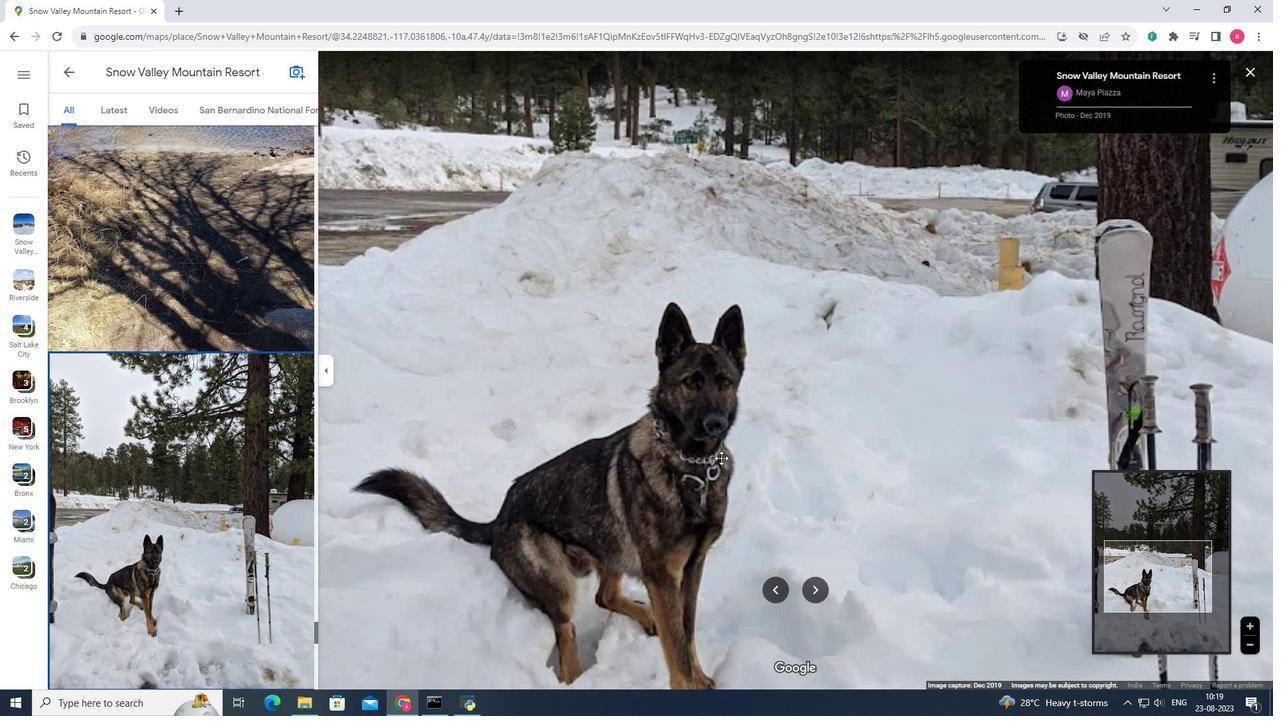
Action: Mouse scrolled (800, 428) with delta (0, 0)
Screenshot: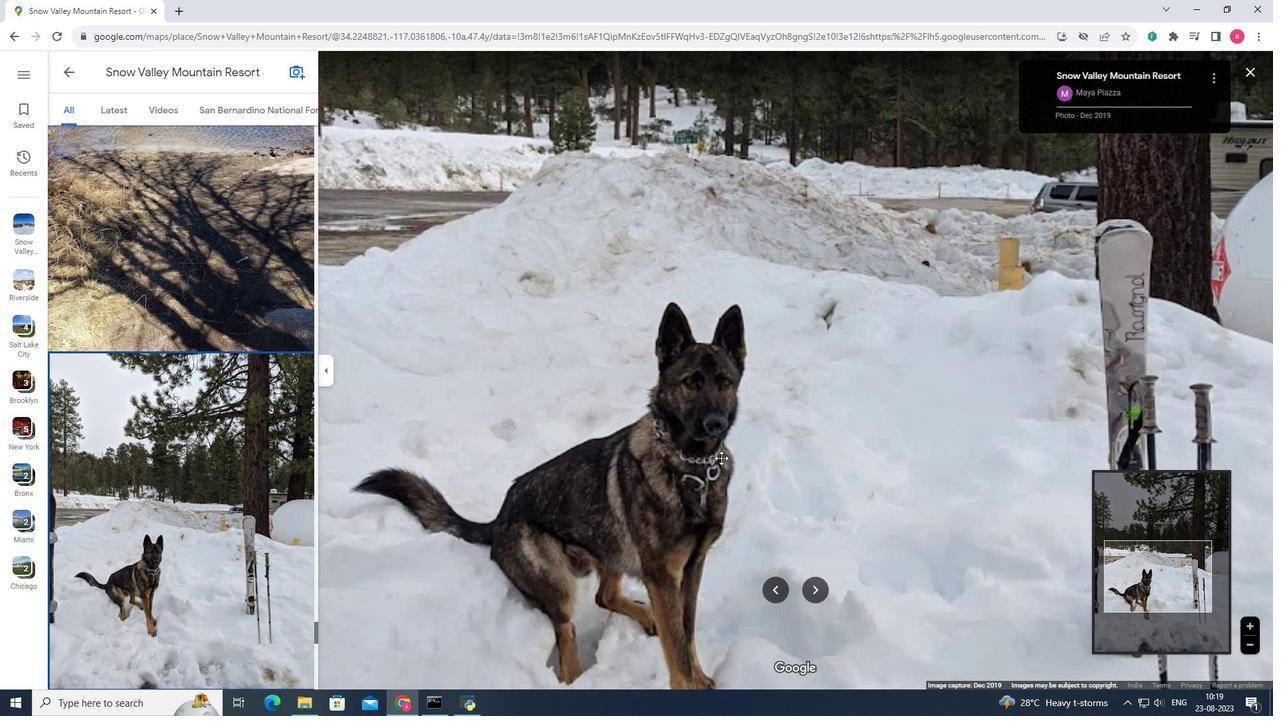 
Action: Mouse scrolled (800, 428) with delta (0, 0)
Screenshot: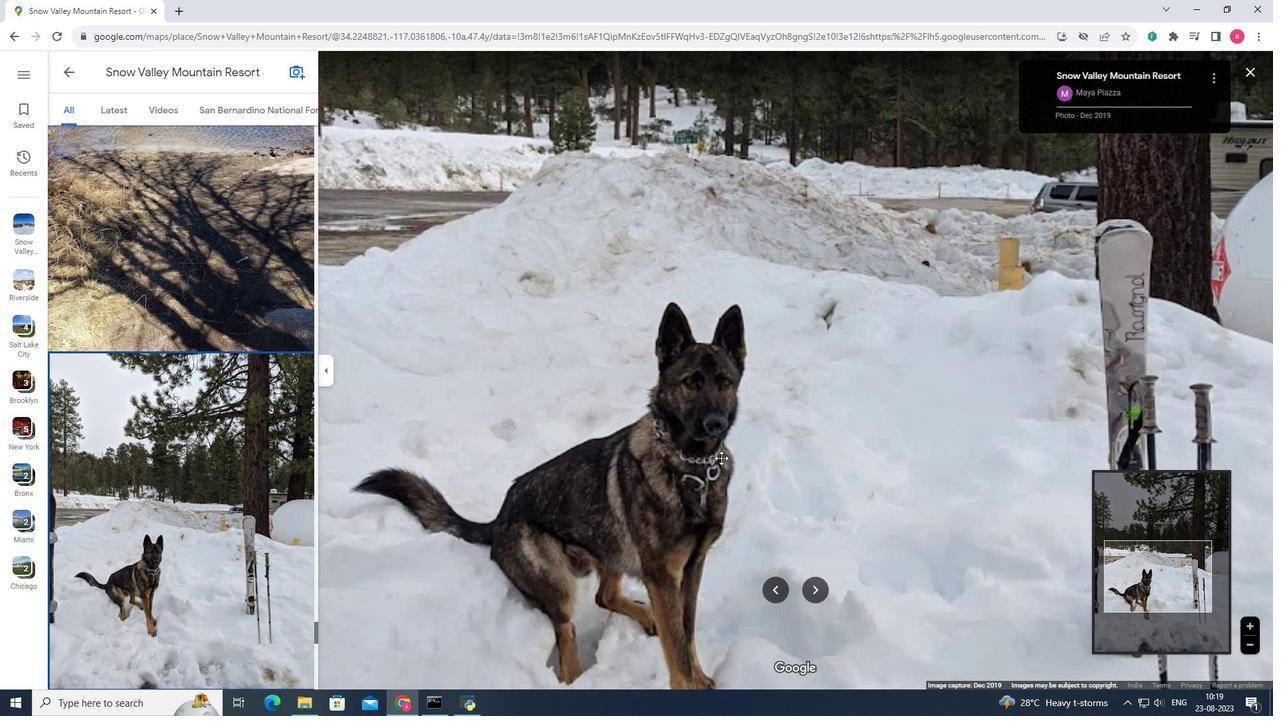 
Action: Mouse scrolled (800, 428) with delta (0, 0)
Screenshot: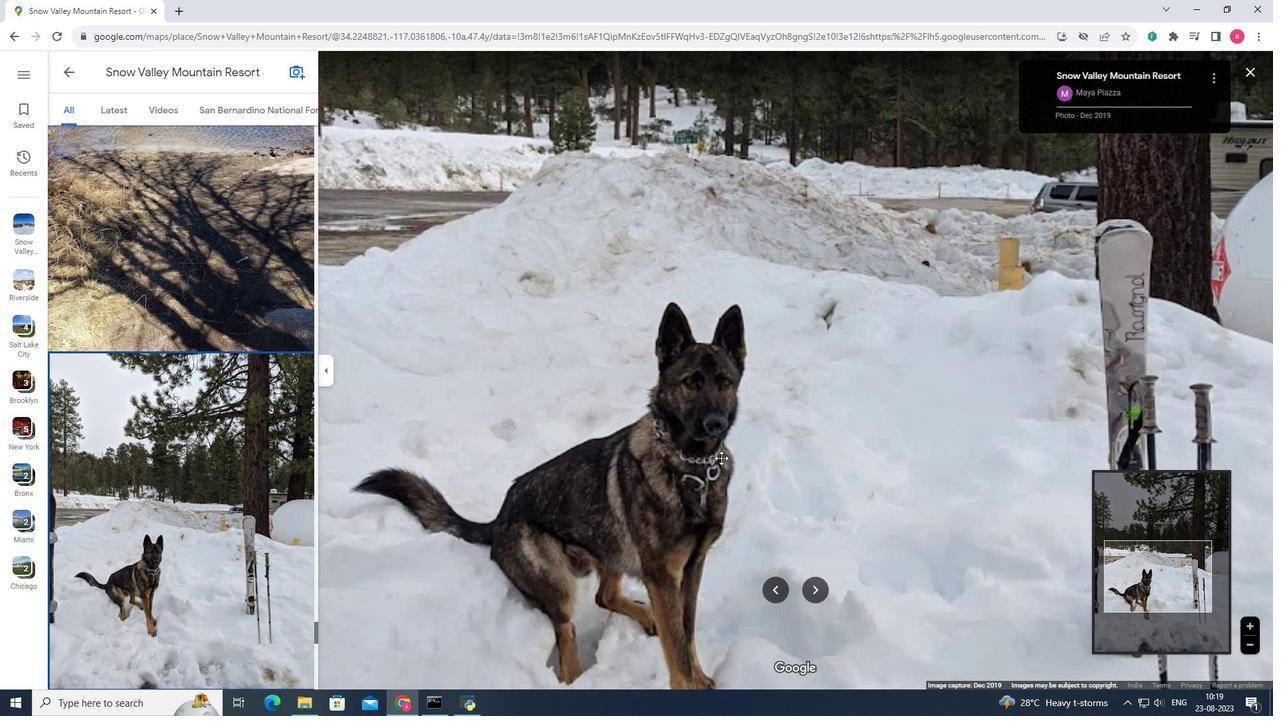 
Action: Mouse scrolled (800, 428) with delta (0, 0)
Screenshot: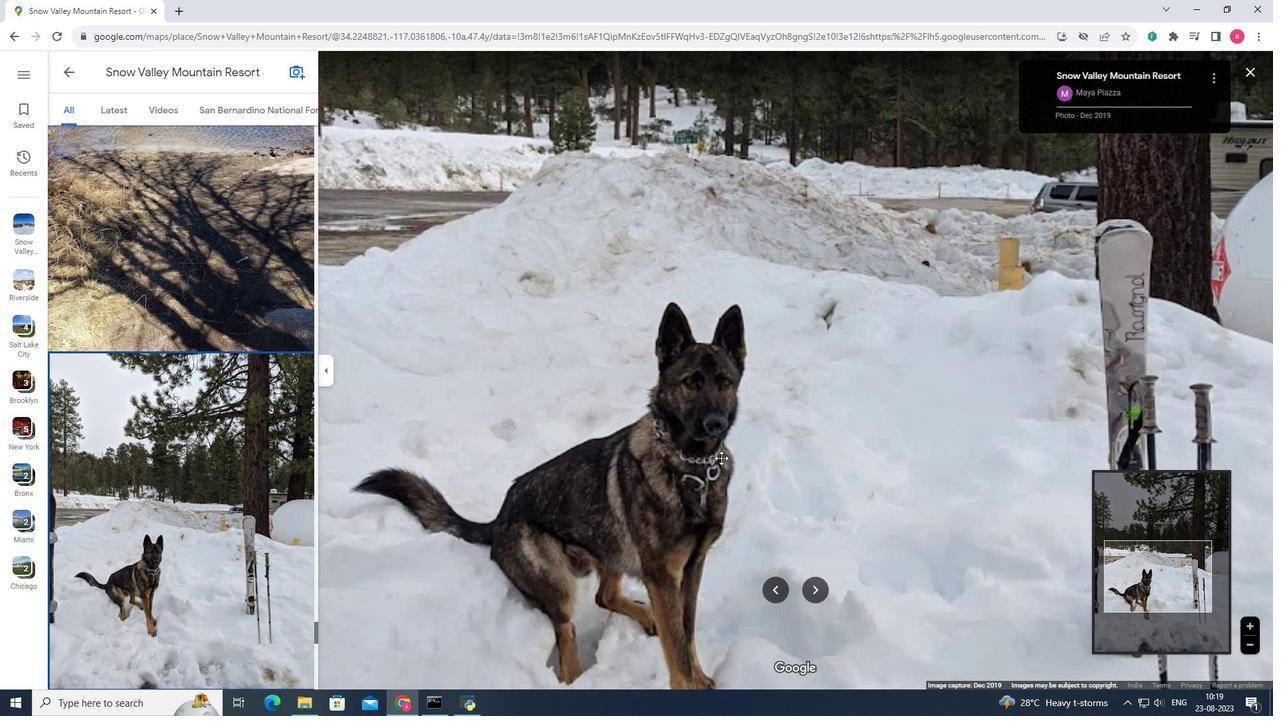 
Action: Mouse scrolled (800, 428) with delta (0, 0)
Screenshot: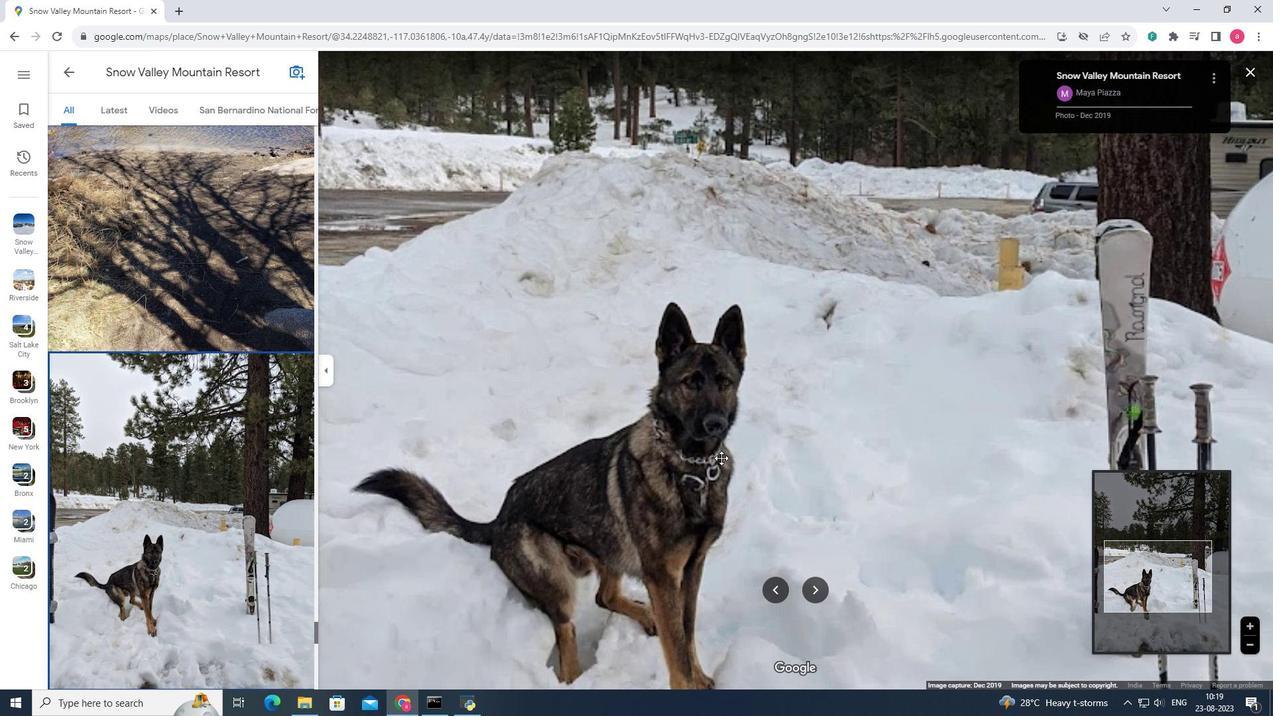 
Action: Mouse scrolled (800, 427) with delta (0, 0)
Screenshot: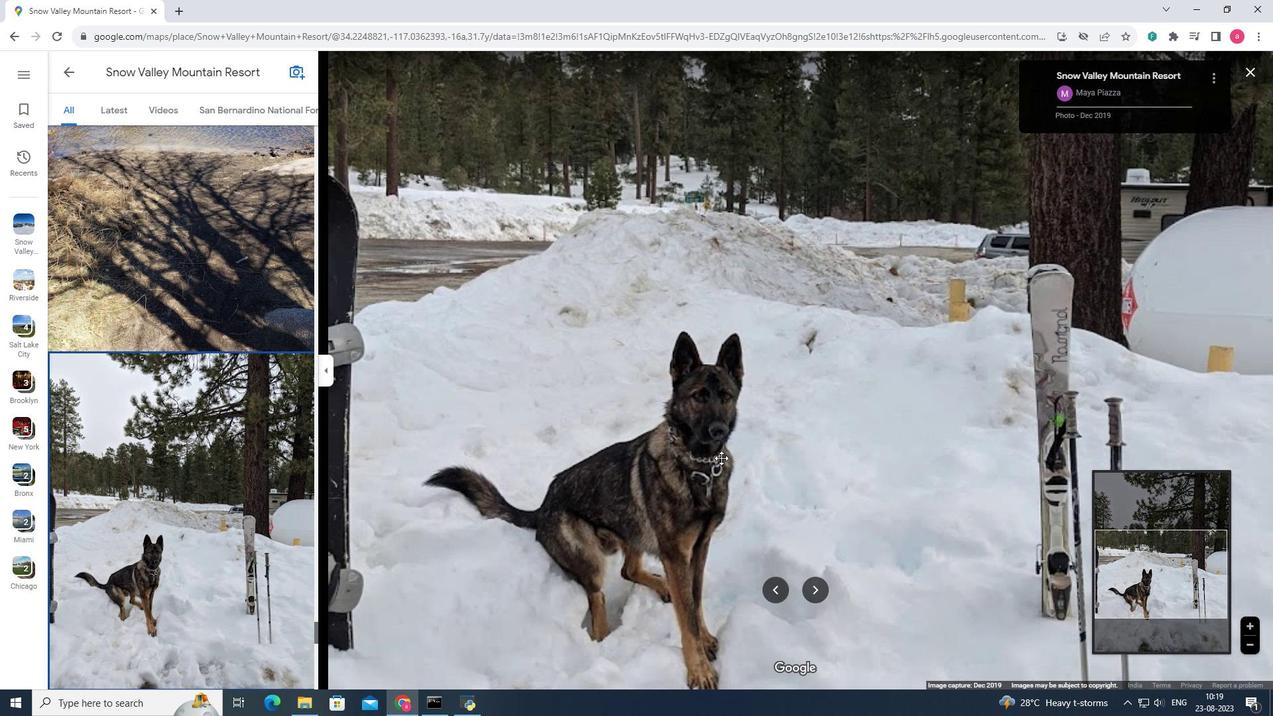 
Action: Mouse scrolled (800, 427) with delta (0, 0)
Screenshot: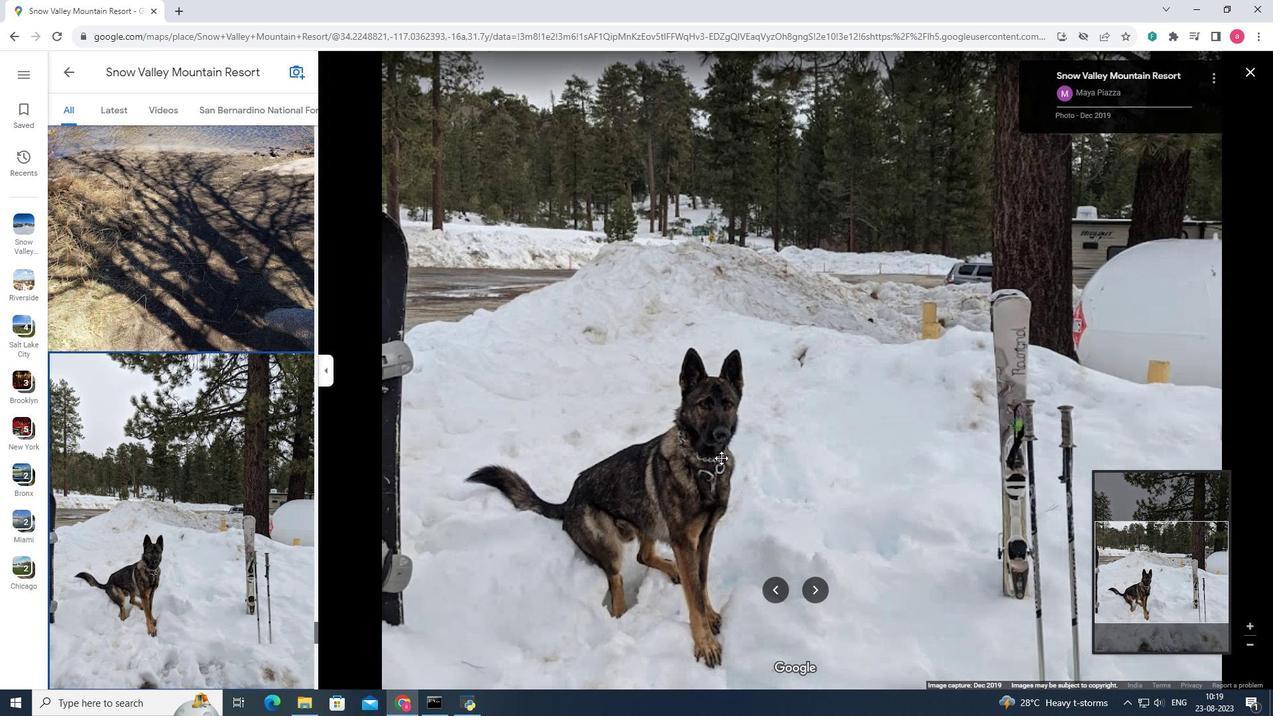 
Action: Mouse scrolled (800, 427) with delta (0, 0)
Screenshot: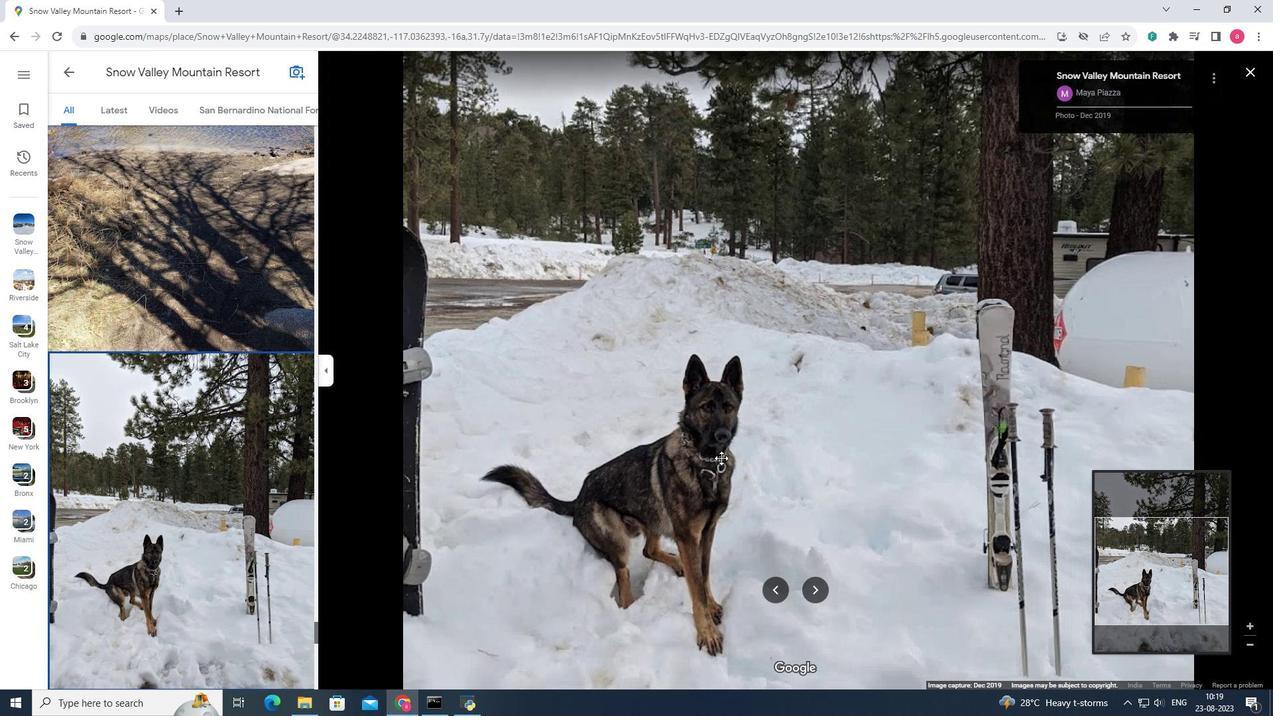 
Action: Mouse scrolled (800, 427) with delta (0, 0)
Screenshot: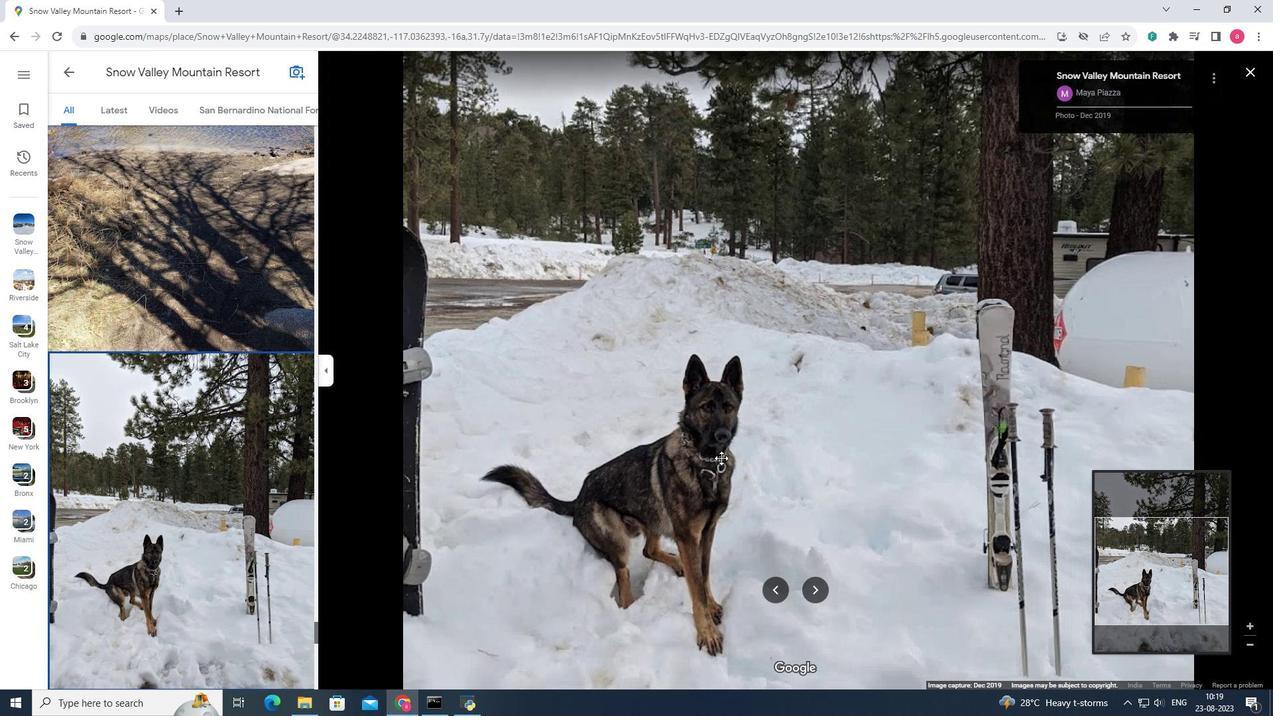 
Action: Mouse scrolled (800, 426) with delta (0, -1)
Screenshot: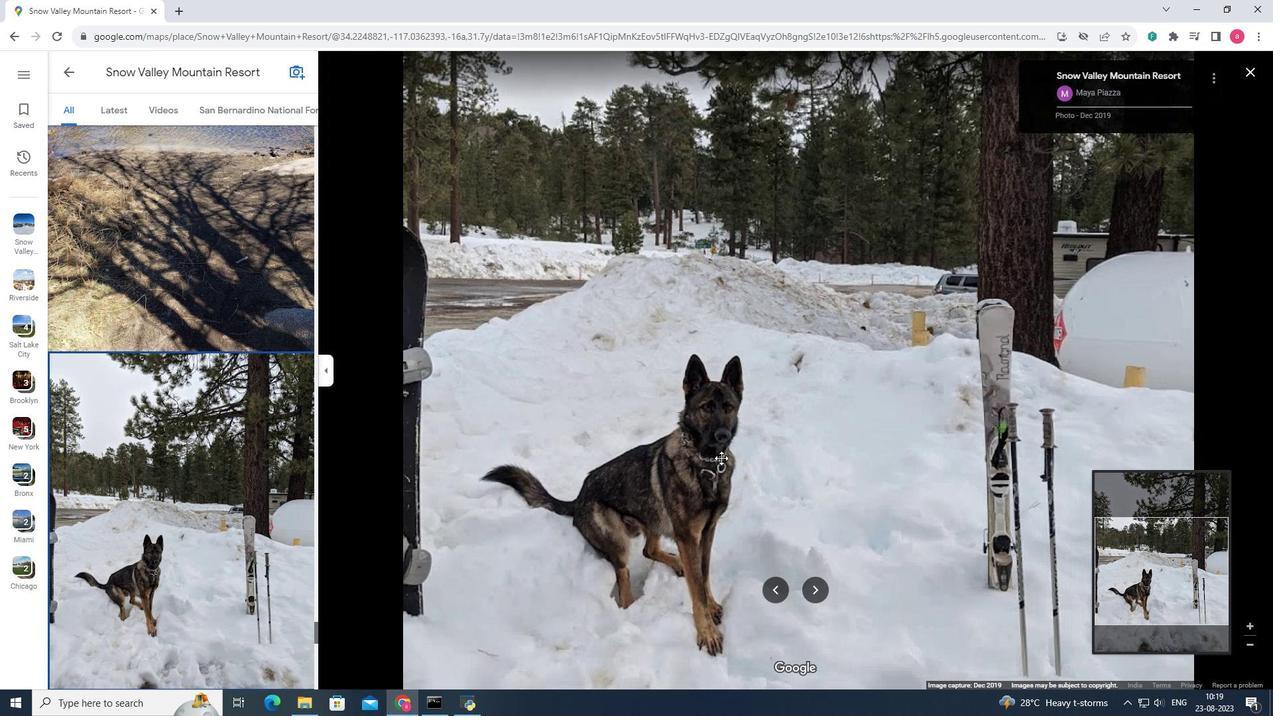 
Action: Mouse scrolled (800, 427) with delta (0, 0)
Screenshot: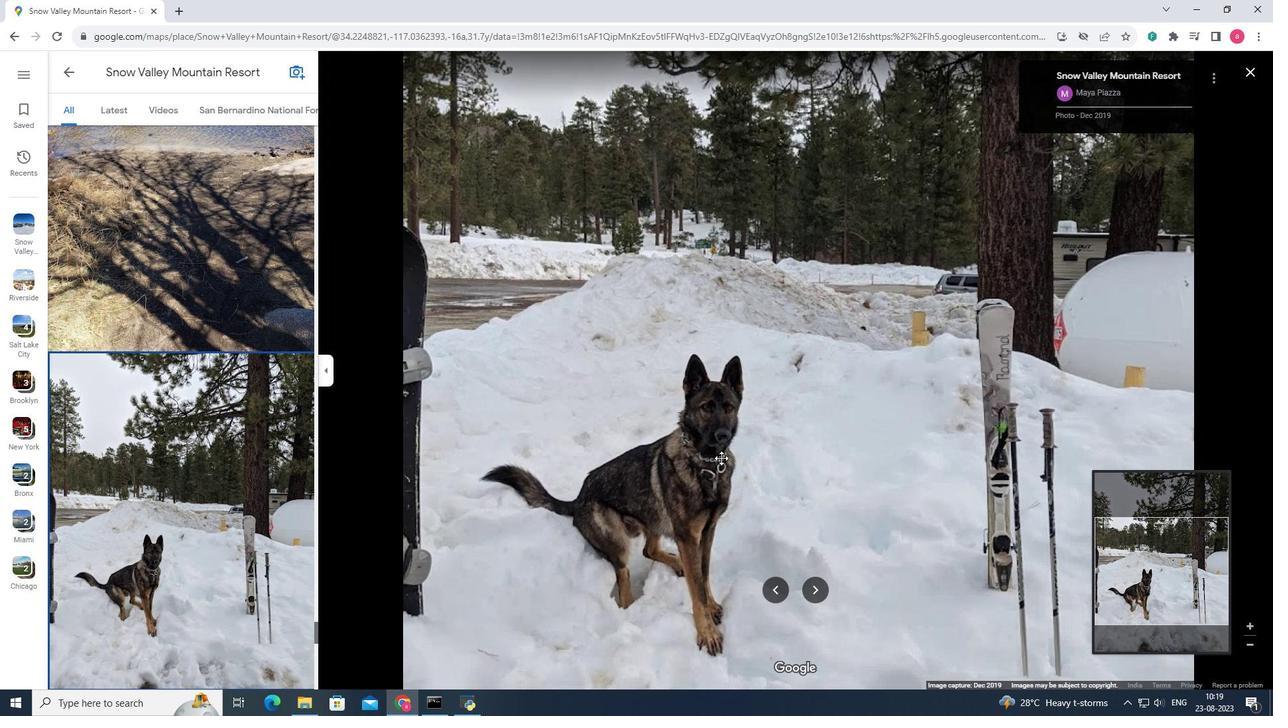 
Action: Mouse scrolled (800, 427) with delta (0, 0)
Screenshot: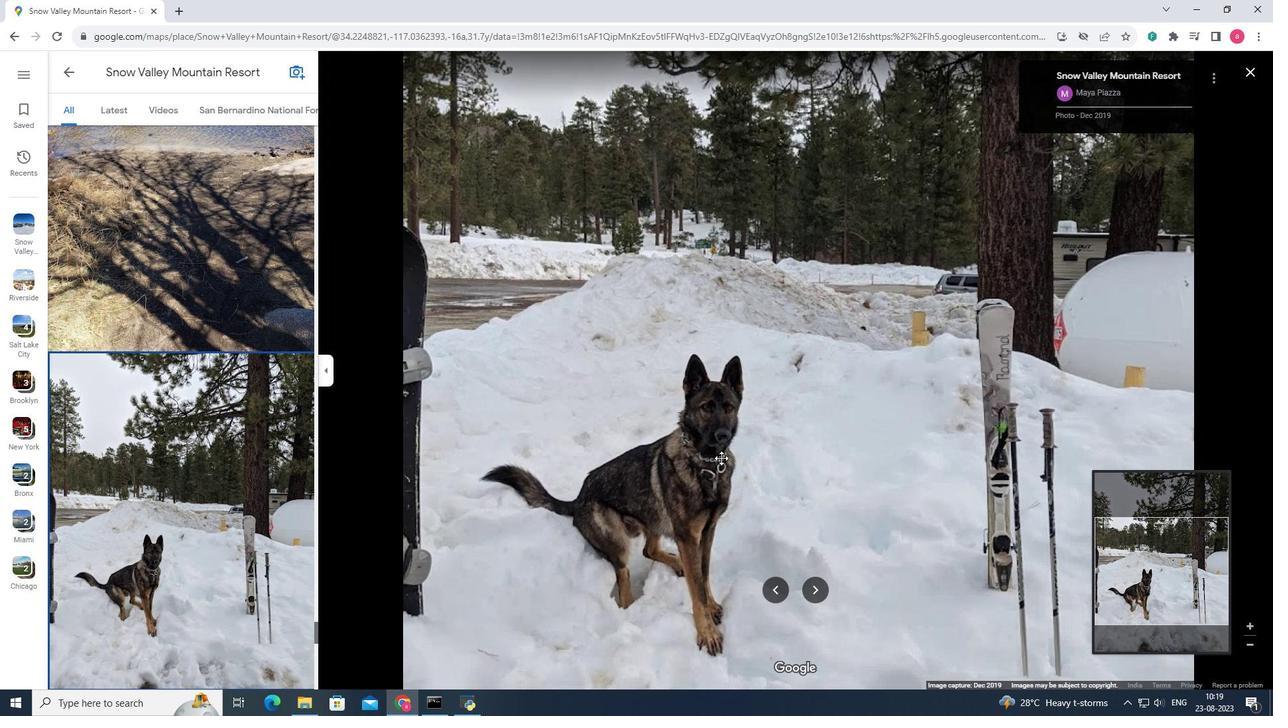 
Action: Mouse scrolled (800, 427) with delta (0, 0)
Screenshot: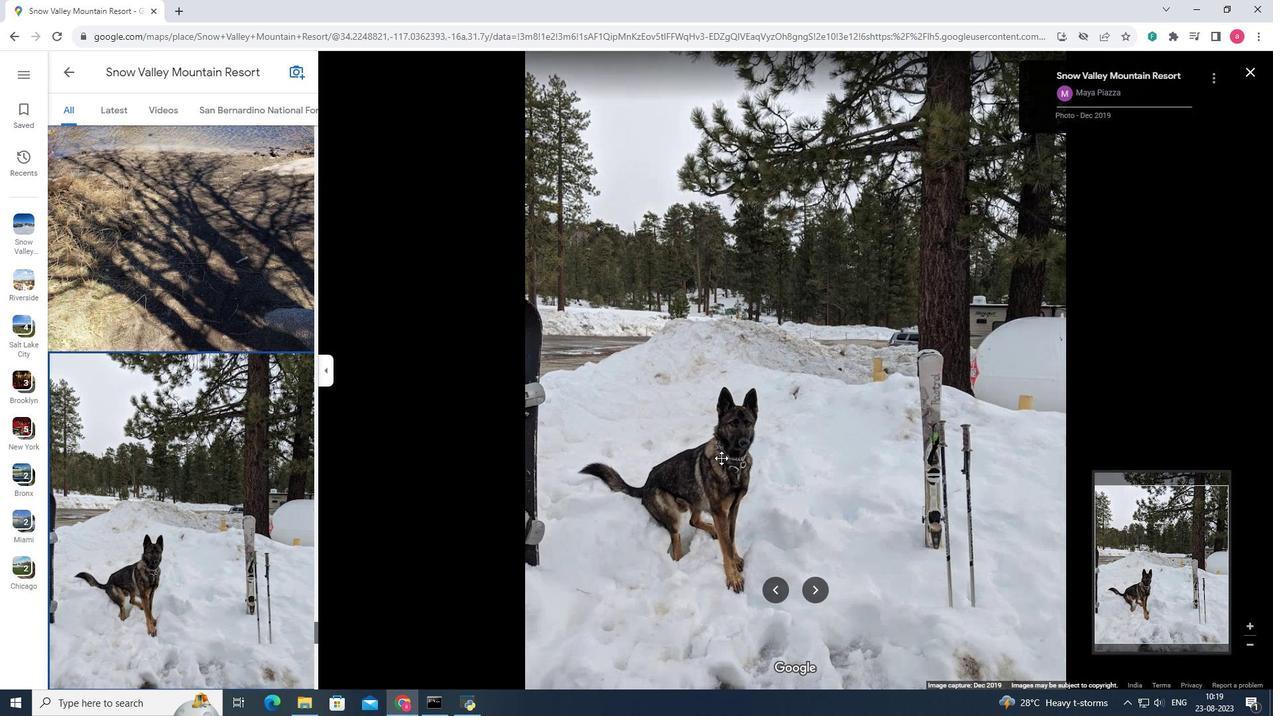 
Action: Mouse scrolled (800, 427) with delta (0, 0)
Screenshot: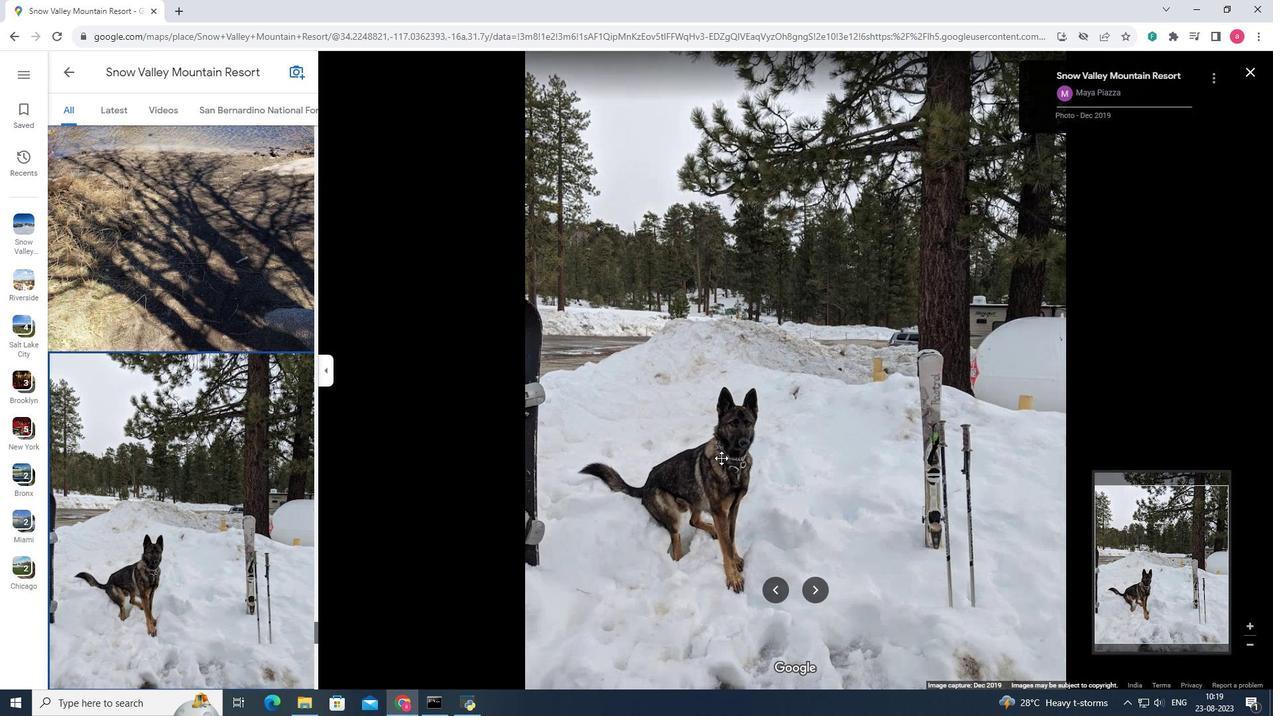 
Action: Mouse scrolled (800, 427) with delta (0, 0)
Screenshot: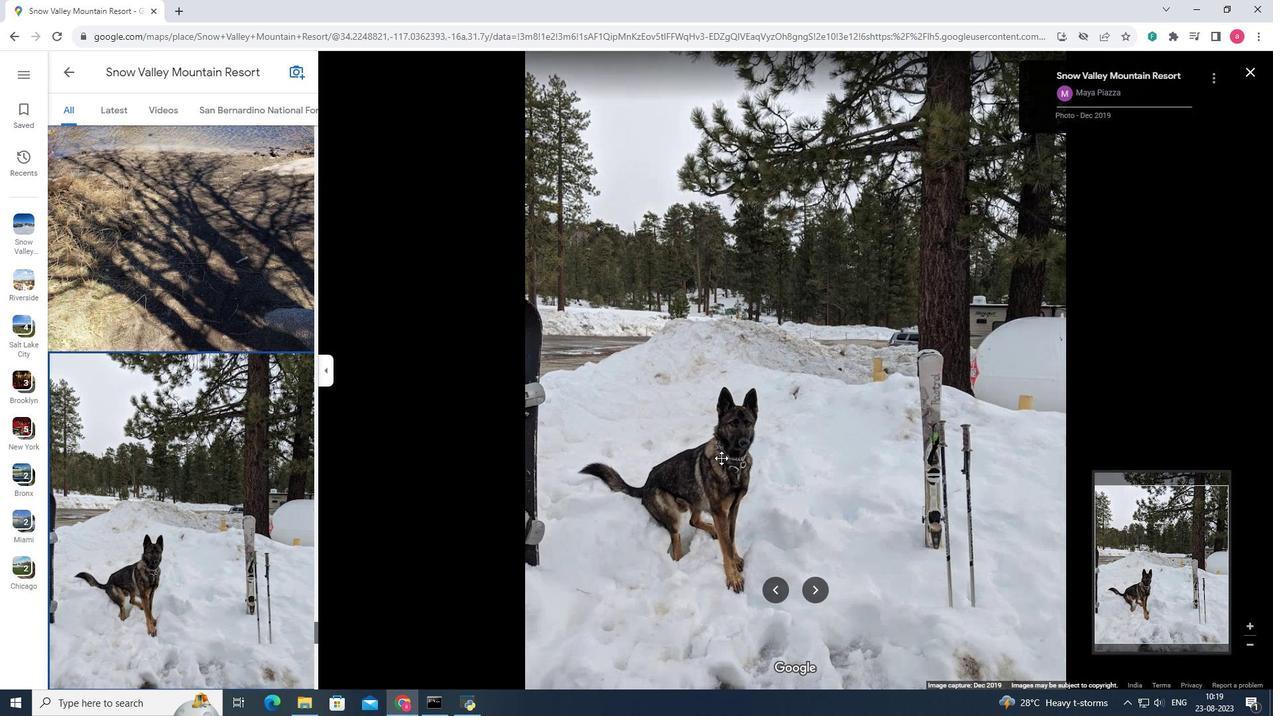 
Action: Mouse scrolled (800, 426) with delta (0, -1)
Screenshot: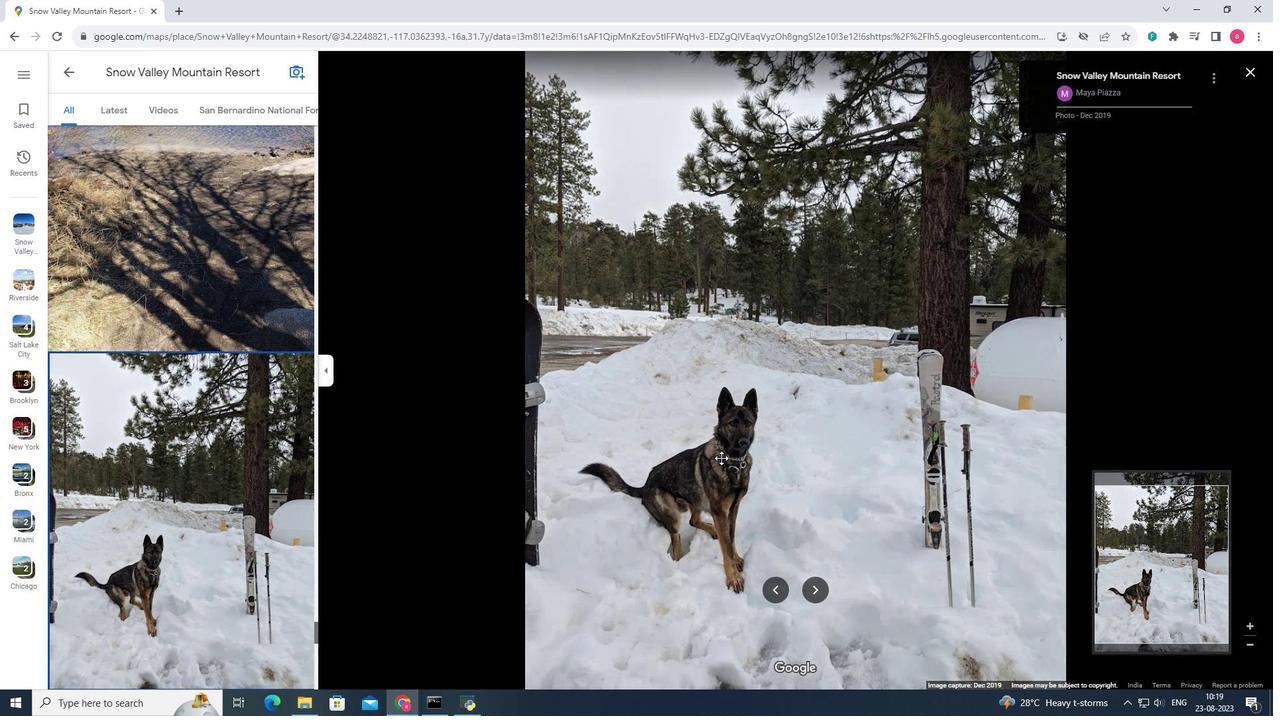 
Action: Mouse scrolled (800, 427) with delta (0, 0)
Screenshot: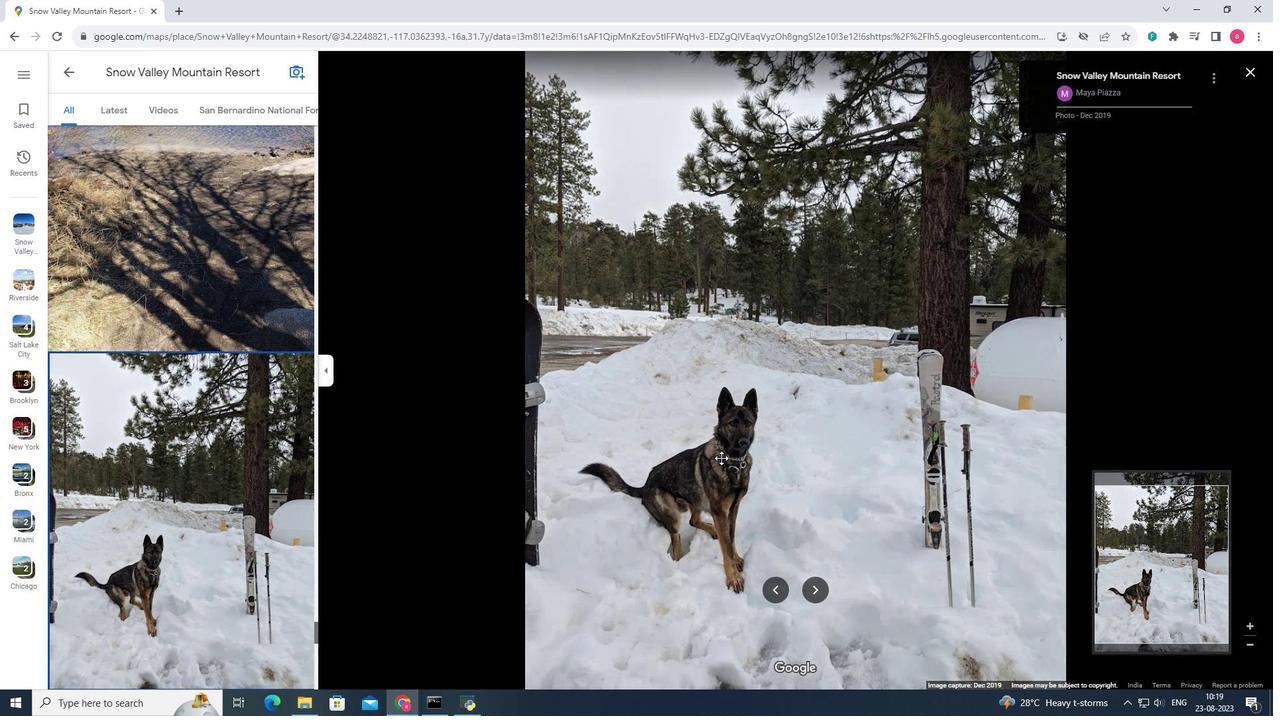 
Action: Mouse scrolled (800, 427) with delta (0, 0)
Screenshot: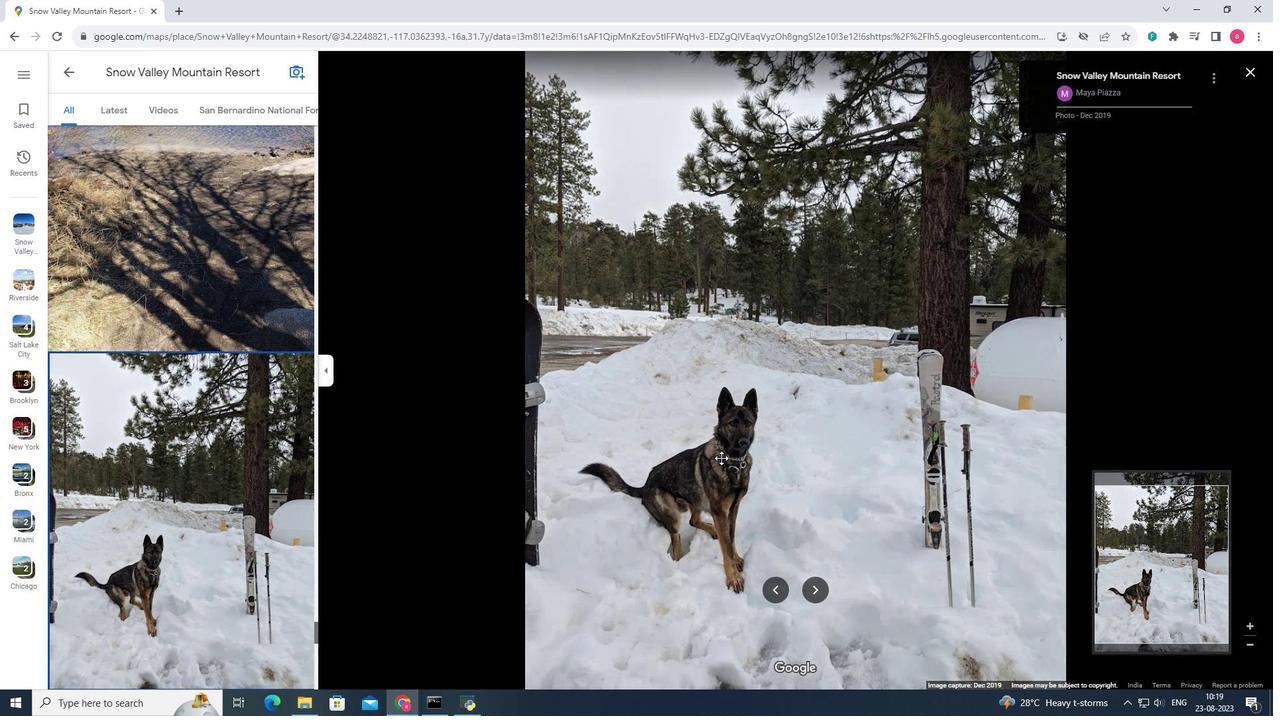 
Action: Mouse scrolled (800, 427) with delta (0, 0)
Screenshot: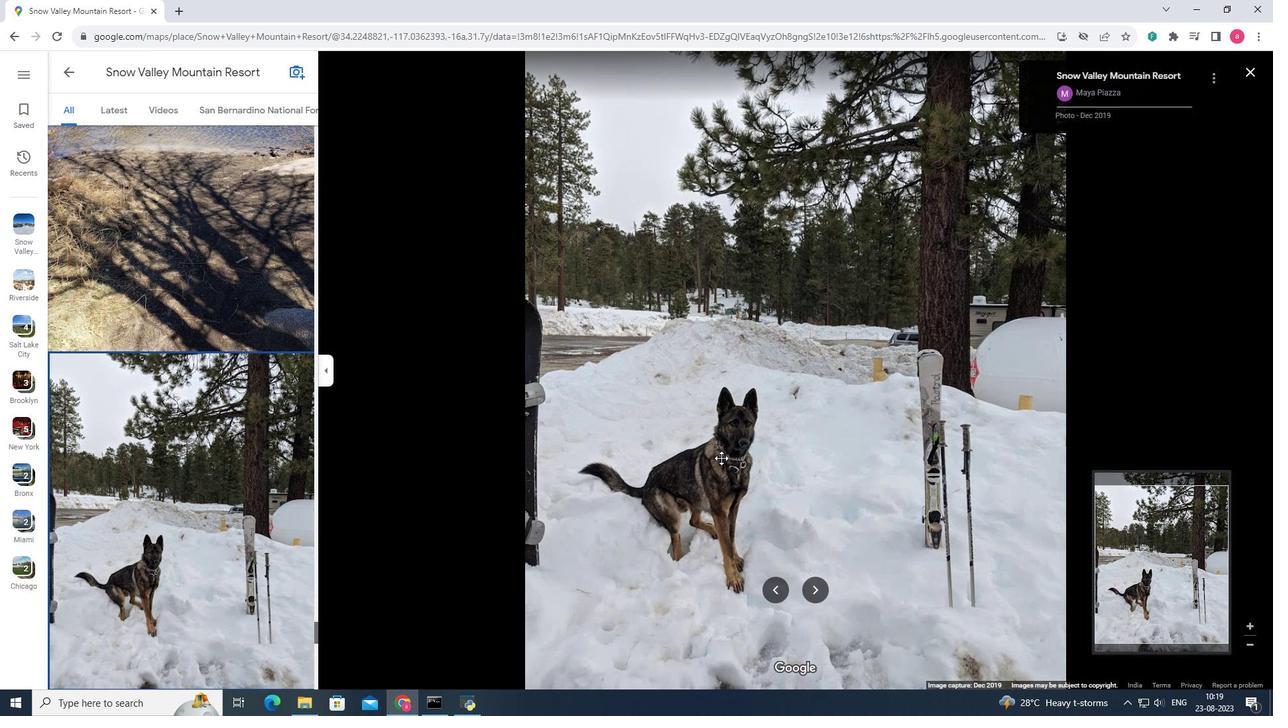 
Action: Mouse scrolled (800, 427) with delta (0, 0)
Screenshot: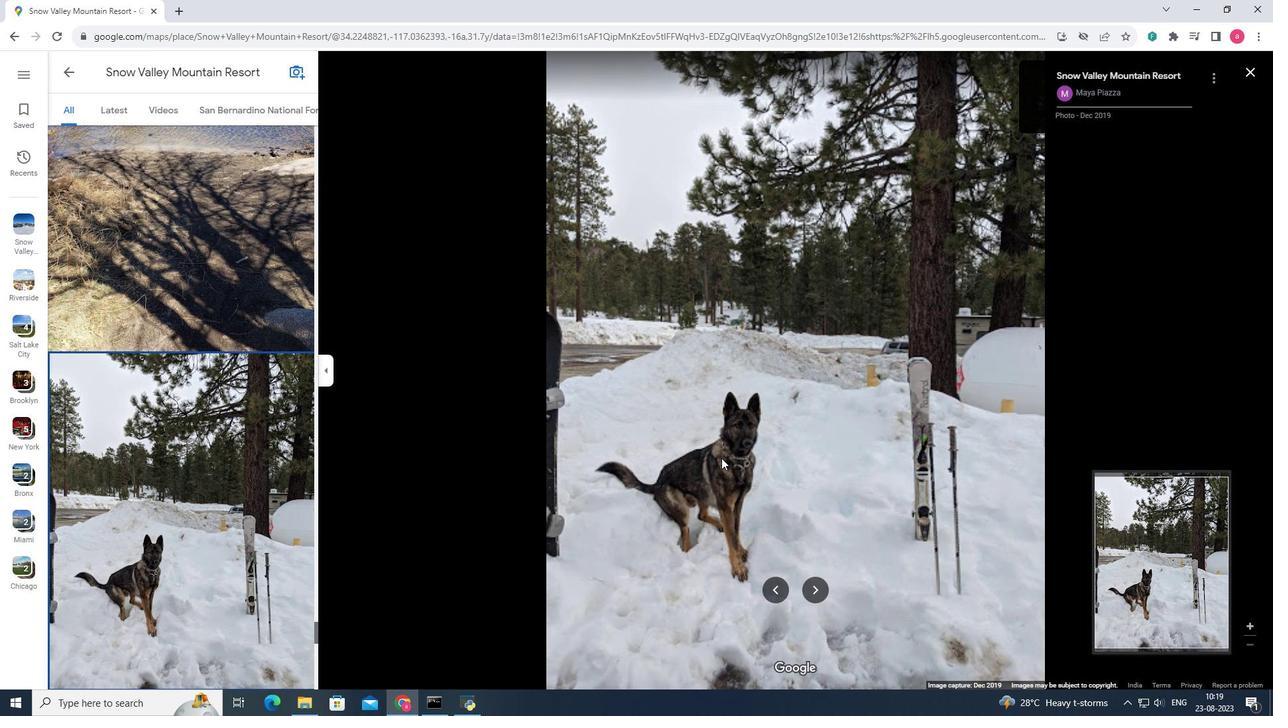 
Action: Mouse scrolled (800, 427) with delta (0, 0)
Screenshot: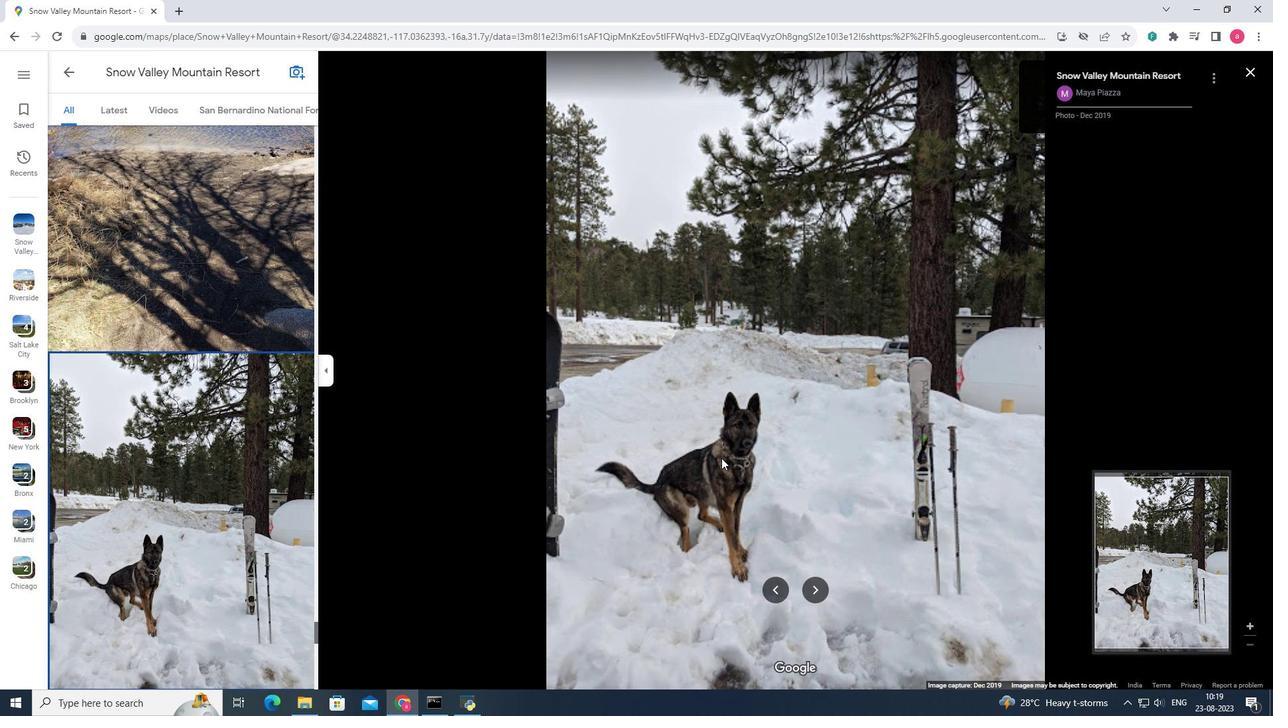 
Action: Mouse scrolled (800, 427) with delta (0, 0)
Screenshot: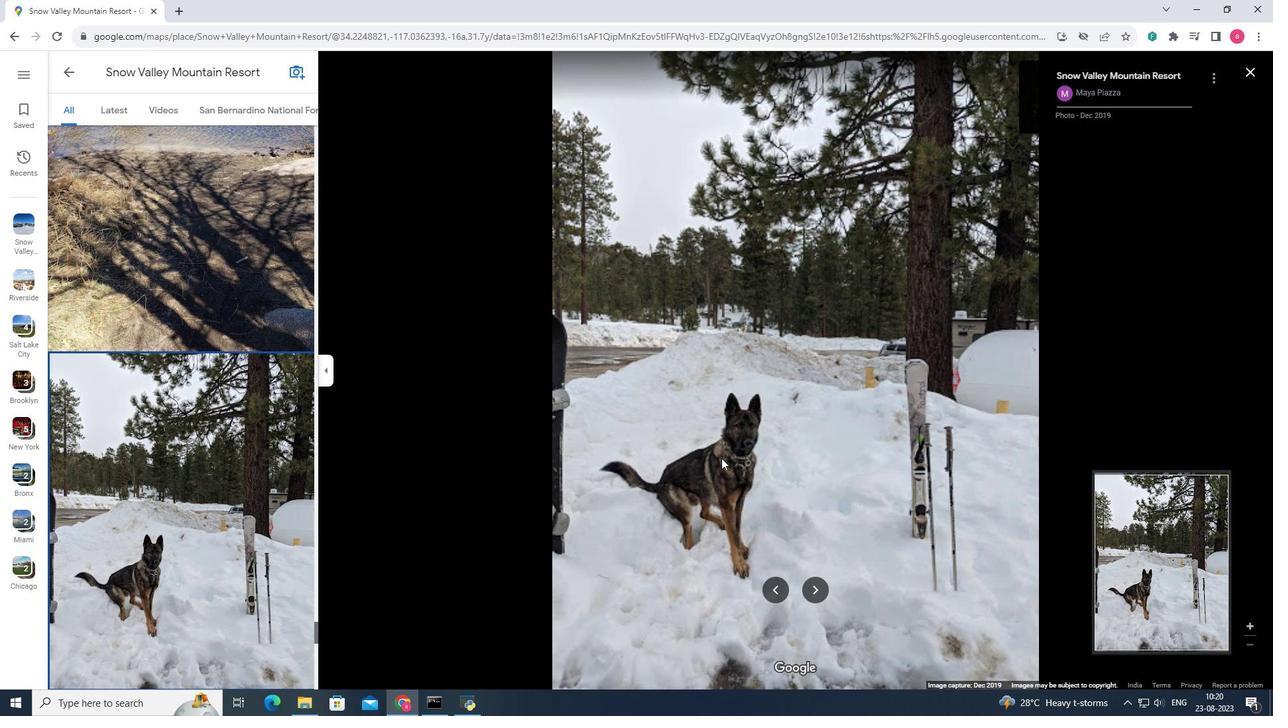 
Action: Mouse scrolled (800, 427) with delta (0, 0)
Screenshot: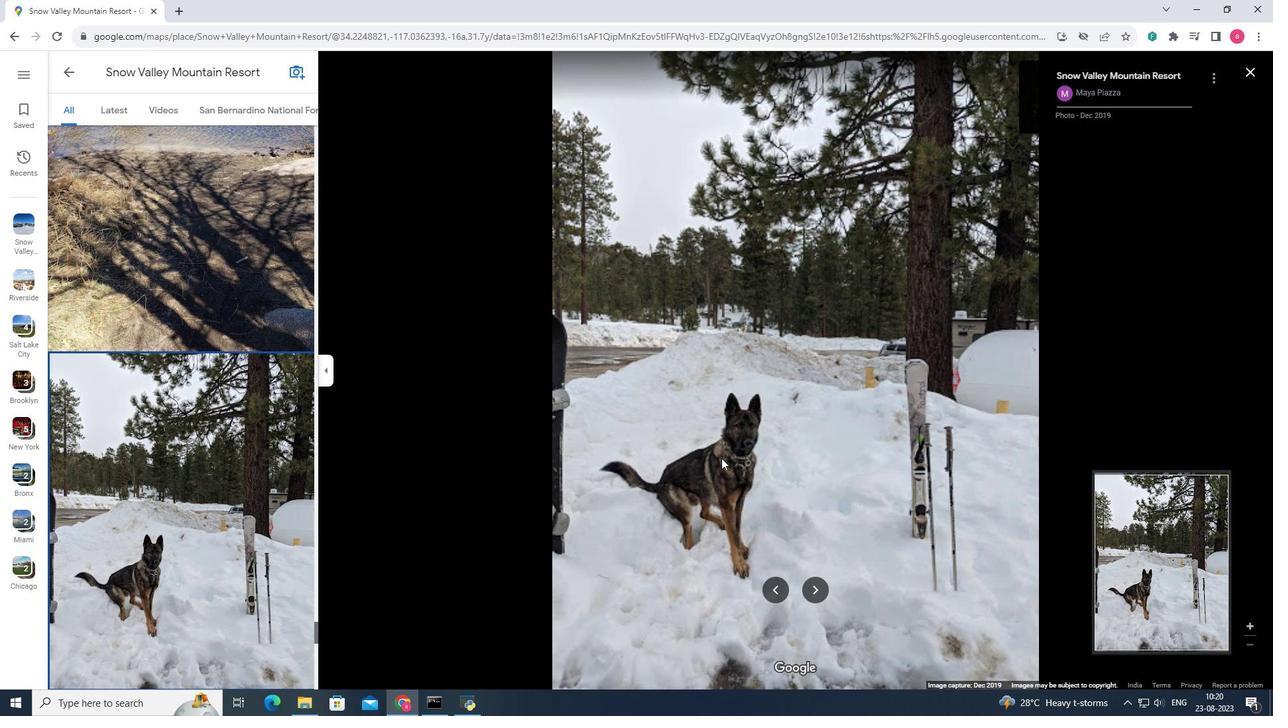 
Action: Mouse scrolled (800, 427) with delta (0, 0)
Screenshot: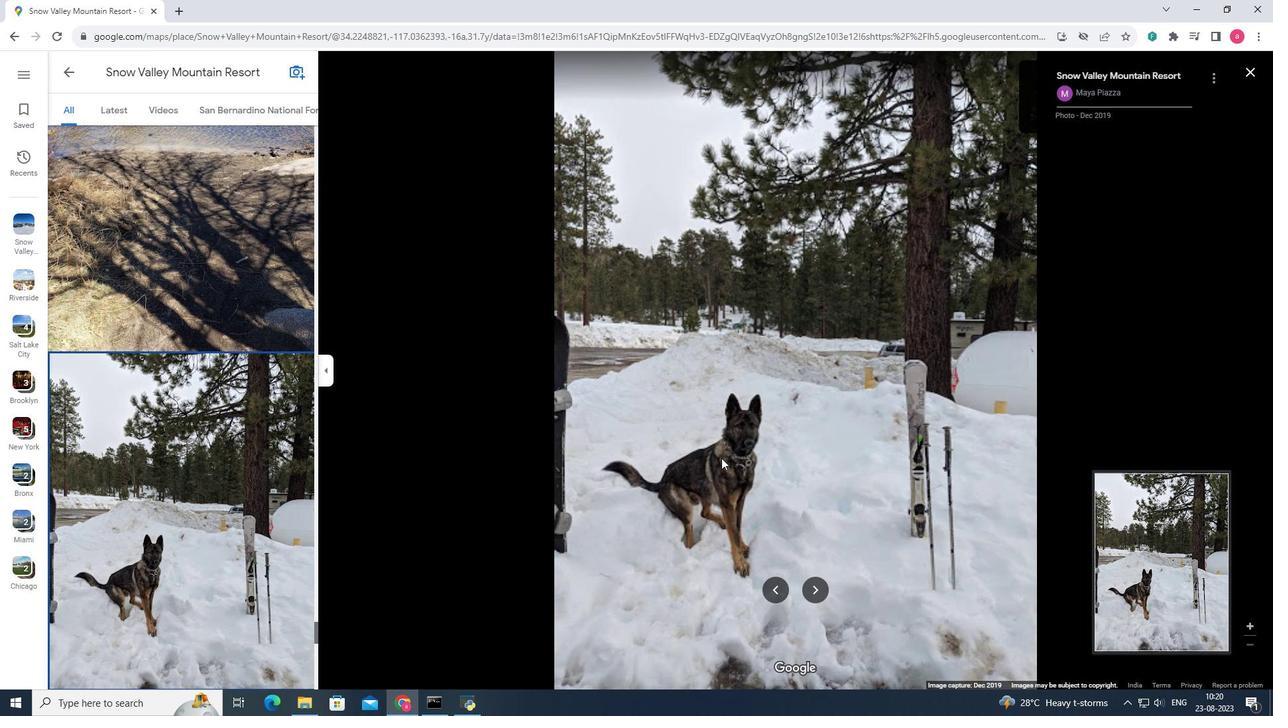 
Action: Mouse scrolled (800, 427) with delta (0, 0)
Screenshot: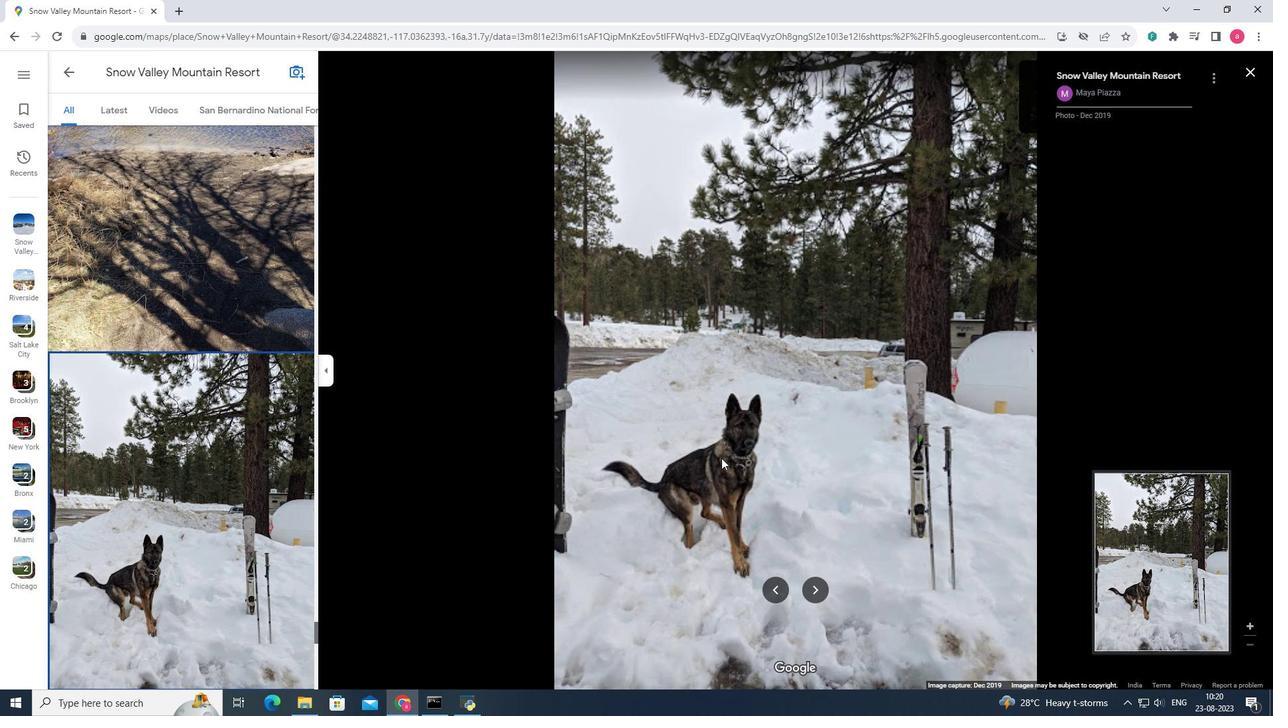 
Action: Mouse scrolled (800, 427) with delta (0, 0)
Screenshot: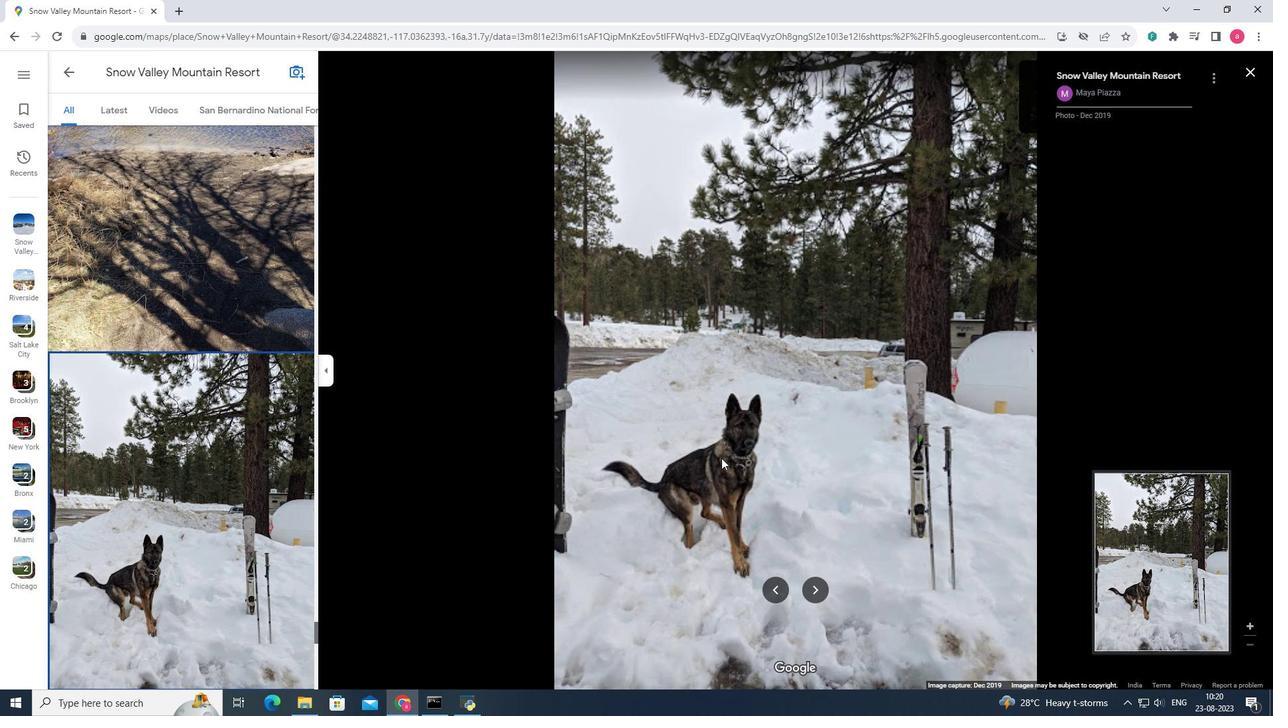 
Action: Key pressed <Key.right>
Screenshot: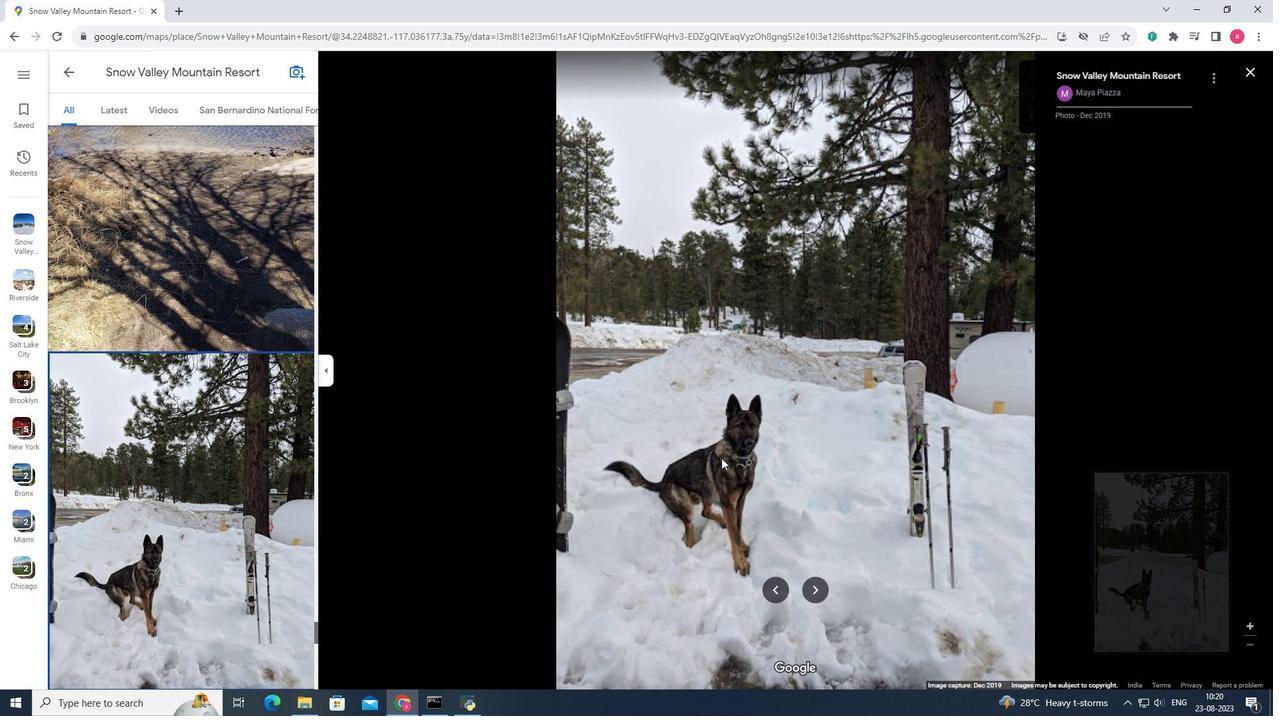 
Action: Mouse moved to (59, 459)
Screenshot: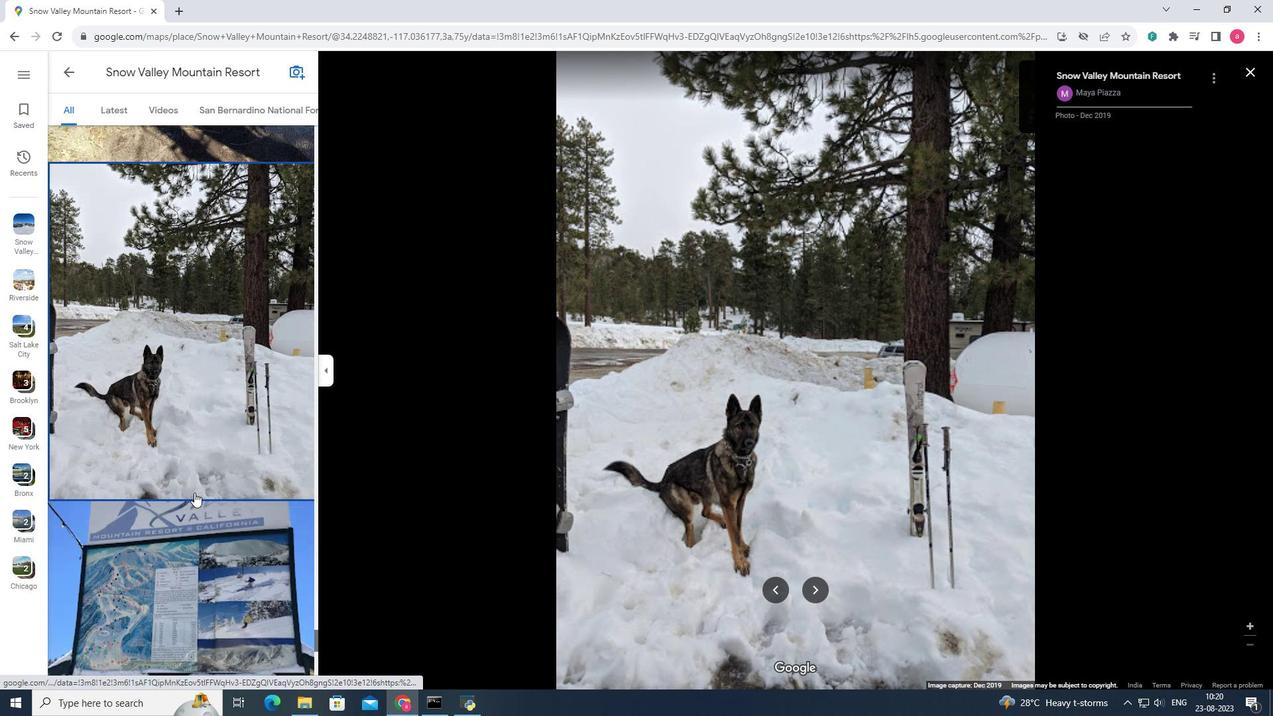 
Action: Mouse scrolled (59, 458) with delta (0, 0)
Screenshot: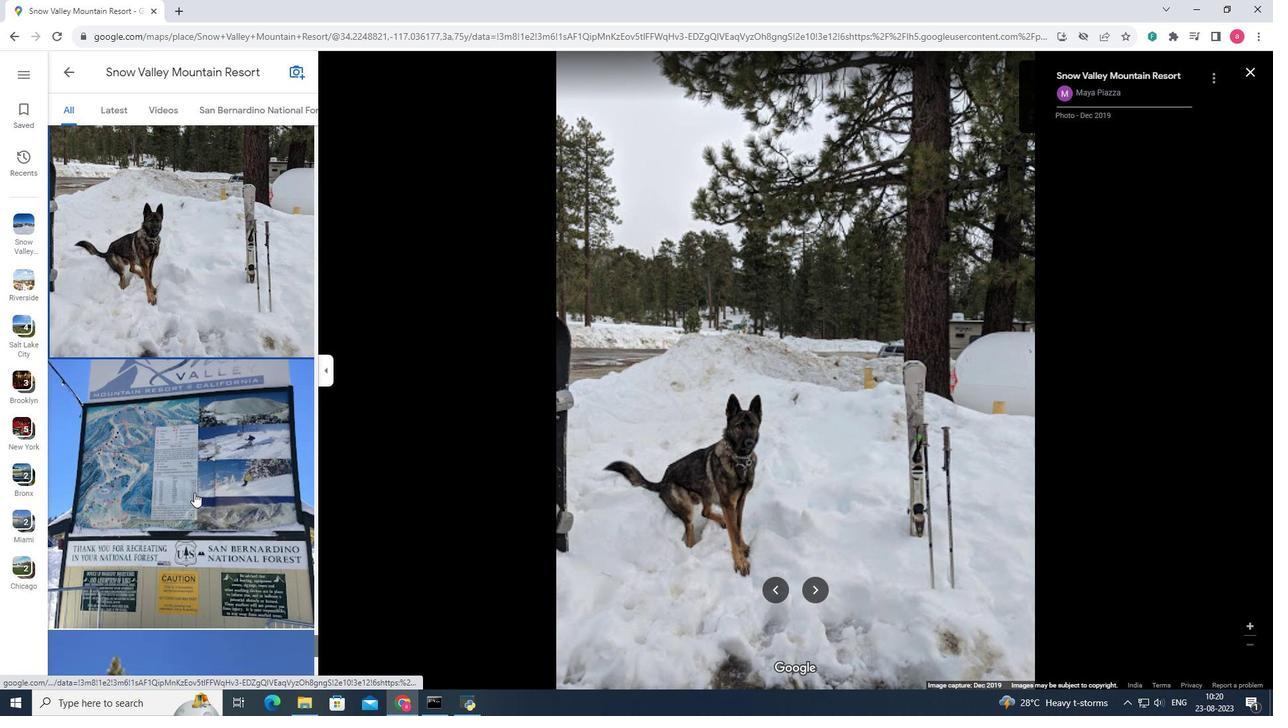
Action: Mouse scrolled (59, 458) with delta (0, 0)
Screenshot: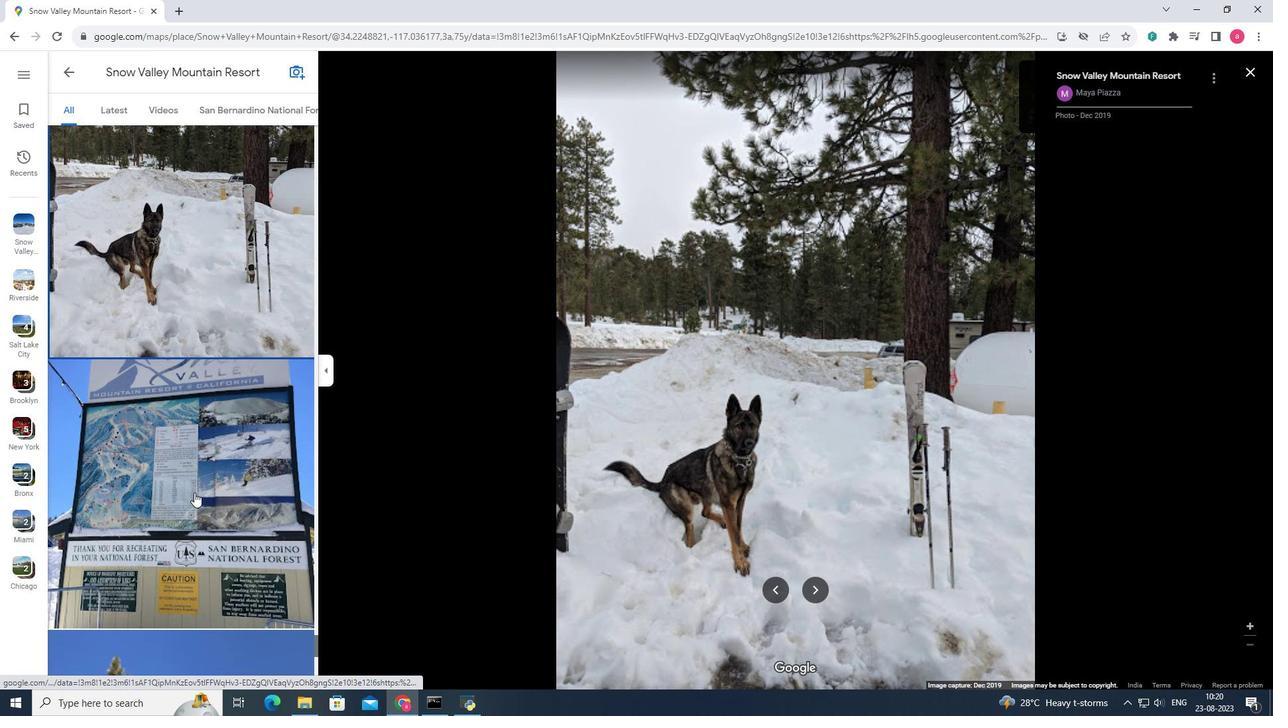 
Action: Mouse scrolled (59, 458) with delta (0, 0)
Screenshot: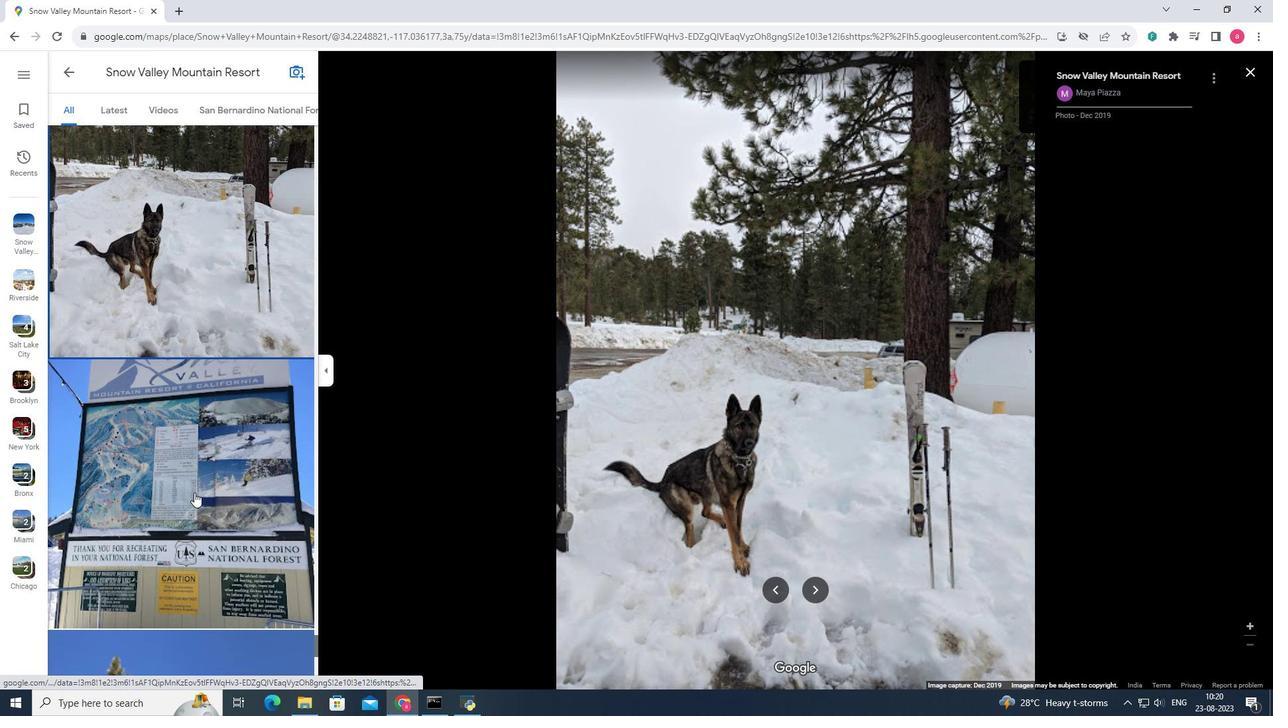 
Action: Mouse scrolled (59, 458) with delta (0, 0)
Screenshot: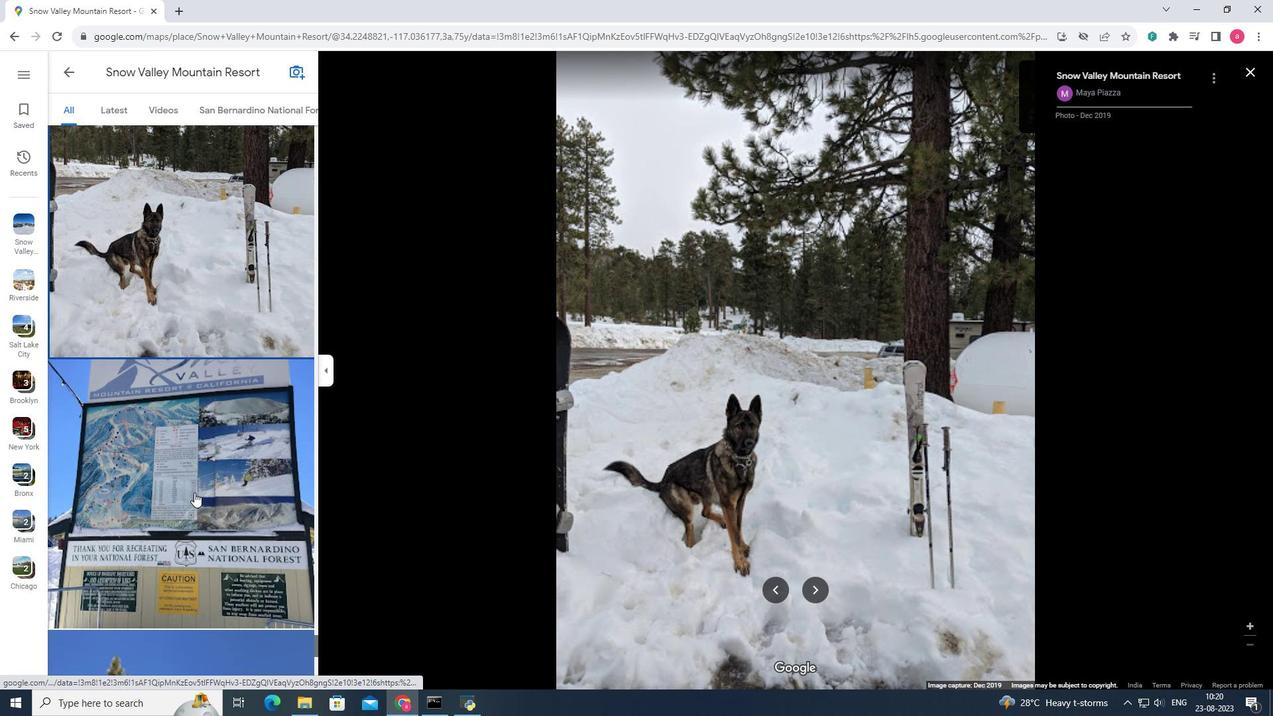 
Action: Mouse scrolled (59, 458) with delta (0, 0)
Screenshot: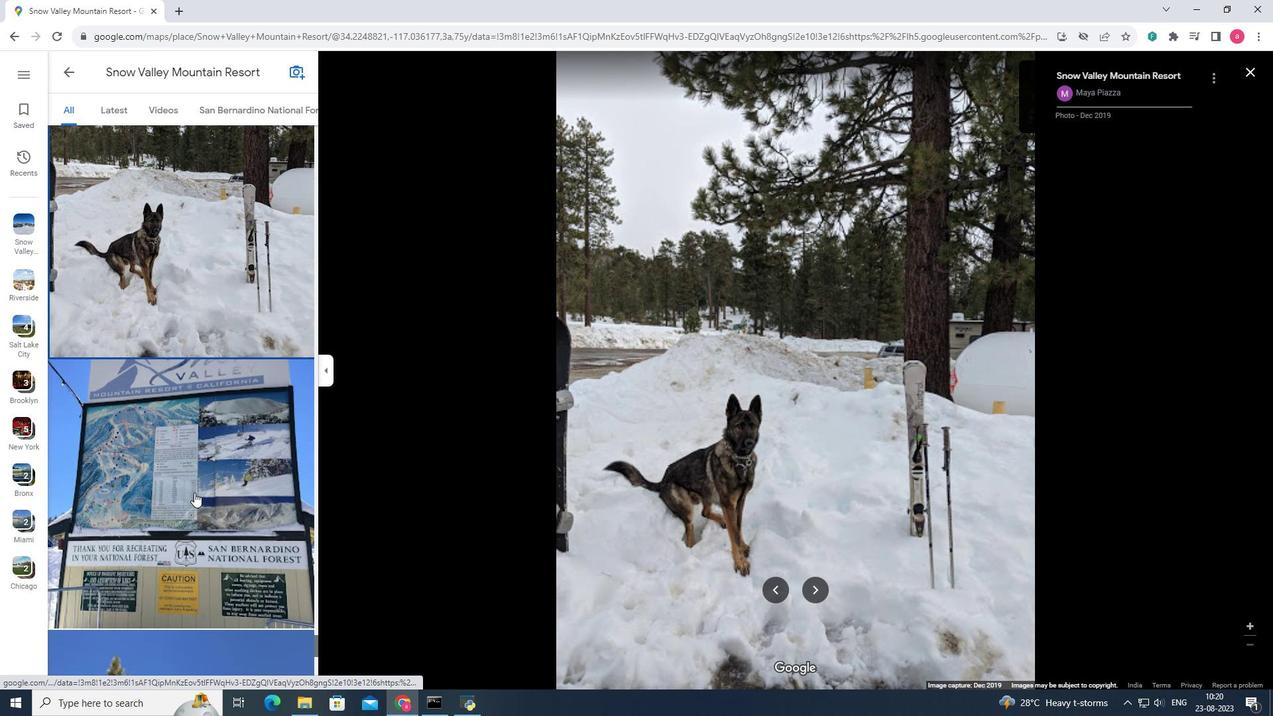 
Action: Mouse pressed left at (59, 459)
Screenshot: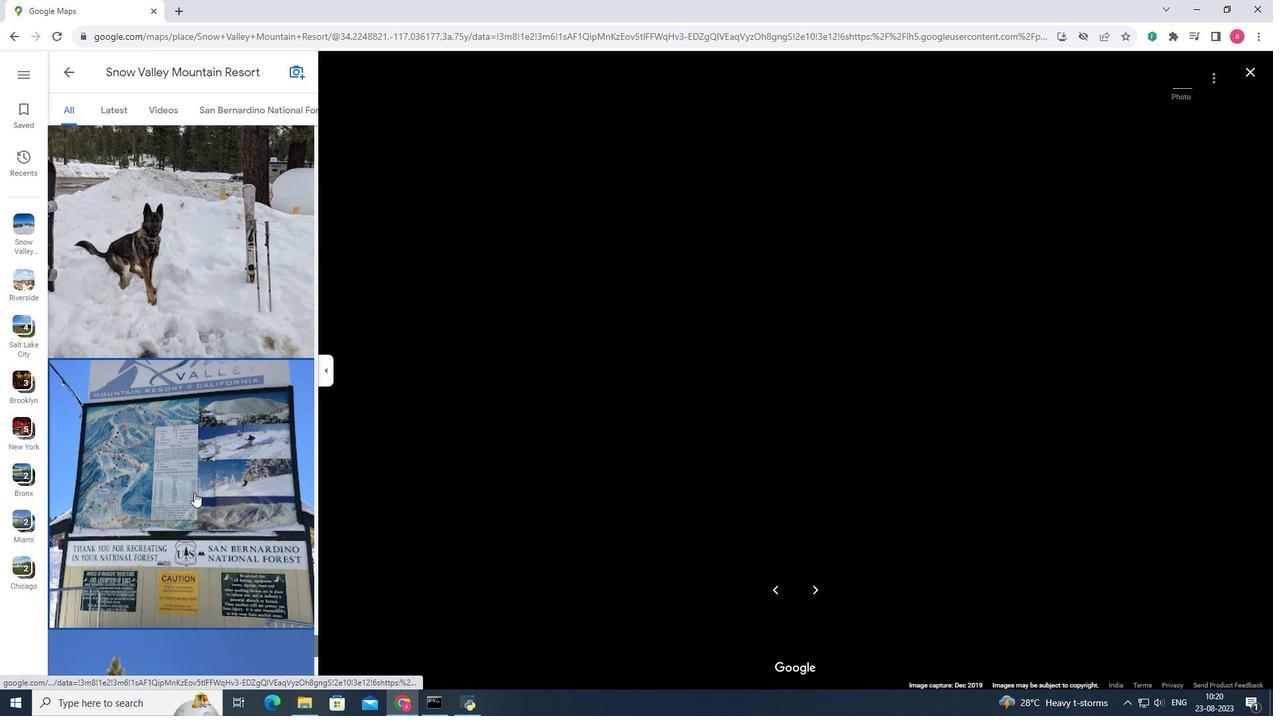 
Action: Mouse moved to (940, 376)
Screenshot: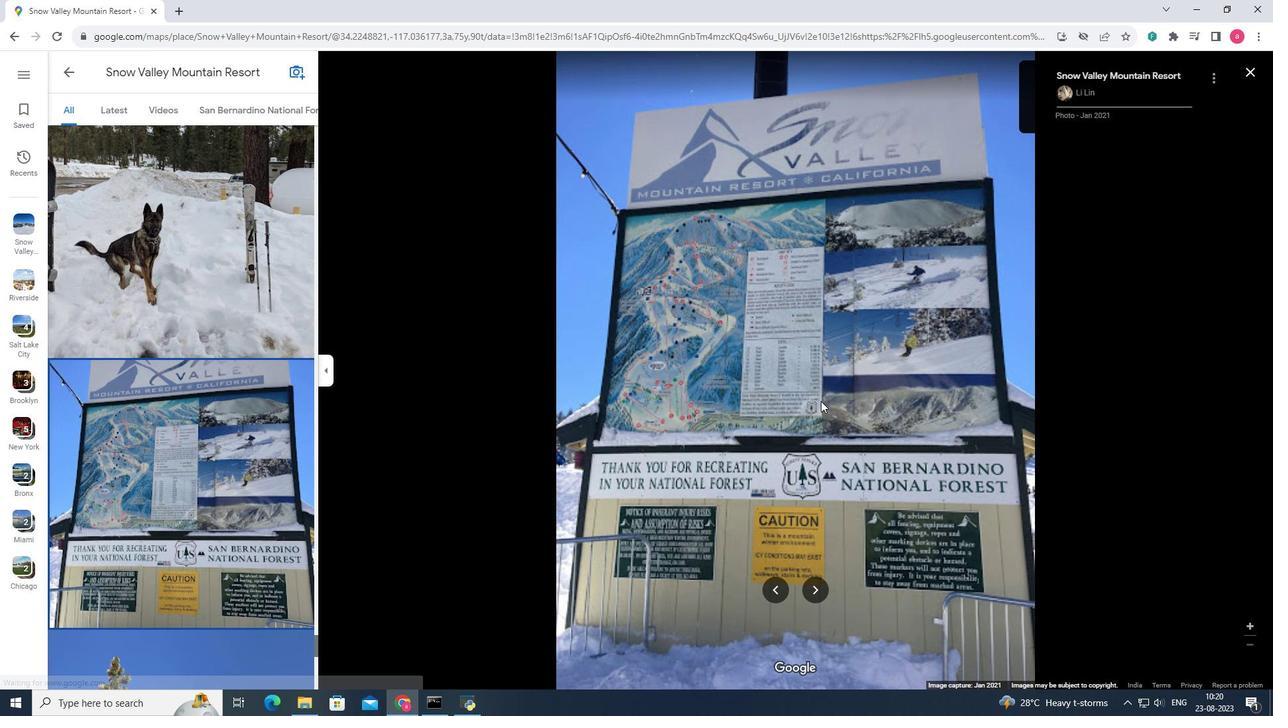 
Action: Key pressed <Key.right>
Screenshot: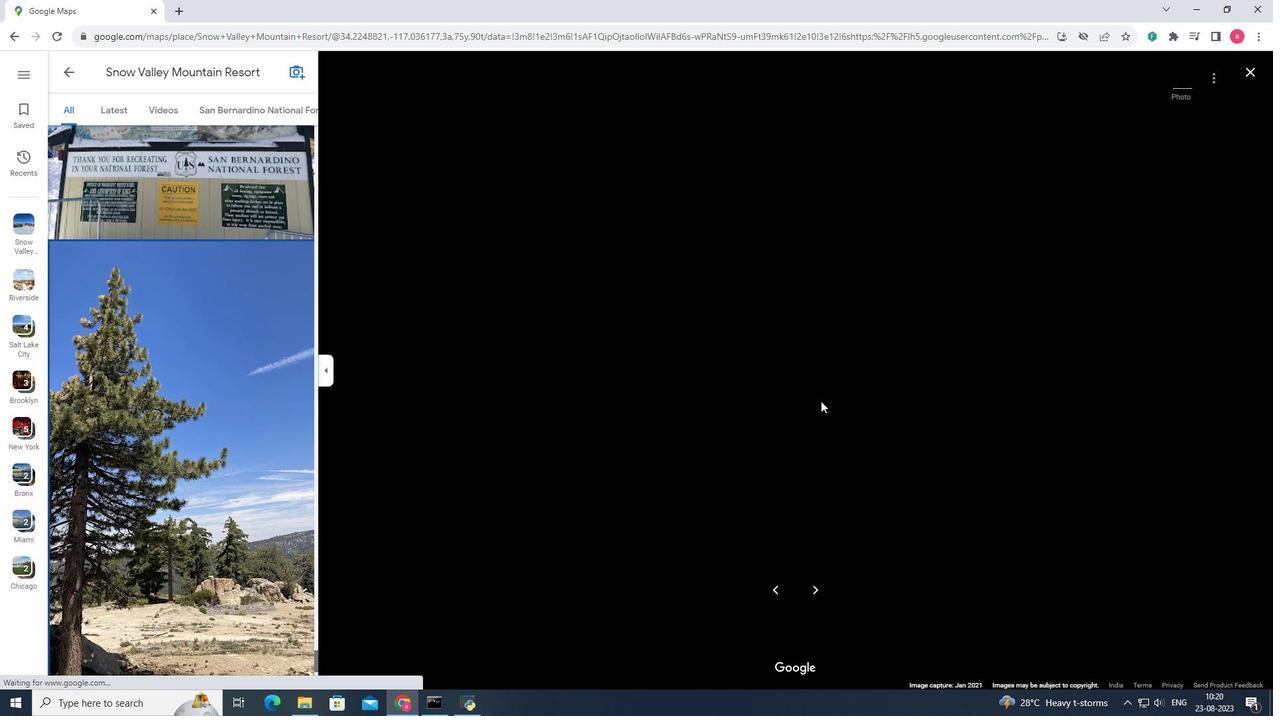 
Action: Mouse moved to (940, 376)
Screenshot: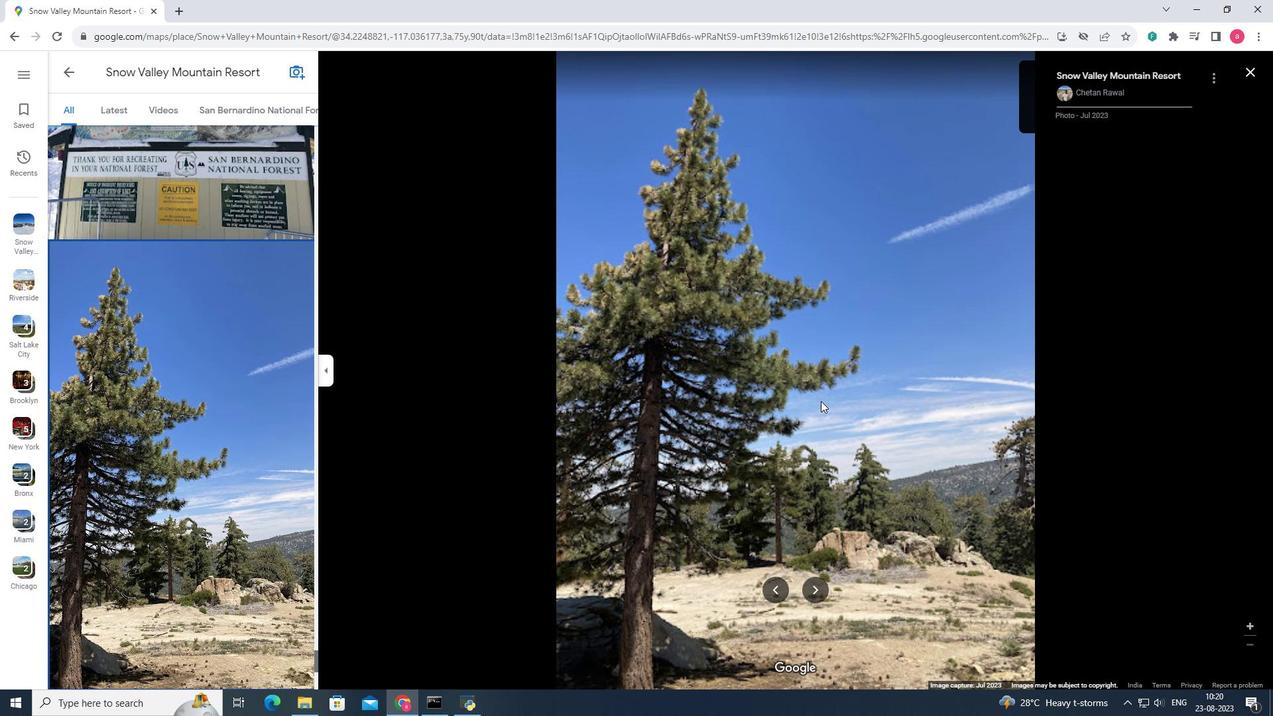 
Action: Key pressed <Key.right>
Screenshot: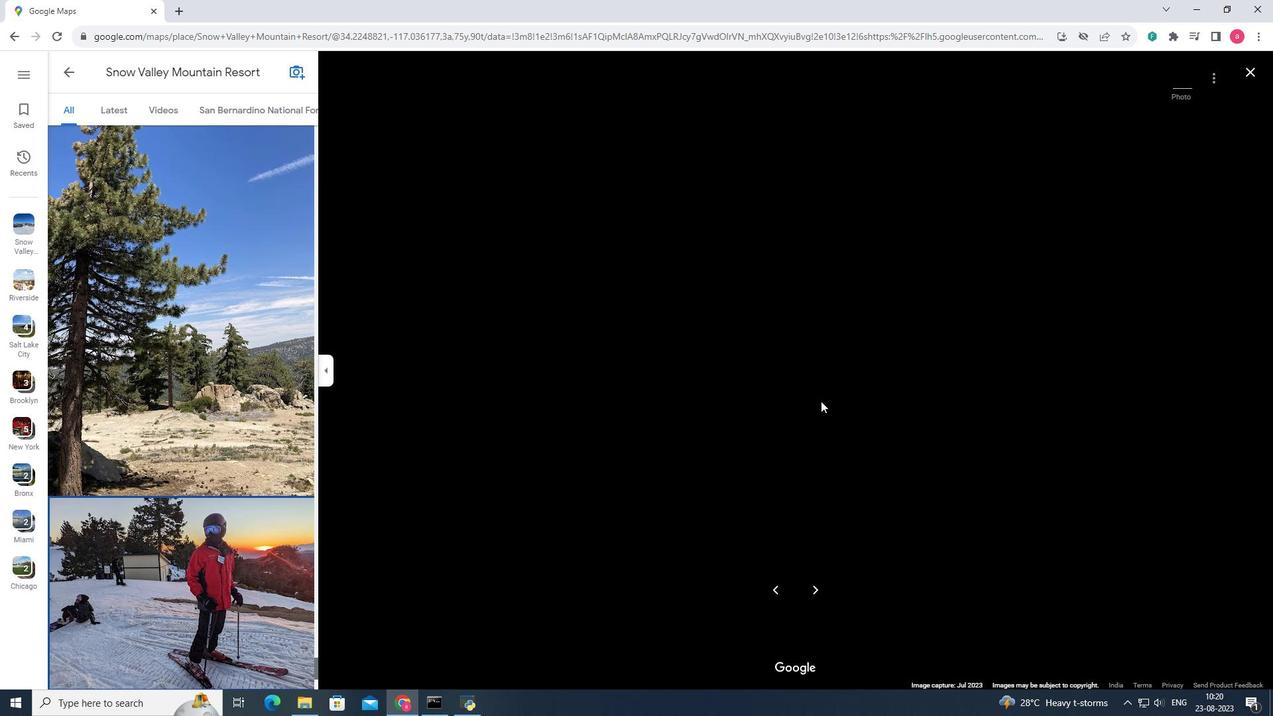 
Action: Mouse moved to (843, 319)
Screenshot: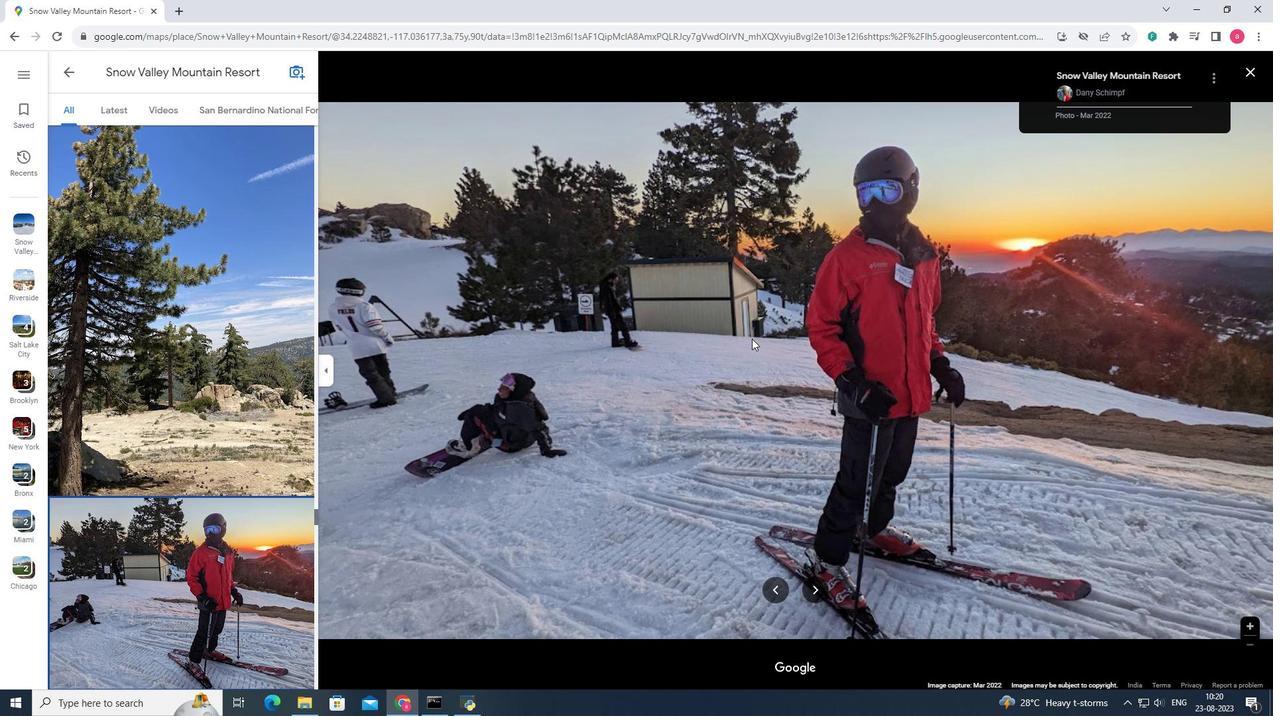 
Action: Key pressed <Key.right><Key.right>
Screenshot: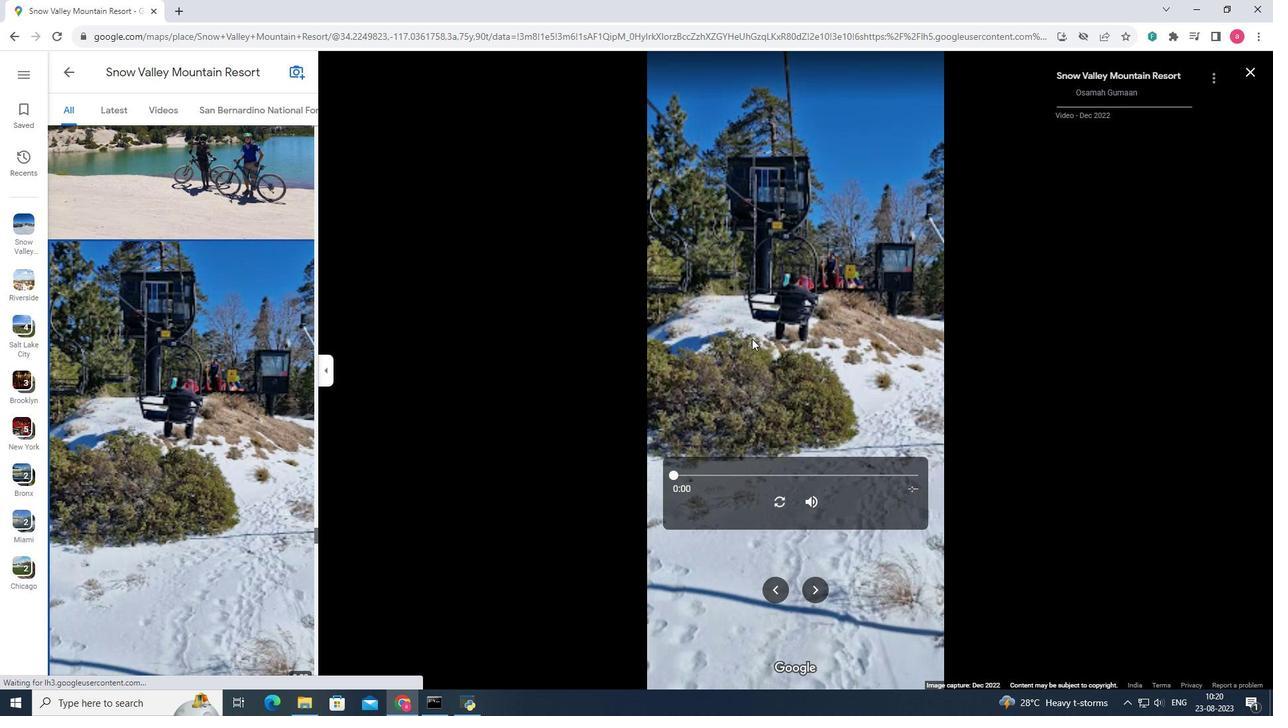 
Action: Mouse moved to (883, 468)
Screenshot: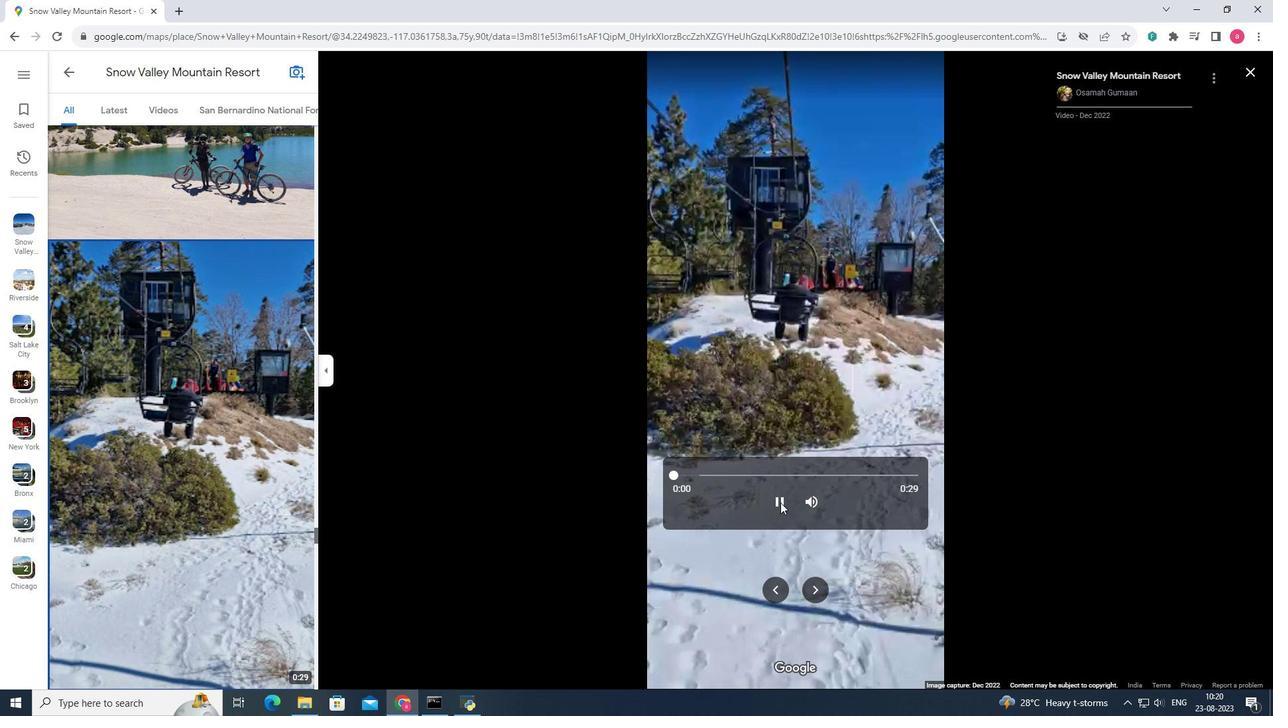 
Action: Mouse pressed left at (883, 468)
Screenshot: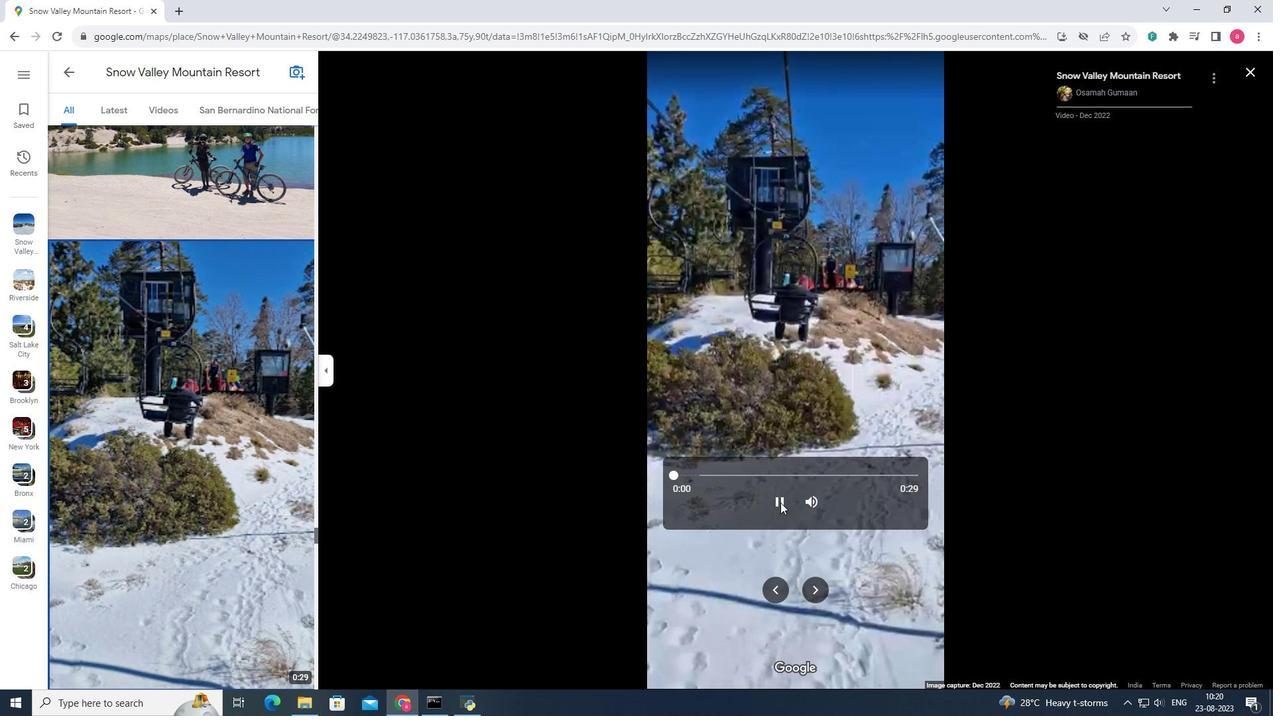 
Action: Mouse moved to (102, 324)
Screenshot: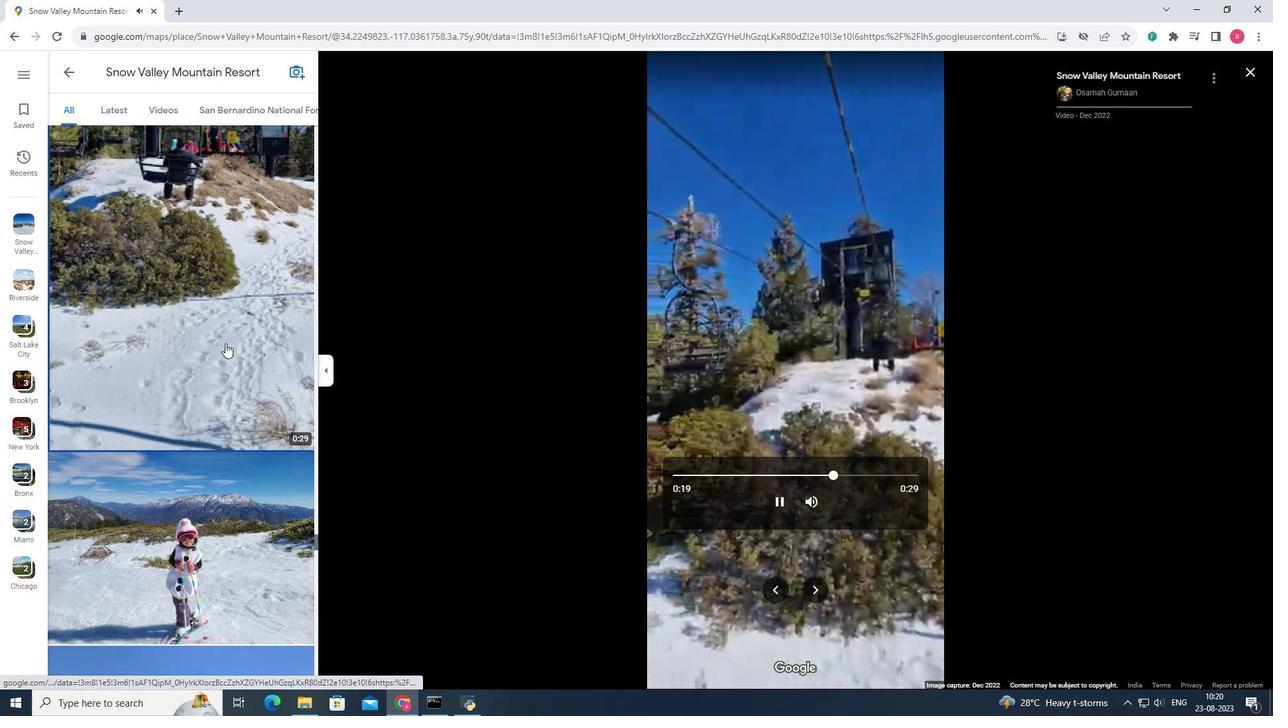 
Action: Mouse scrolled (102, 323) with delta (0, 0)
Screenshot: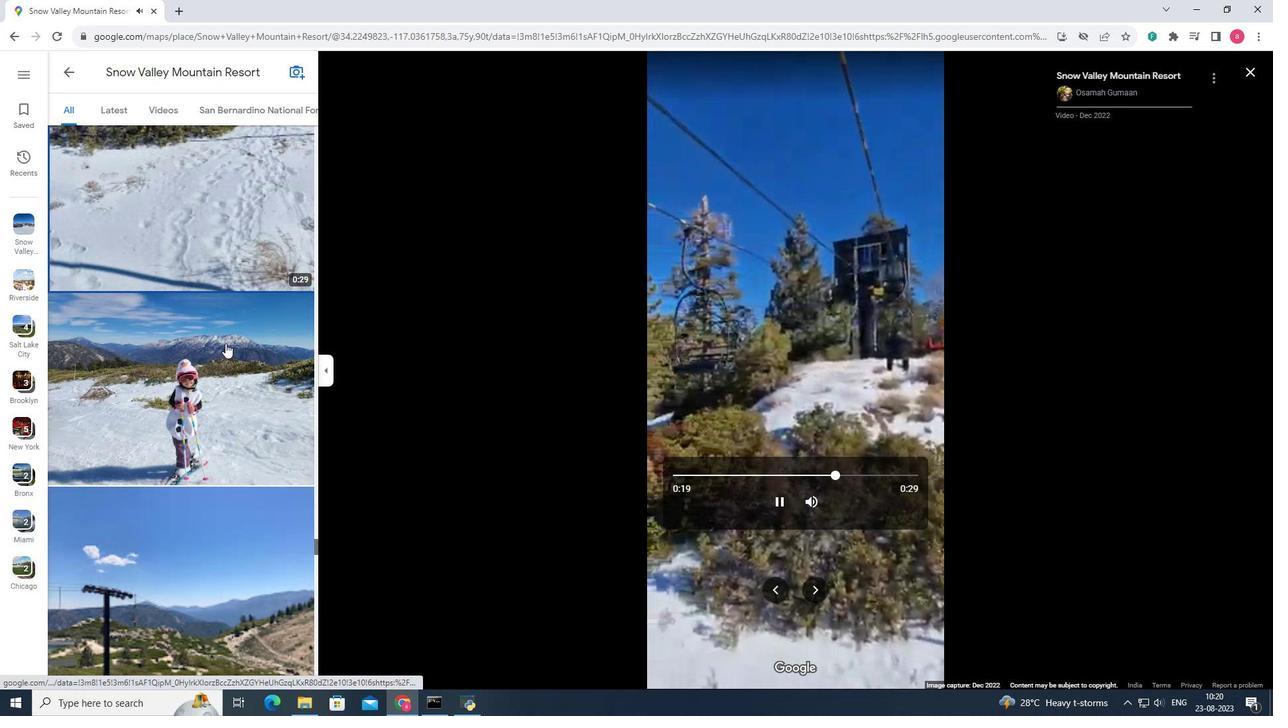 
Action: Mouse scrolled (102, 323) with delta (0, 0)
Screenshot: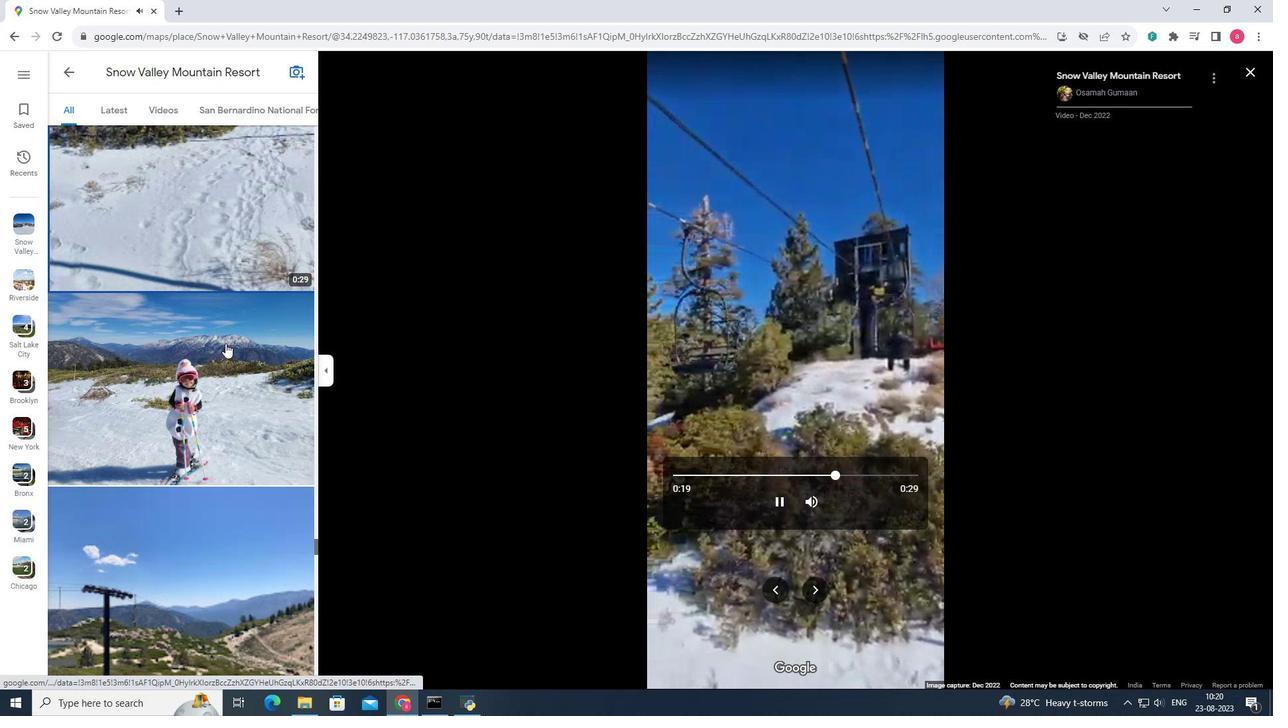 
Action: Mouse scrolled (102, 323) with delta (0, 0)
Screenshot: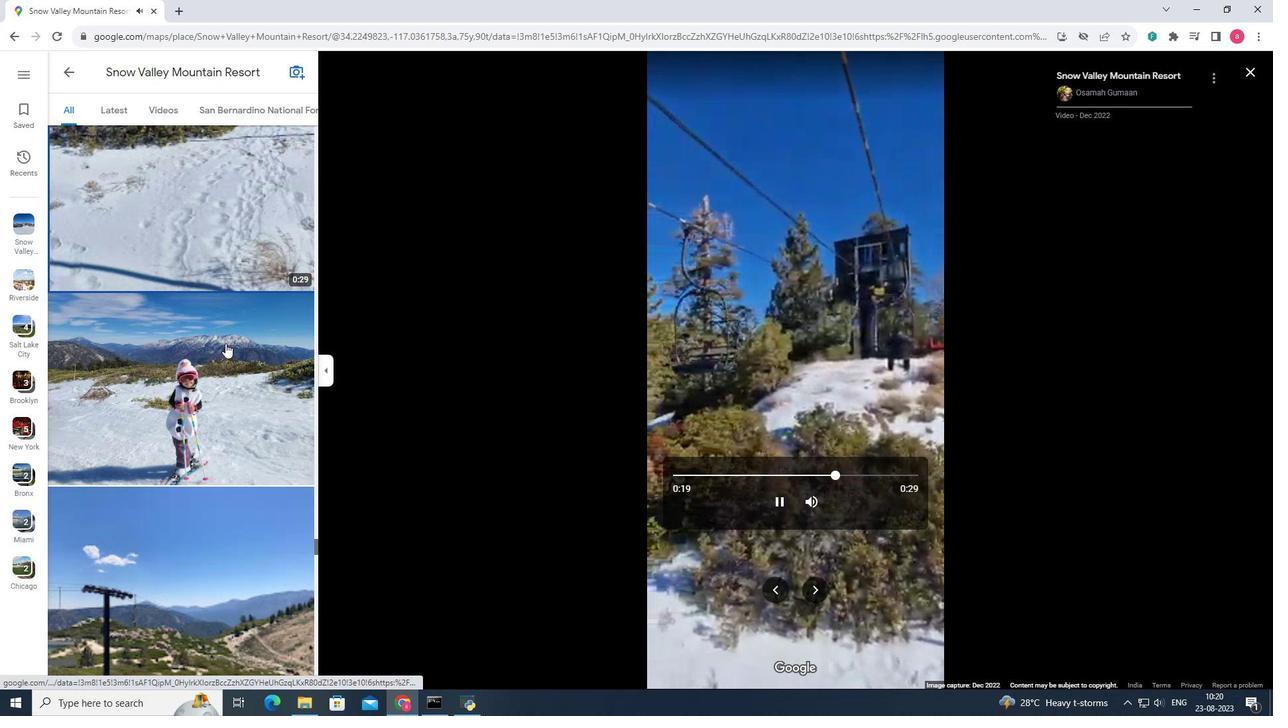 
Action: Mouse scrolled (102, 323) with delta (0, 0)
Screenshot: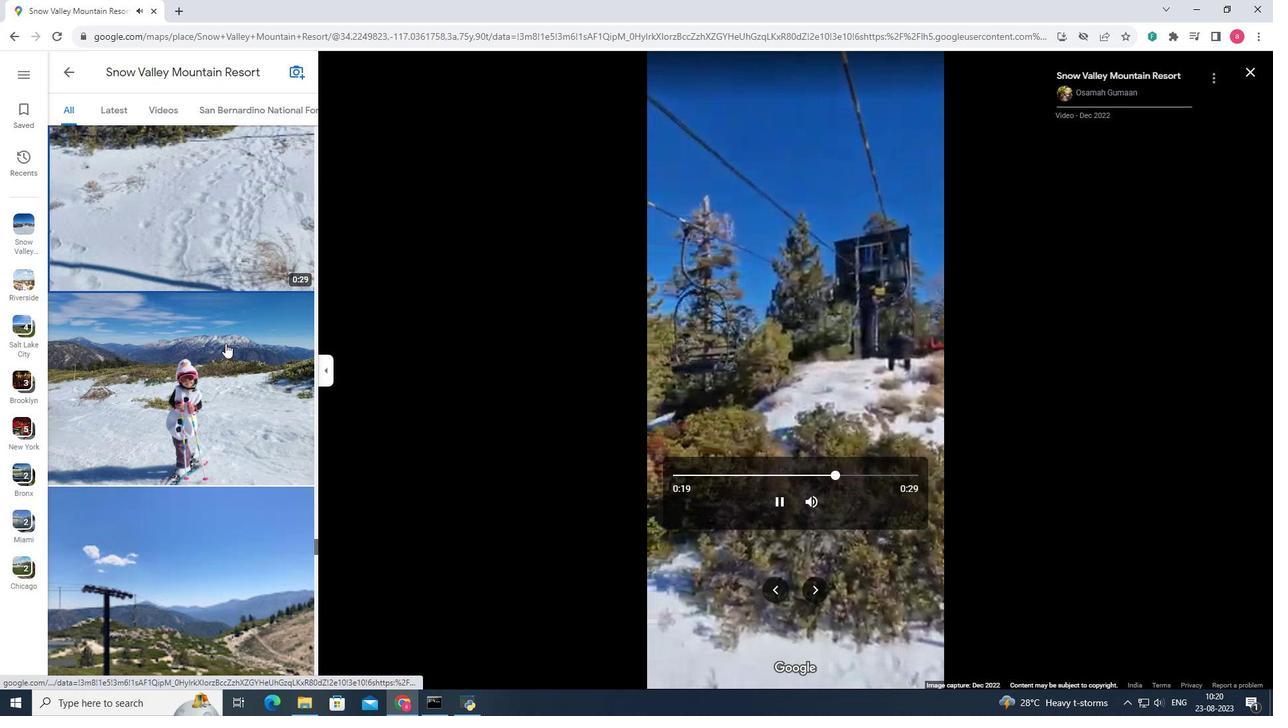 
Action: Mouse scrolled (102, 323) with delta (0, 0)
Screenshot: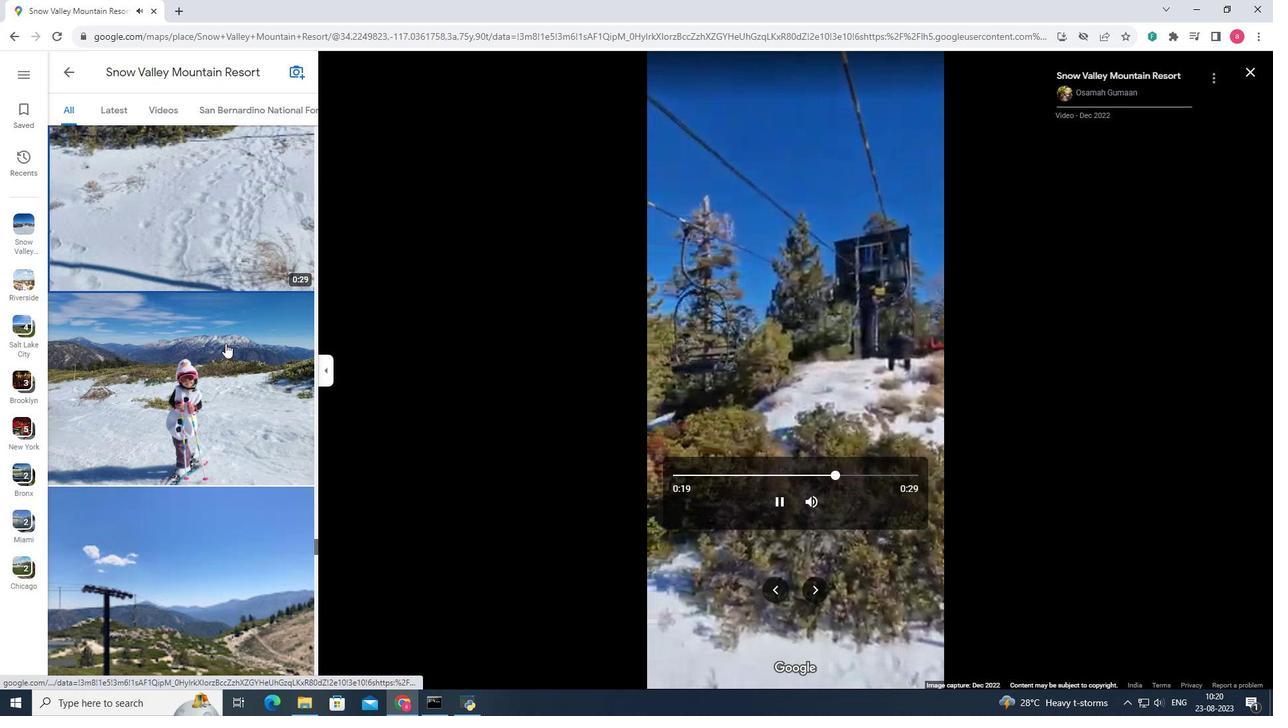 
Action: Mouse scrolled (102, 323) with delta (0, 0)
Screenshot: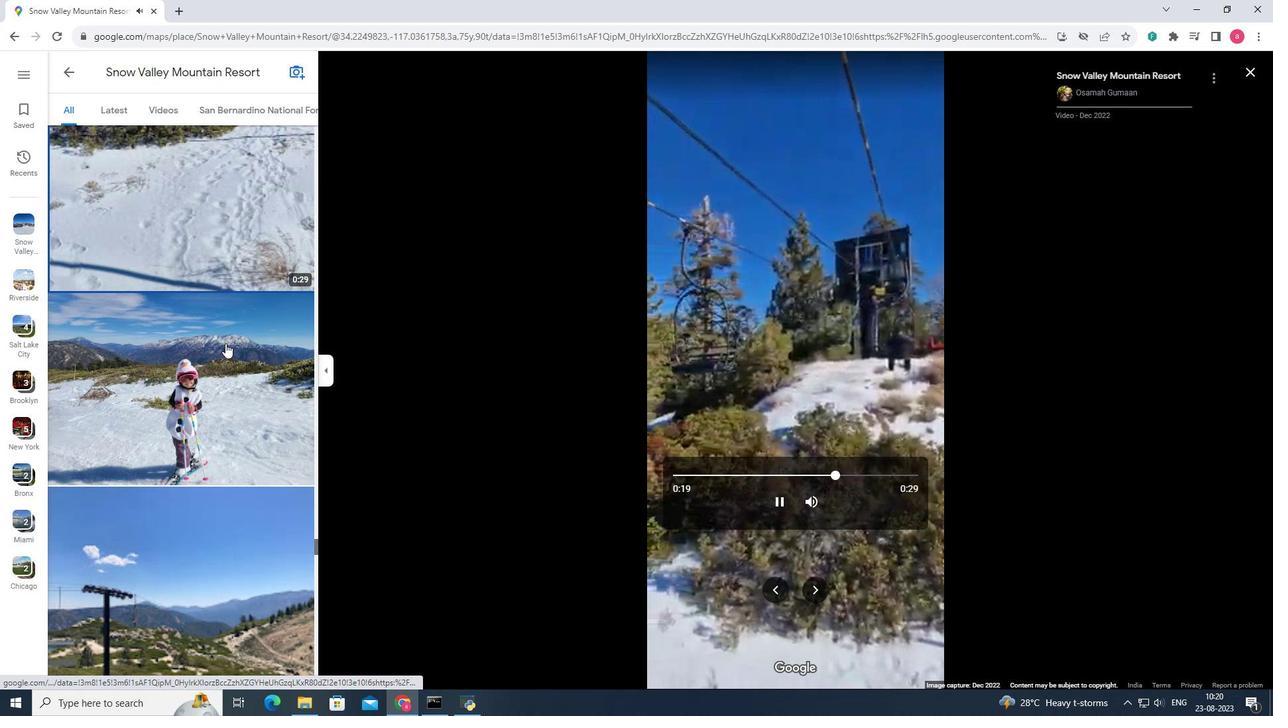 
Action: Mouse scrolled (102, 323) with delta (0, 0)
Screenshot: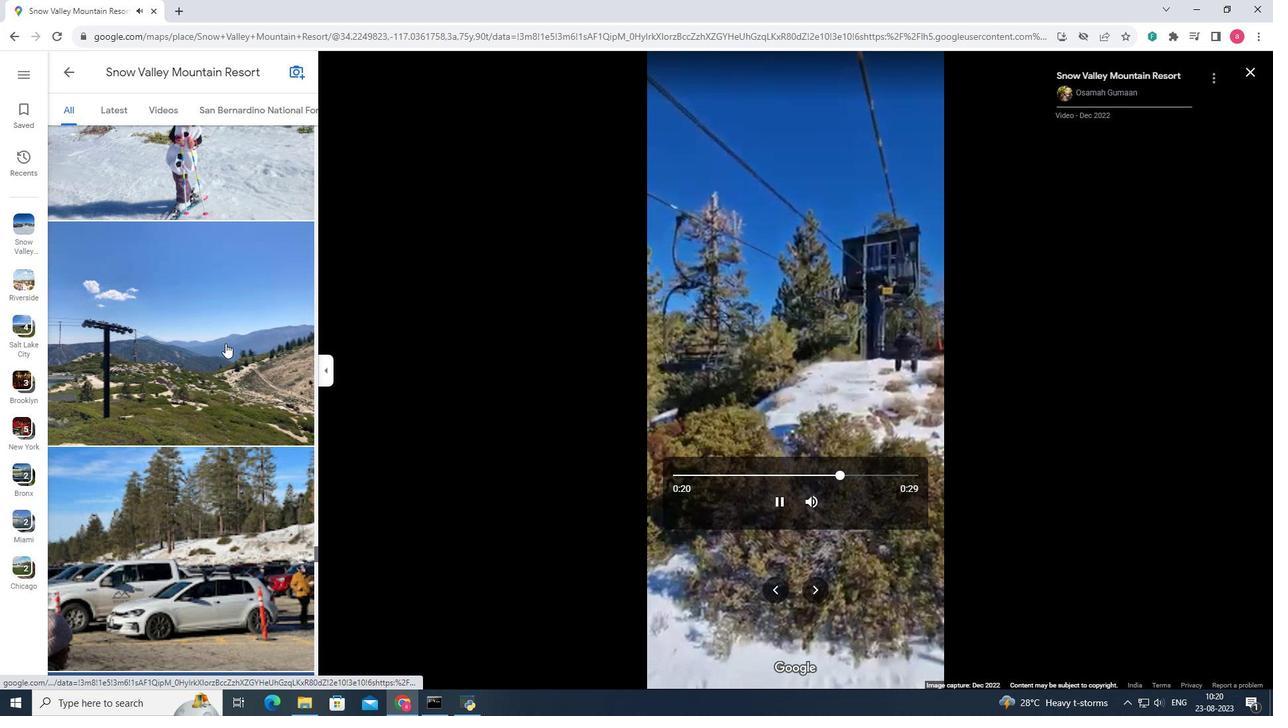 
Action: Mouse scrolled (102, 323) with delta (0, 0)
Screenshot: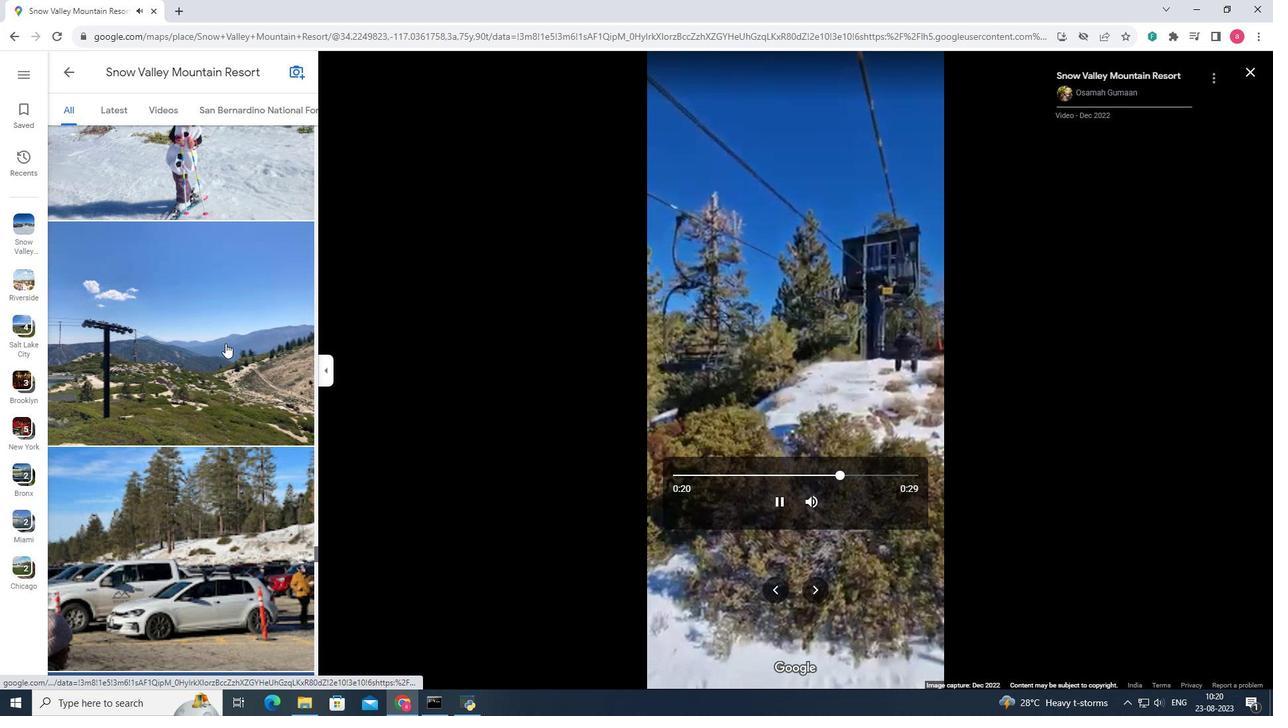 
Action: Mouse scrolled (102, 323) with delta (0, 0)
Screenshot: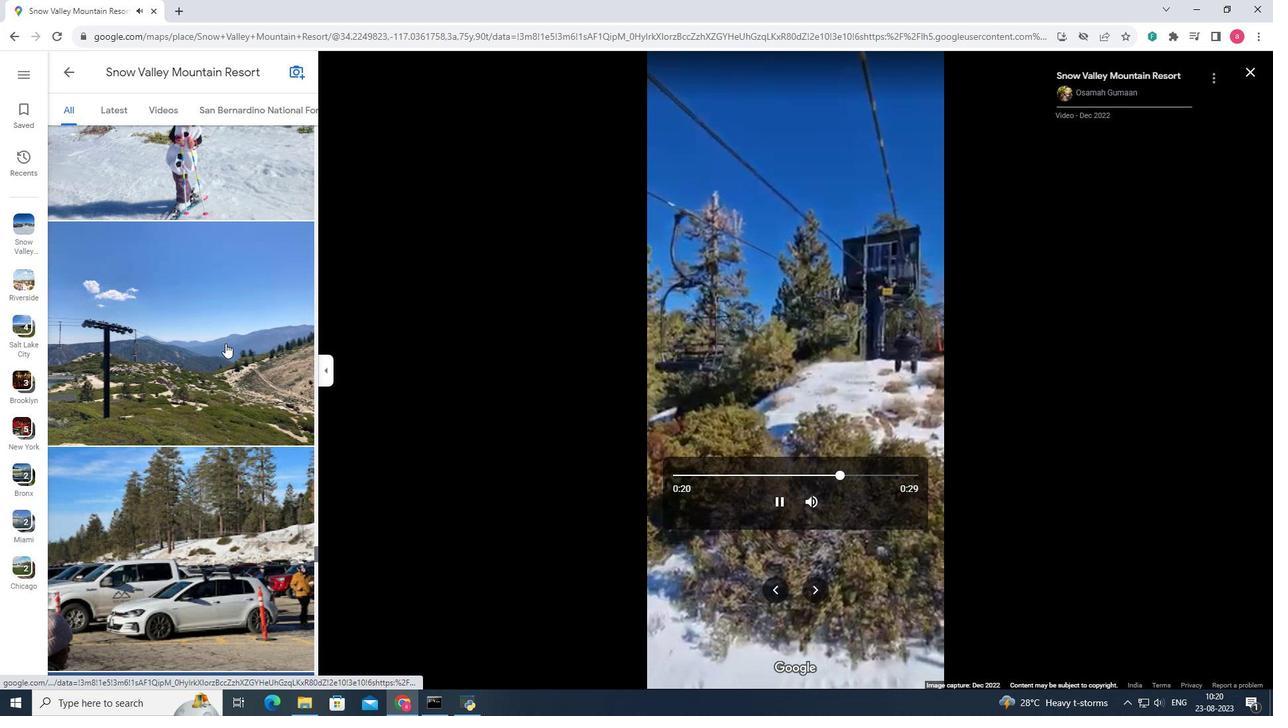 
Action: Mouse scrolled (102, 323) with delta (0, 0)
Screenshot: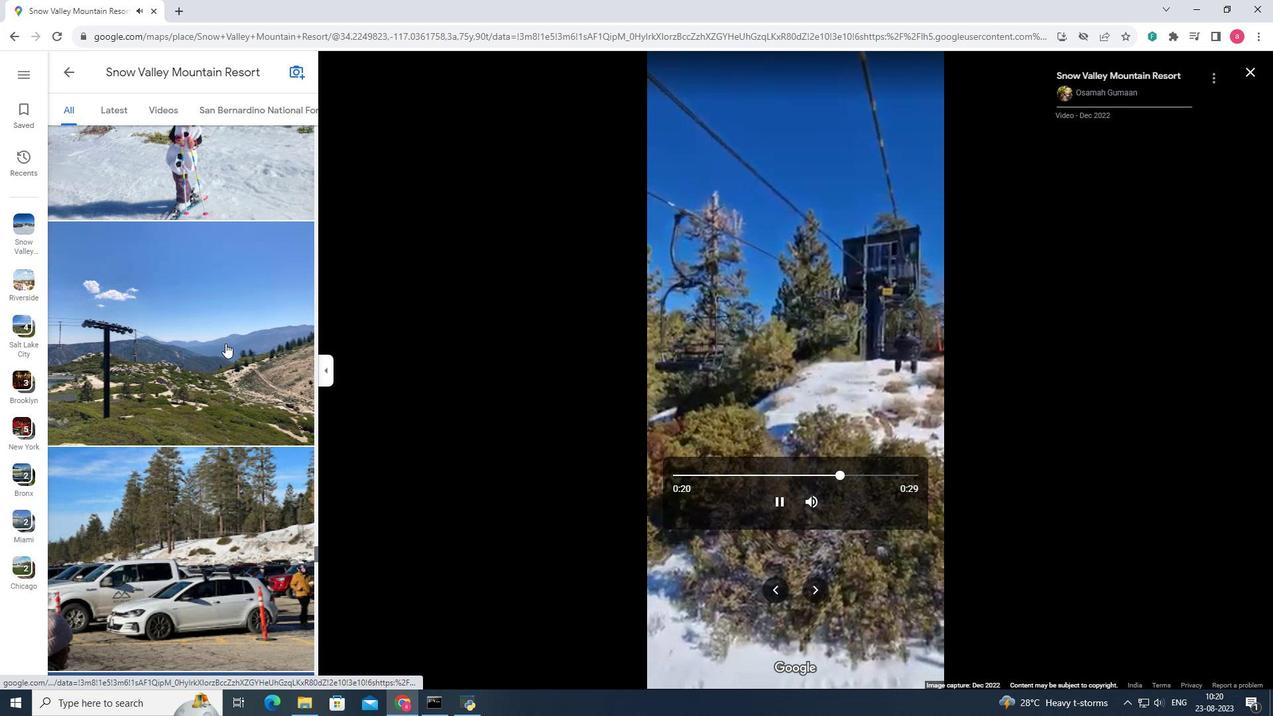 
Action: Mouse moved to (48, 201)
Screenshot: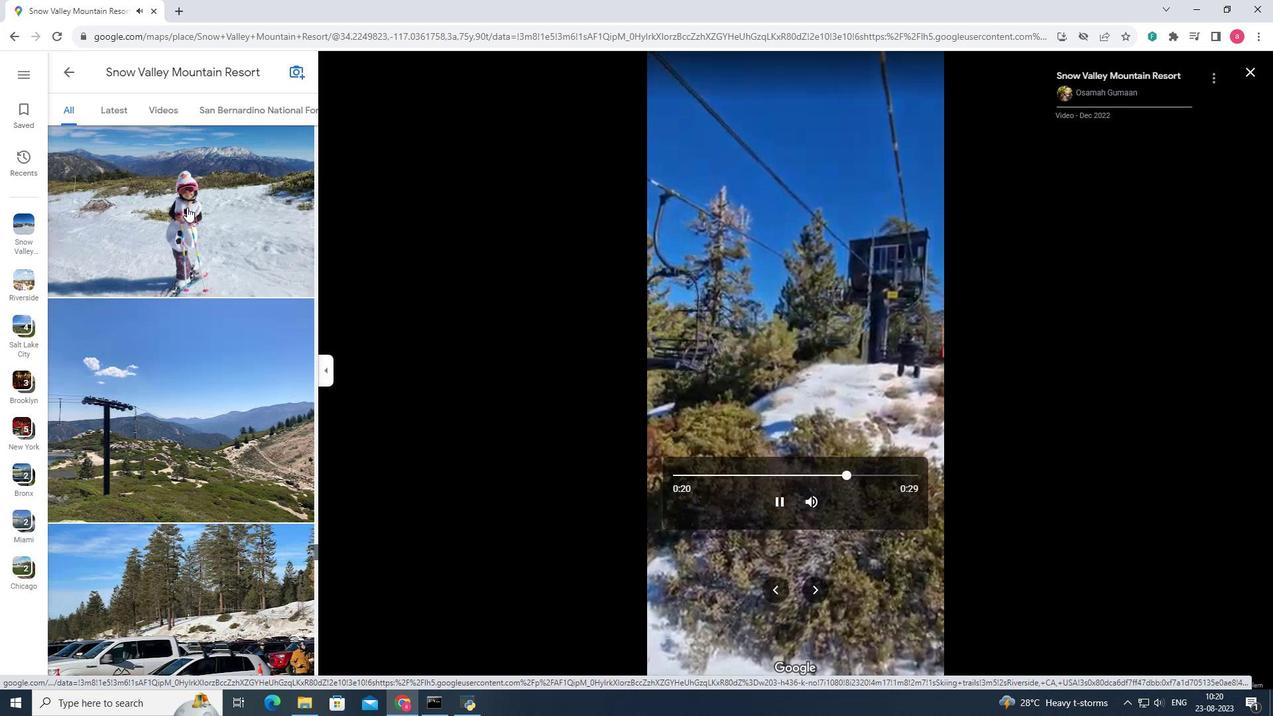 
Action: Mouse scrolled (48, 201) with delta (0, 0)
Screenshot: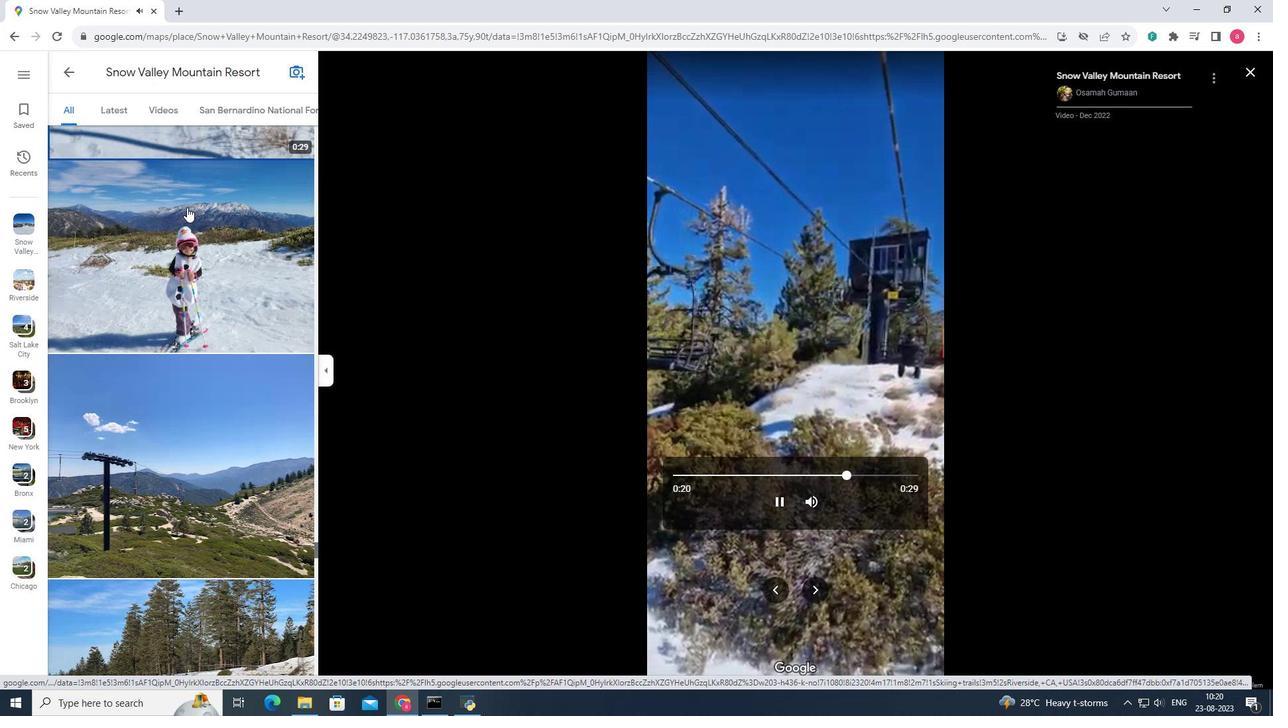 
Action: Mouse scrolled (48, 201) with delta (0, 0)
Screenshot: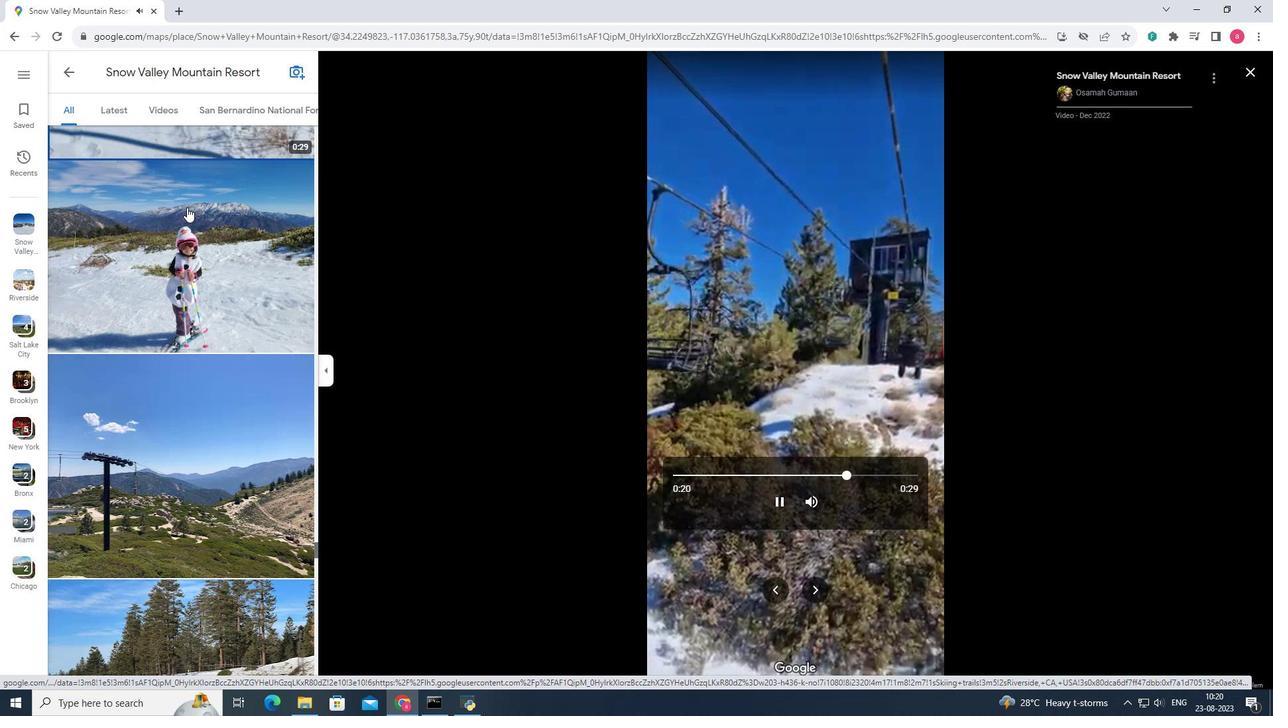 
Action: Mouse moved to (64, 216)
Screenshot: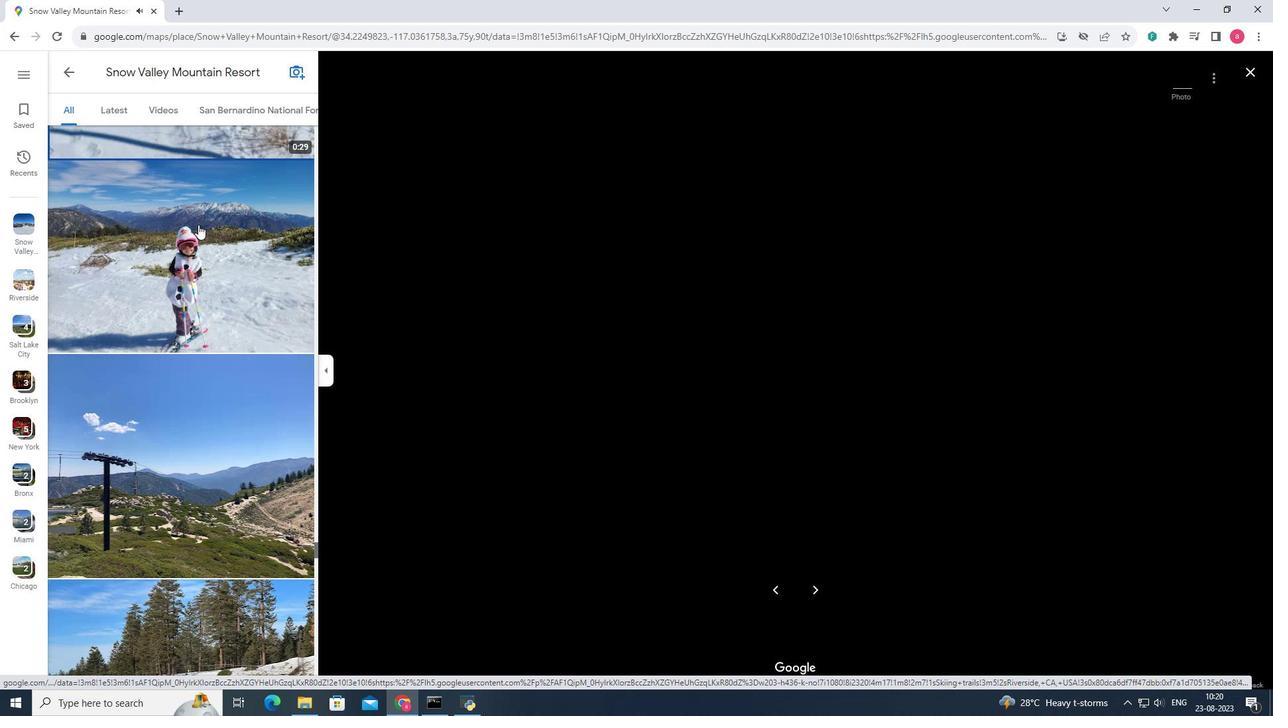 
Action: Mouse pressed left at (64, 216)
Screenshot: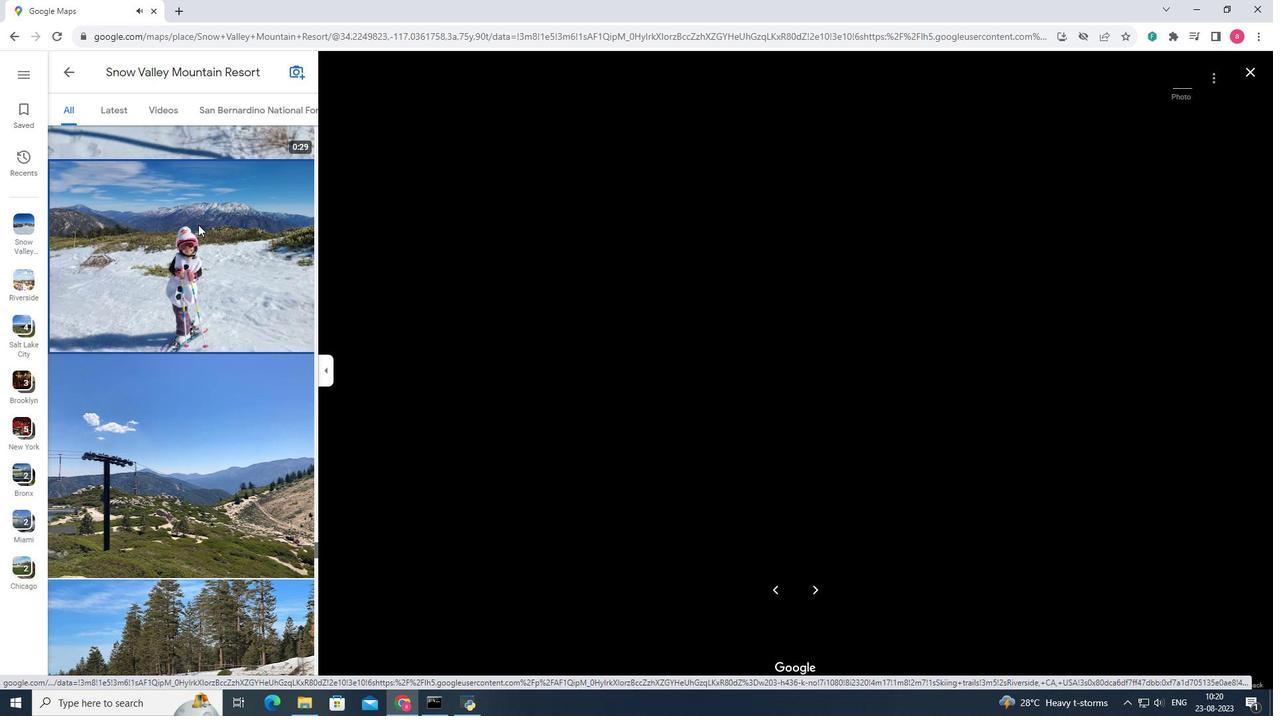 
Action: Mouse moved to (856, 345)
Screenshot: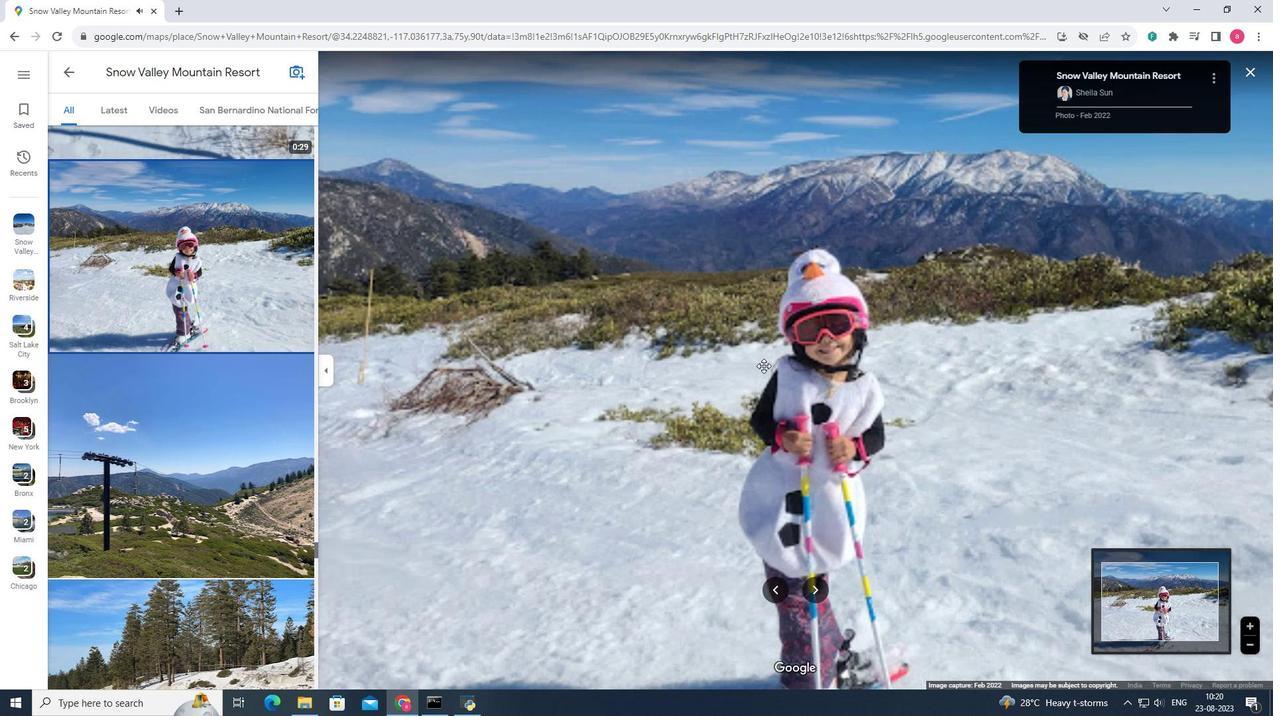 
Action: Mouse scrolled (856, 346) with delta (0, 0)
Screenshot: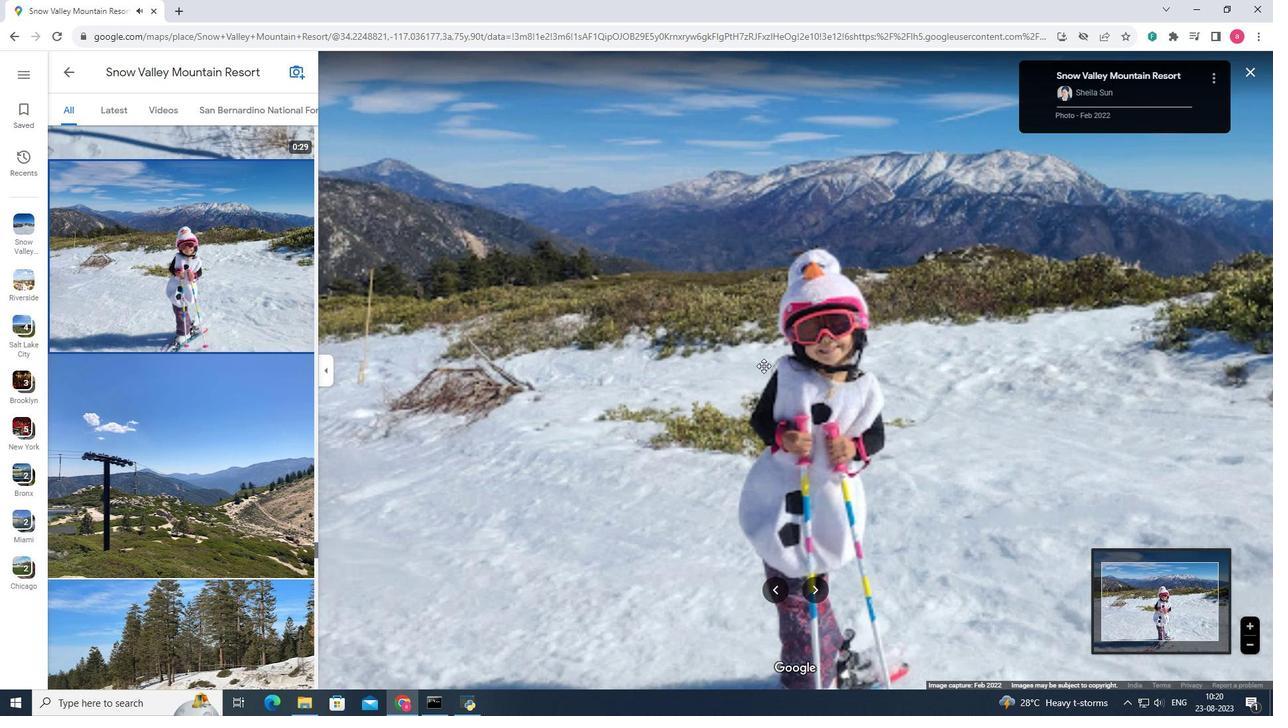 
Action: Mouse moved to (860, 344)
Screenshot: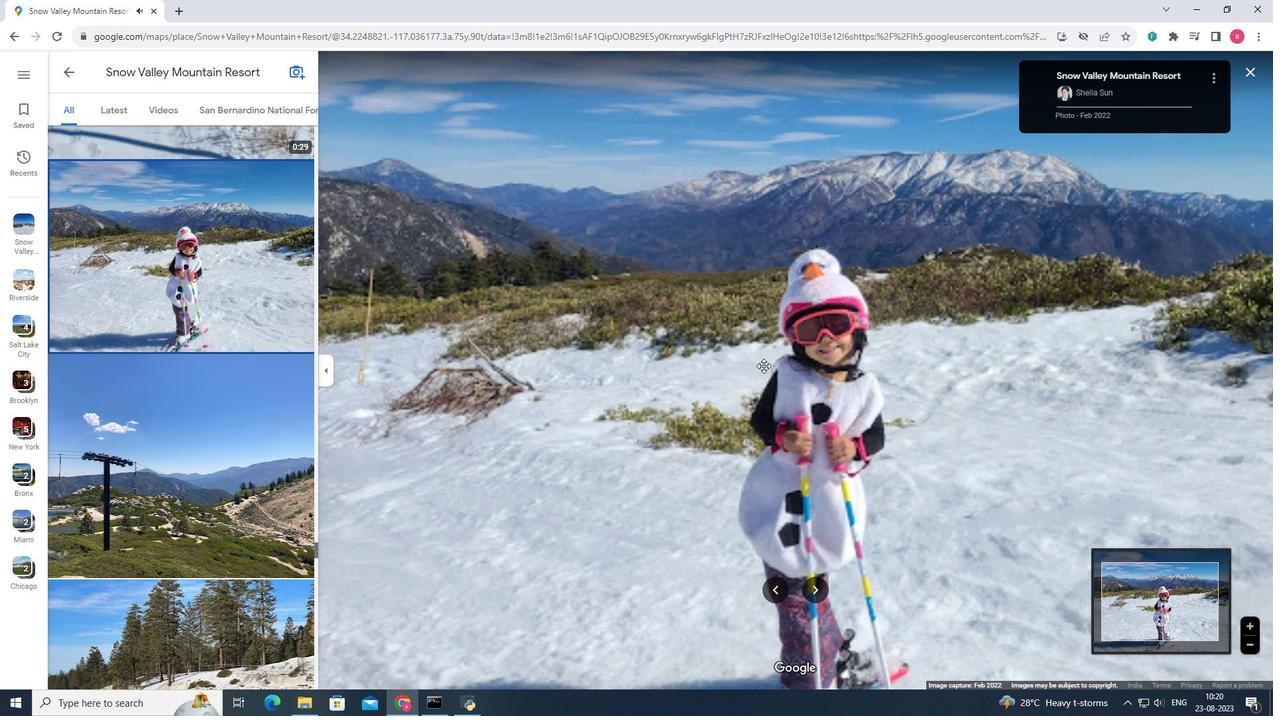 
Action: Mouse scrolled (859, 345) with delta (0, 0)
Screenshot: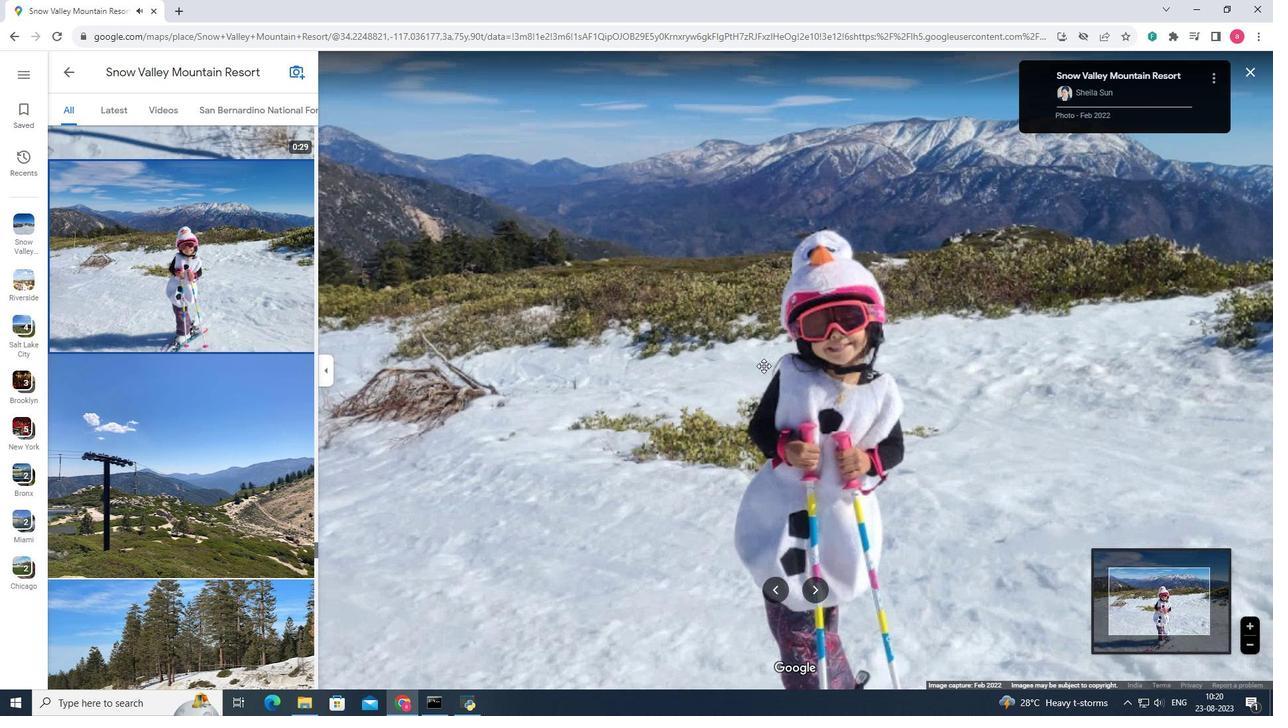 
Action: Mouse scrolled (860, 345) with delta (0, 0)
Screenshot: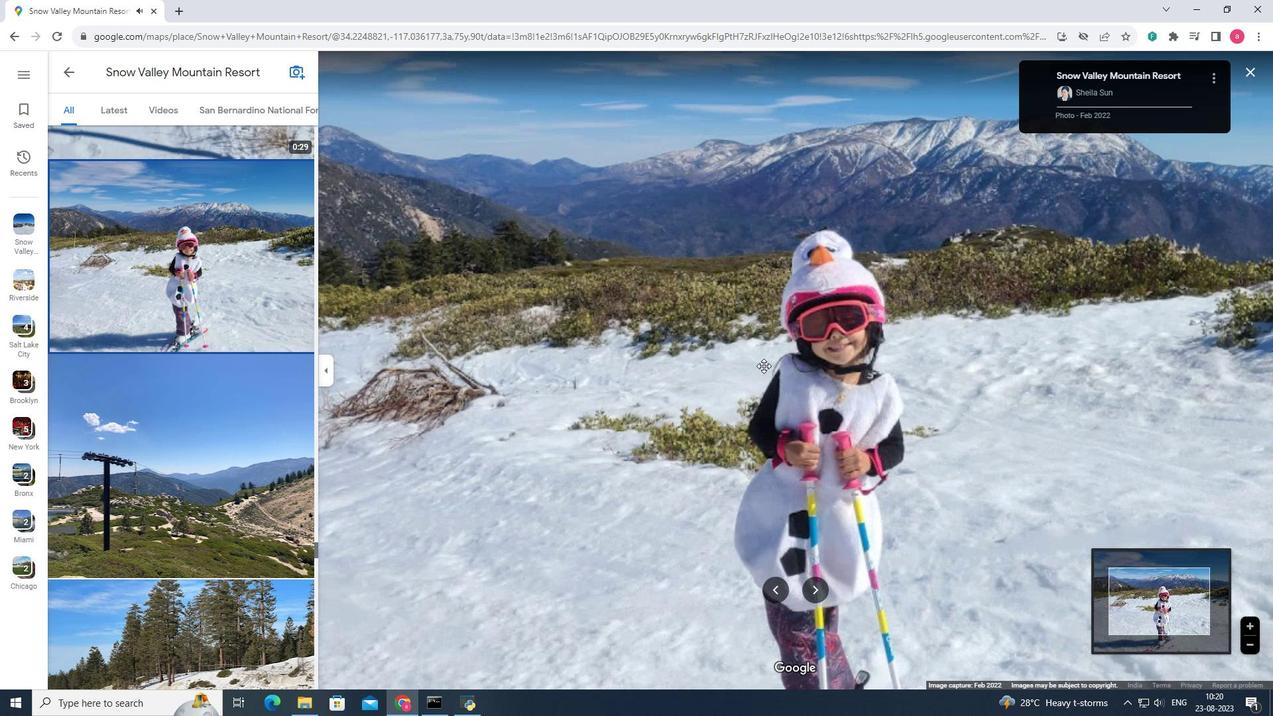 
Action: Mouse scrolled (860, 345) with delta (0, 0)
Screenshot: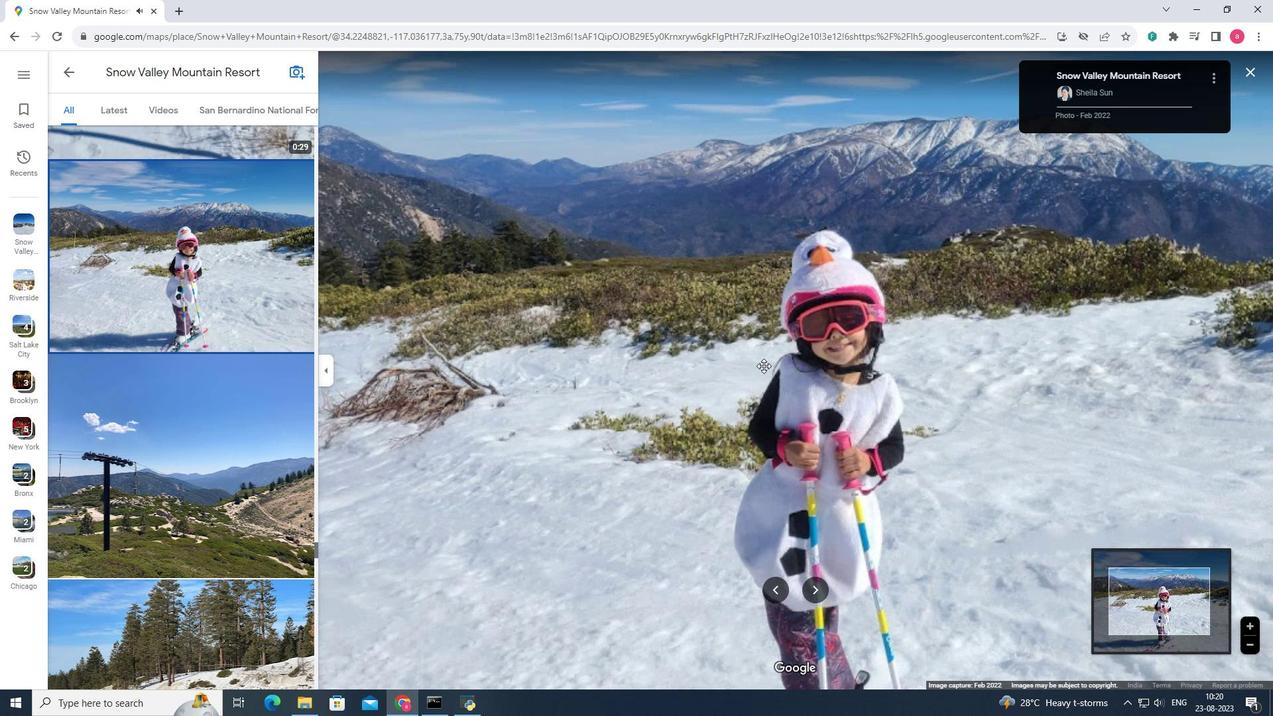 
Action: Mouse scrolled (860, 345) with delta (0, 0)
Screenshot: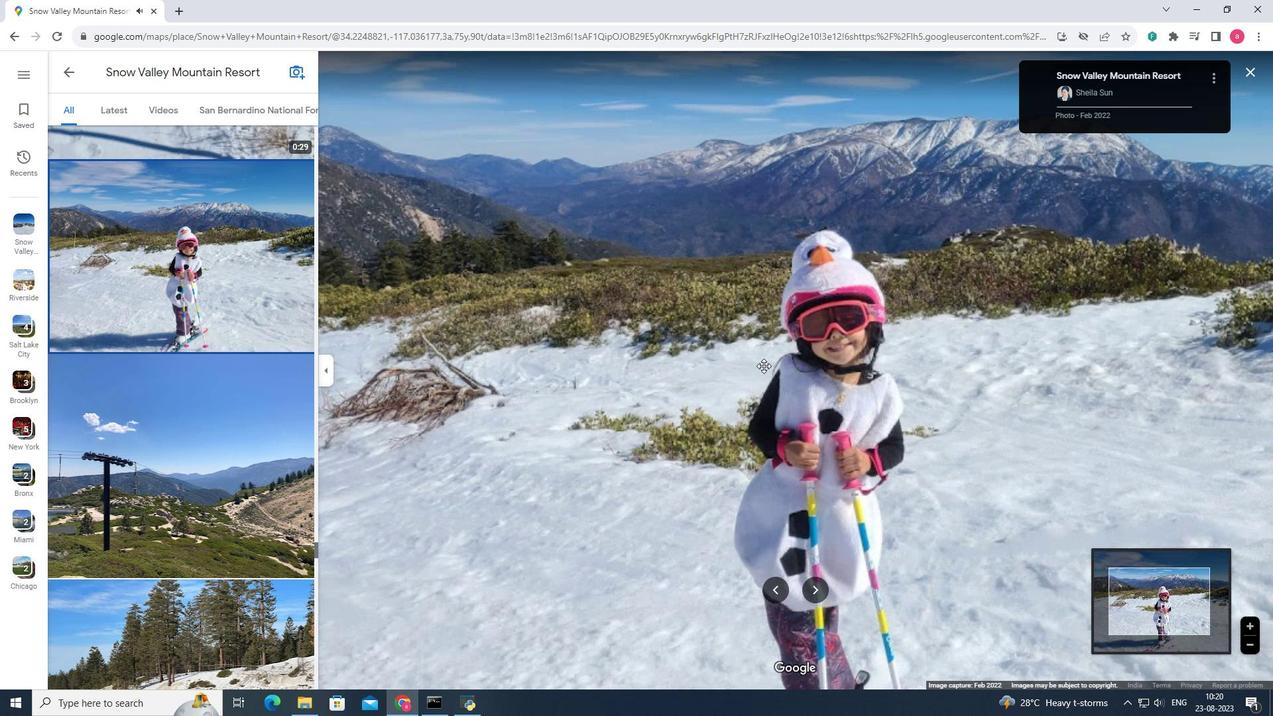 
Action: Mouse scrolled (860, 345) with delta (0, 0)
Screenshot: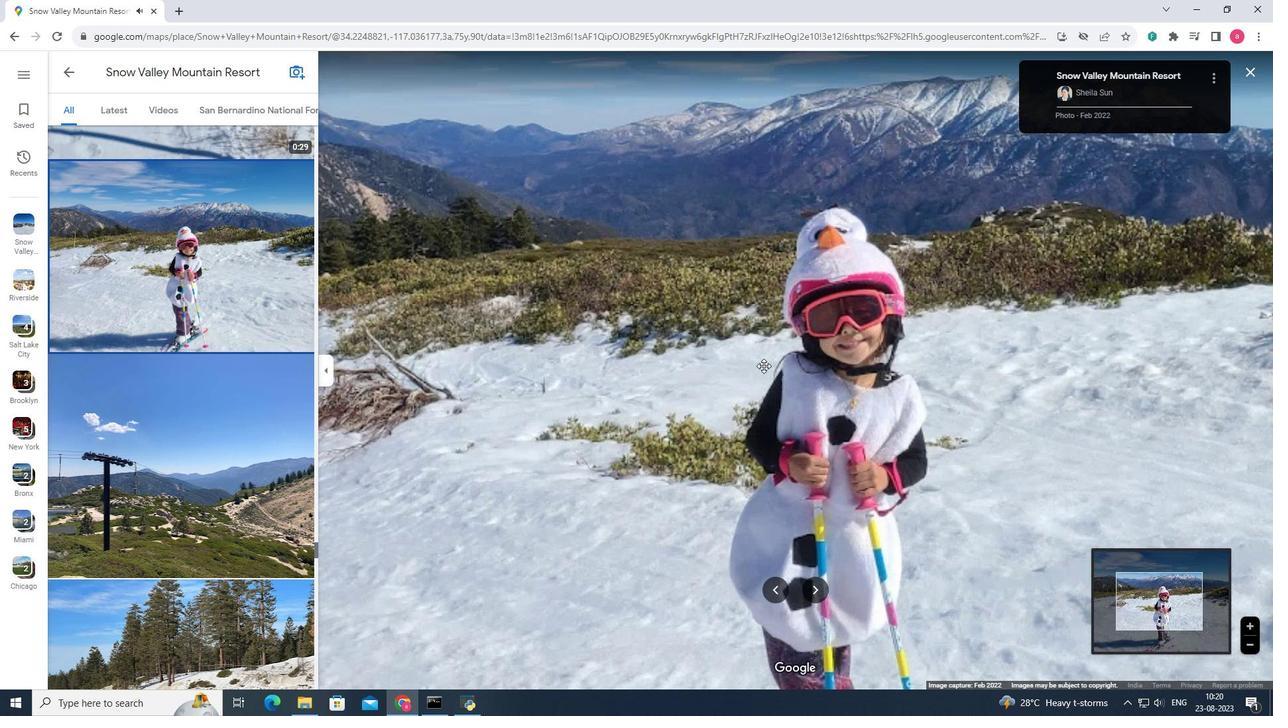 
Action: Mouse scrolled (860, 345) with delta (0, 0)
Screenshot: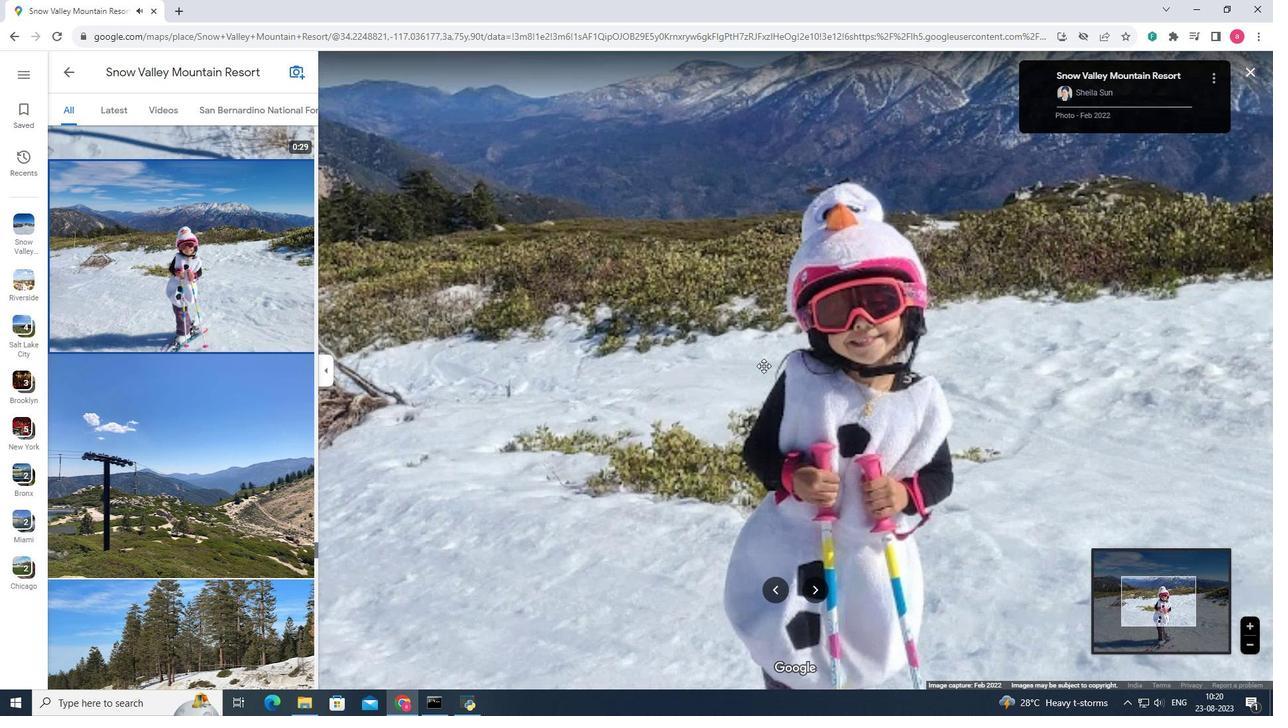 
Action: Mouse scrolled (860, 345) with delta (0, 0)
Screenshot: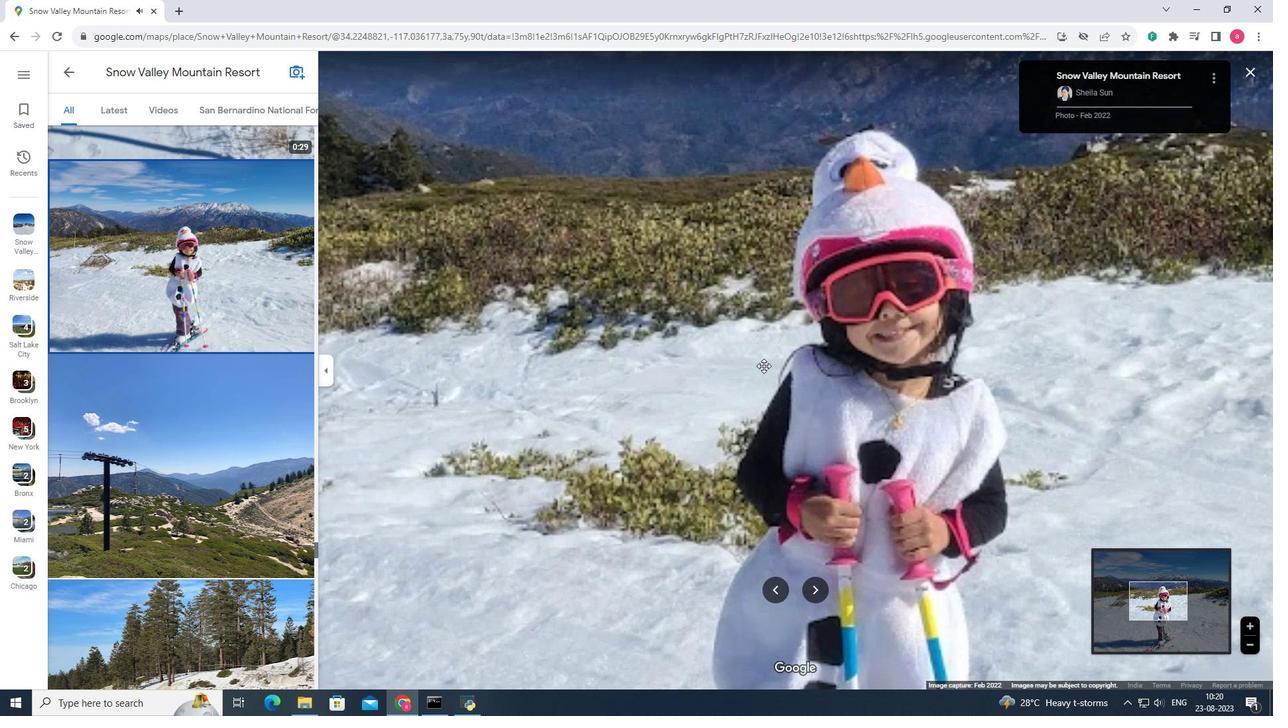 
Action: Mouse scrolled (860, 343) with delta (0, 0)
Screenshot: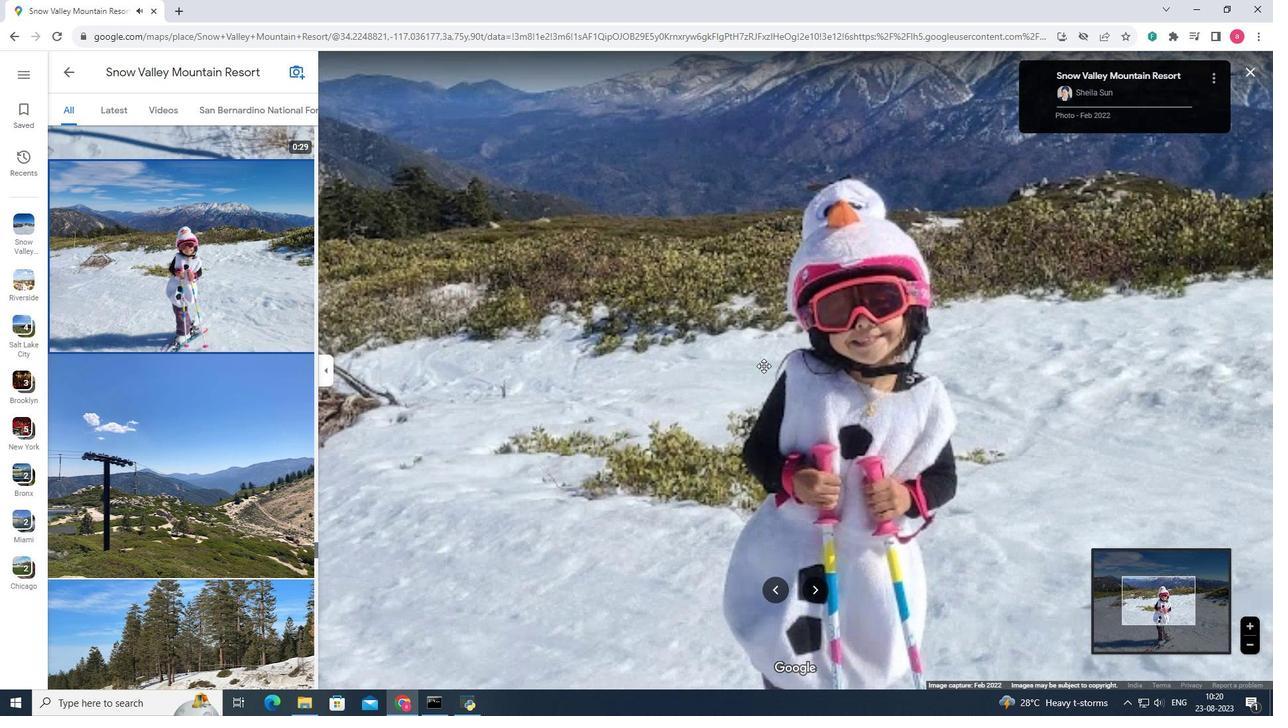 
Action: Mouse scrolled (860, 343) with delta (0, 0)
Screenshot: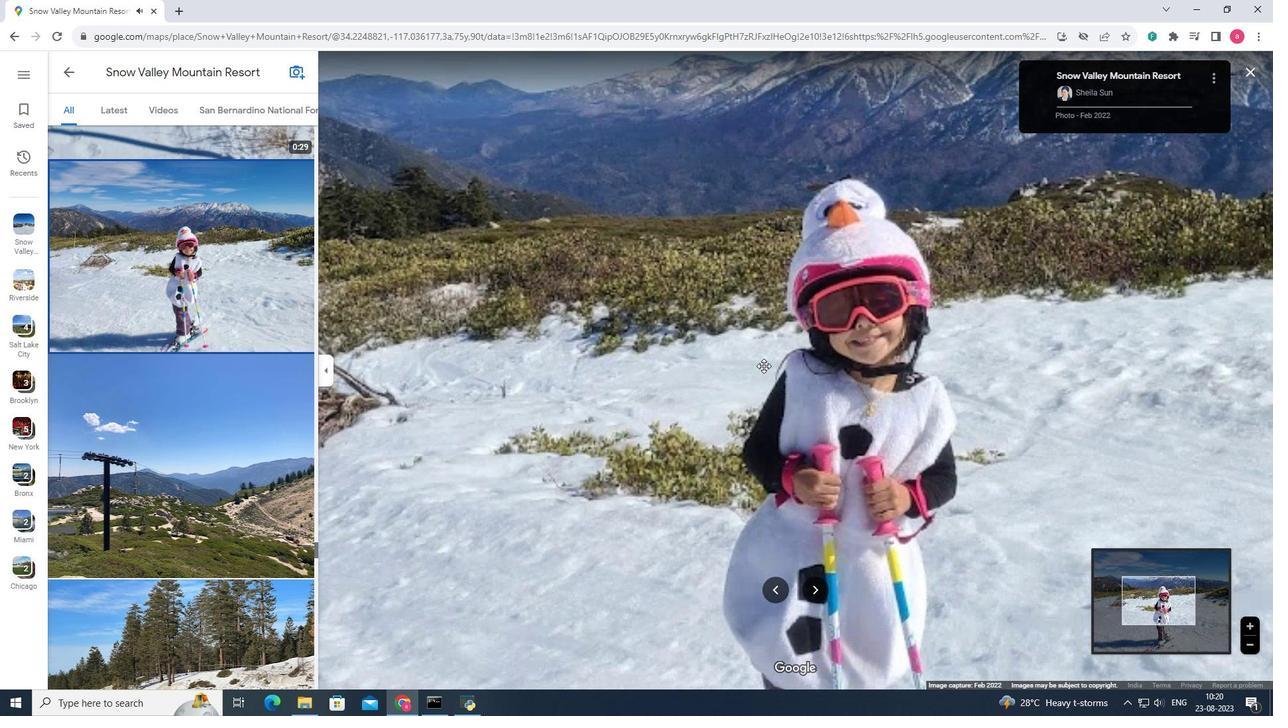 
Action: Mouse scrolled (860, 343) with delta (0, 0)
Screenshot: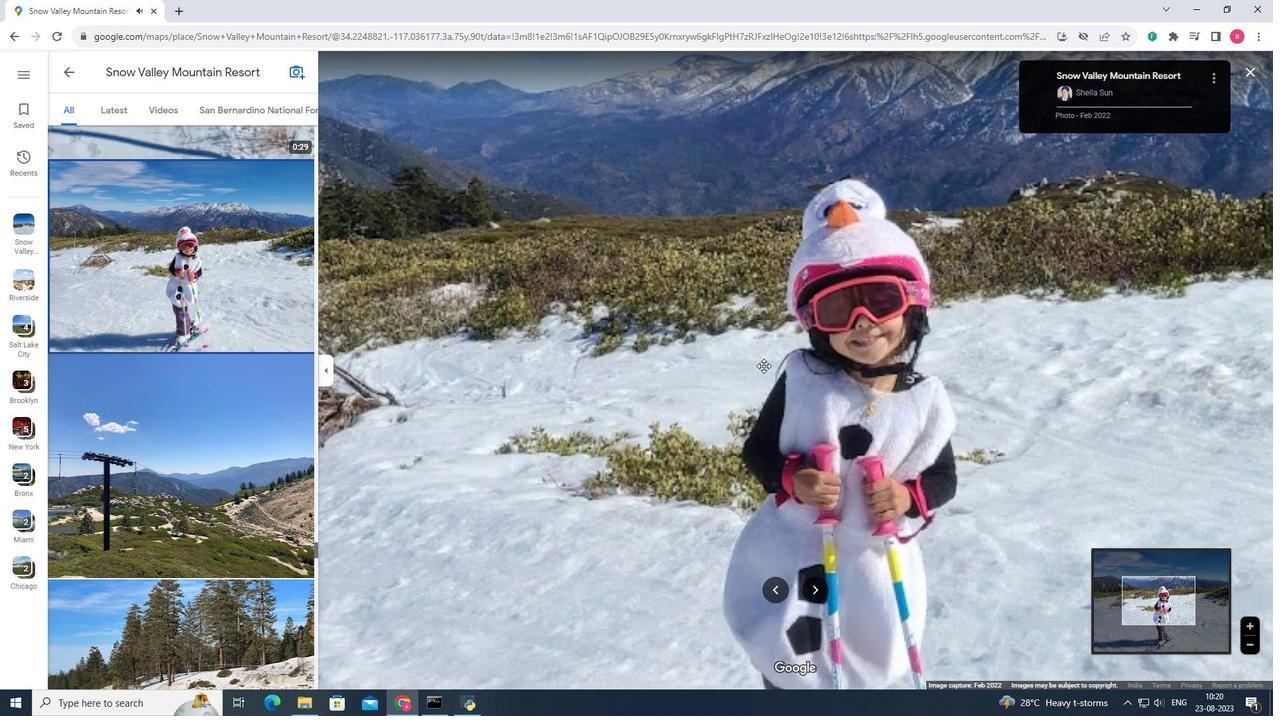 
Action: Mouse scrolled (860, 343) with delta (0, 0)
Screenshot: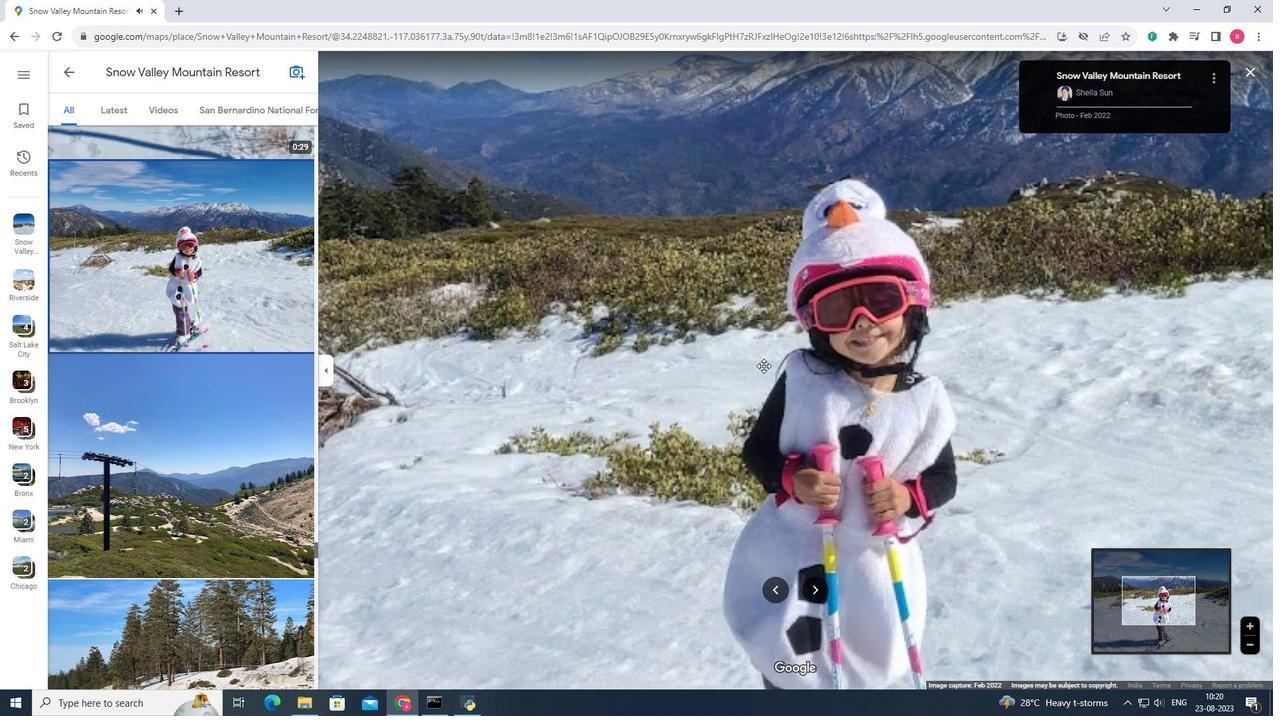 
Action: Mouse scrolled (860, 343) with delta (0, 0)
Screenshot: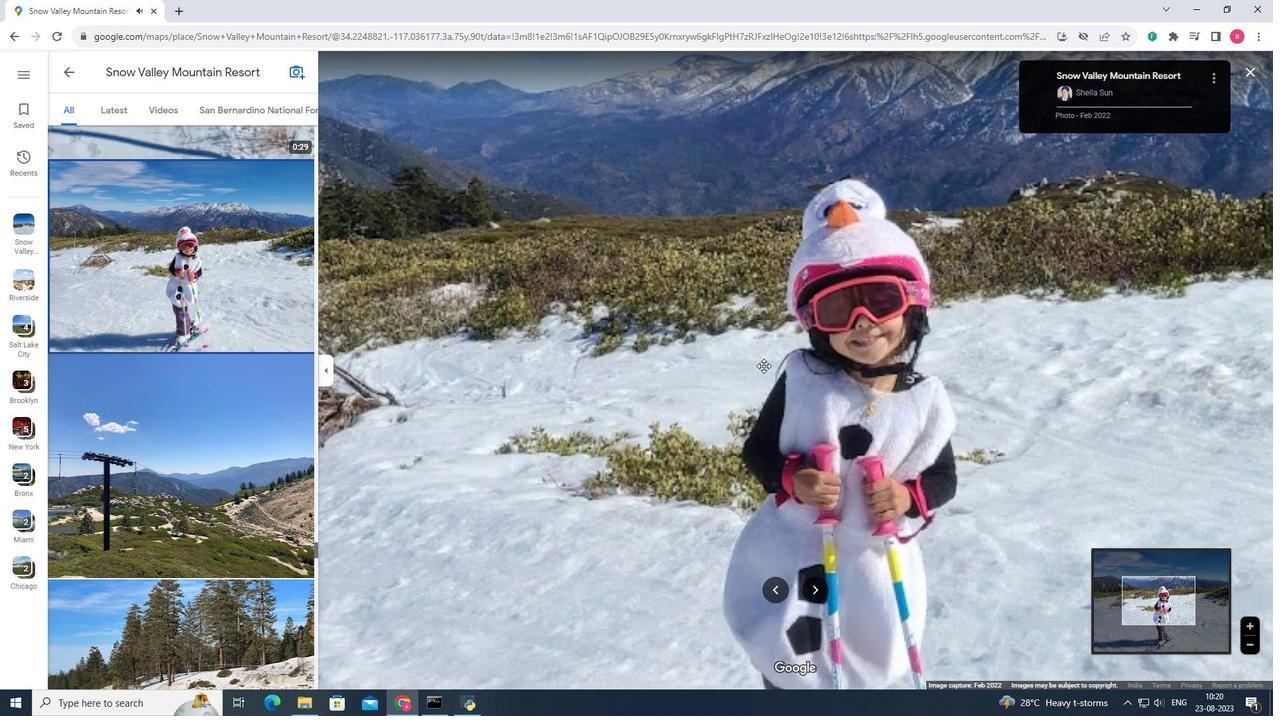 
Action: Mouse scrolled (860, 343) with delta (0, 0)
Screenshot: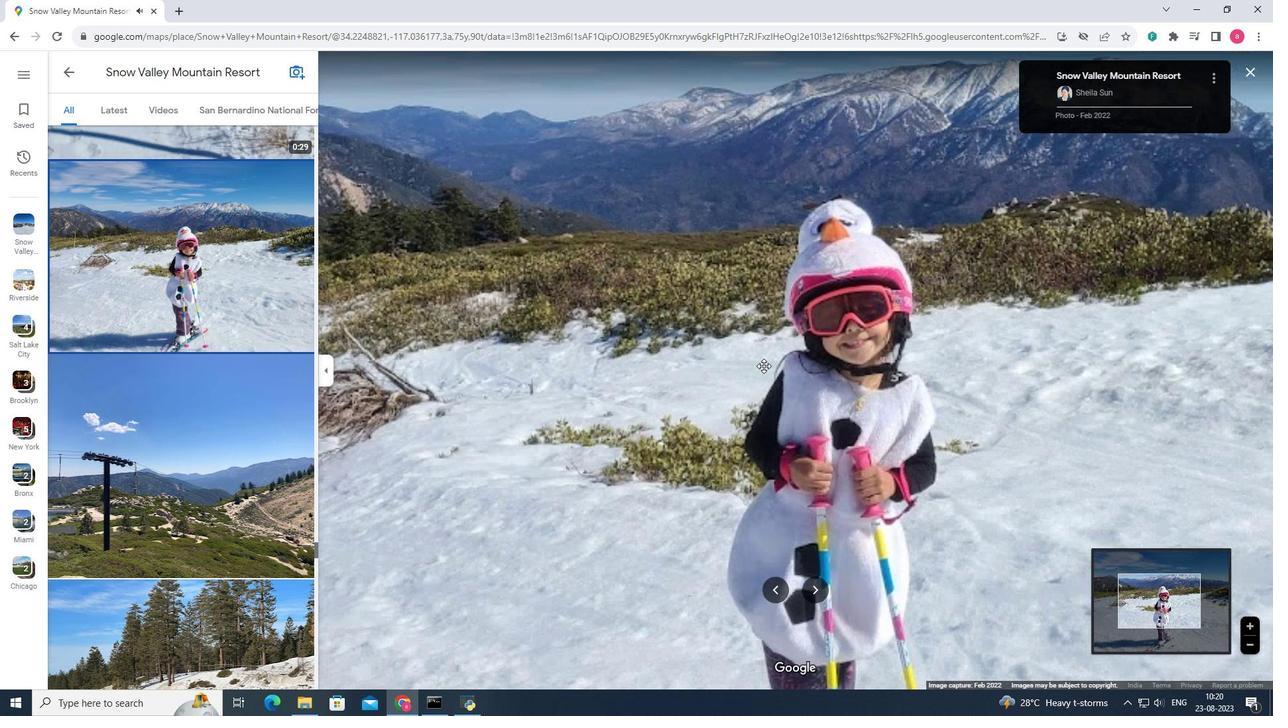 
Action: Mouse scrolled (860, 343) with delta (0, 0)
Screenshot: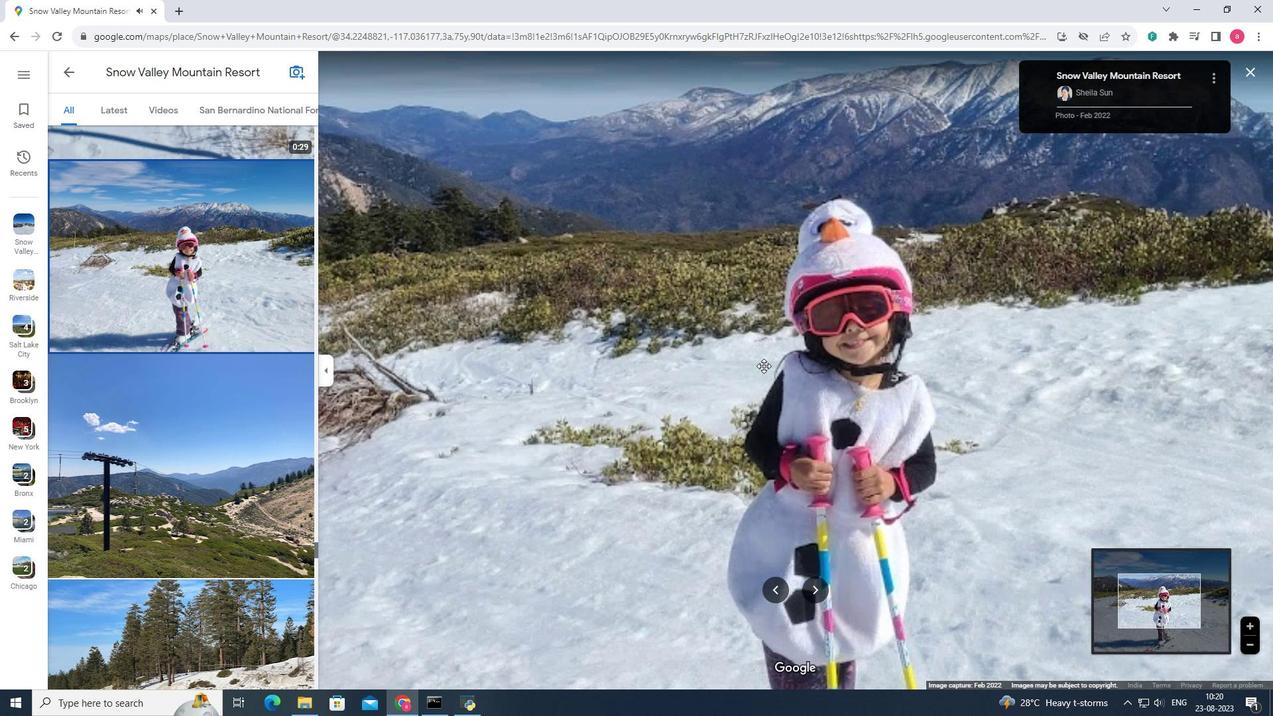 
Action: Mouse scrolled (860, 343) with delta (0, 0)
Screenshot: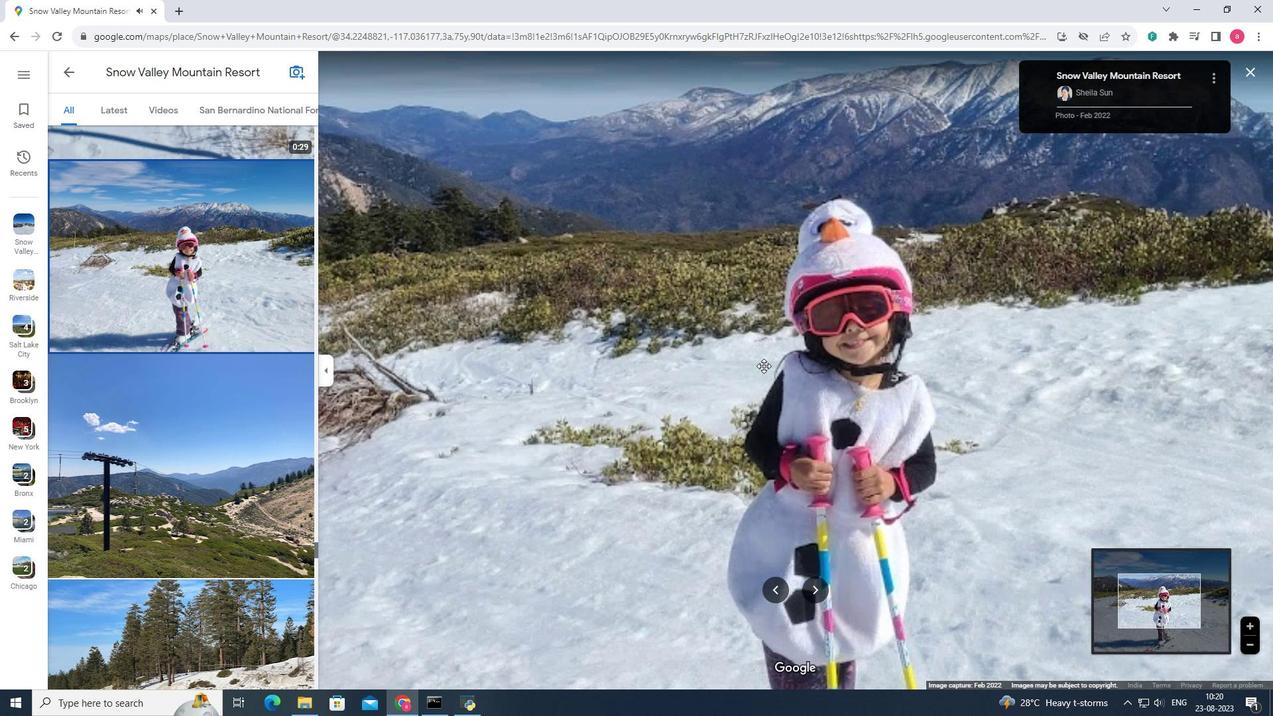 
Action: Mouse scrolled (860, 343) with delta (0, 0)
Screenshot: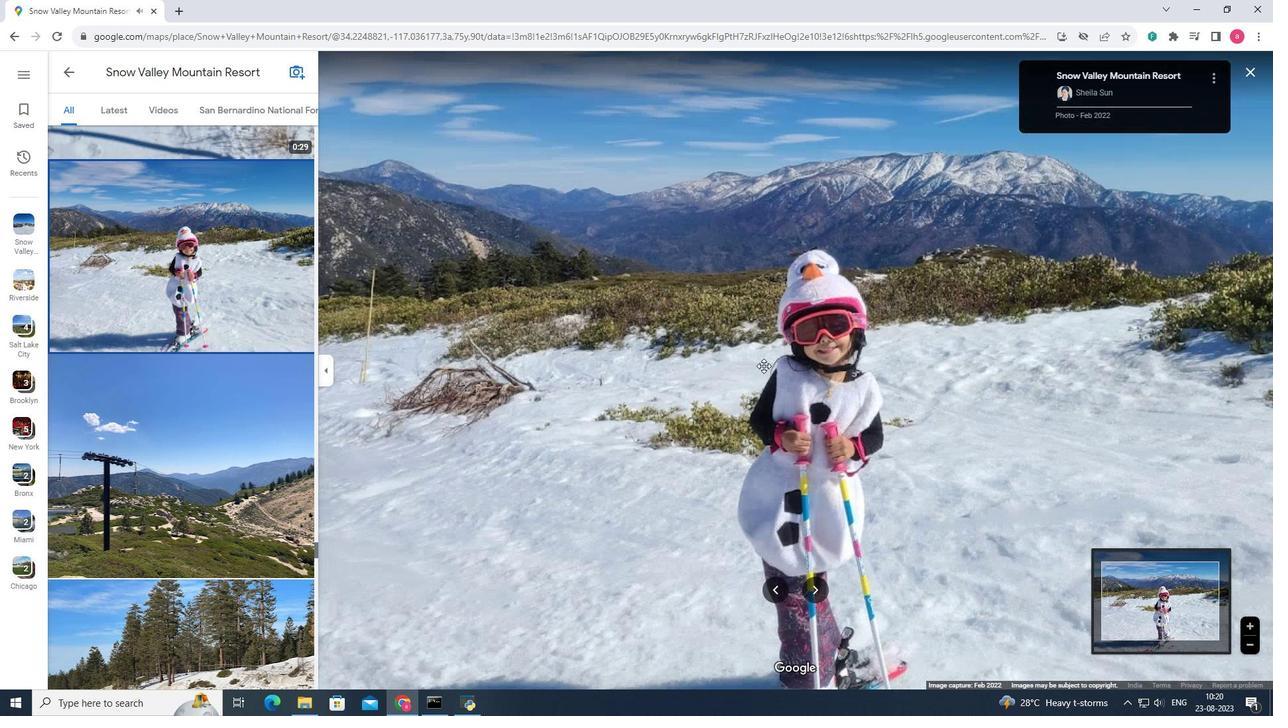 
Action: Mouse scrolled (860, 343) with delta (0, 0)
Screenshot: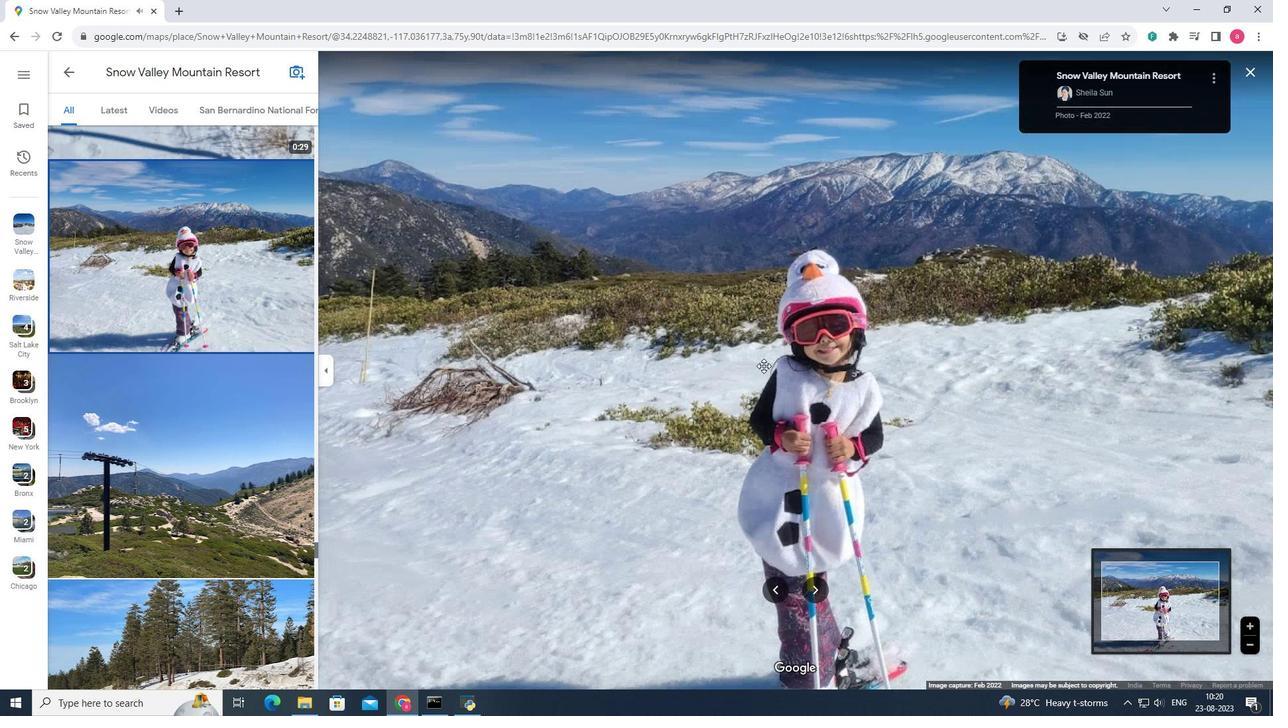 
Action: Mouse scrolled (860, 343) with delta (0, 0)
Screenshot: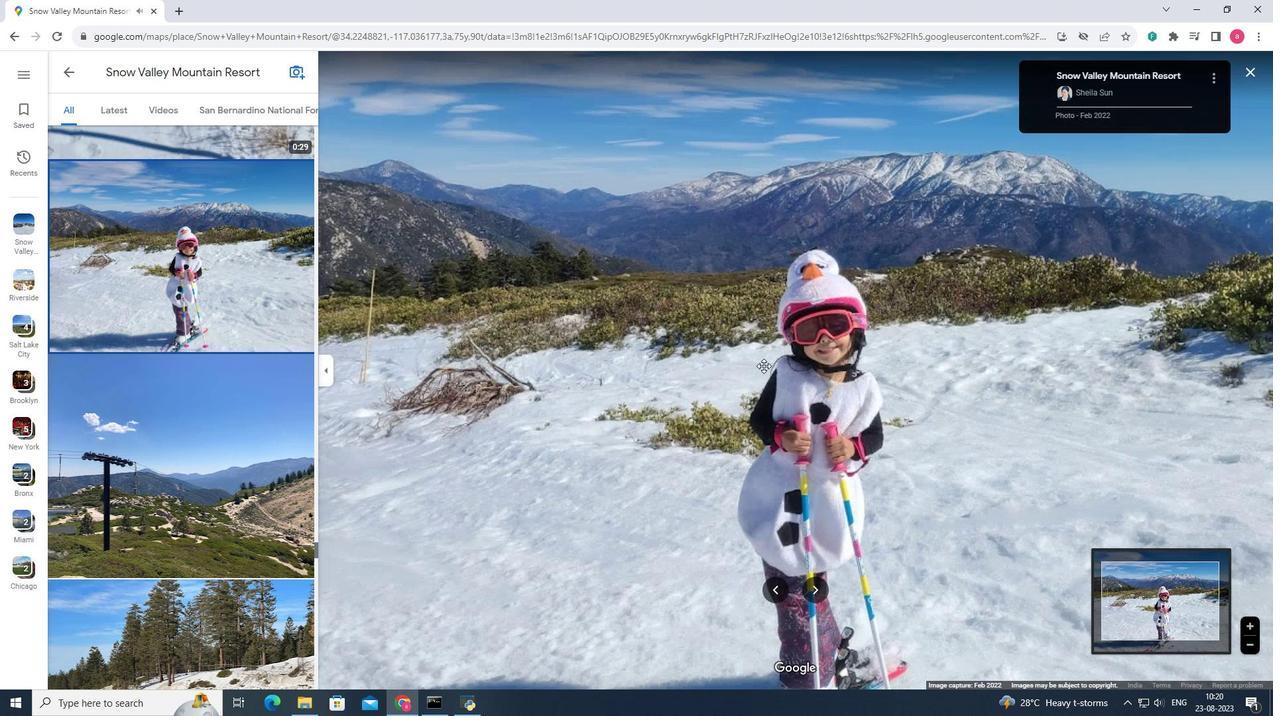 
Action: Mouse scrolled (860, 343) with delta (0, 0)
Screenshot: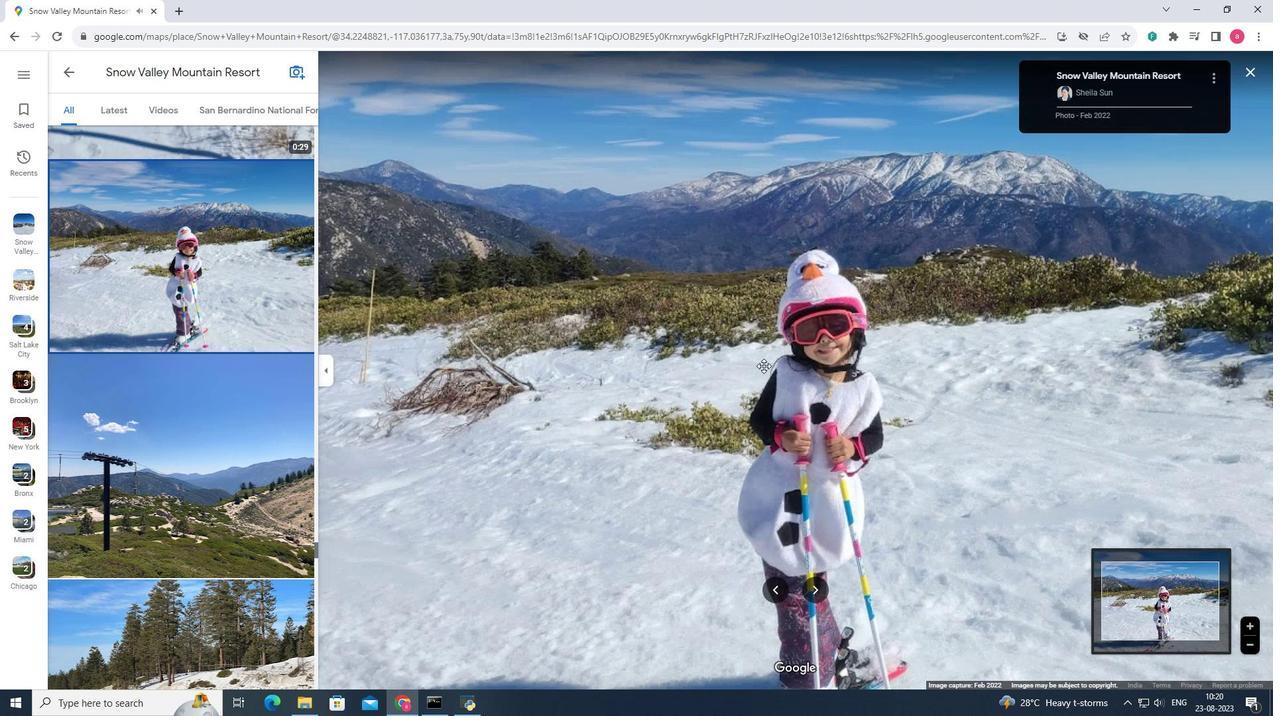
Action: Mouse scrolled (860, 343) with delta (0, 0)
Screenshot: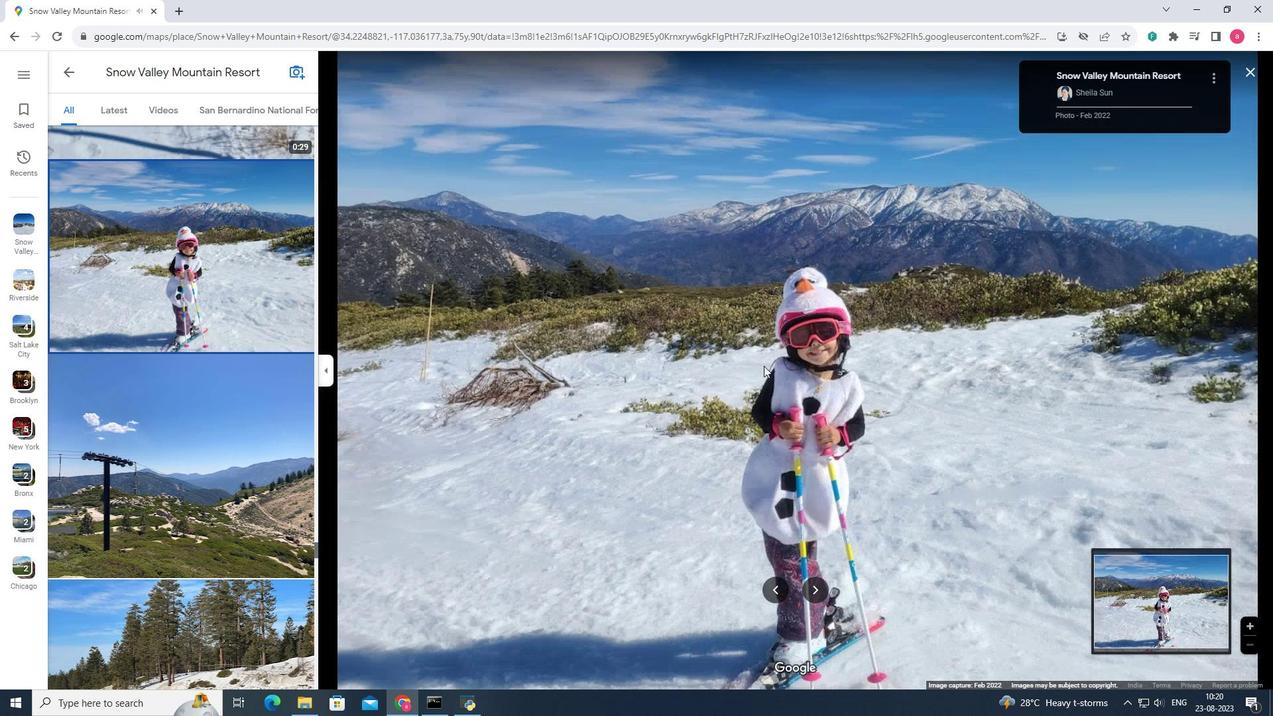 
Action: Mouse scrolled (860, 343) with delta (0, 0)
Screenshot: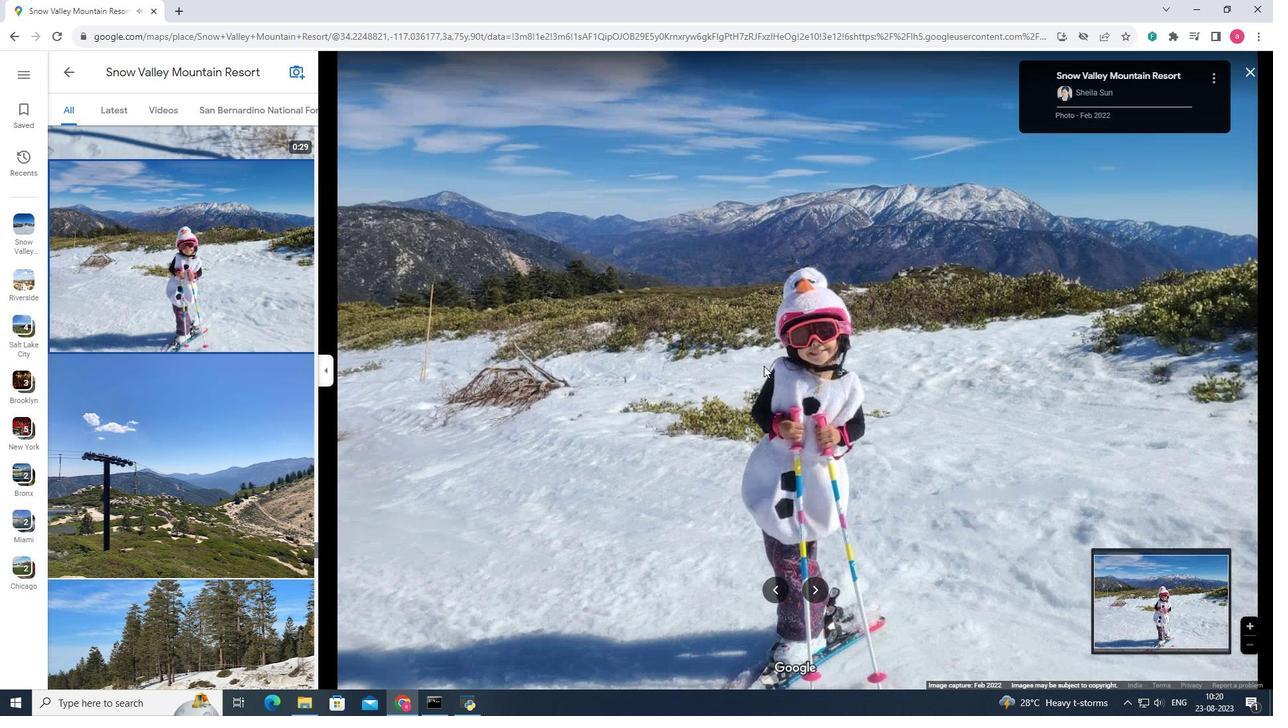 
Action: Mouse scrolled (860, 343) with delta (0, 0)
Screenshot: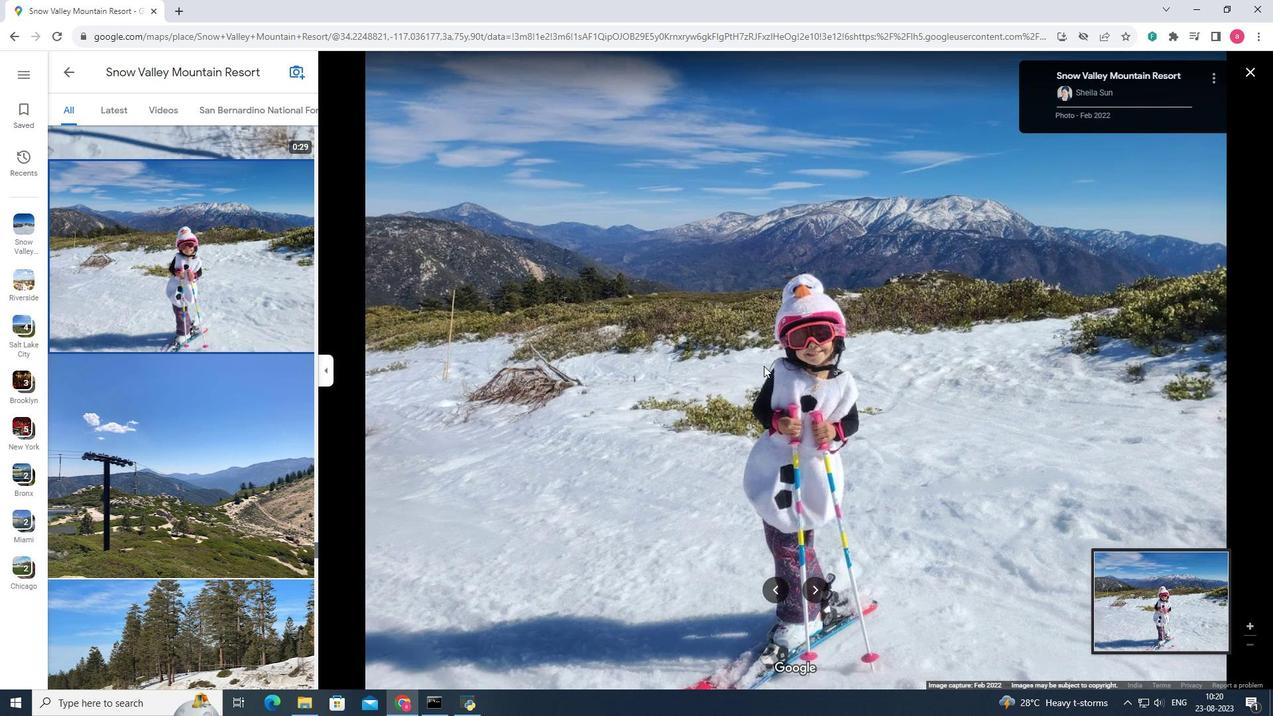 
Action: Mouse scrolled (860, 343) with delta (0, 0)
Screenshot: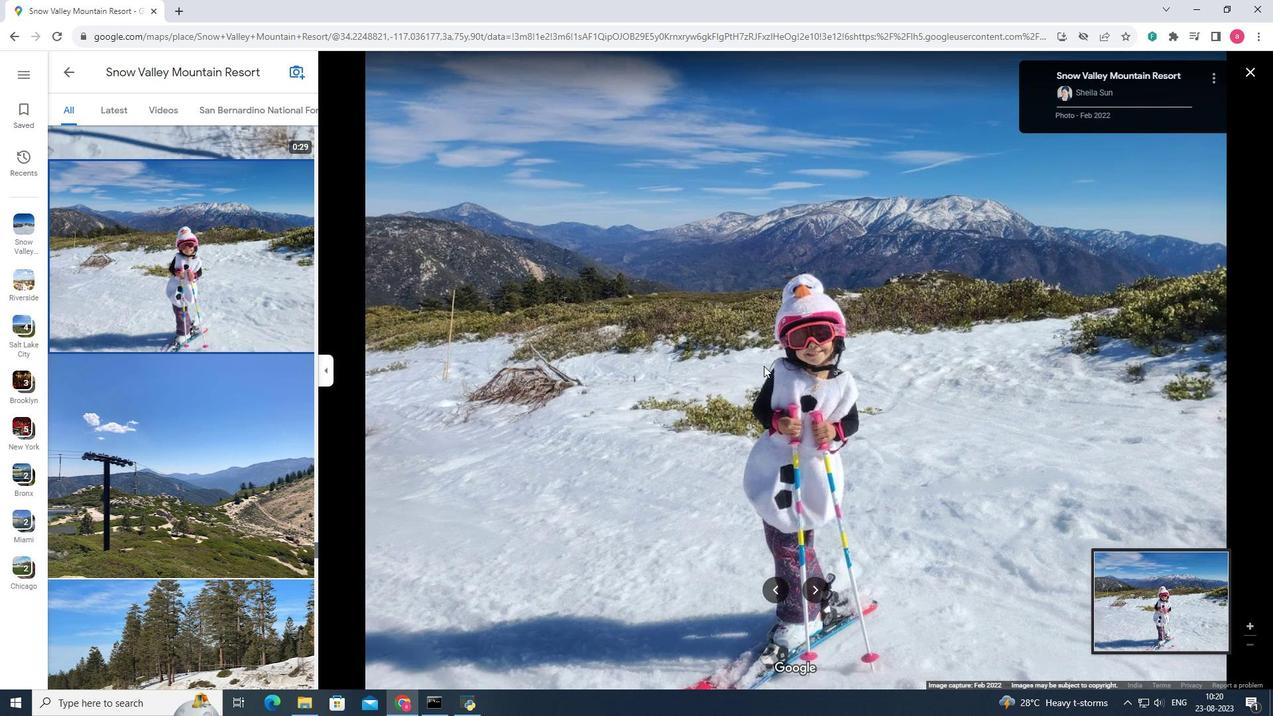 
Action: Mouse scrolled (860, 343) with delta (0, 0)
Screenshot: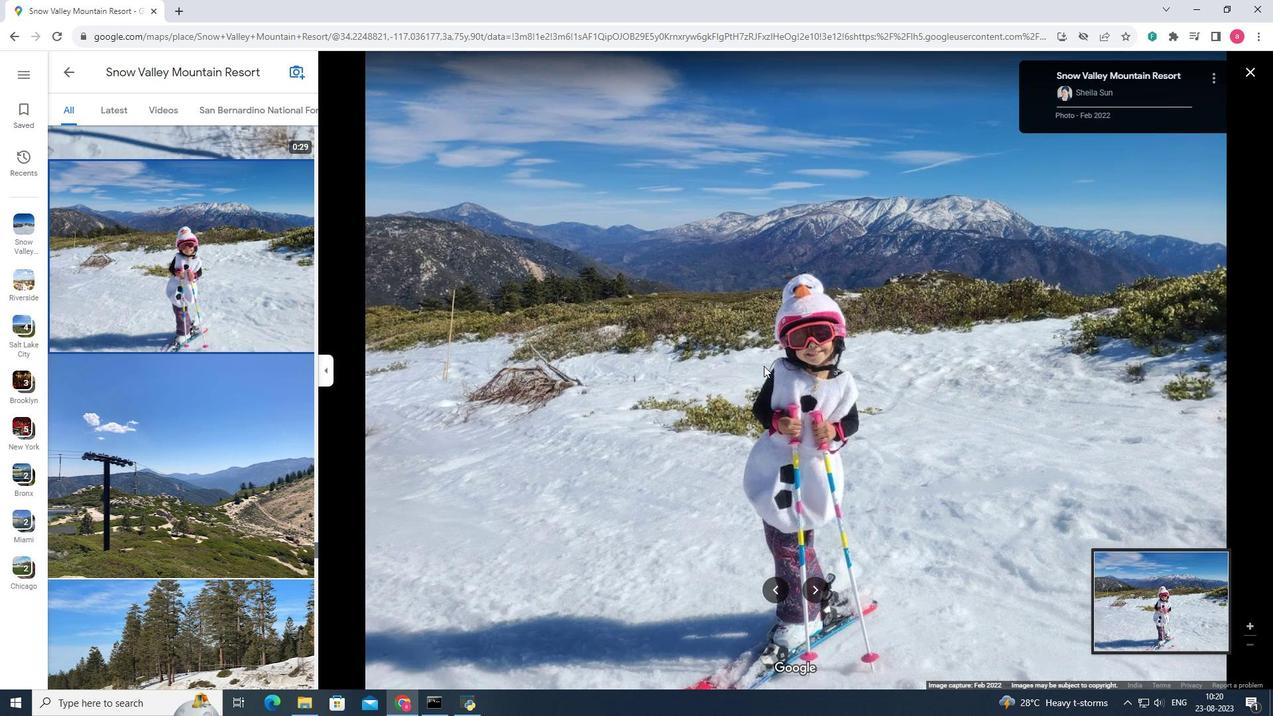 
Action: Mouse scrolled (860, 343) with delta (0, 0)
Screenshot: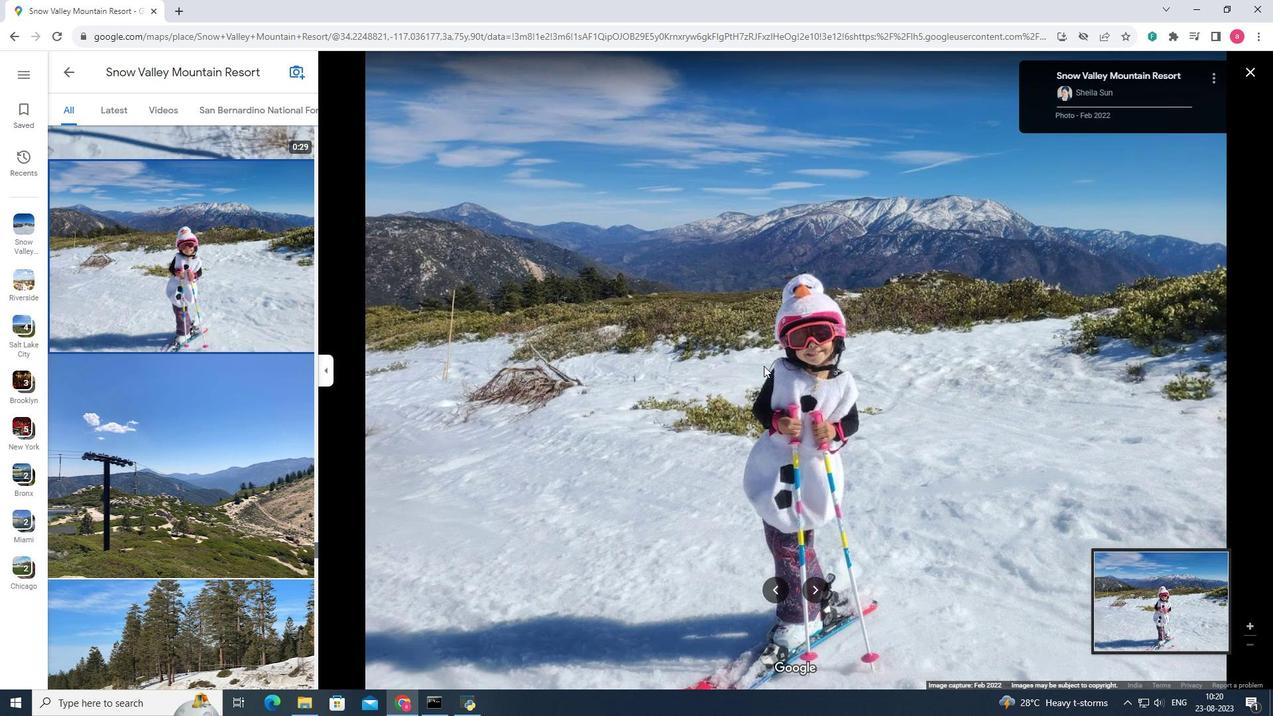 
Action: Mouse scrolled (860, 343) with delta (0, 0)
Screenshot: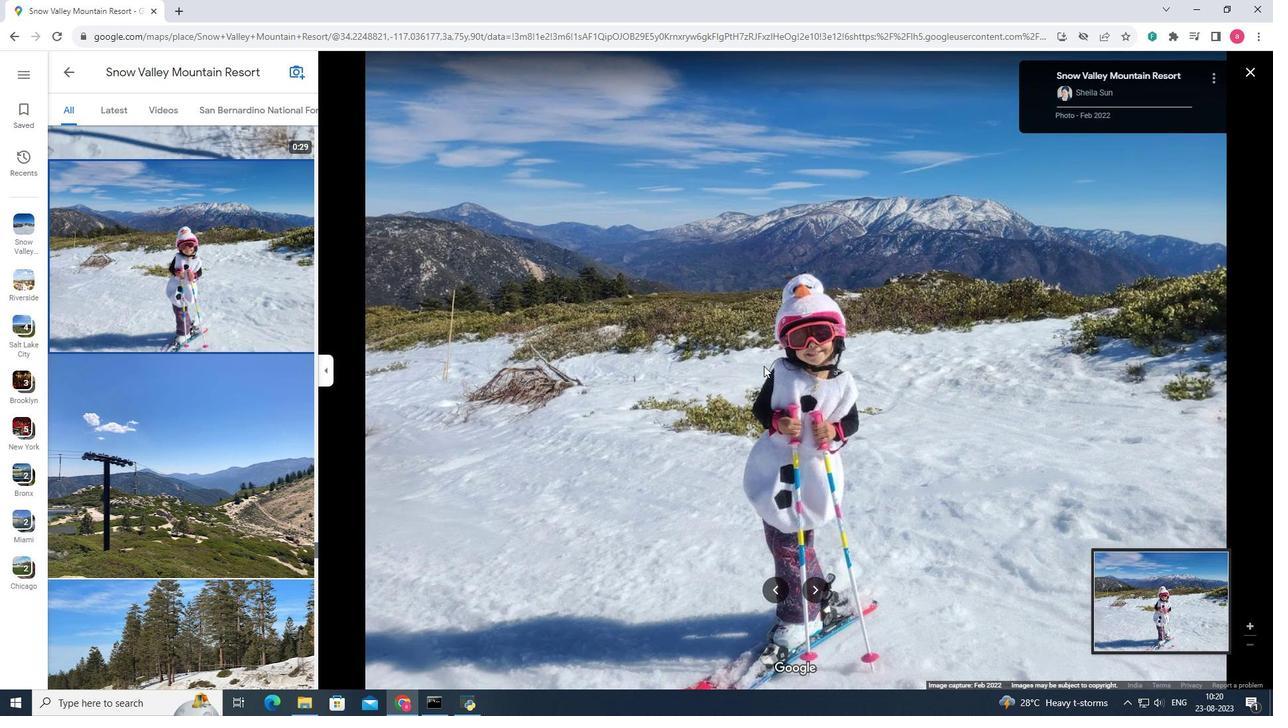 
Action: Mouse scrolled (860, 343) with delta (0, 0)
Screenshot: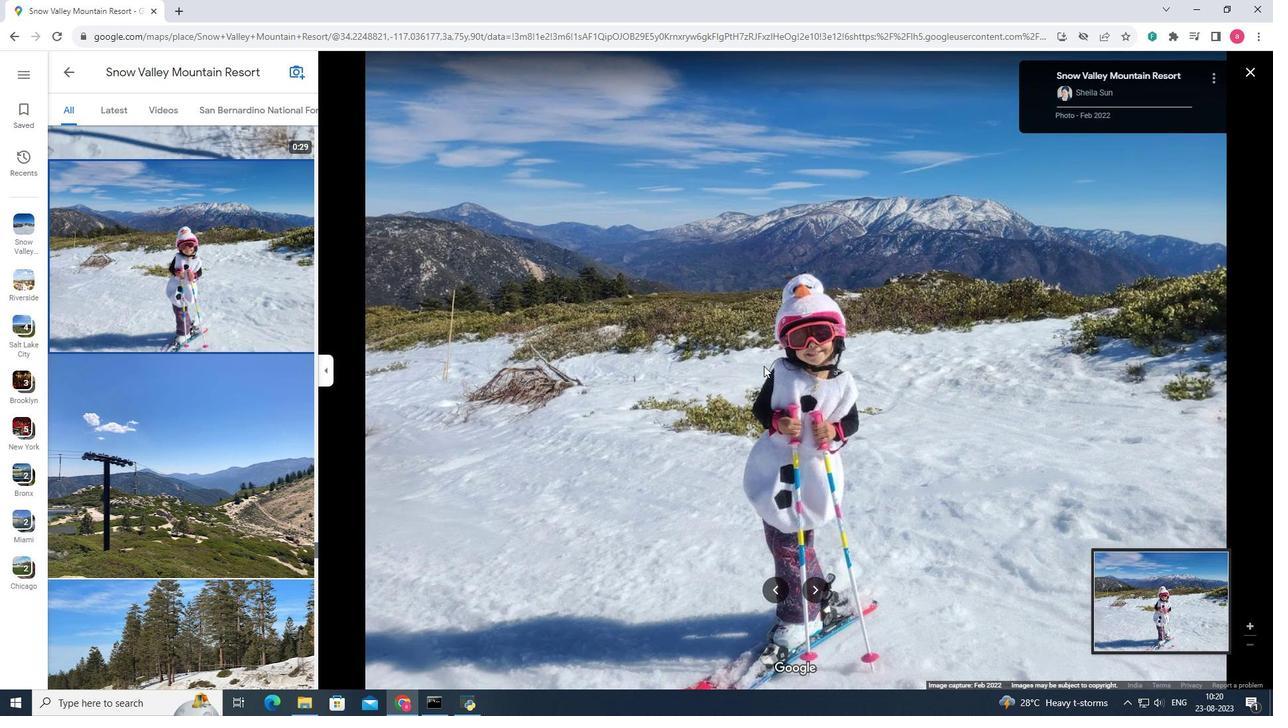 
Action: Mouse scrolled (860, 343) with delta (0, 0)
Screenshot: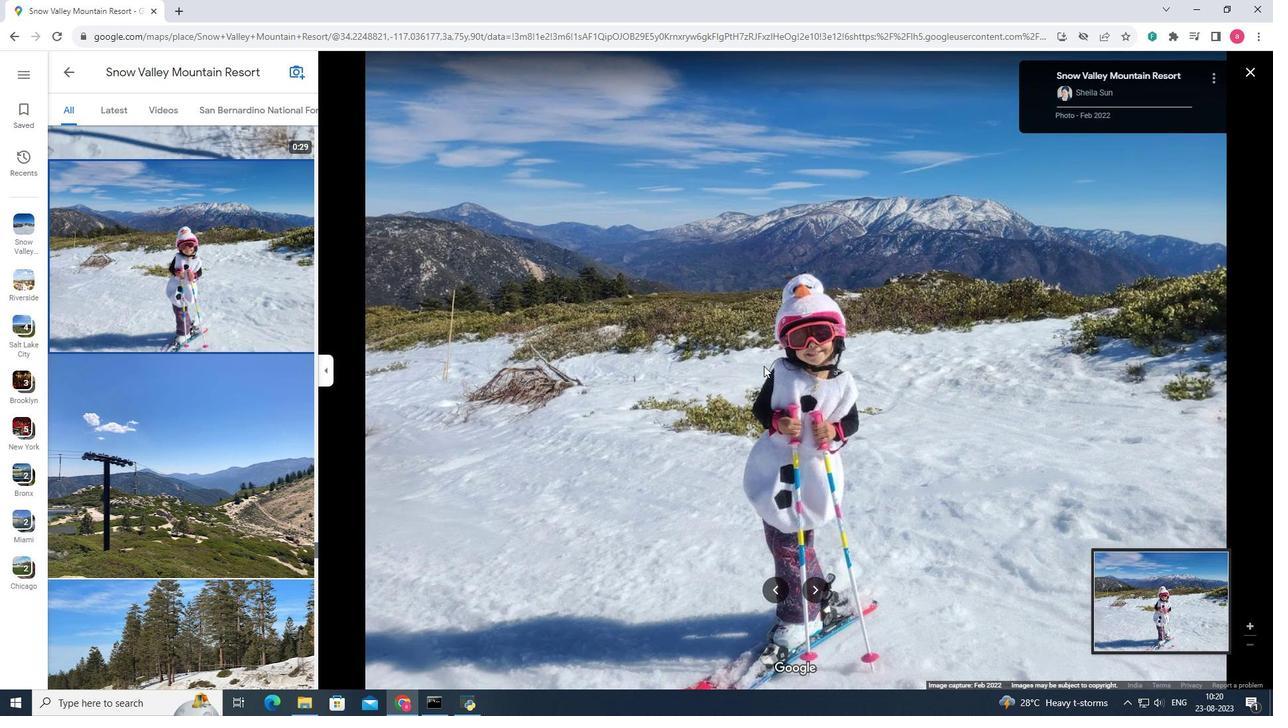 
Action: Mouse moved to (33, 416)
Screenshot: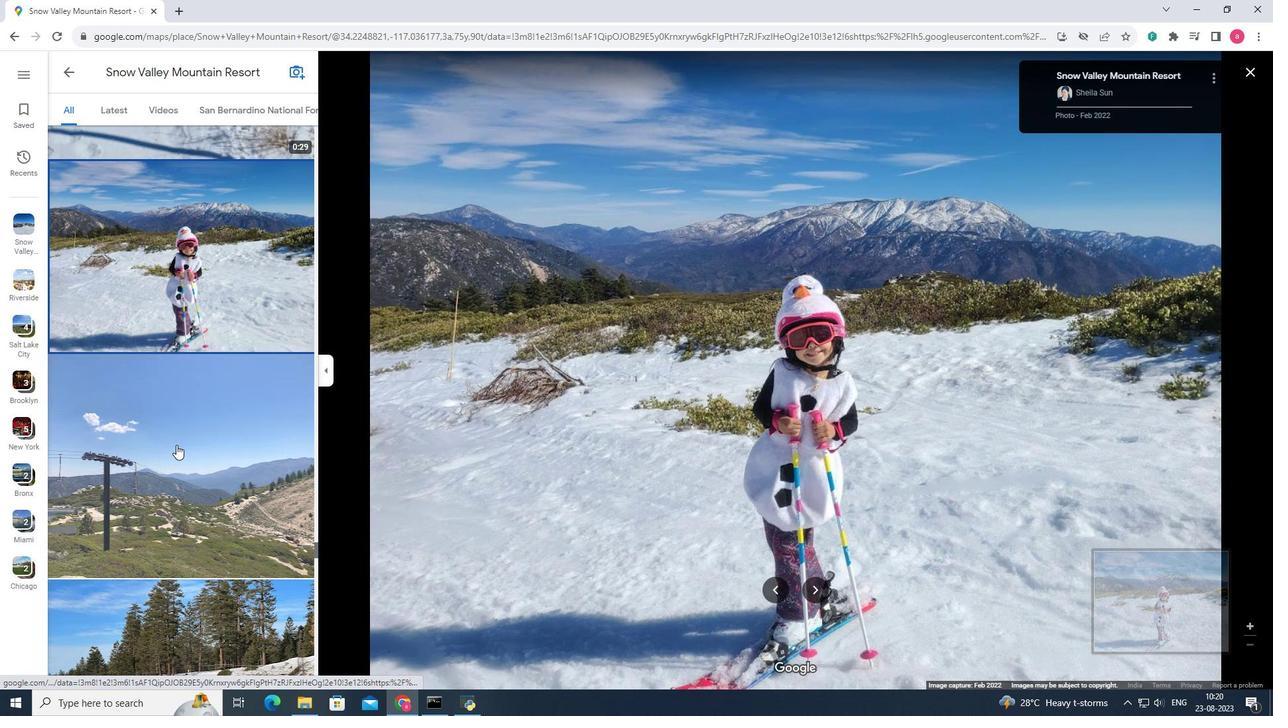 
Action: Mouse pressed left at (33, 416)
Screenshot: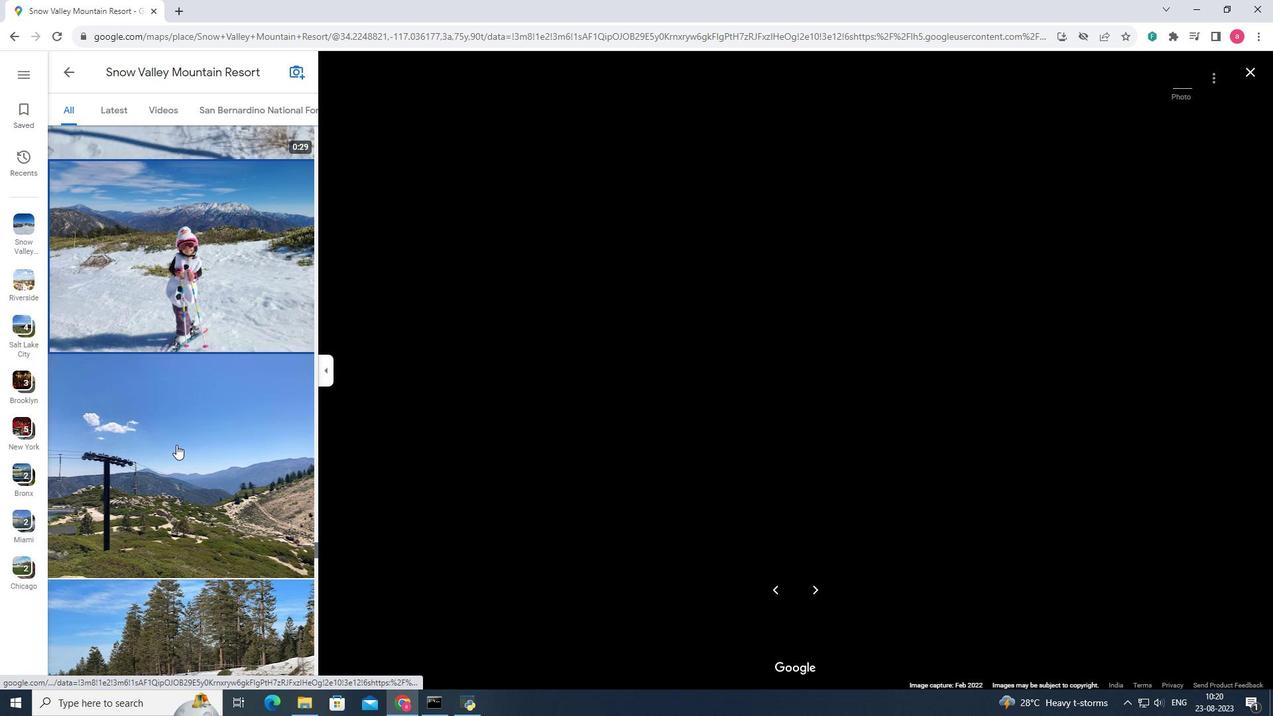 
Action: Mouse scrolled (33, 415) with delta (0, 0)
Screenshot: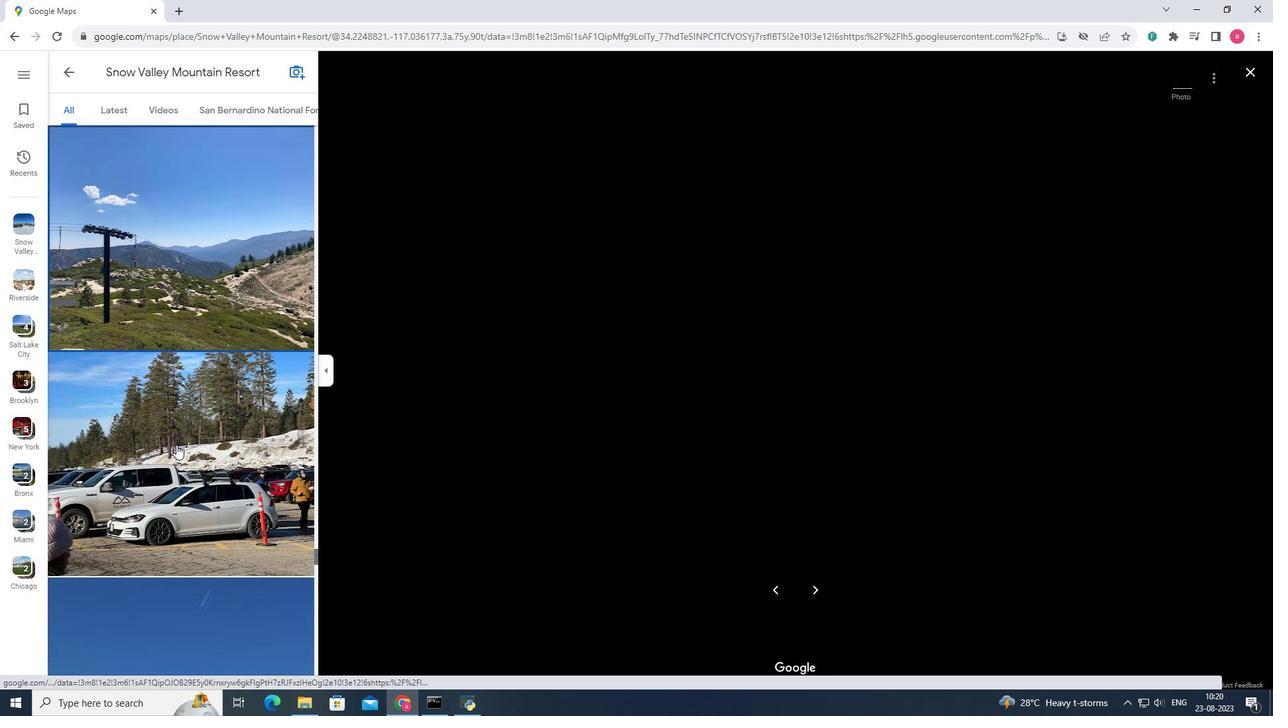 
Action: Mouse scrolled (33, 415) with delta (0, 0)
Screenshot: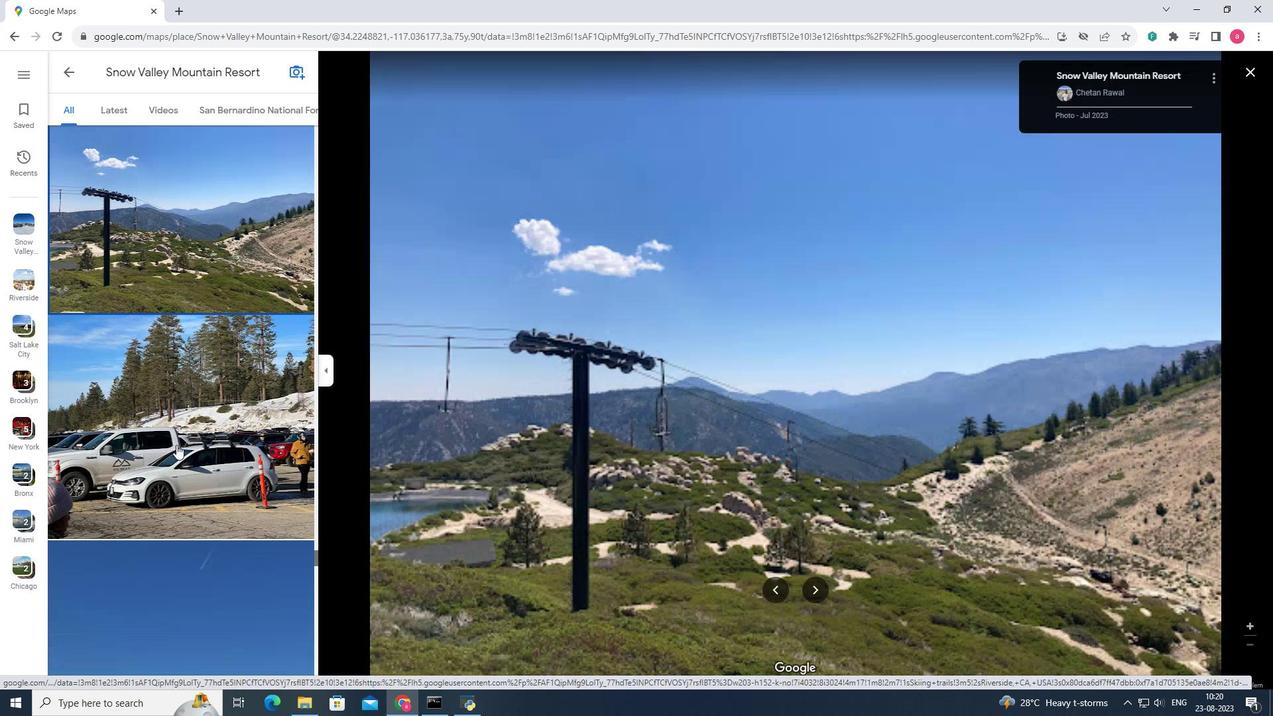 
Action: Mouse scrolled (33, 415) with delta (0, 0)
Screenshot: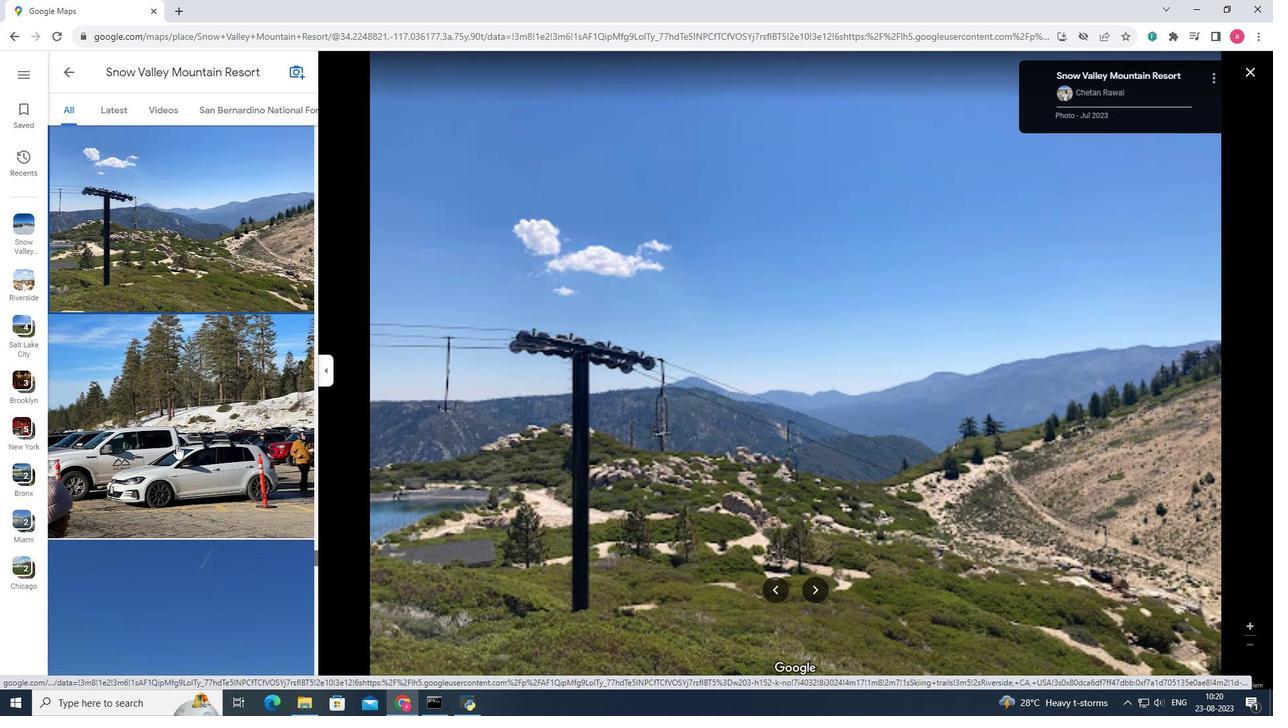 
Action: Mouse scrolled (33, 415) with delta (0, 0)
Screenshot: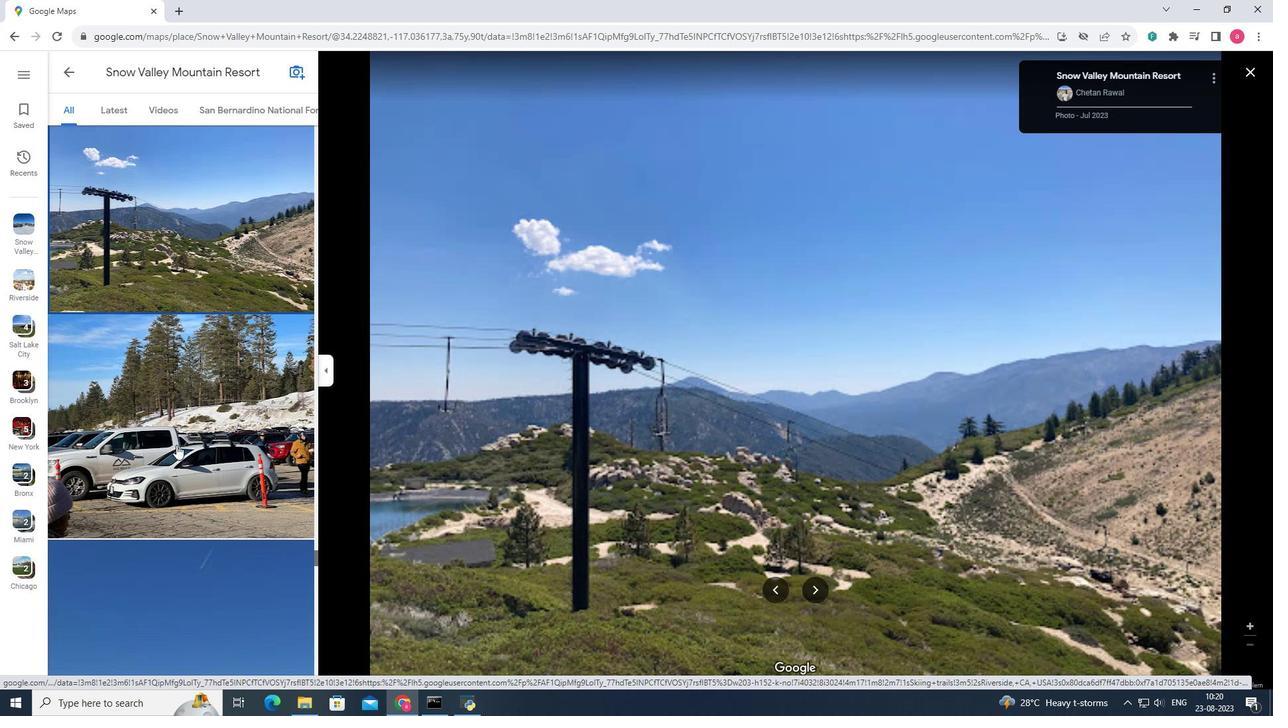 
Action: Mouse pressed left at (33, 416)
Screenshot: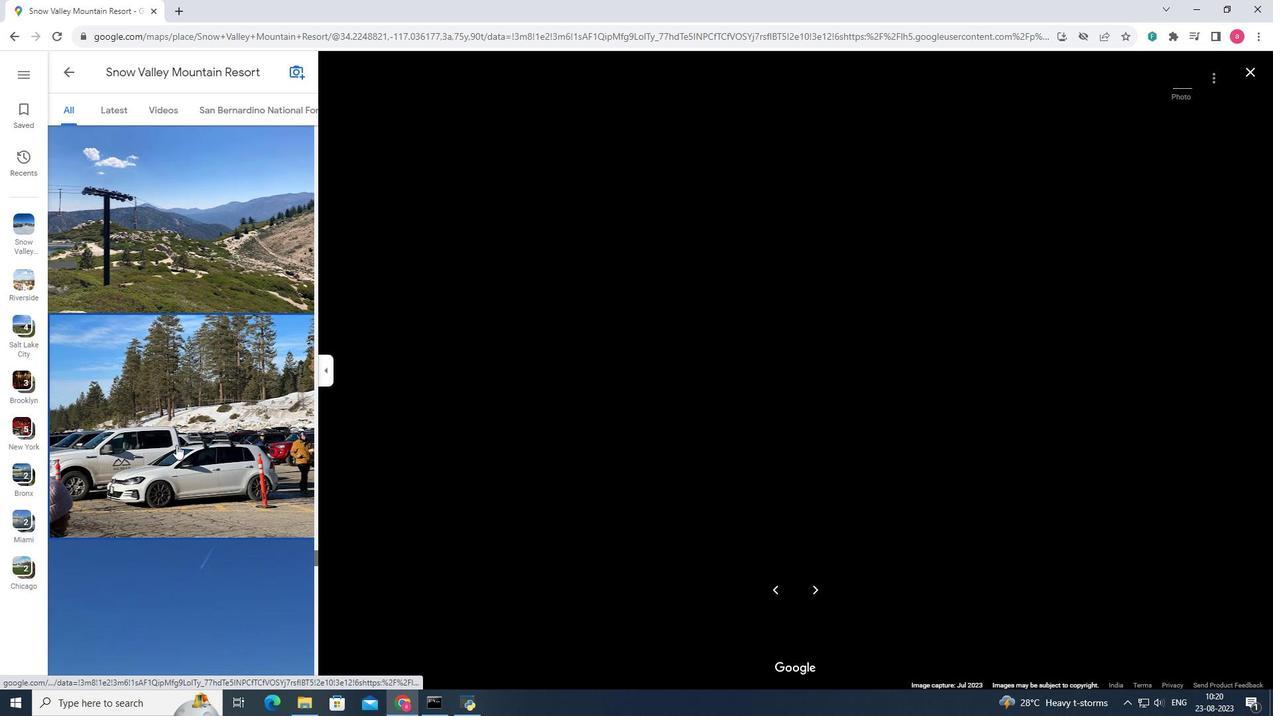 
Action: Mouse moved to (804, 416)
Screenshot: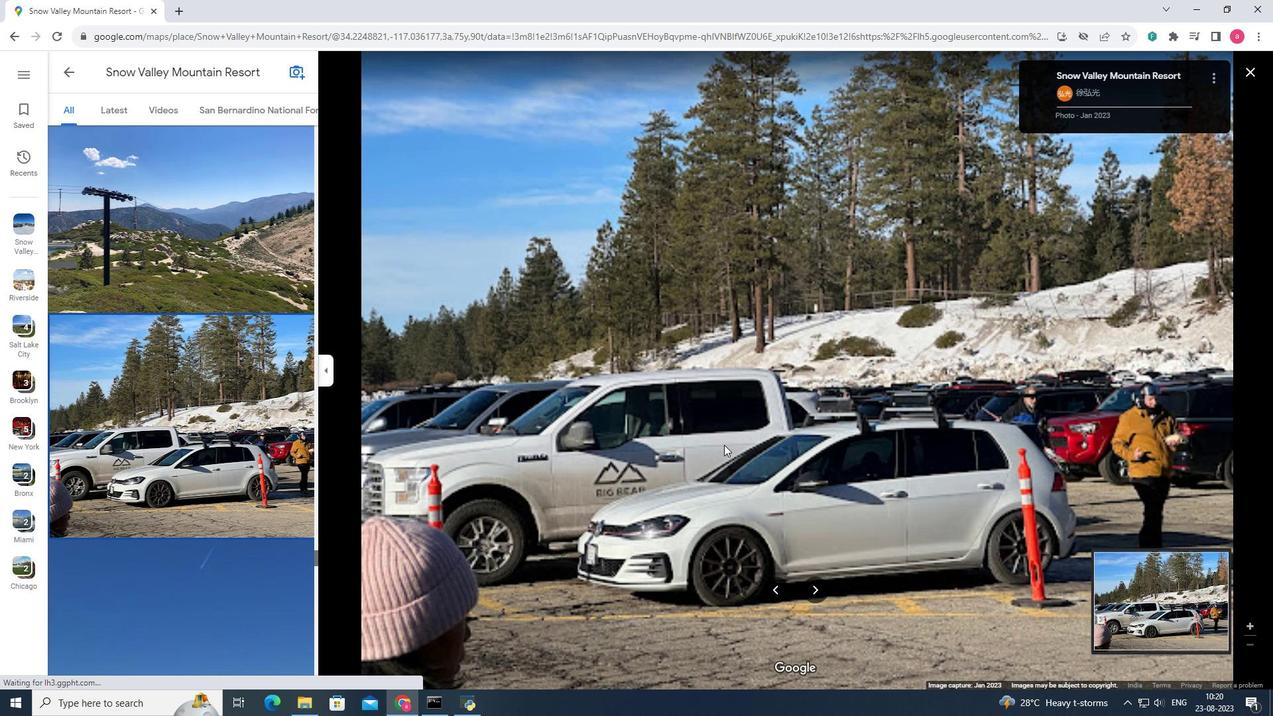 
Action: Mouse scrolled (804, 416) with delta (0, 0)
Screenshot: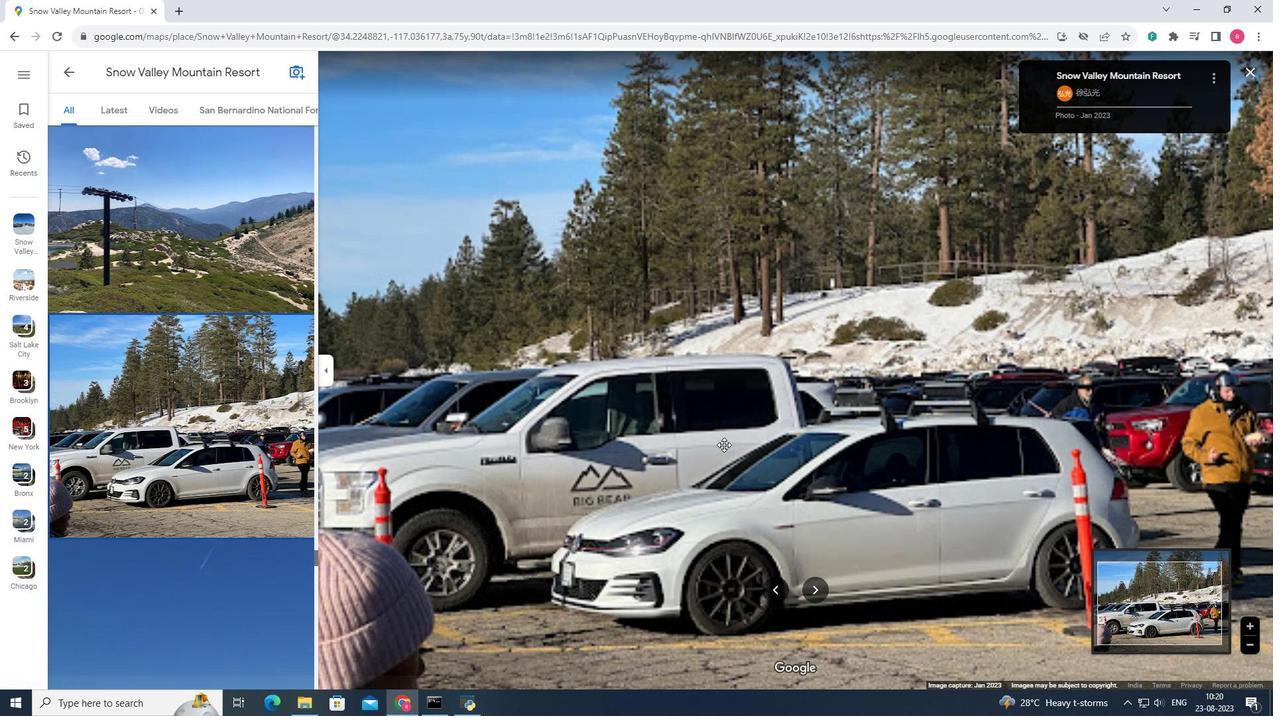 
Action: Mouse scrolled (804, 416) with delta (0, 0)
Screenshot: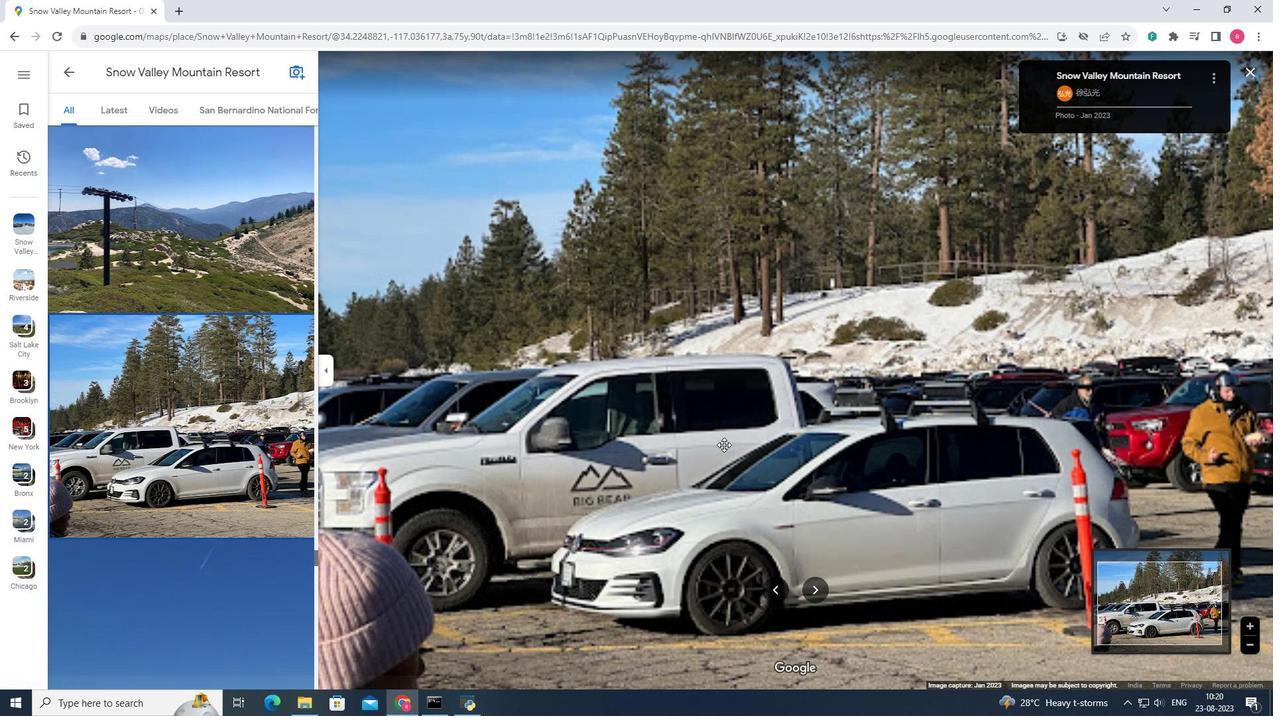 
Action: Mouse scrolled (804, 416) with delta (0, 0)
Screenshot: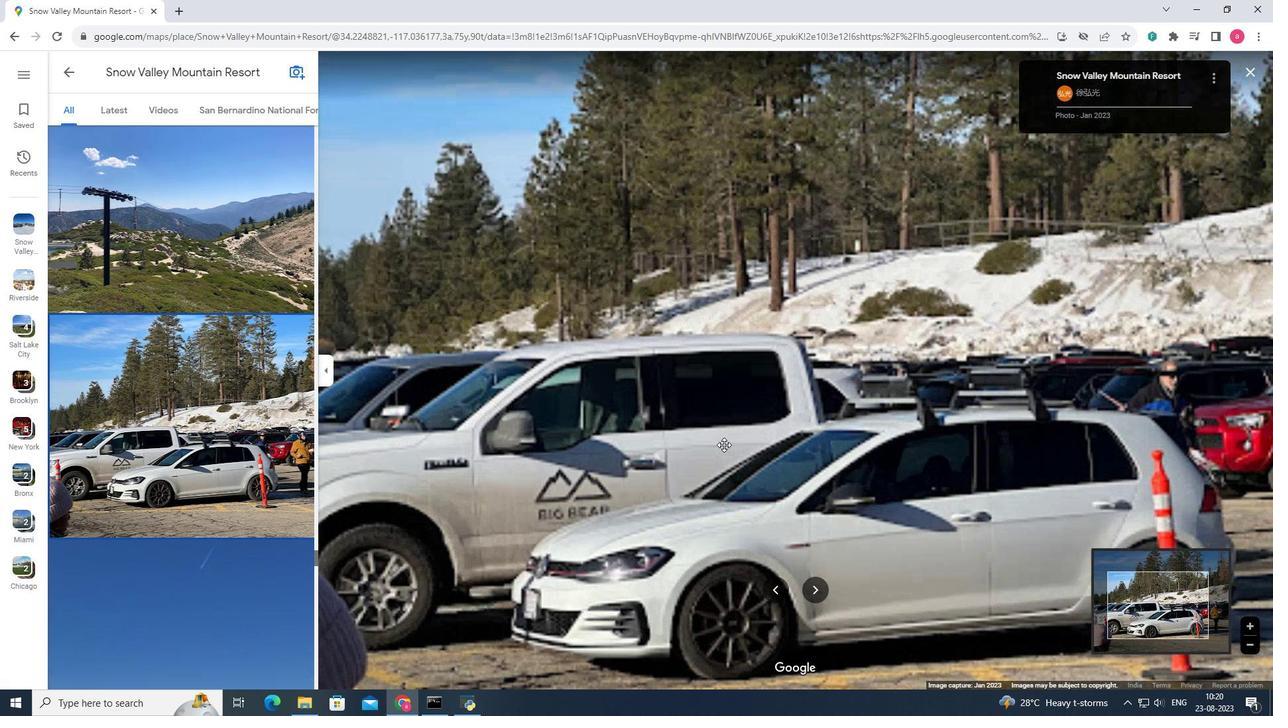 
Action: Mouse scrolled (804, 416) with delta (0, 0)
Screenshot: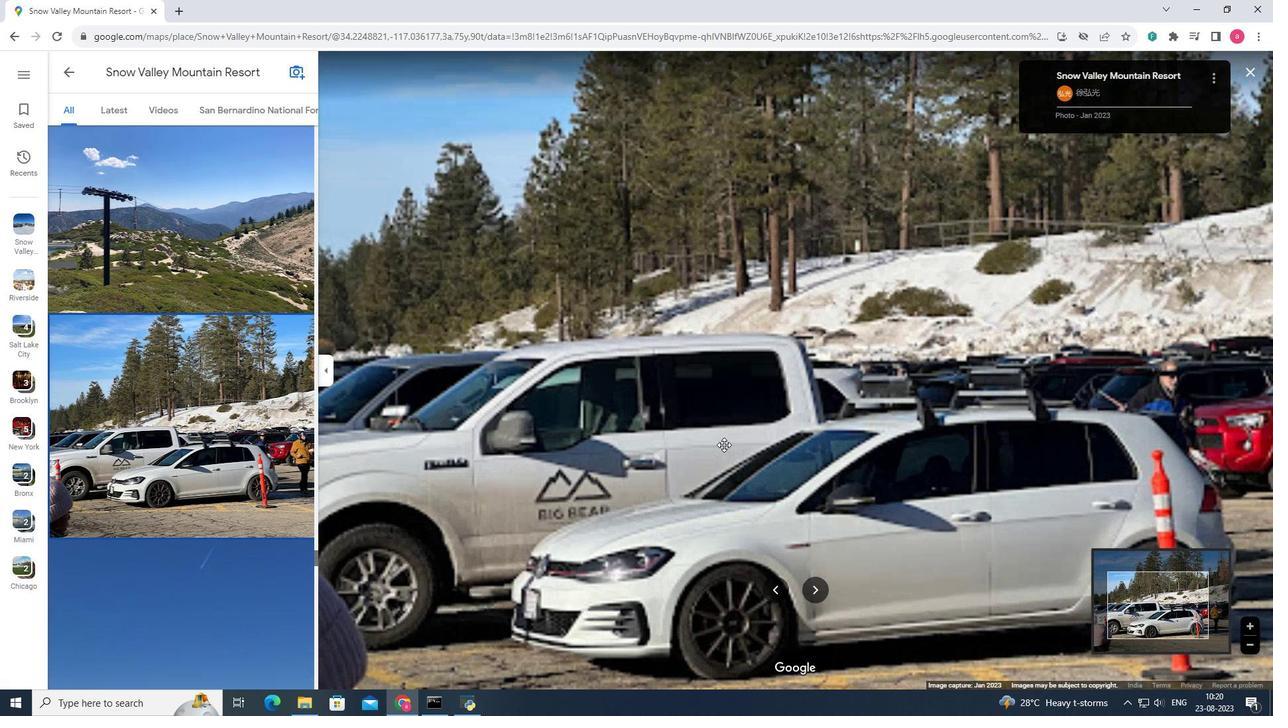 
Action: Mouse scrolled (804, 416) with delta (0, 0)
Screenshot: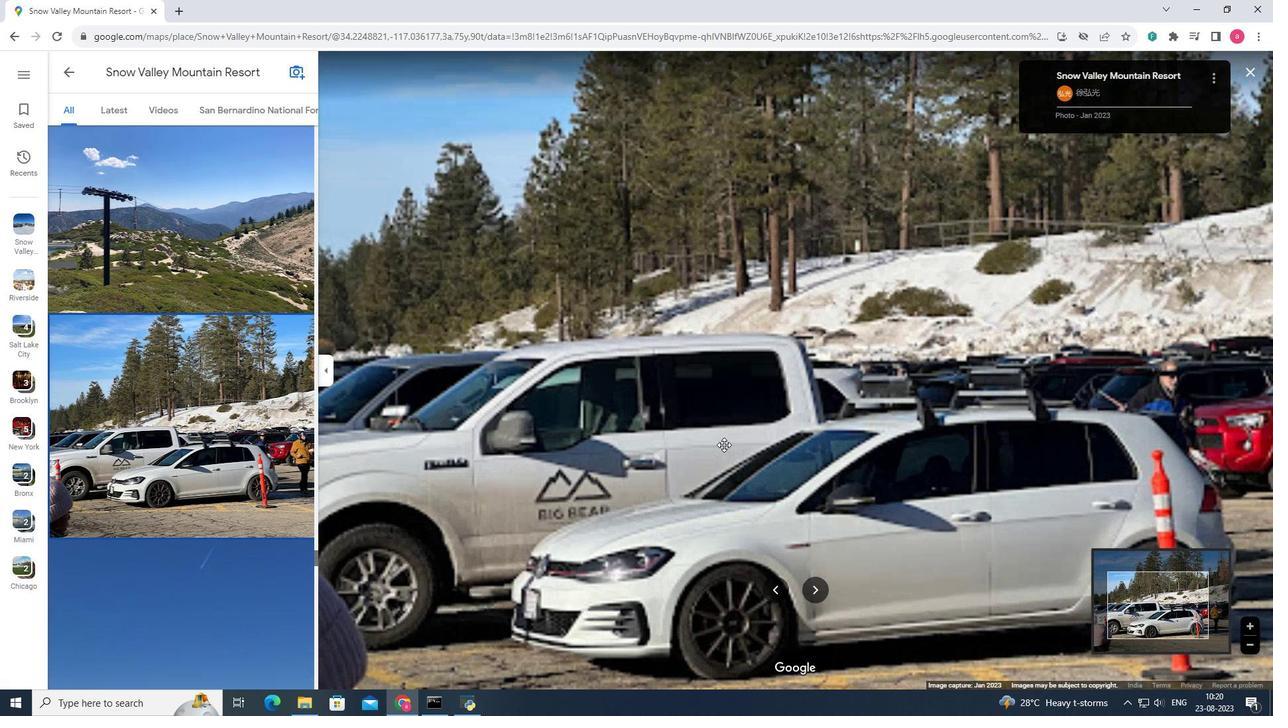 
Action: Mouse scrolled (804, 416) with delta (0, 0)
Screenshot: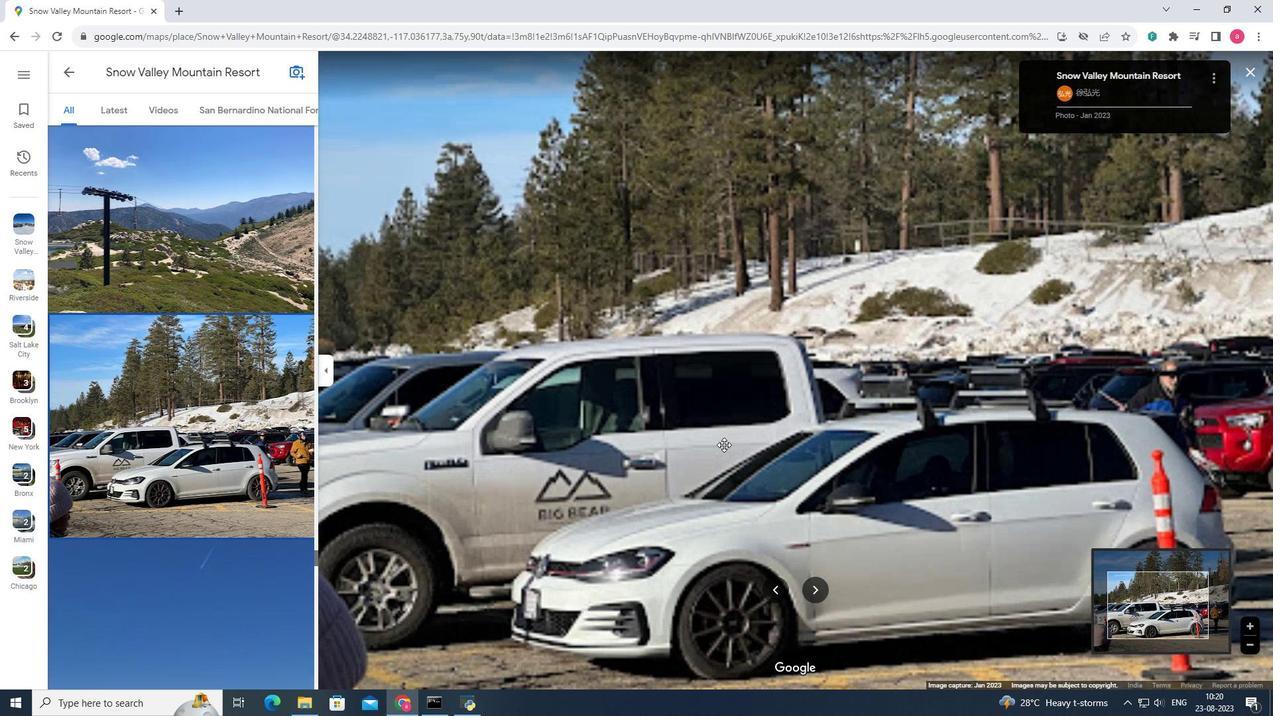 
Action: Mouse moved to (934, 418)
Screenshot: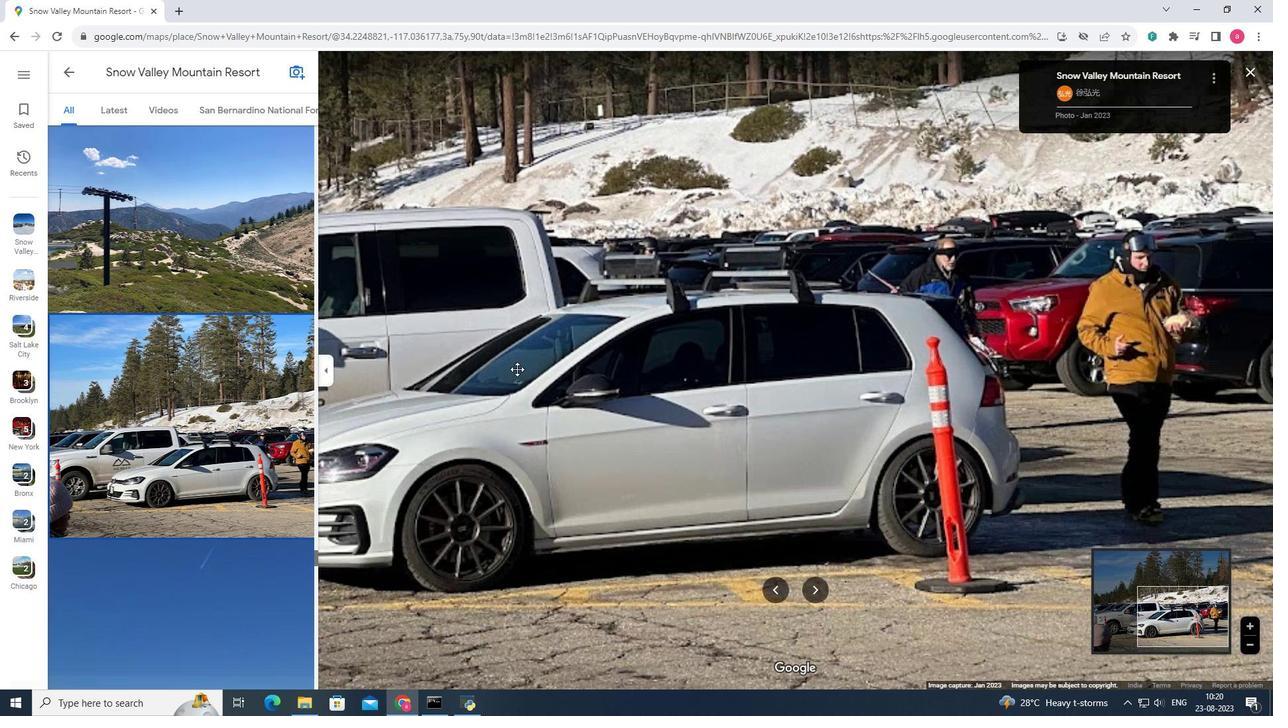 
Action: Mouse pressed left at (934, 418)
Screenshot: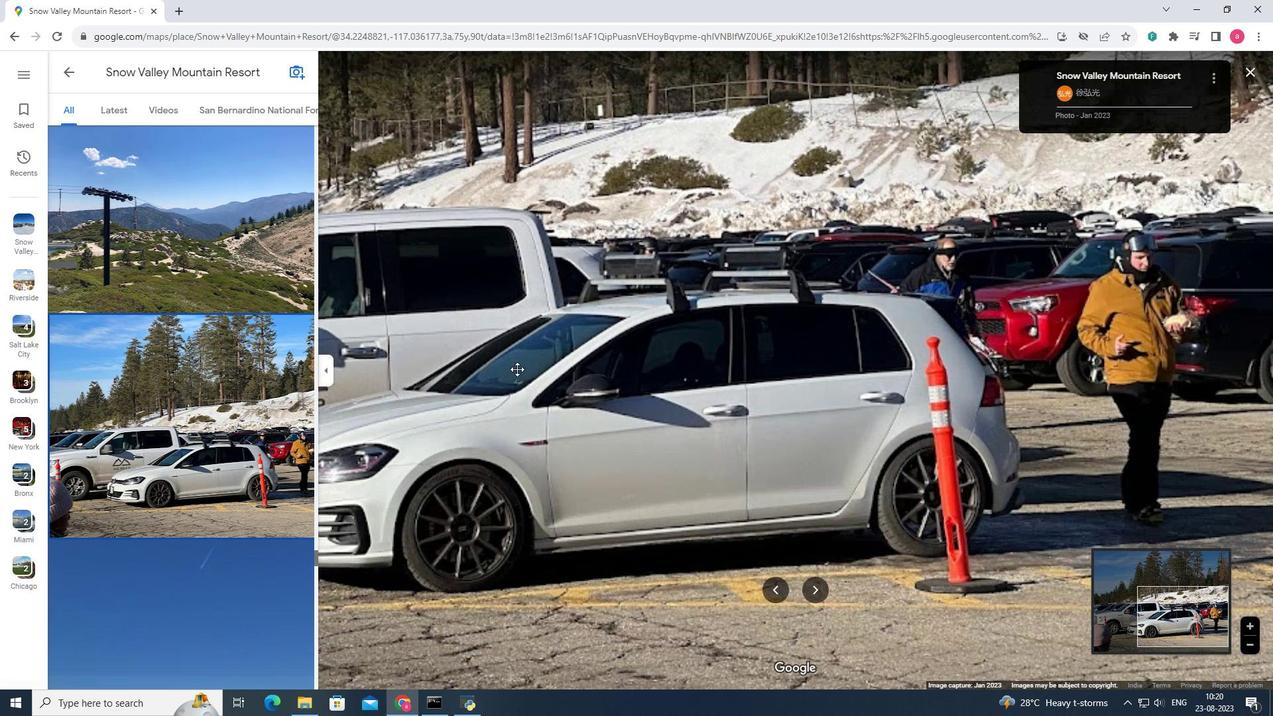 
Action: Mouse moved to (155, 355)
Screenshot: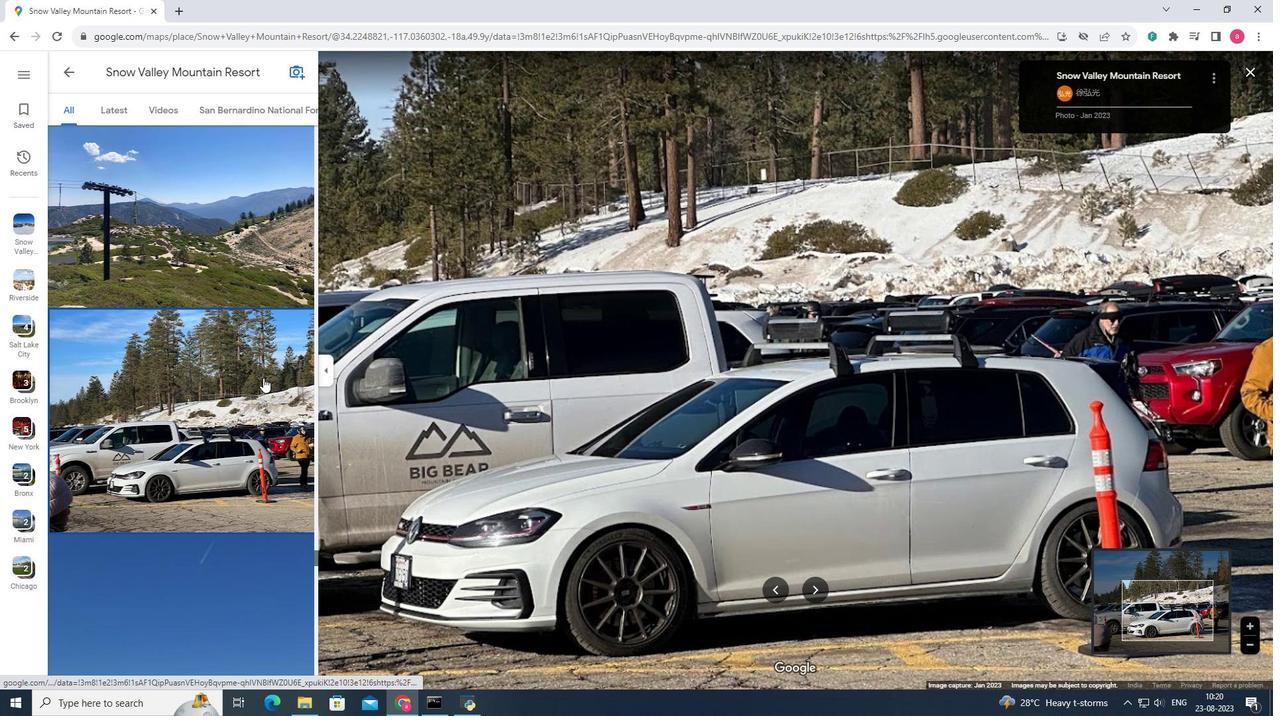 
Action: Mouse scrolled (155, 354) with delta (0, 0)
Screenshot: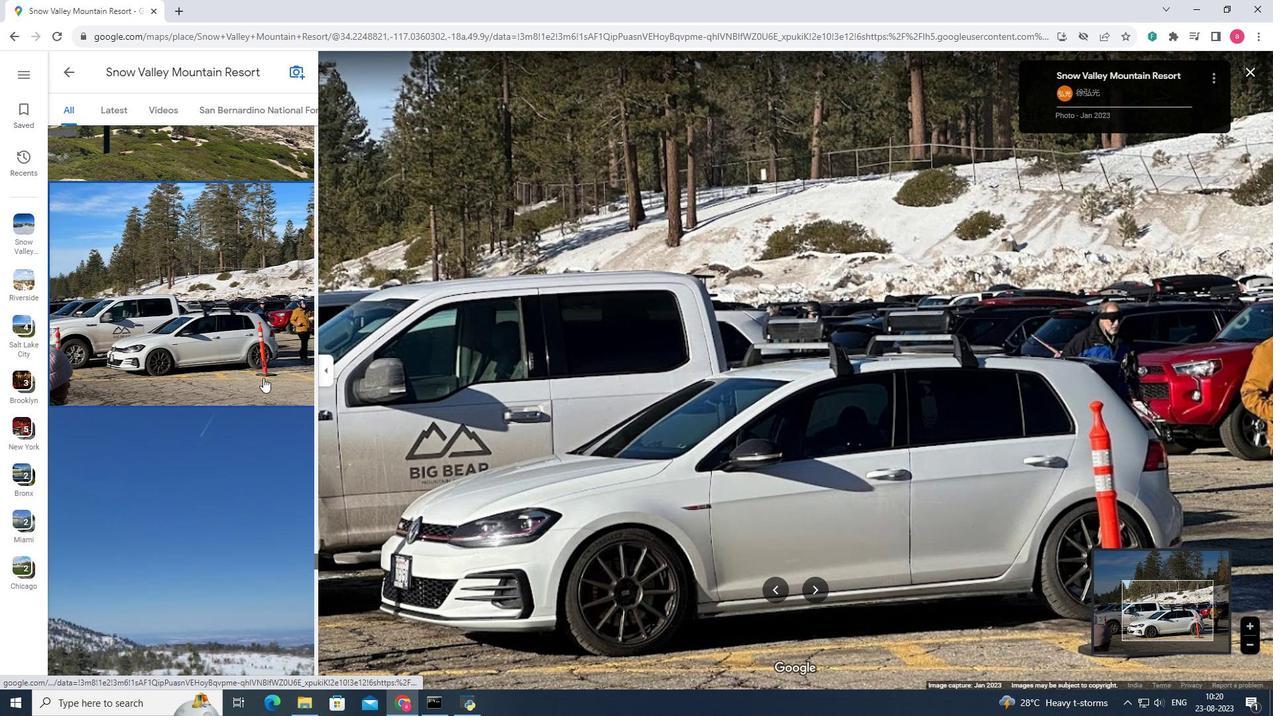 
Action: Mouse scrolled (155, 354) with delta (0, 0)
